 Task: Research Airbnb options in the Catskill Mountains of New York.   2704.26254
Action: Mouse moved to (536, 84)
Screenshot: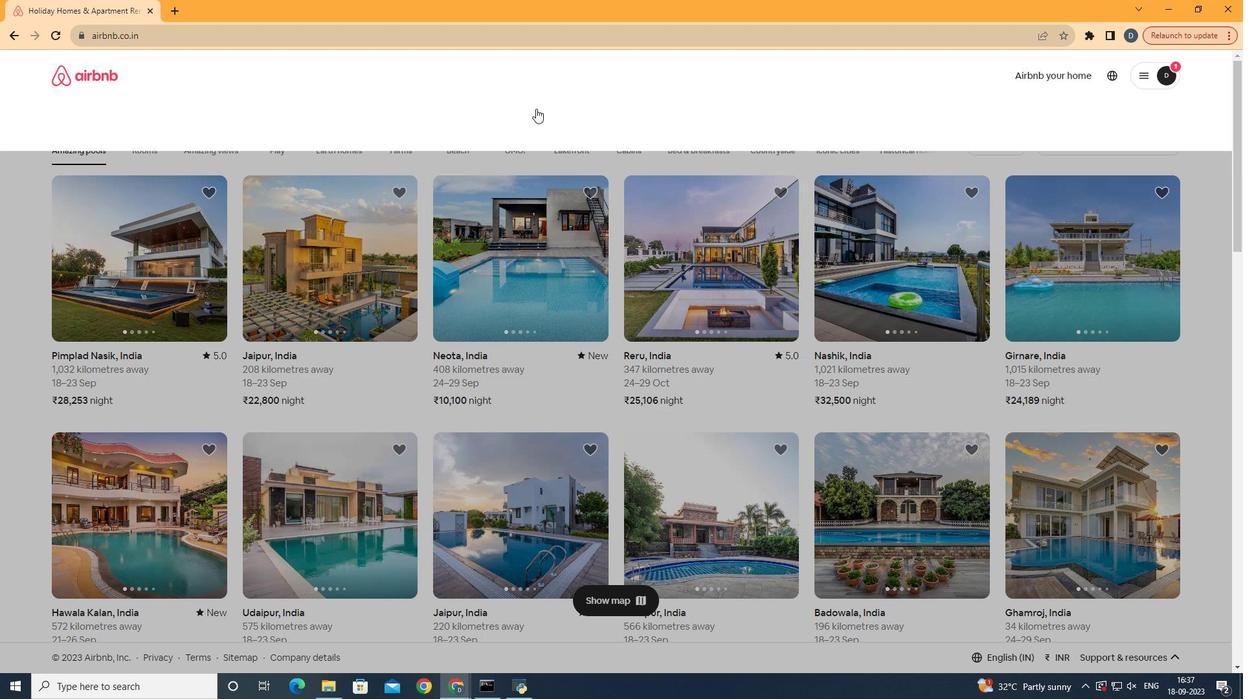 
Action: Mouse pressed left at (536, 84)
Screenshot: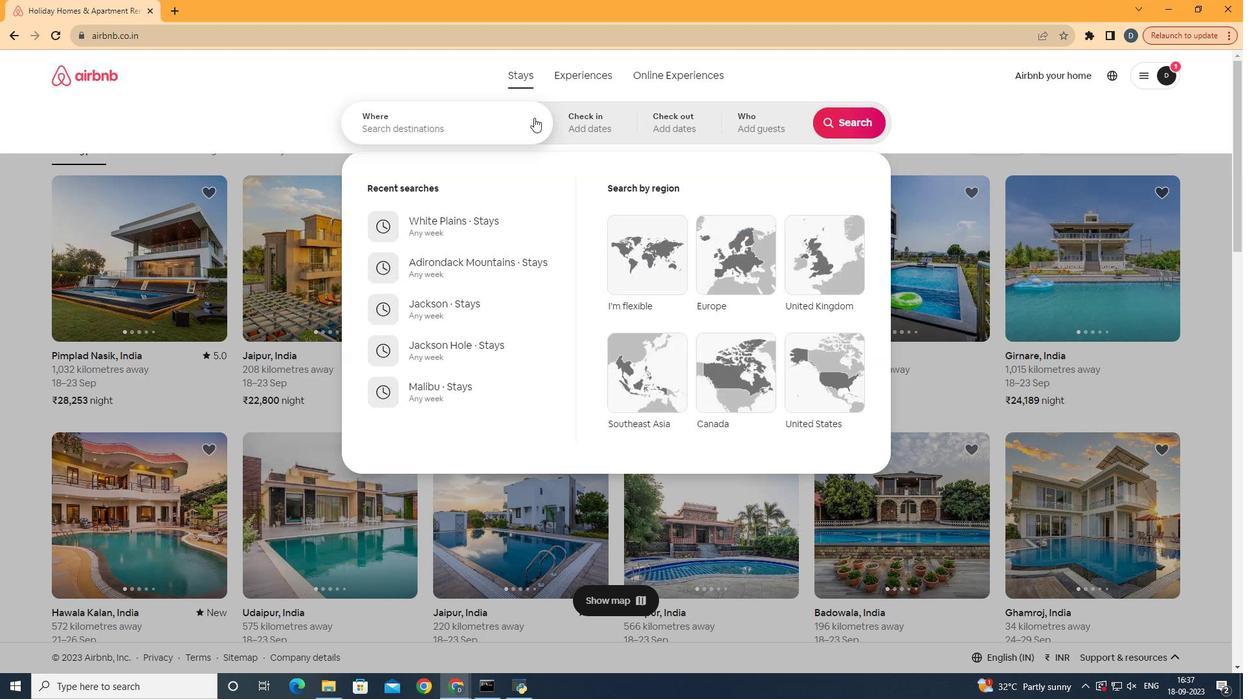 
Action: Mouse moved to (450, 129)
Screenshot: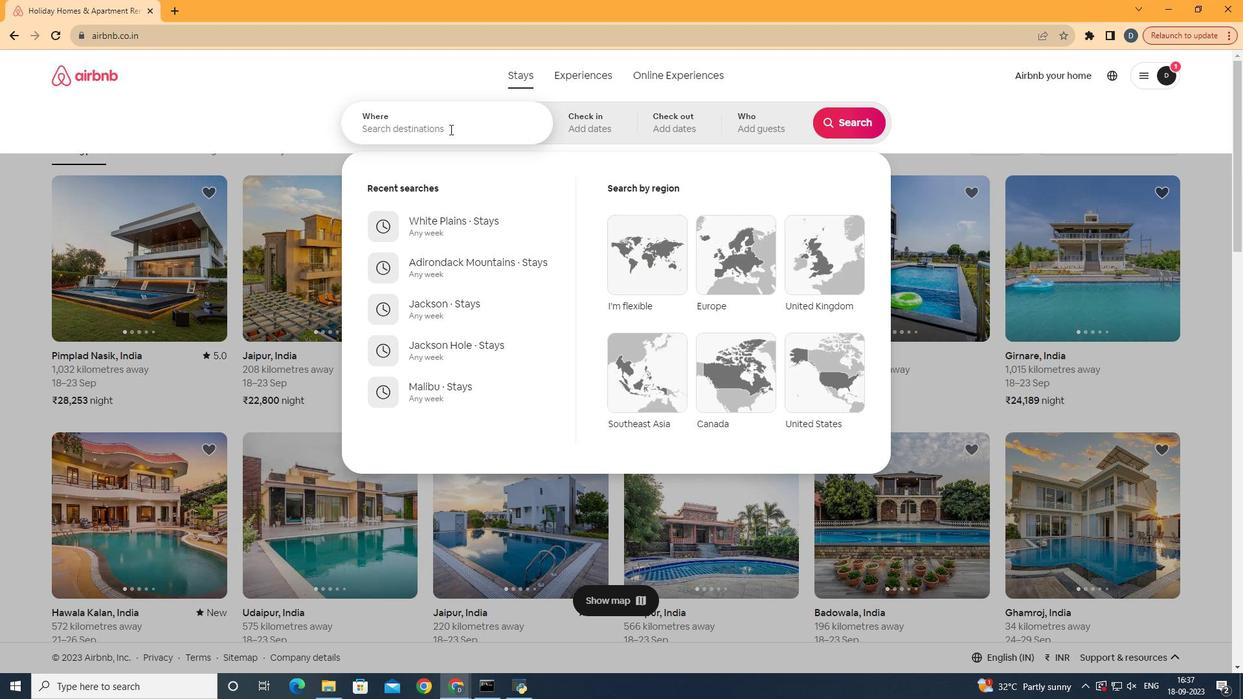 
Action: Mouse pressed left at (450, 129)
Screenshot: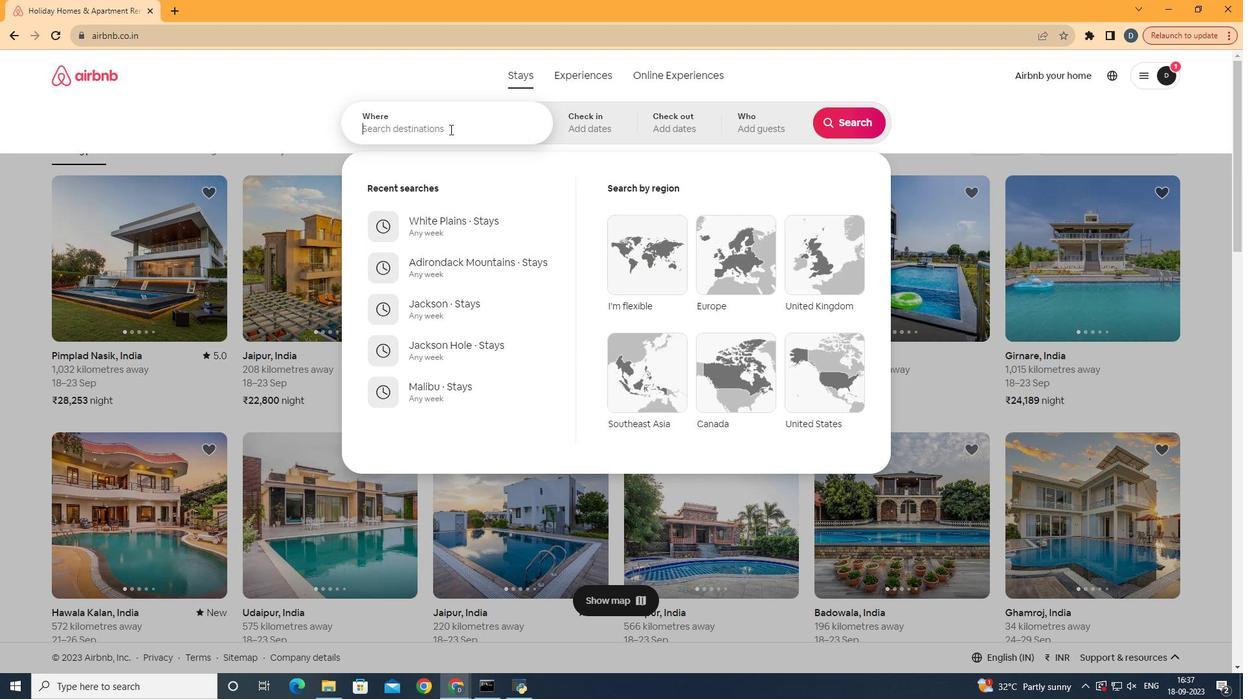 
Action: Key pressed <Key.shift><Key.shift><Key.shift><Key.shift><Key.shift><Key.shift>New<Key.space><Key.shift>York
Screenshot: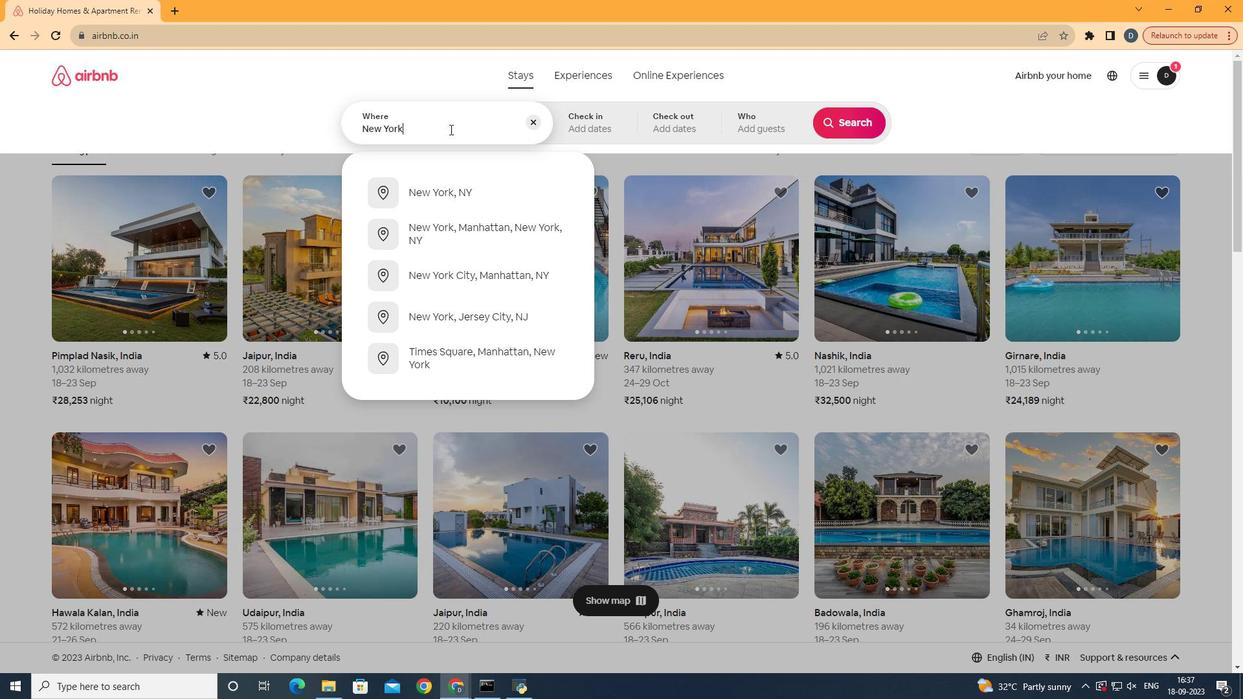 
Action: Mouse moved to (425, 128)
Screenshot: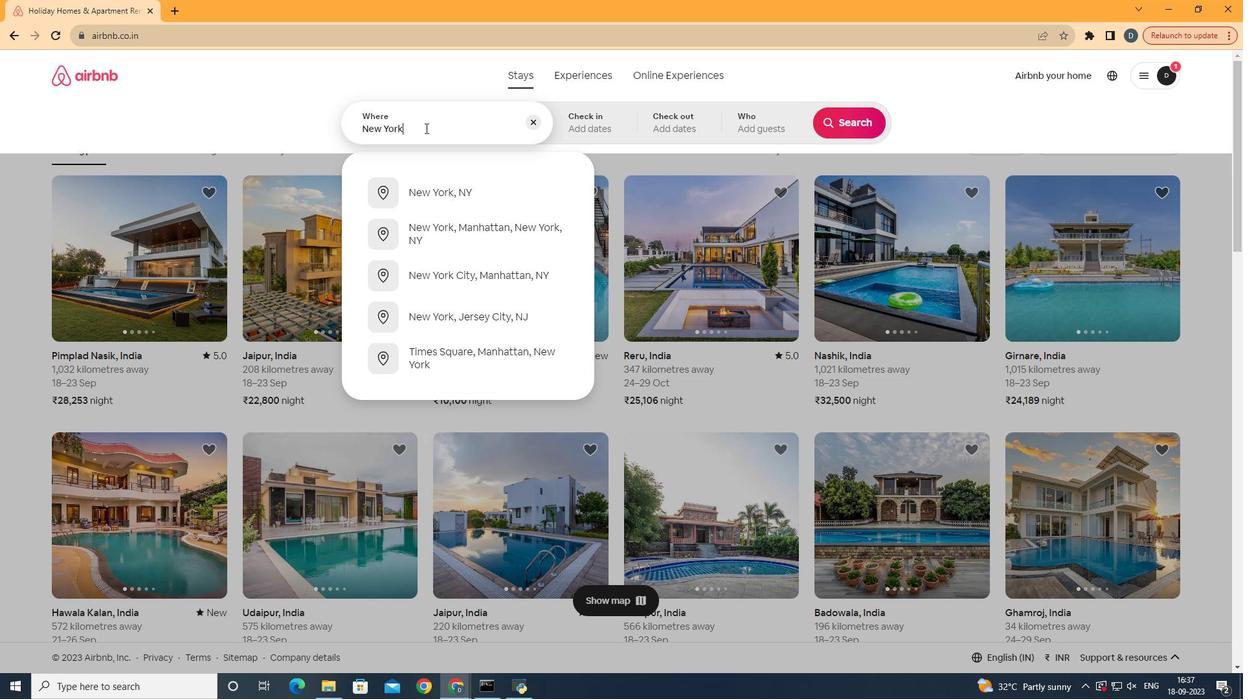 
Action: Key pressed <Key.backspace><Key.backspace><Key.backspace><Key.backspace><Key.backspace><Key.backspace><Key.backspace><Key.backspace><Key.backspace><Key.backspace><Key.backspace><Key.backspace><Key.backspace><Key.backspace><Key.backspace><Key.shift>Catskill<Key.space>m<Key.backspace><Key.shift>Mountains<Key.space>of<Key.space><Key.shift>New
Screenshot: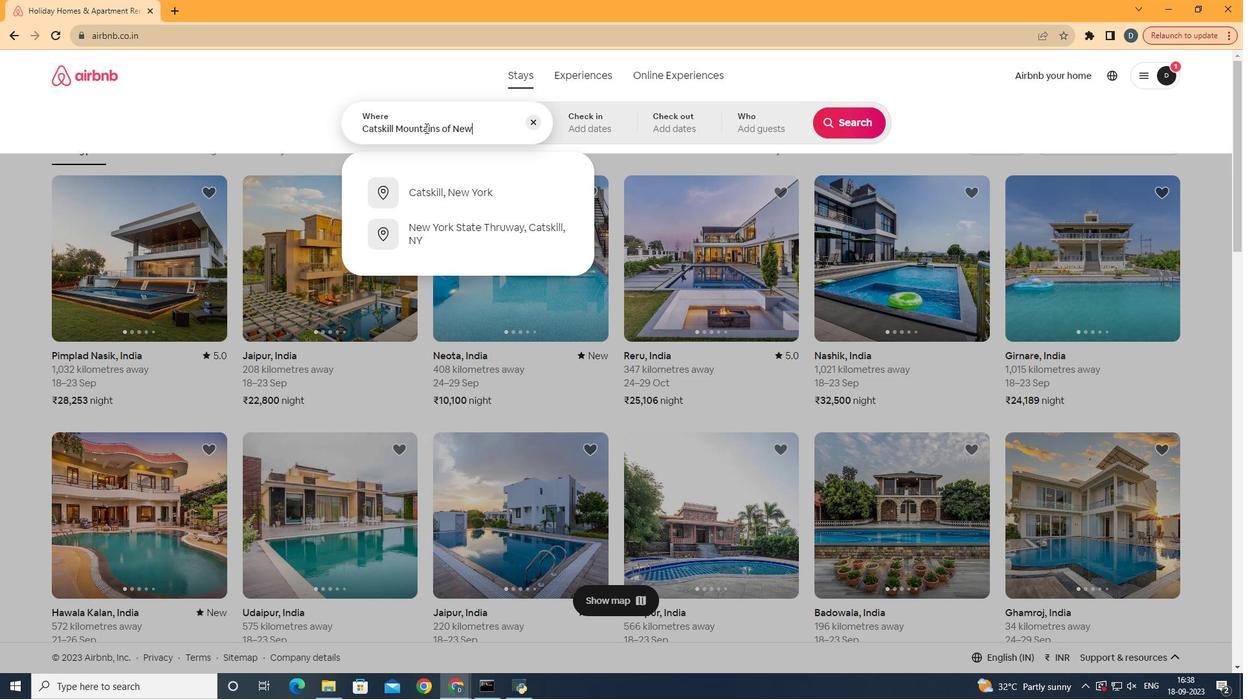 
Action: Mouse moved to (459, 185)
Screenshot: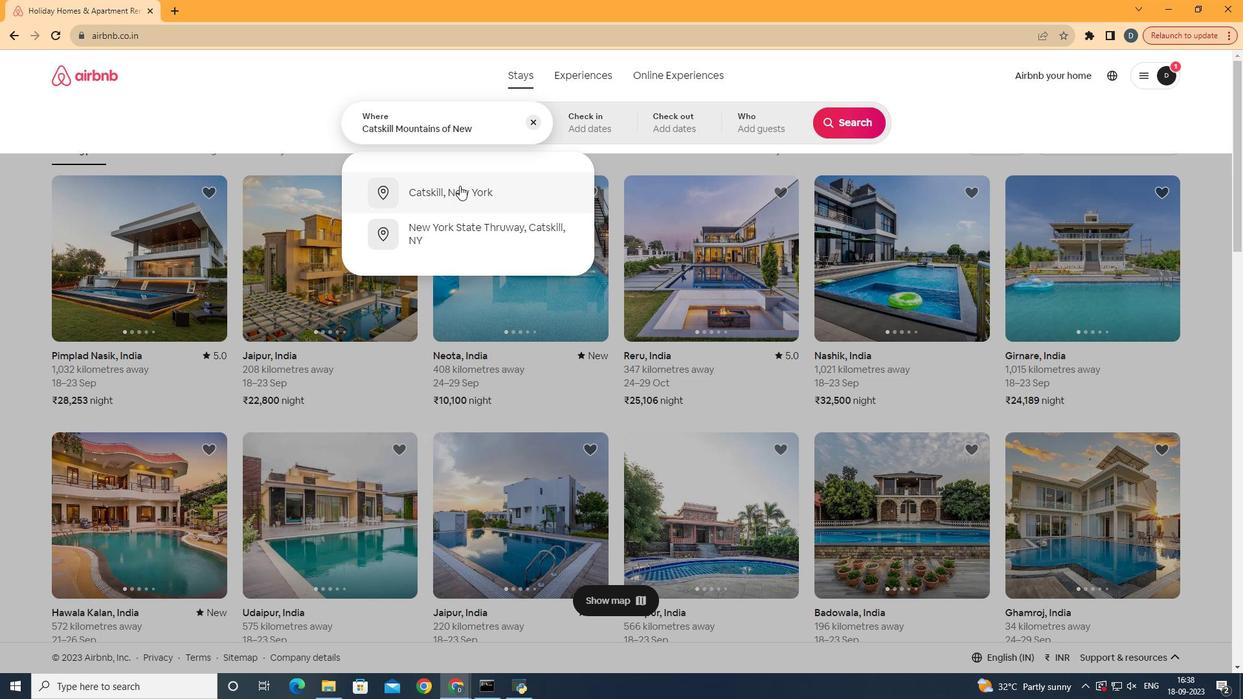 
Action: Mouse pressed left at (459, 185)
Screenshot: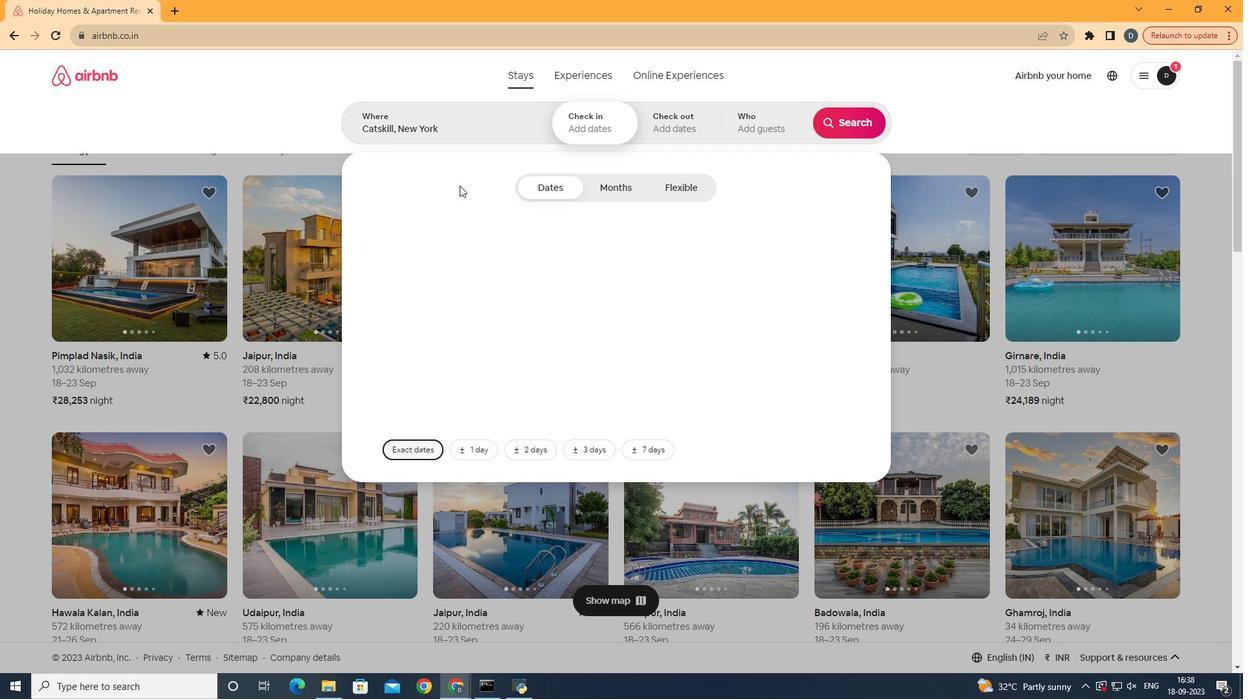 
Action: Mouse moved to (843, 132)
Screenshot: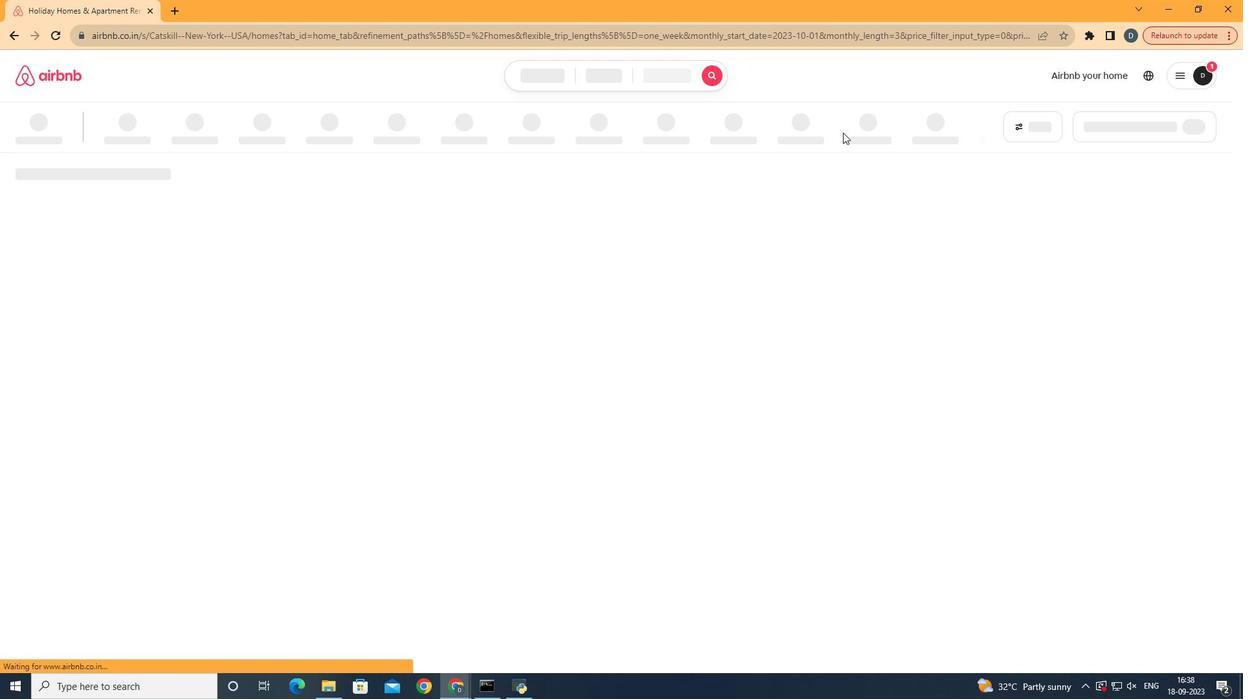 
Action: Mouse pressed left at (843, 132)
Screenshot: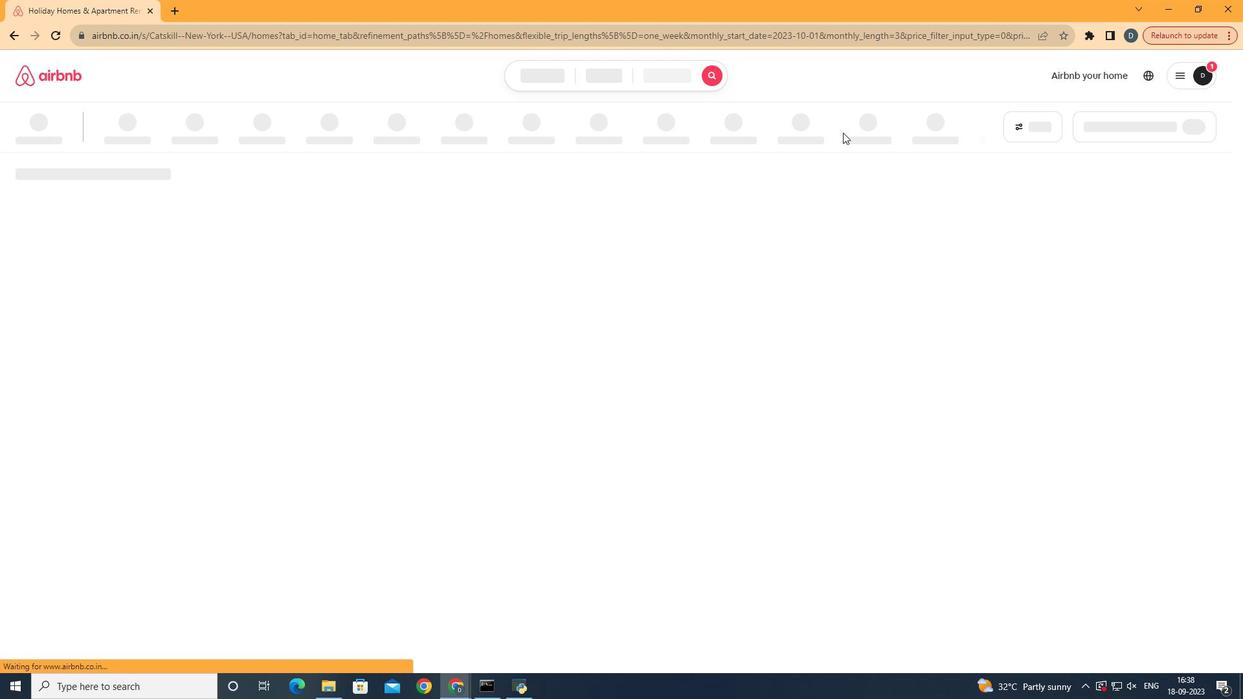 
Action: Mouse moved to (974, 134)
Screenshot: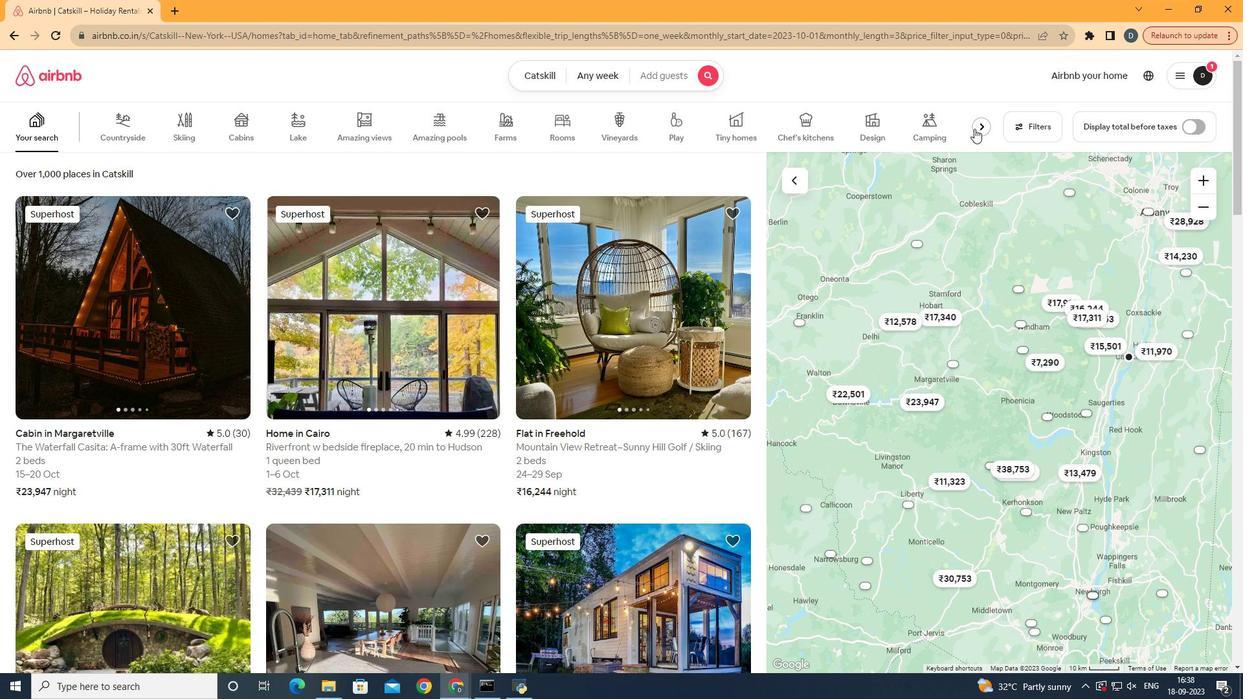 
Action: Mouse pressed left at (974, 134)
Screenshot: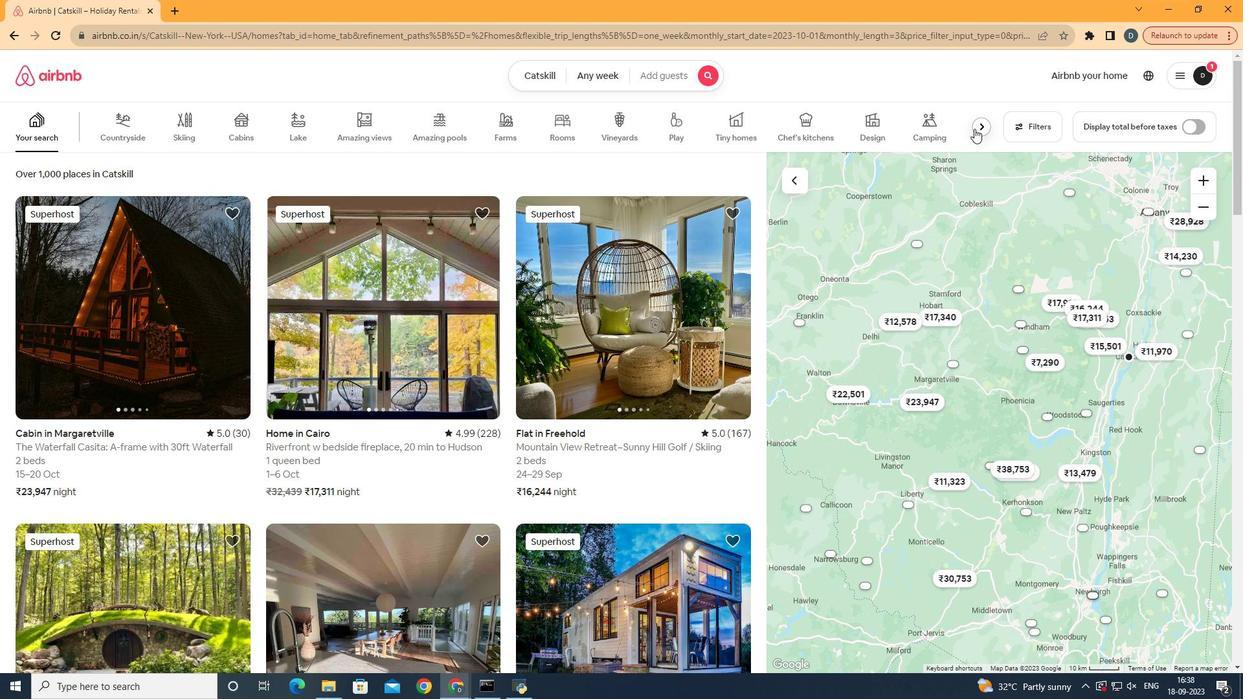 
Action: Mouse moved to (974, 128)
Screenshot: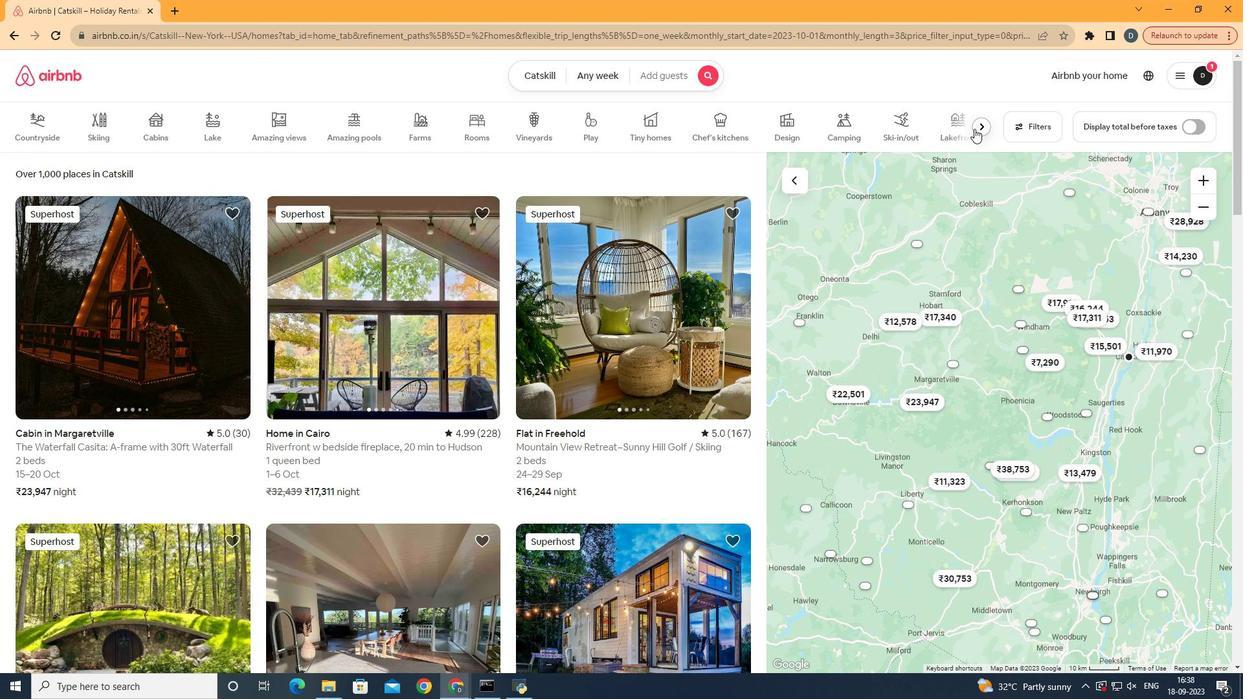 
Action: Mouse pressed left at (974, 128)
Screenshot: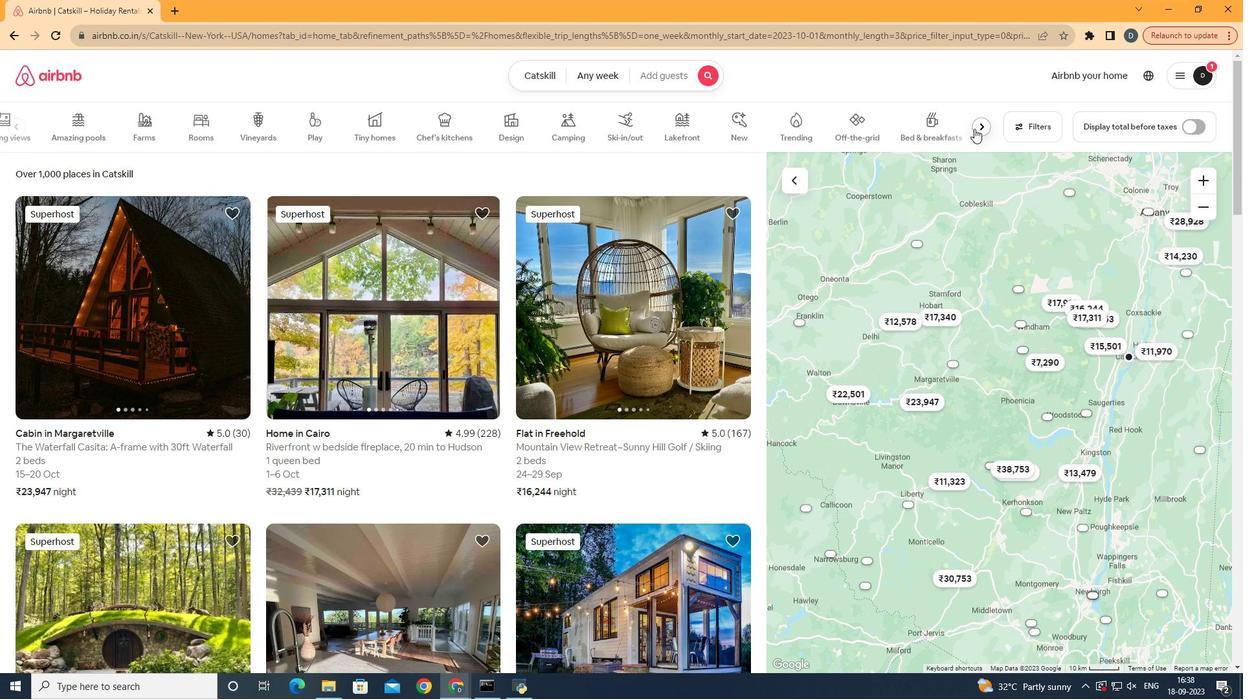 
Action: Mouse moved to (981, 130)
Screenshot: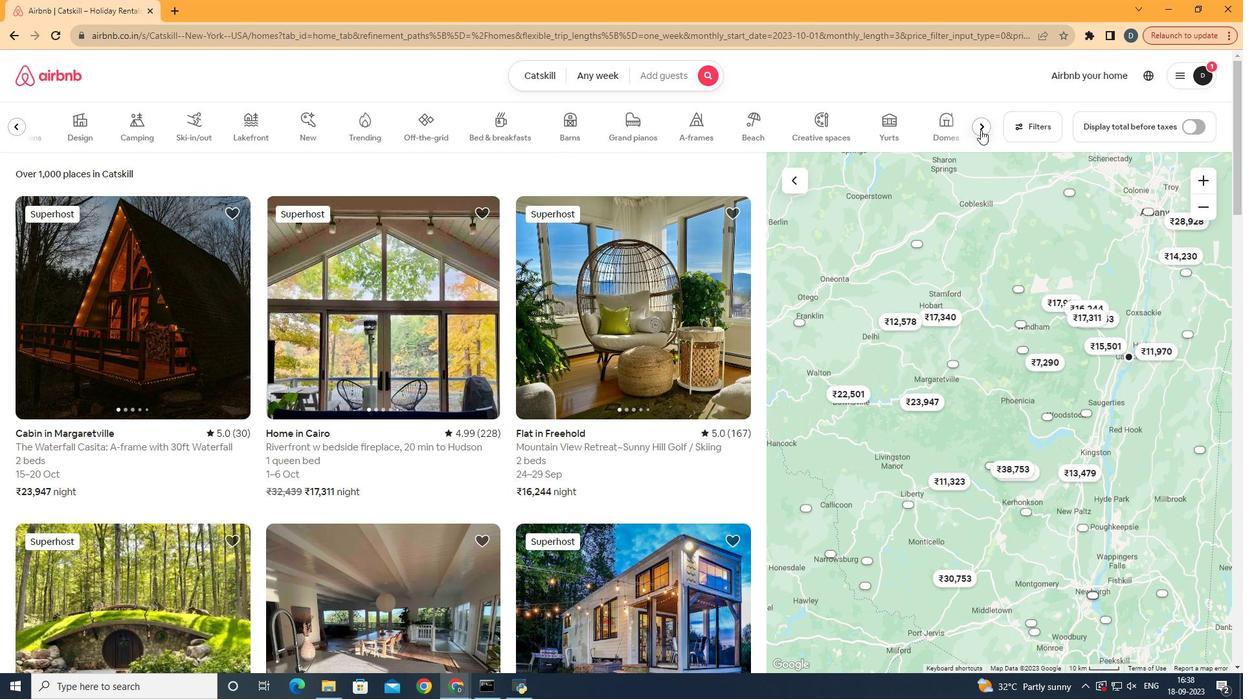 
Action: Mouse pressed left at (981, 130)
Screenshot: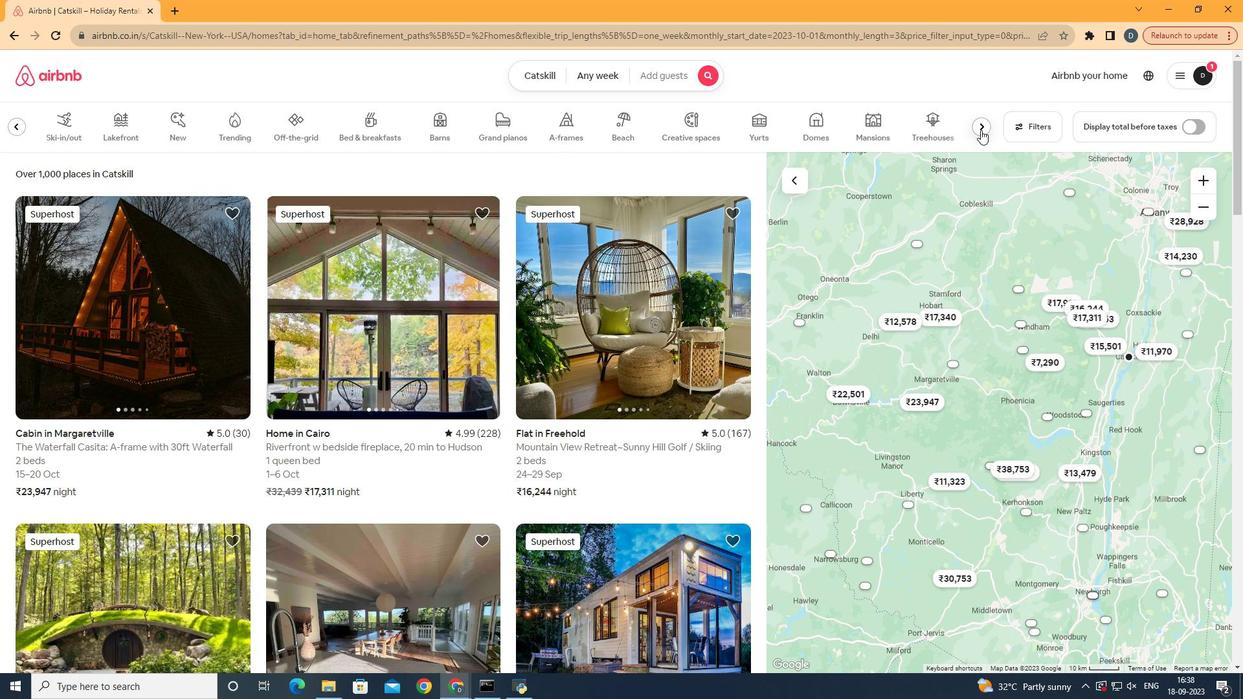 
Action: Mouse moved to (1044, 137)
Screenshot: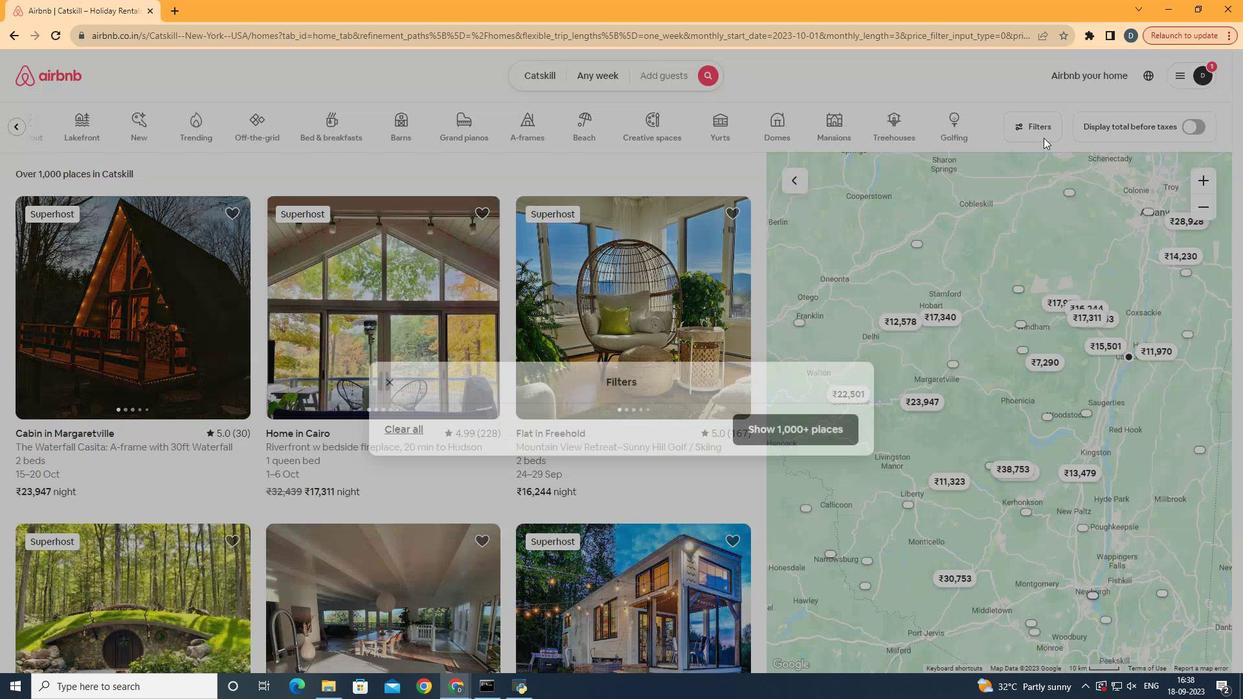 
Action: Mouse pressed left at (1044, 137)
Screenshot: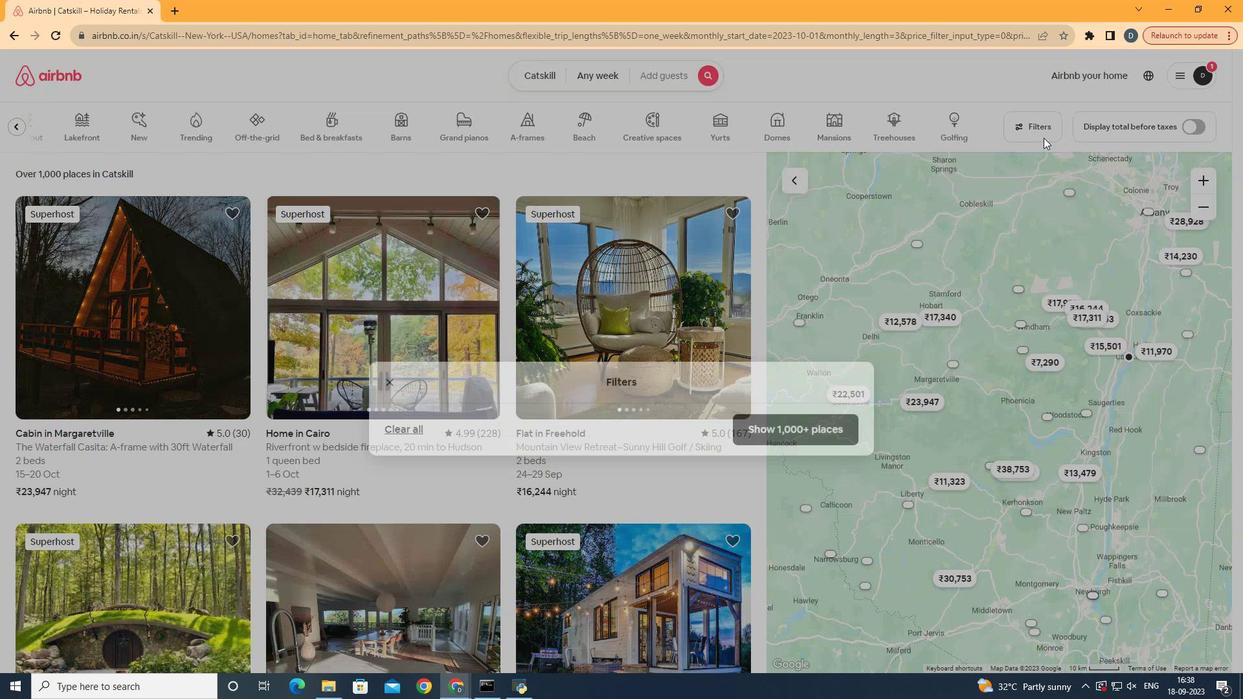 
Action: Mouse moved to (630, 362)
Screenshot: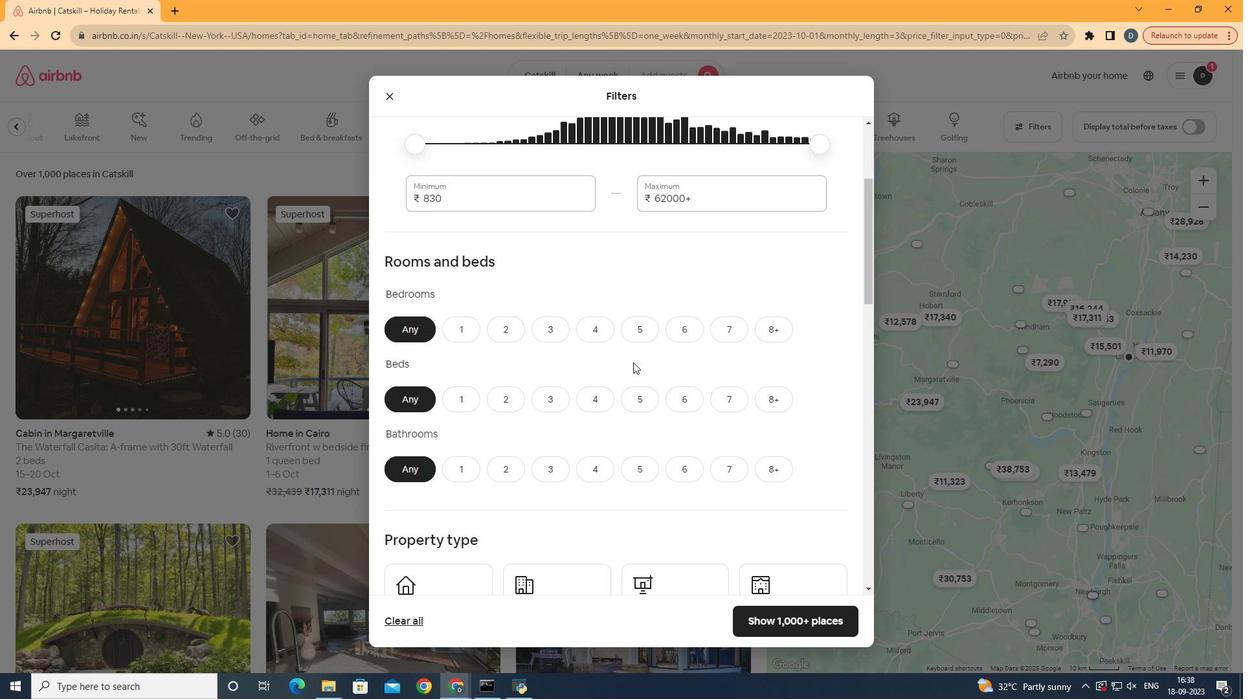 
Action: Mouse scrolled (630, 362) with delta (0, 0)
Screenshot: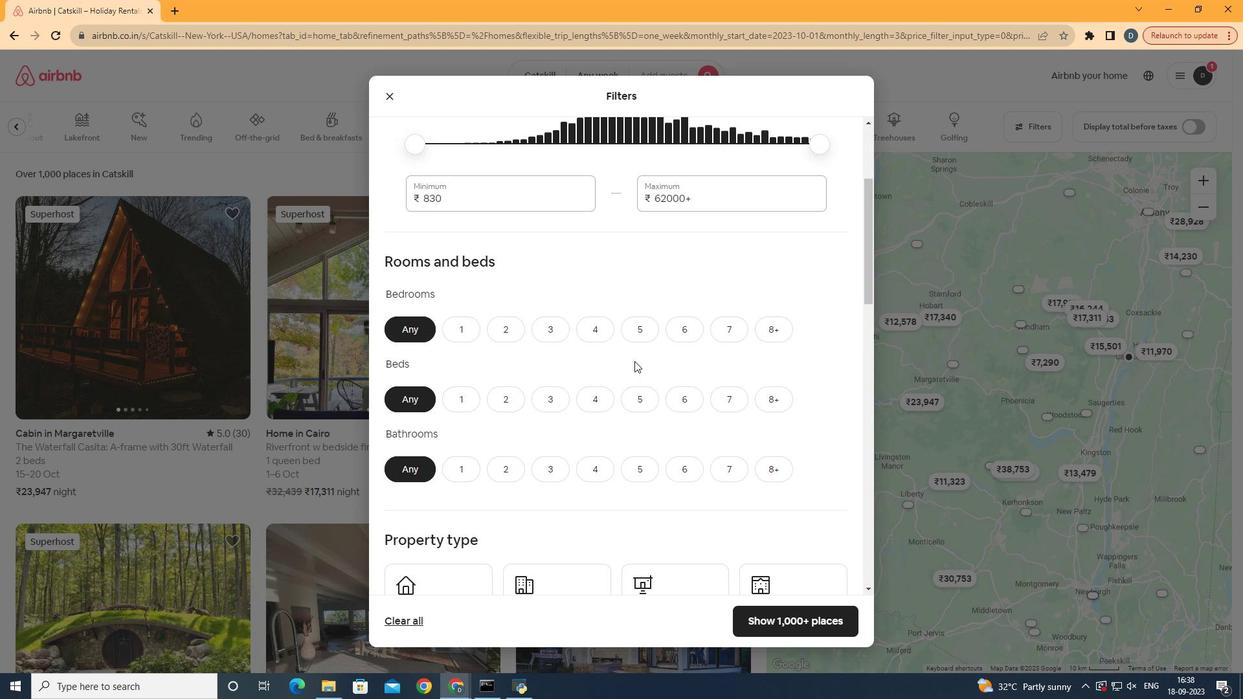 
Action: Mouse moved to (632, 362)
Screenshot: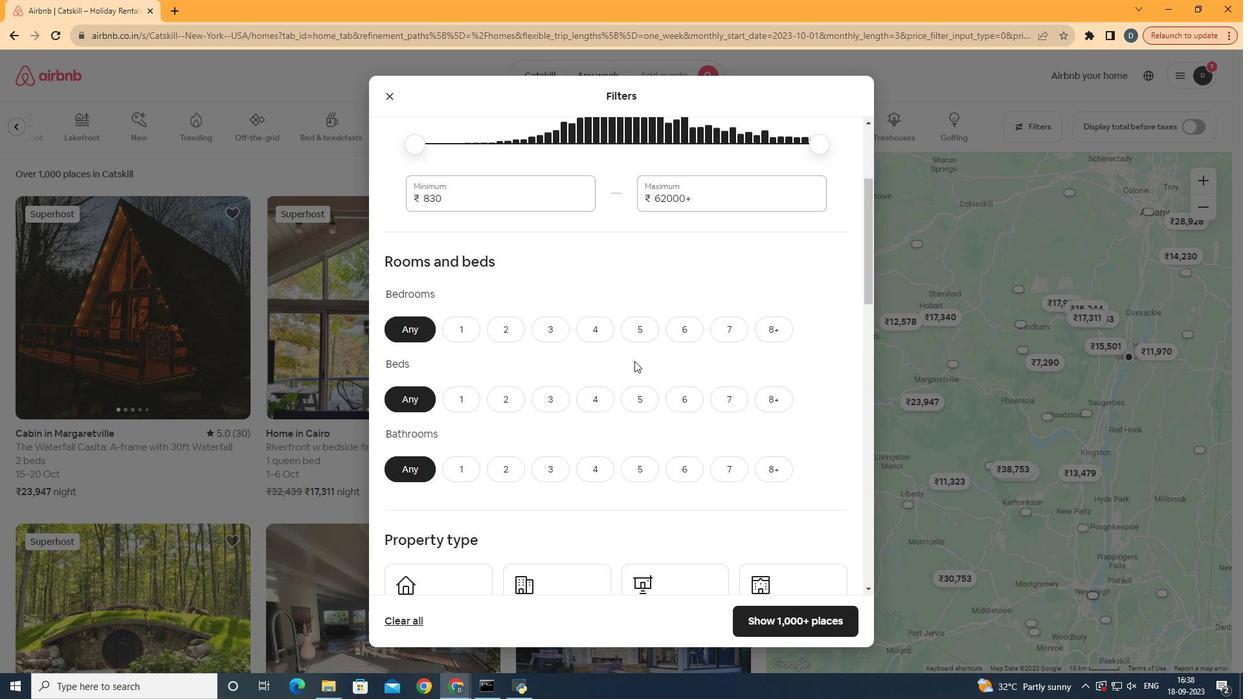 
Action: Mouse scrolled (632, 362) with delta (0, 0)
Screenshot: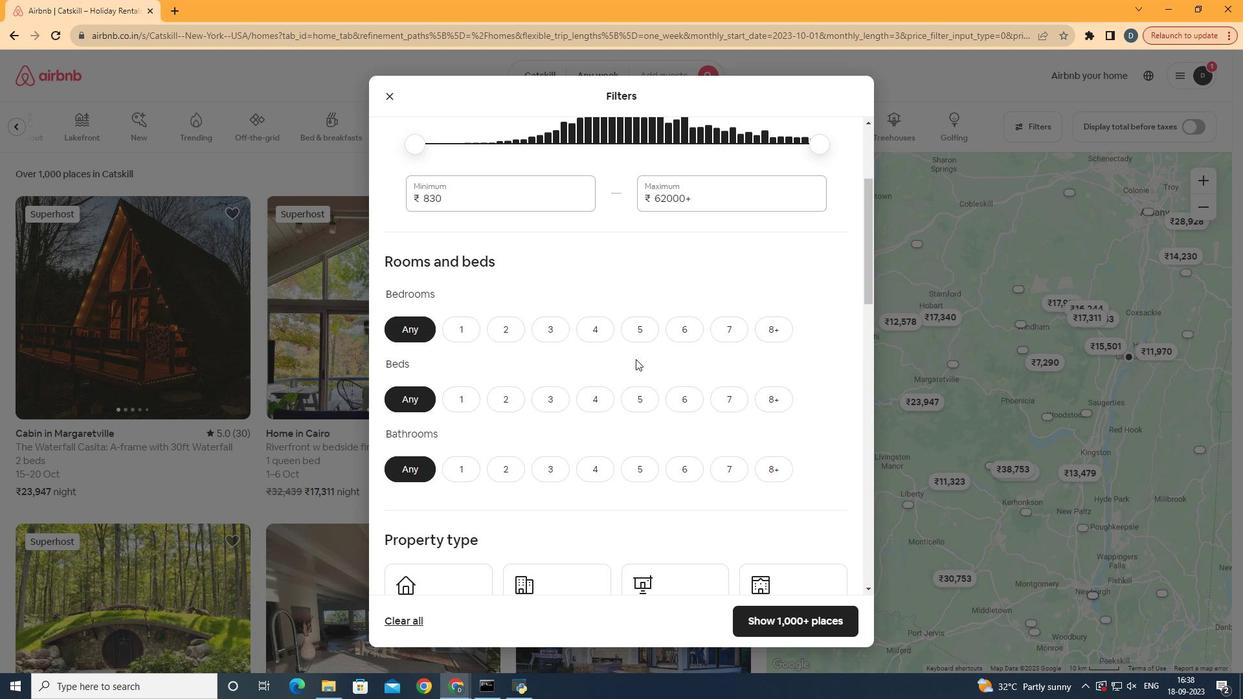 
Action: Mouse moved to (633, 362)
Screenshot: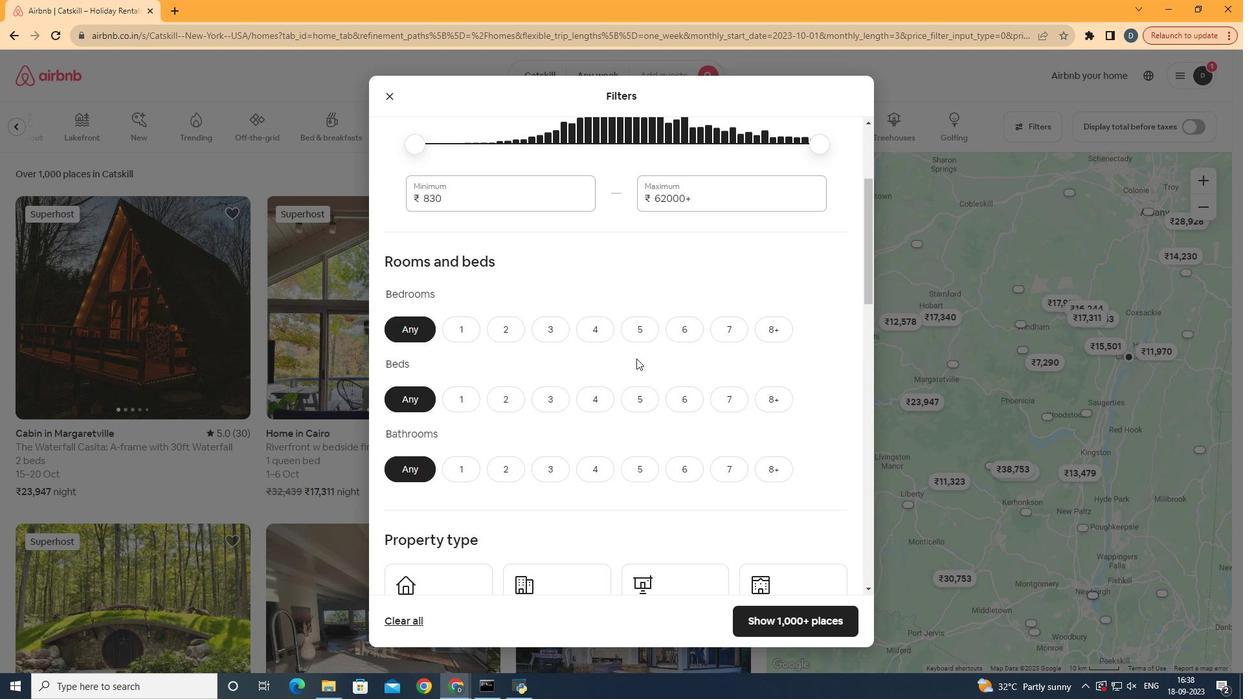 
Action: Mouse scrolled (633, 362) with delta (0, 0)
Screenshot: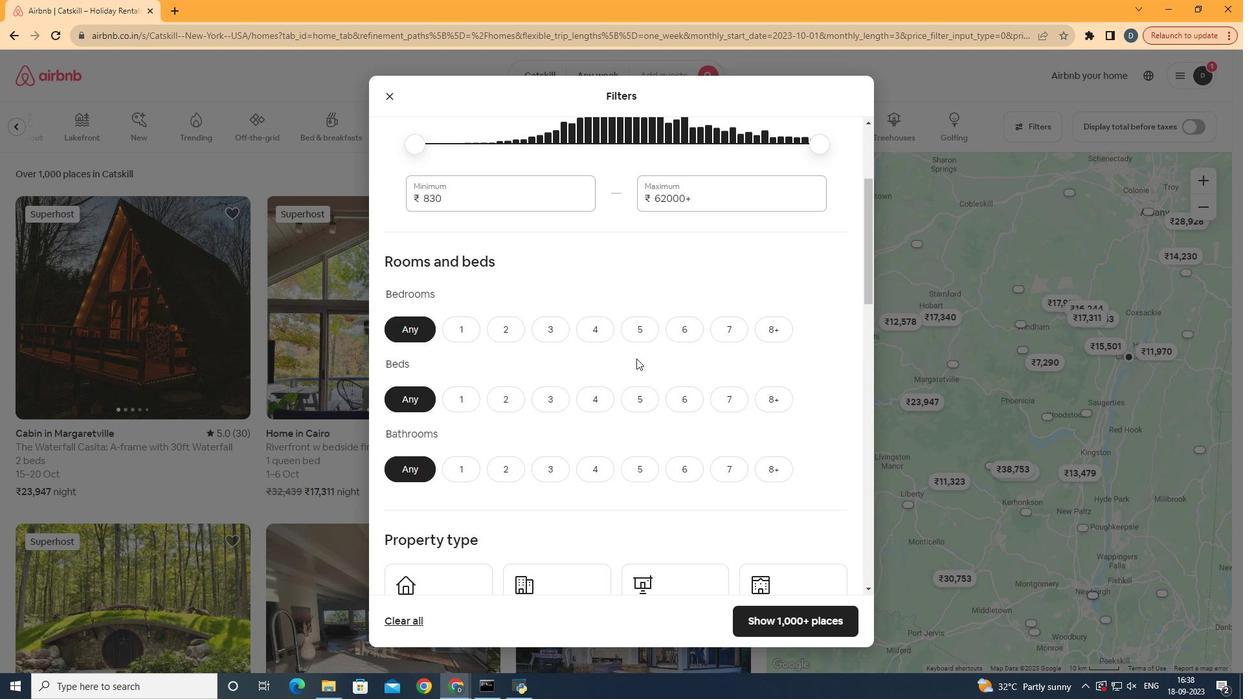 
Action: Mouse moved to (584, 389)
Screenshot: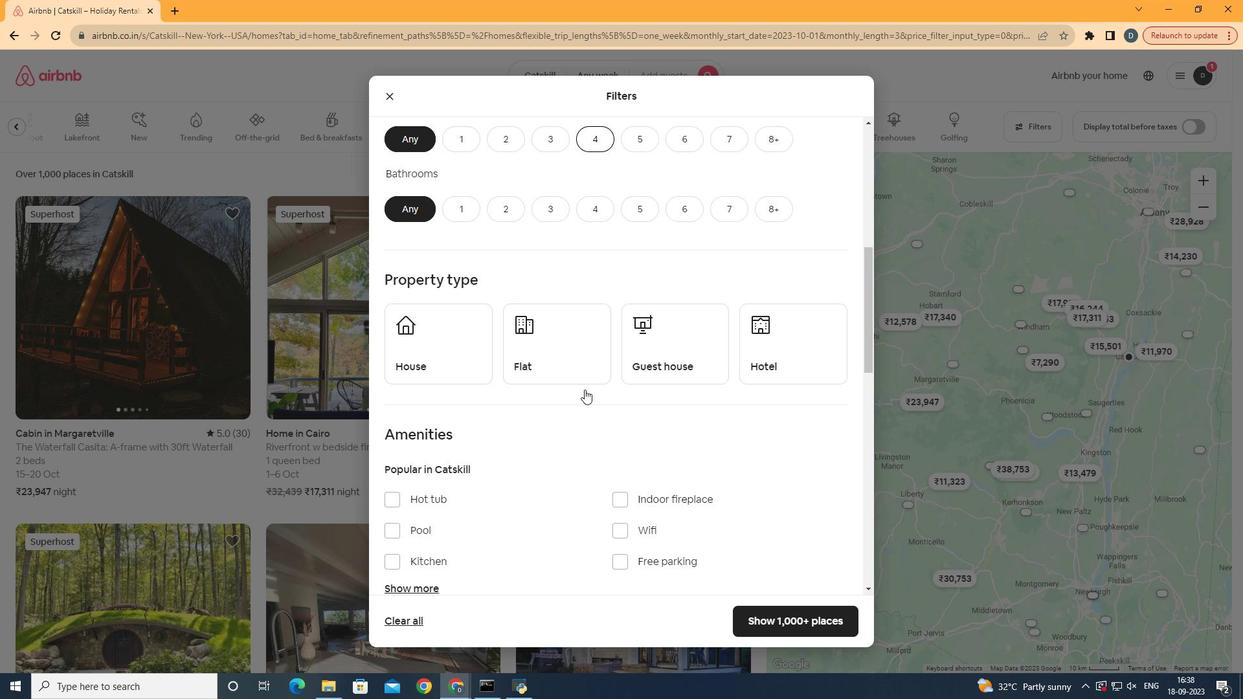 
Action: Mouse scrolled (584, 389) with delta (0, 0)
Screenshot: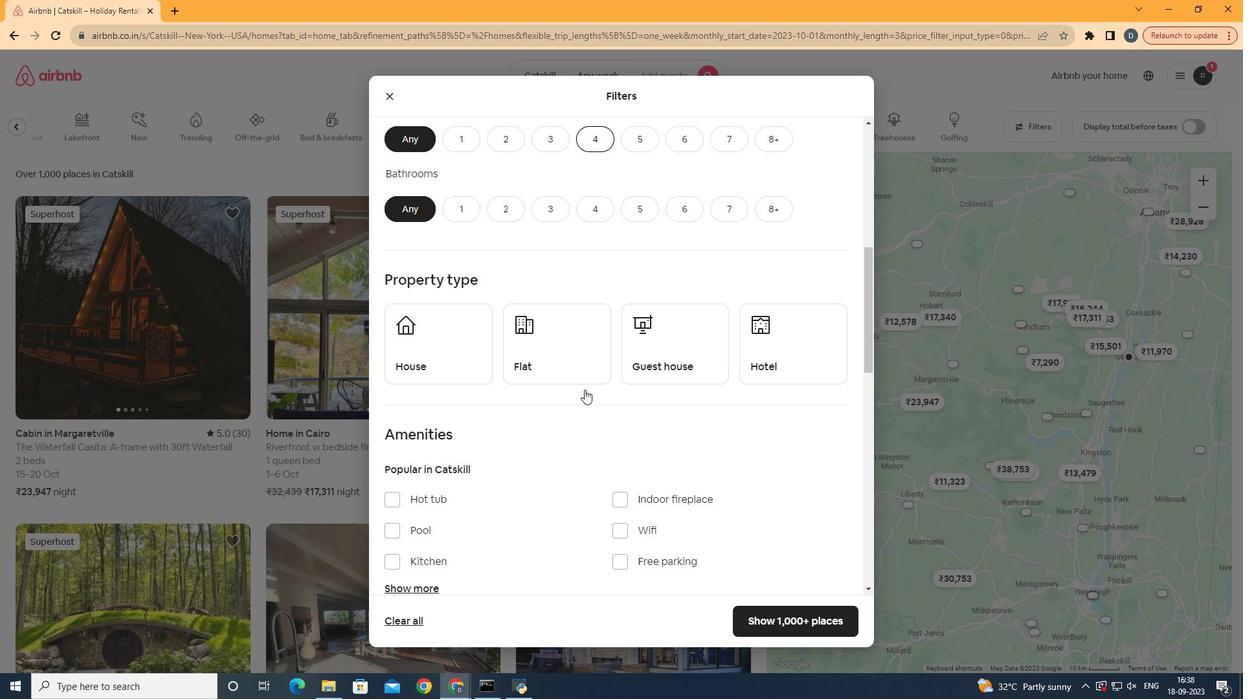 
Action: Mouse scrolled (584, 389) with delta (0, 0)
Screenshot: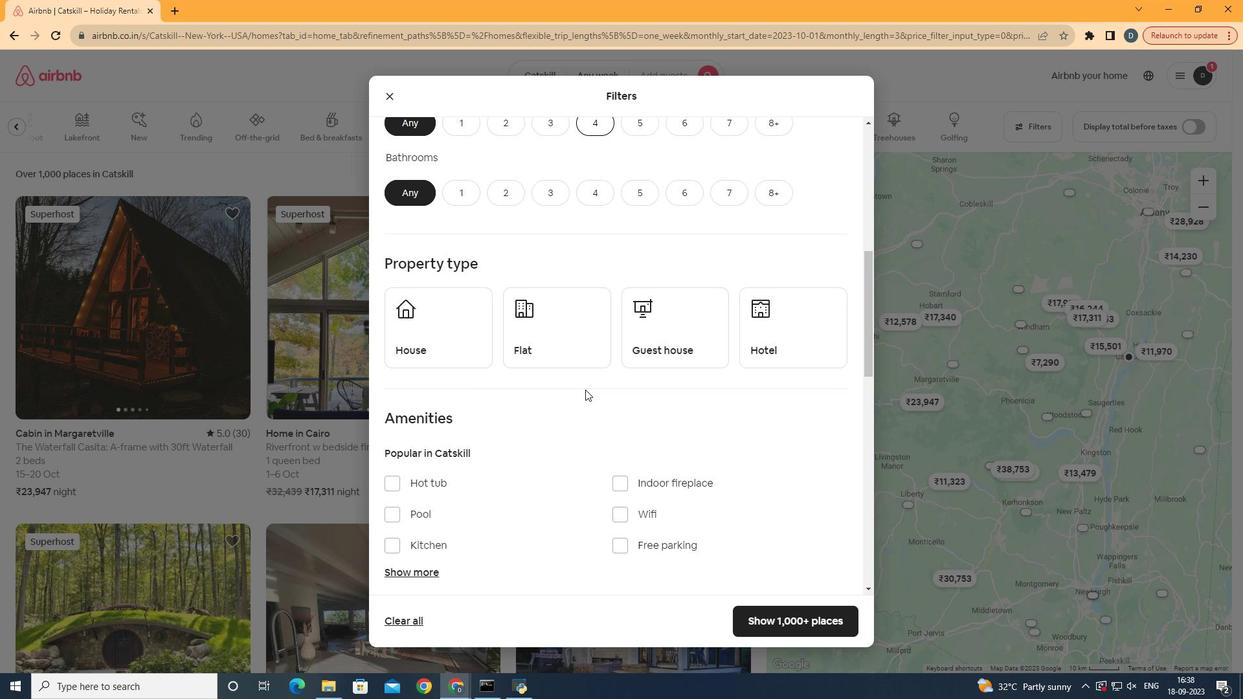 
Action: Mouse scrolled (584, 389) with delta (0, 0)
Screenshot: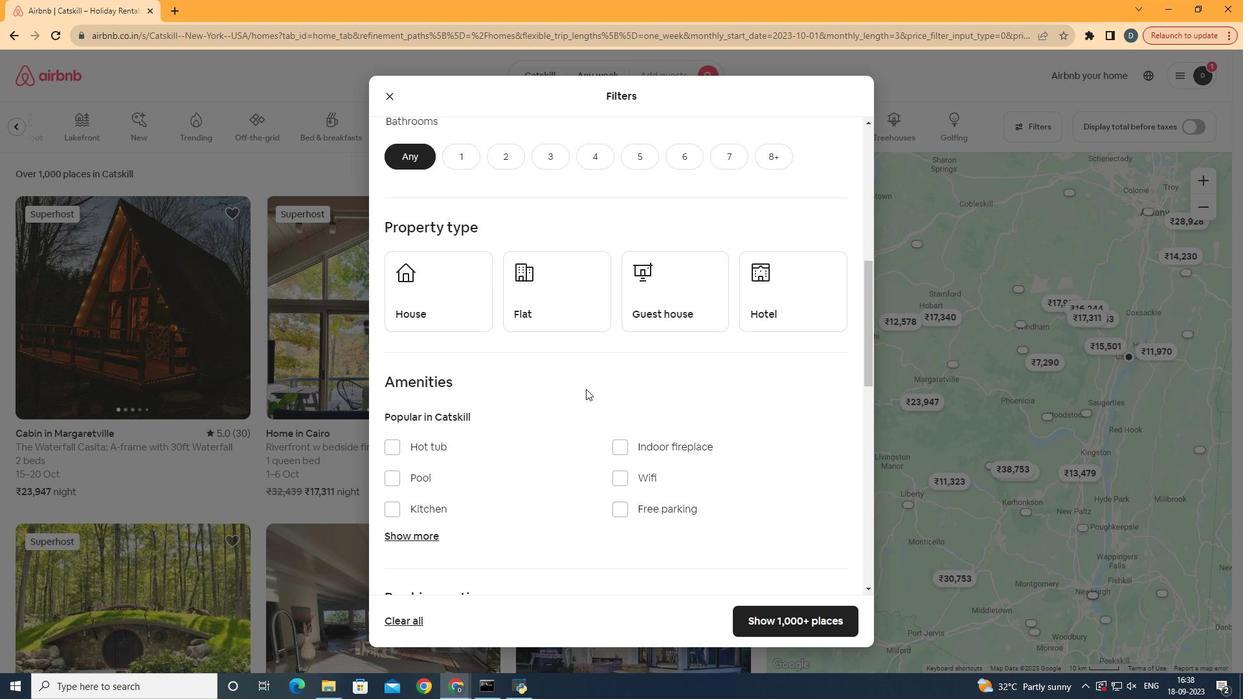 
Action: Mouse scrolled (584, 389) with delta (0, 0)
Screenshot: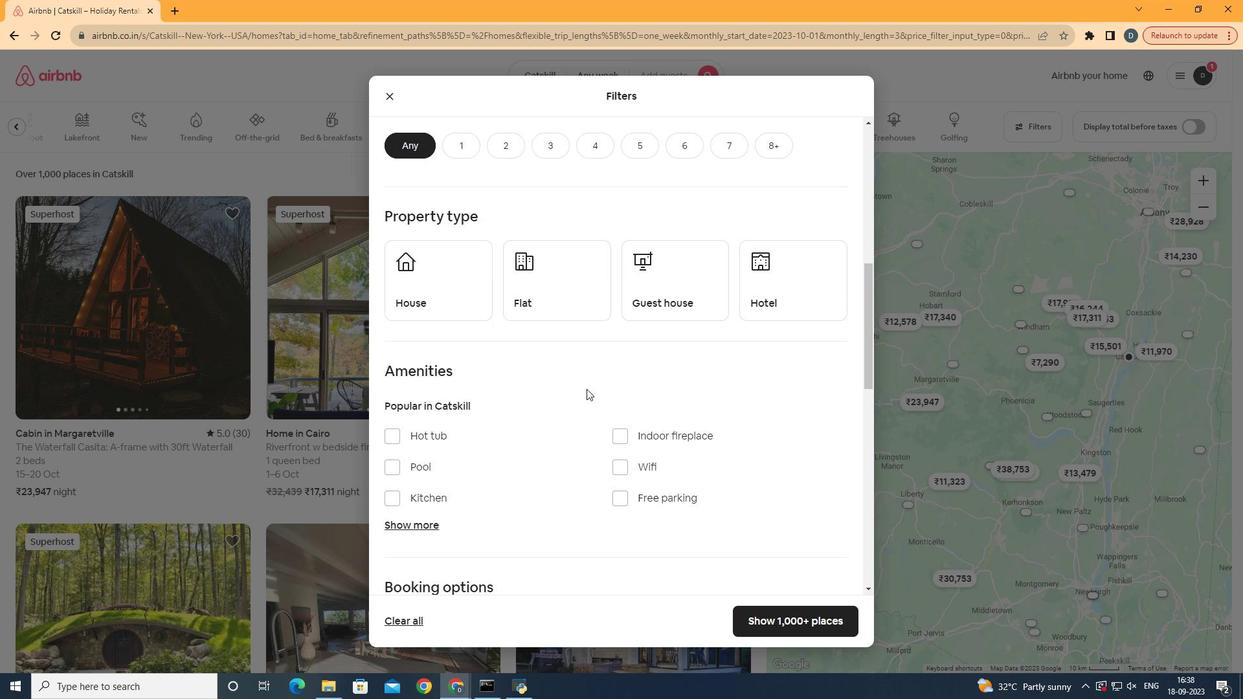 
Action: Mouse scrolled (584, 389) with delta (0, 0)
Screenshot: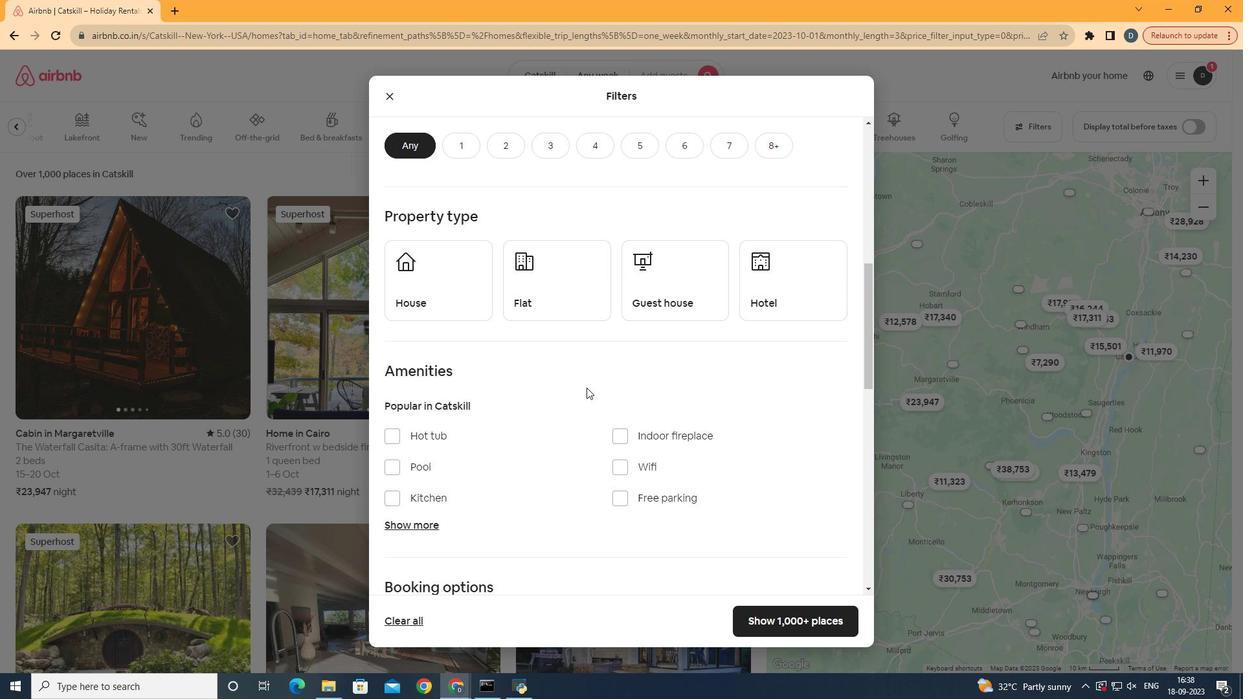 
Action: Mouse moved to (667, 351)
Screenshot: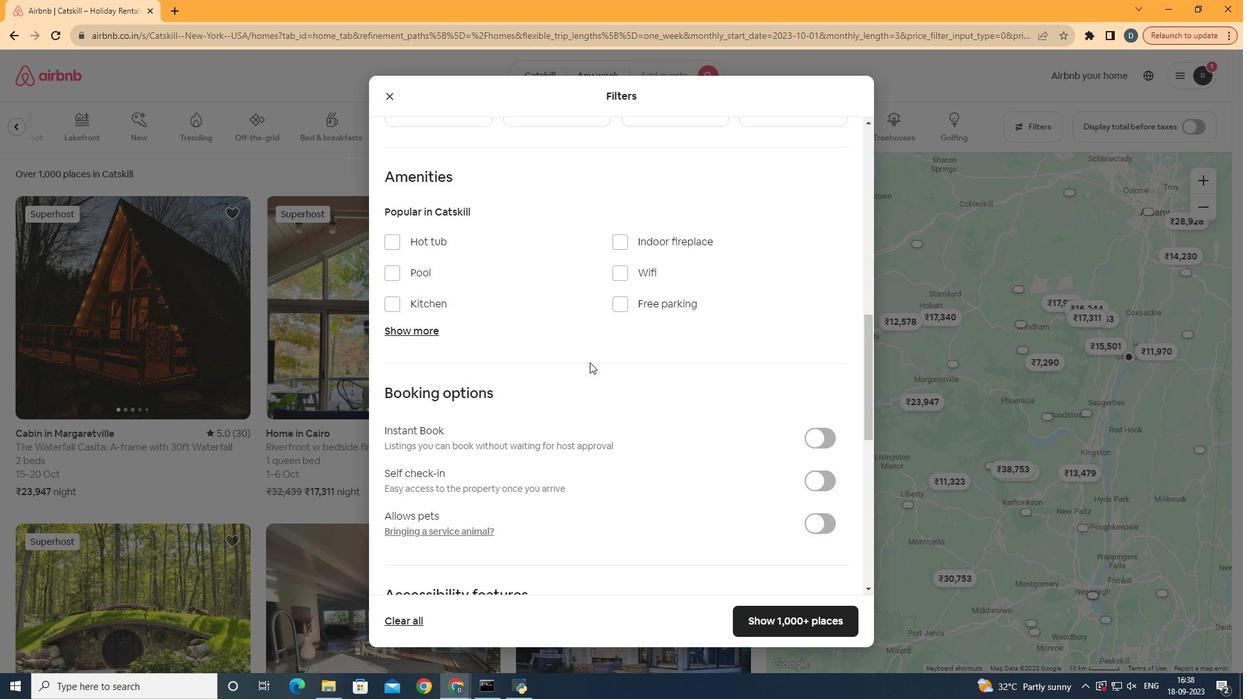 
Action: Mouse scrolled (667, 350) with delta (0, 0)
Screenshot: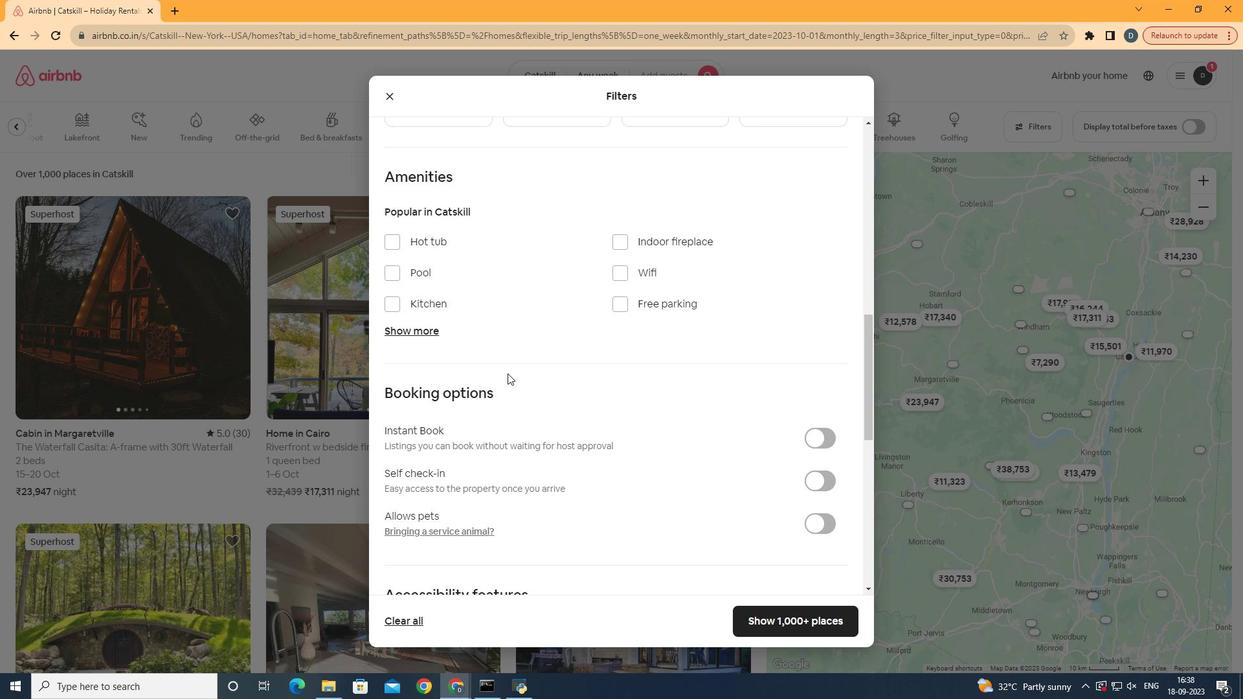 
Action: Mouse scrolled (667, 350) with delta (0, 0)
Screenshot: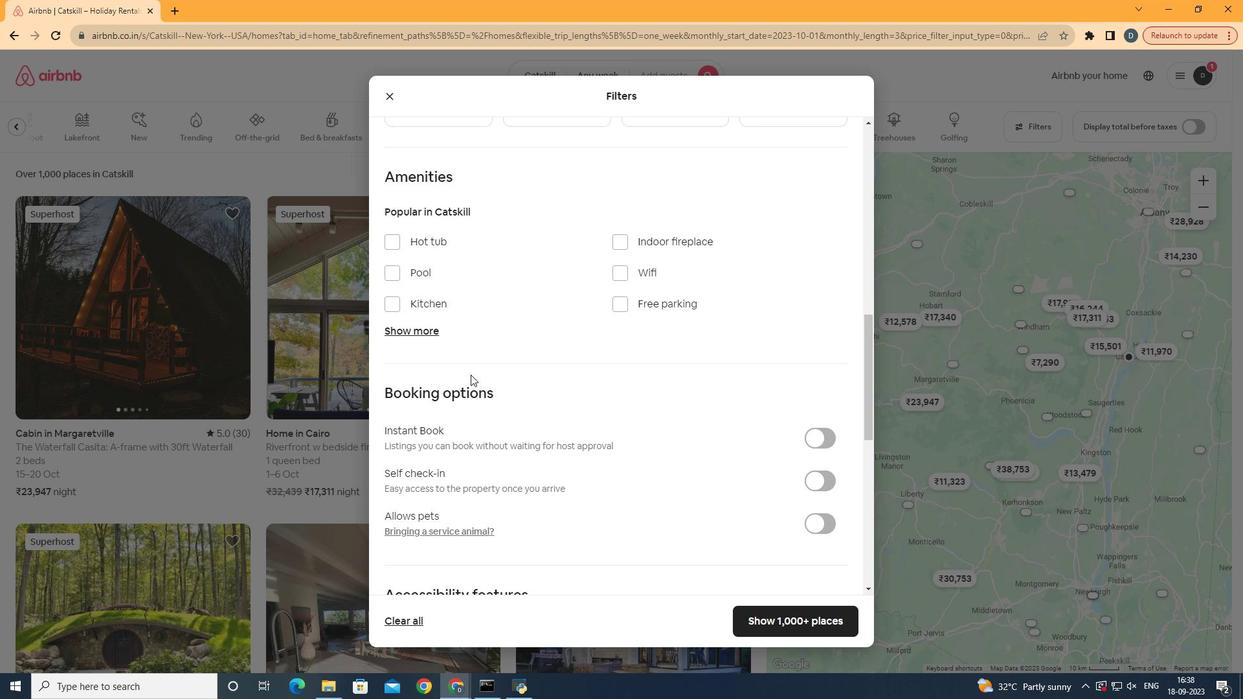 
Action: Mouse scrolled (667, 350) with delta (0, 0)
Screenshot: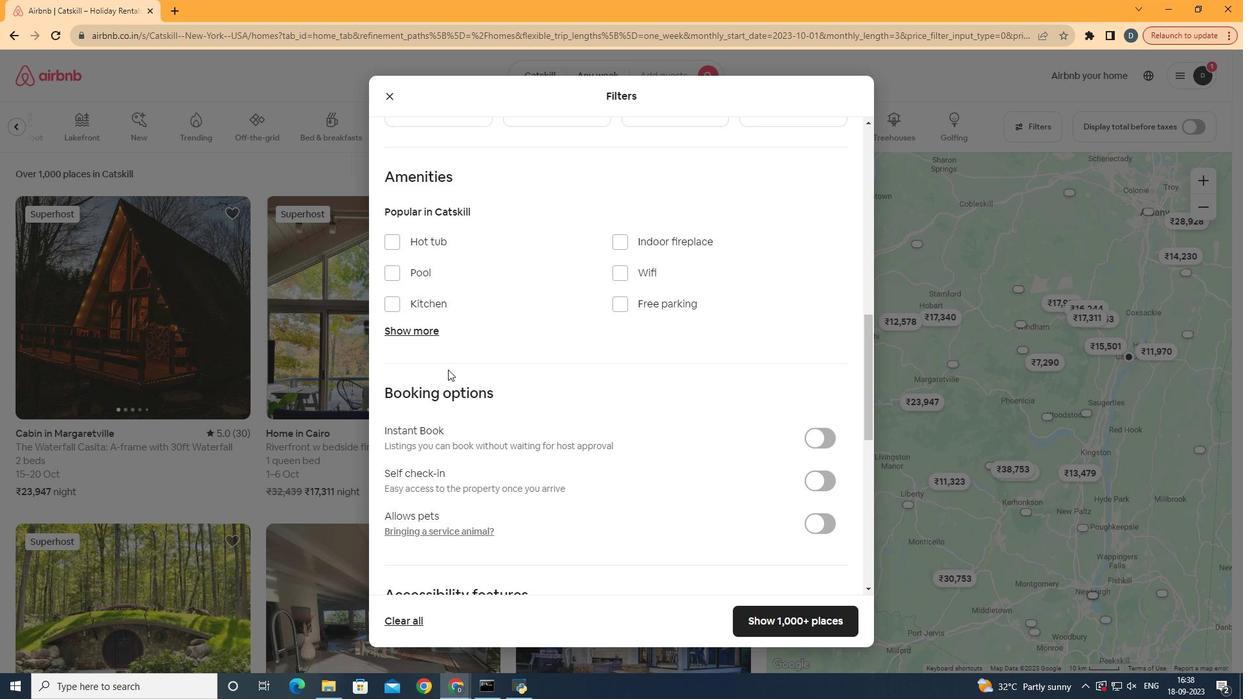 
Action: Mouse moved to (424, 333)
Screenshot: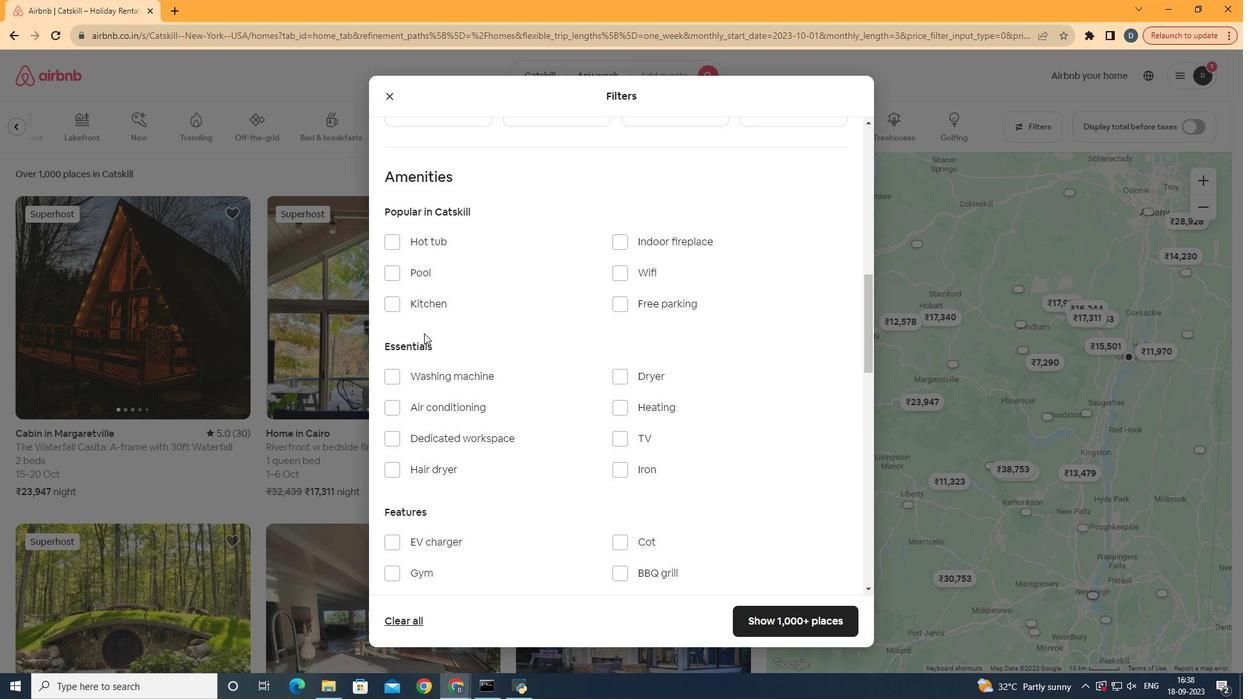 
Action: Mouse pressed left at (424, 333)
Screenshot: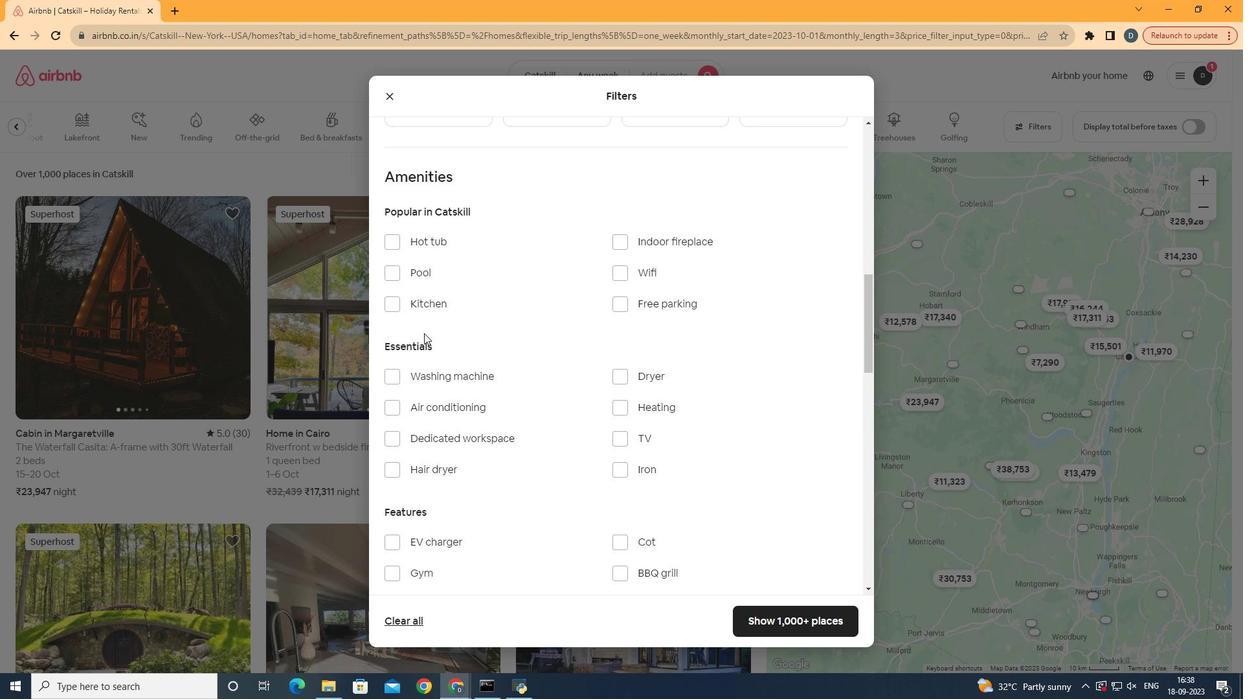 
Action: Mouse moved to (542, 272)
Screenshot: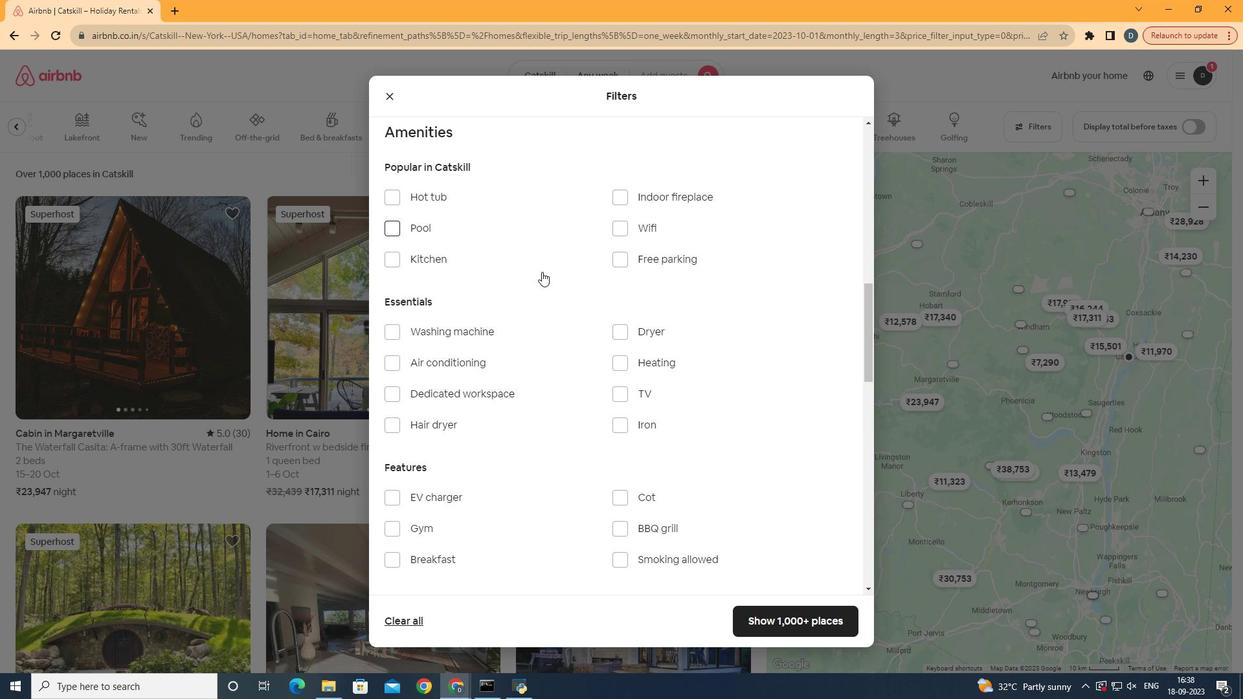 
Action: Mouse scrolled (542, 271) with delta (0, 0)
Screenshot: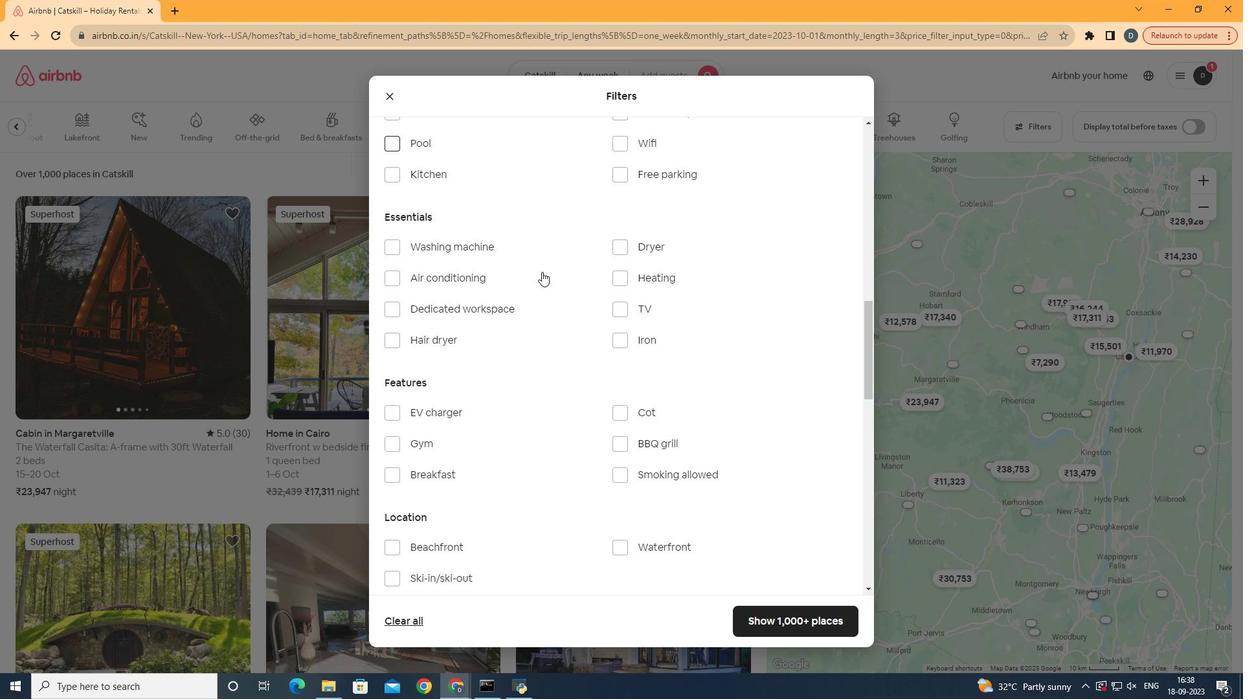 
Action: Mouse scrolled (542, 271) with delta (0, 0)
Screenshot: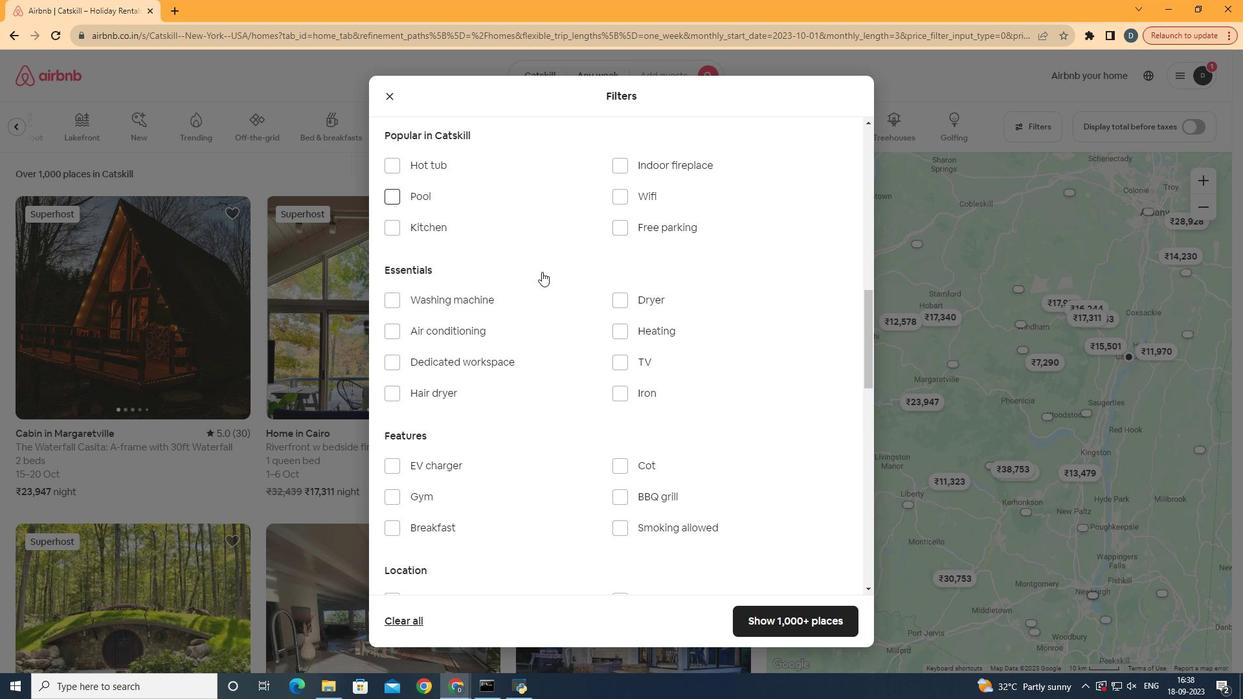 
Action: Mouse scrolled (542, 272) with delta (0, 0)
Screenshot: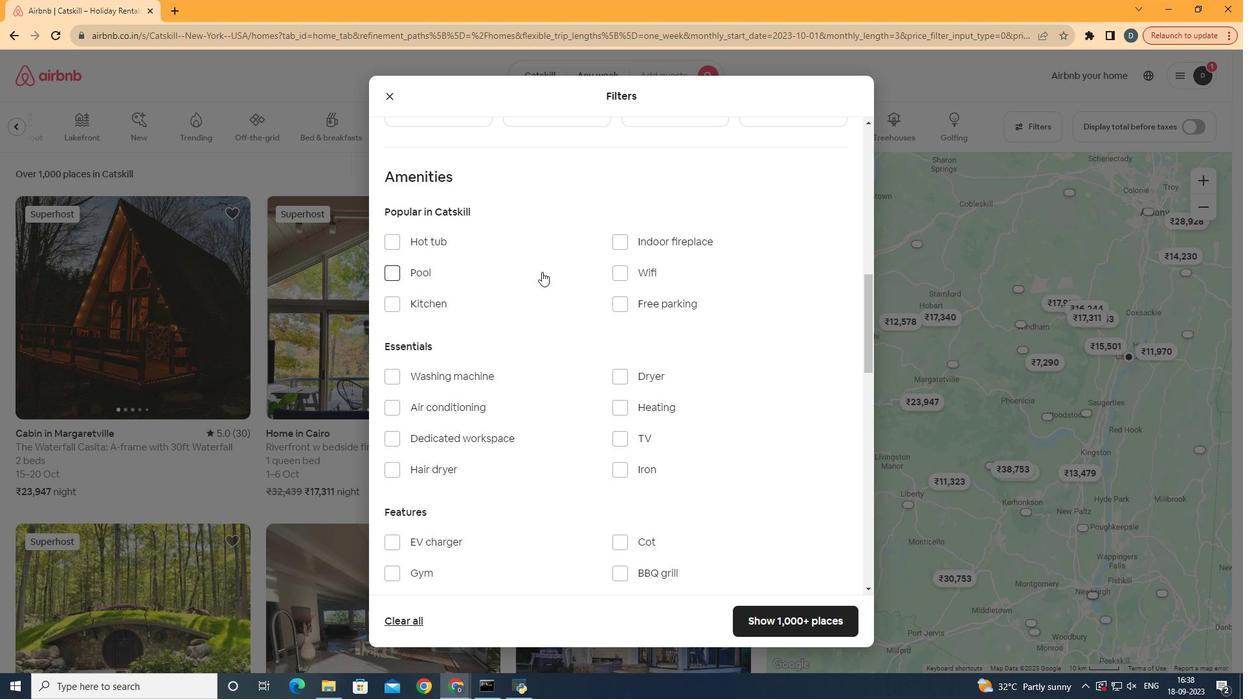 
Action: Mouse scrolled (542, 272) with delta (0, 0)
Screenshot: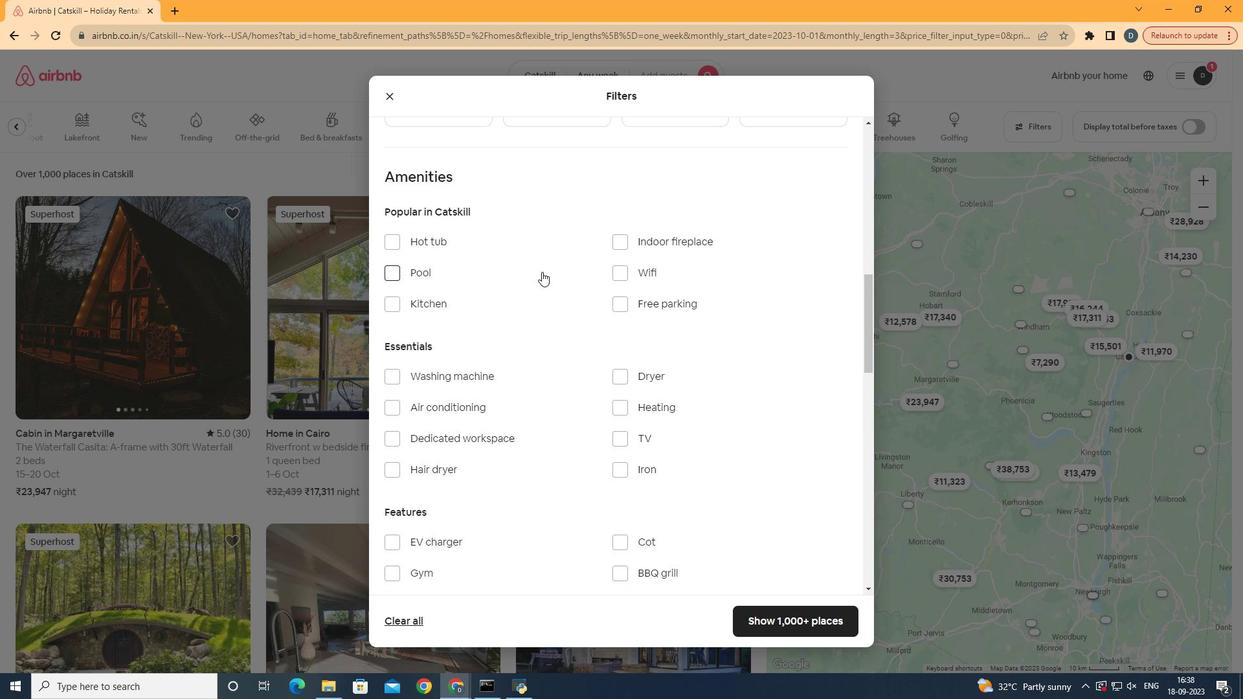 
Action: Mouse moved to (543, 266)
Screenshot: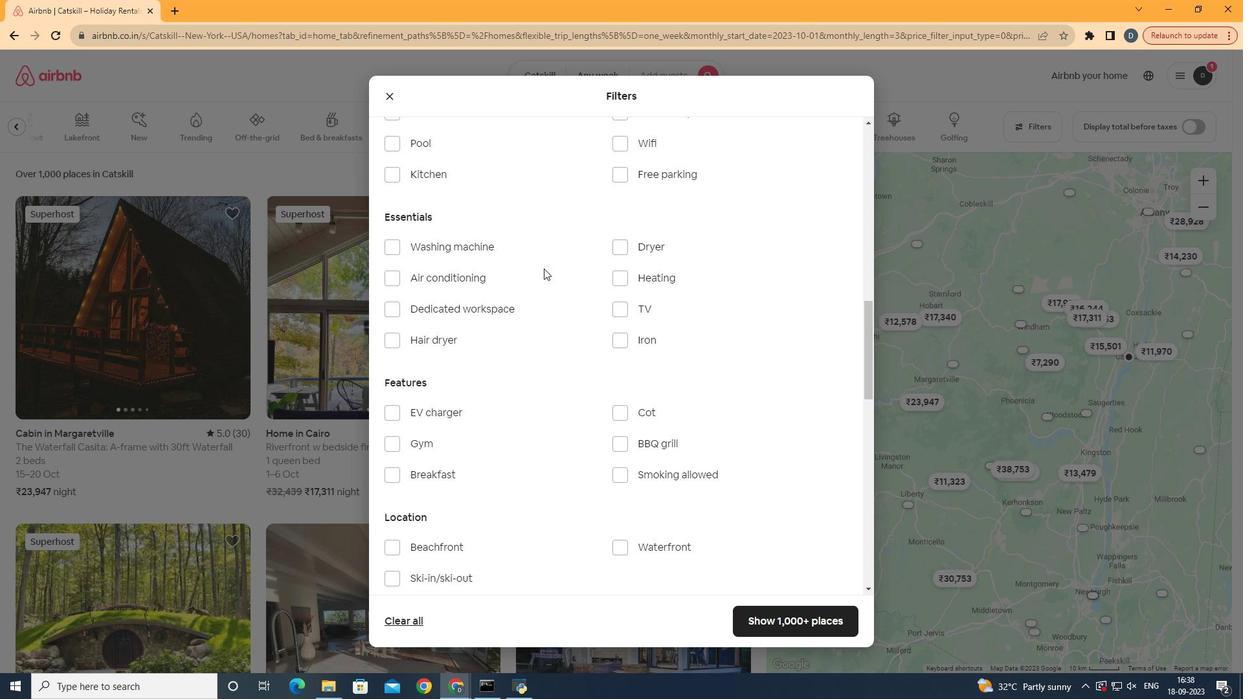 
Action: Mouse scrolled (543, 265) with delta (0, 0)
Screenshot: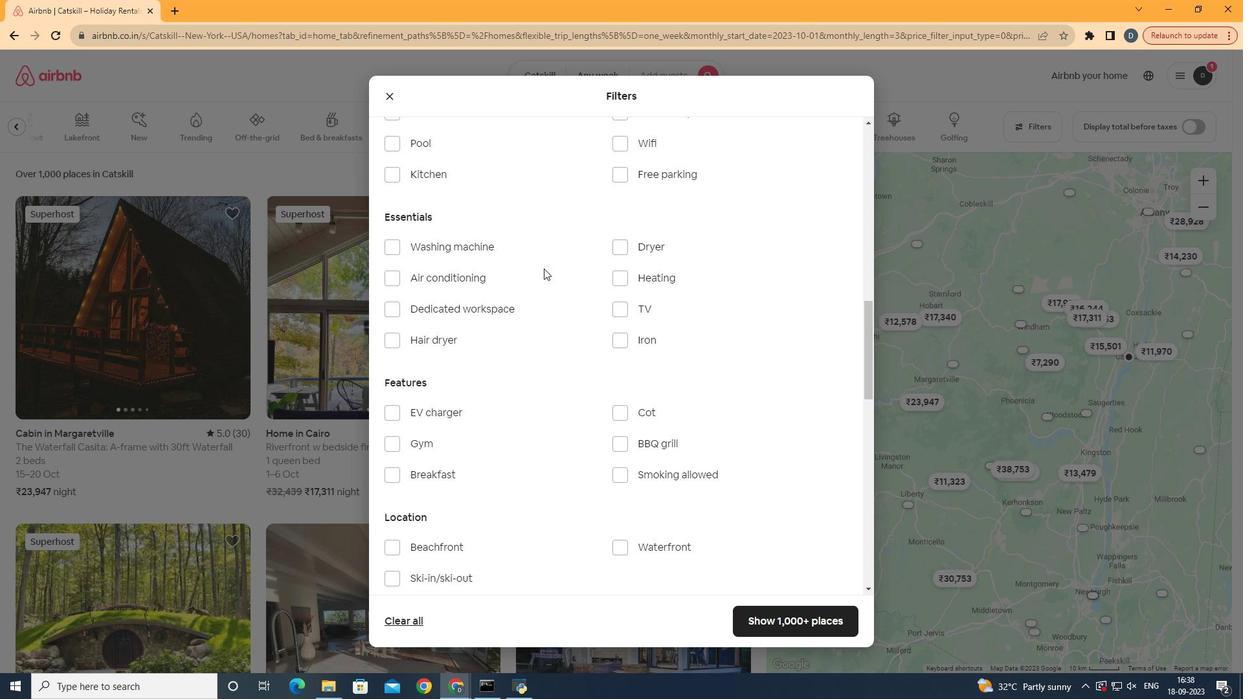 
Action: Mouse moved to (544, 268)
Screenshot: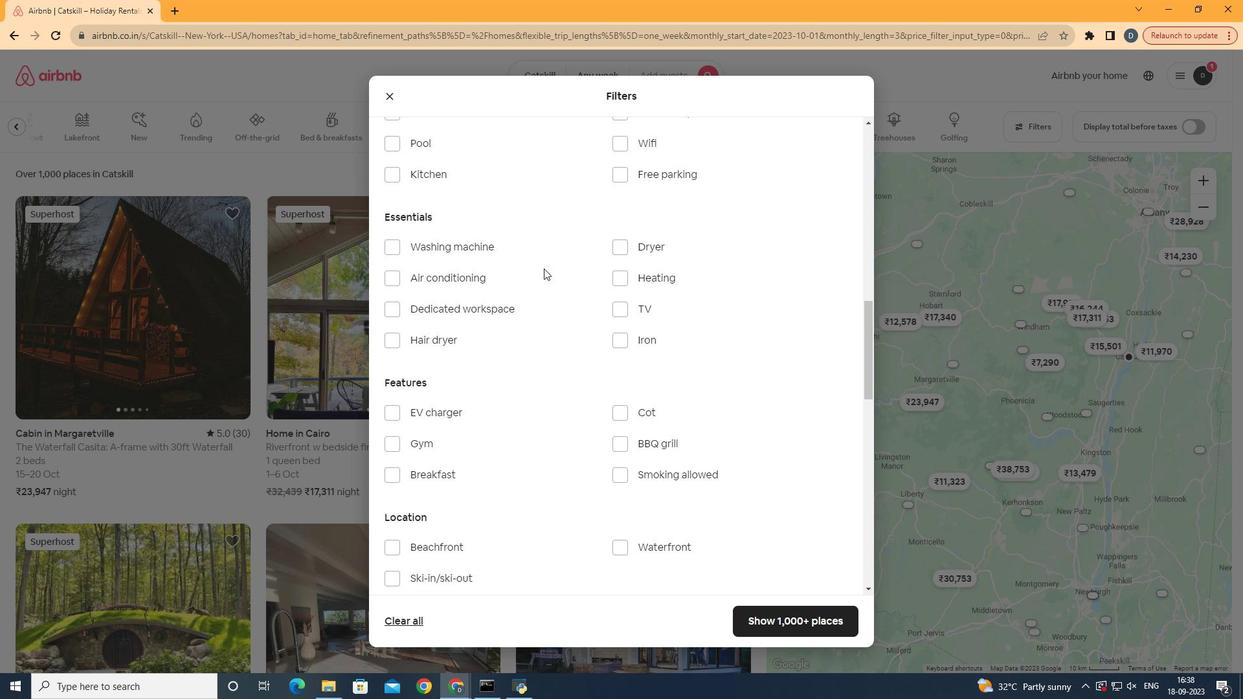 
Action: Mouse scrolled (544, 268) with delta (0, 0)
Screenshot: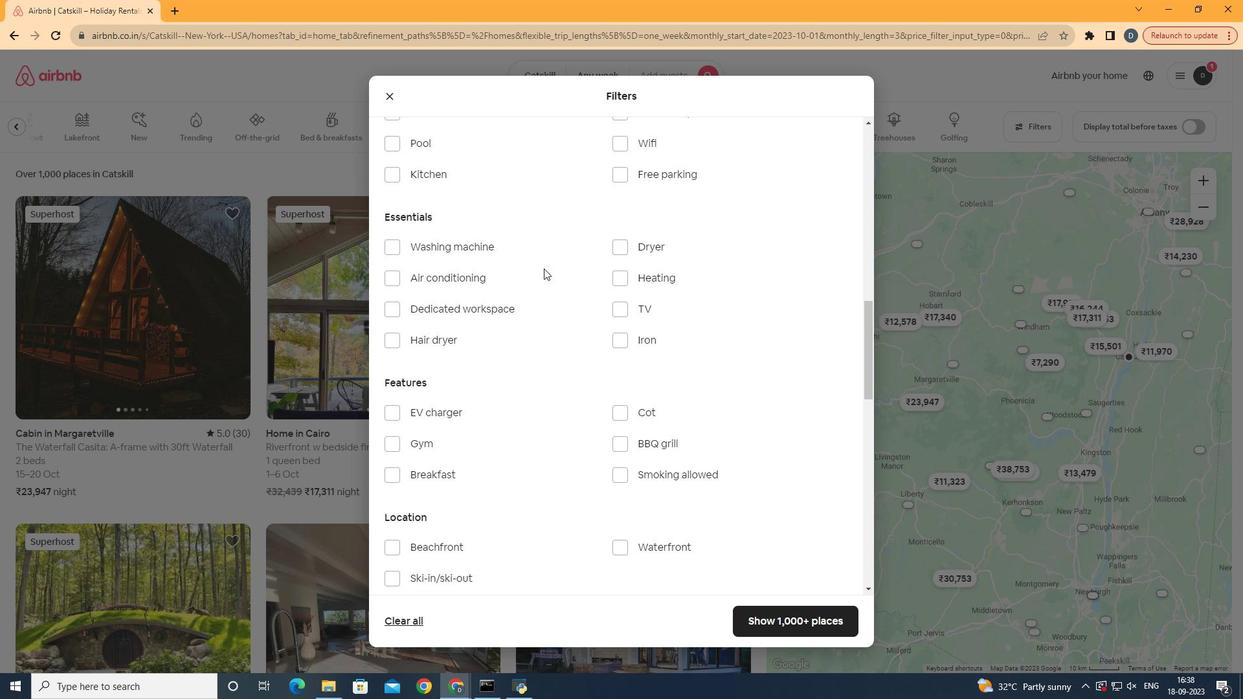 
Action: Mouse moved to (680, 314)
Screenshot: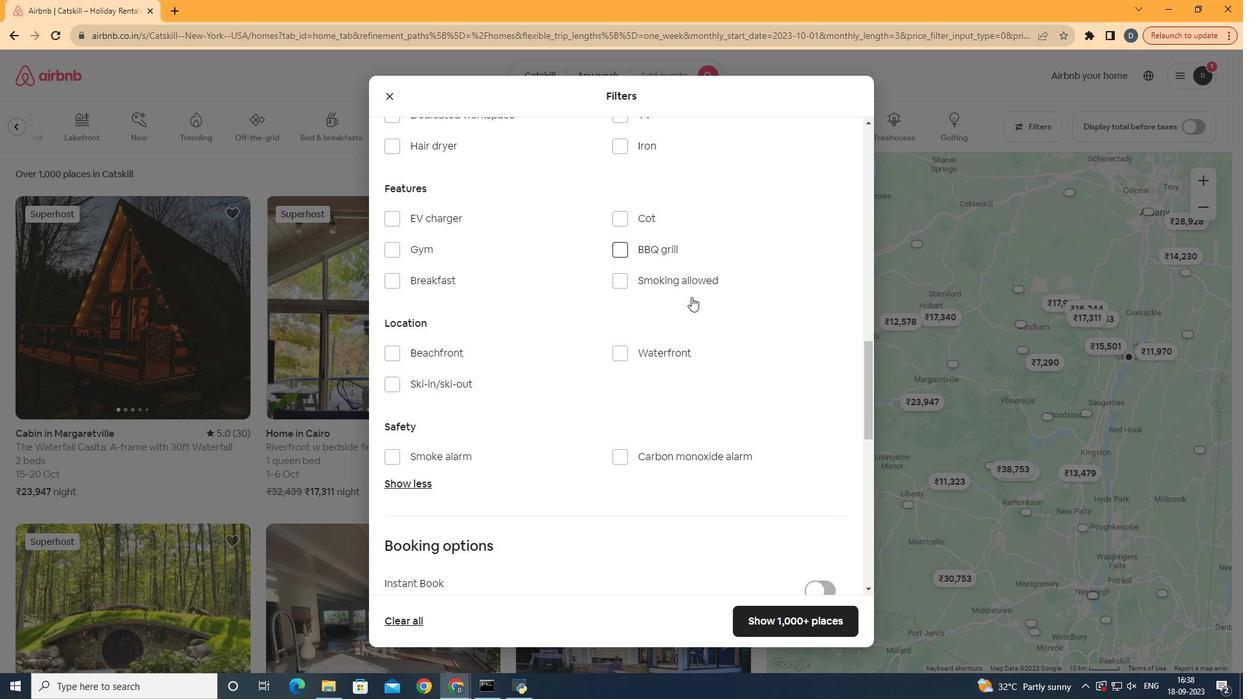 
Action: Mouse scrolled (680, 314) with delta (0, 0)
Screenshot: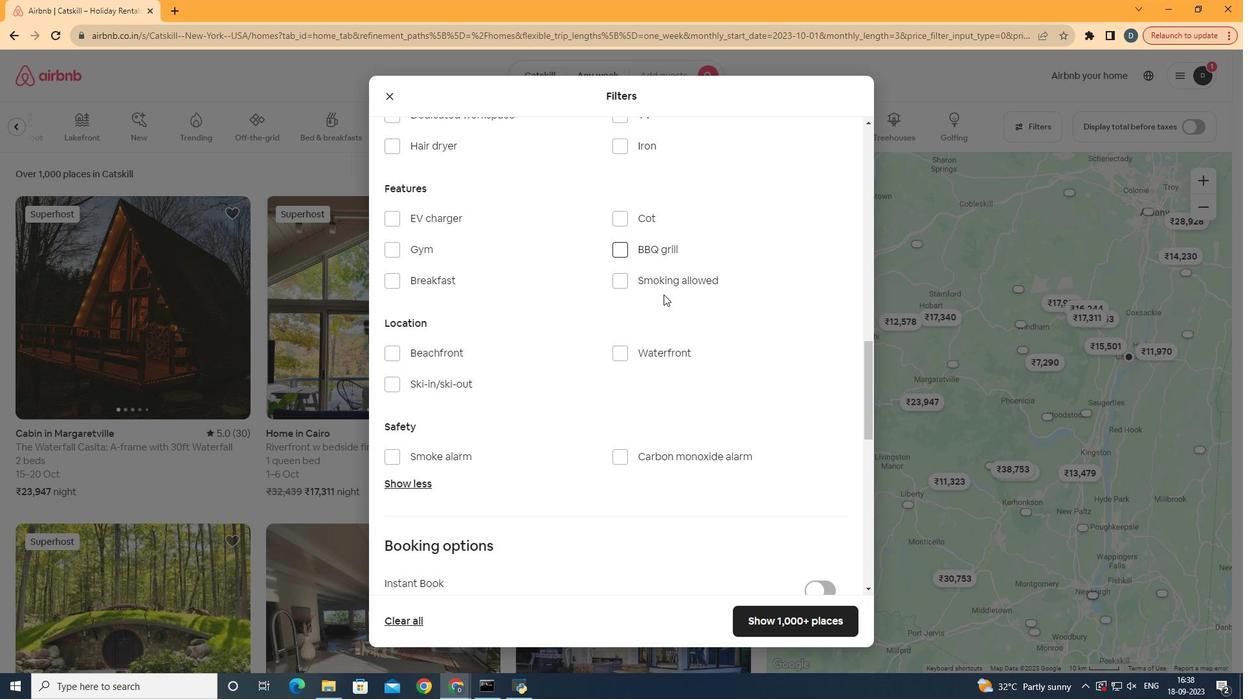 
Action: Mouse scrolled (680, 314) with delta (0, 0)
Screenshot: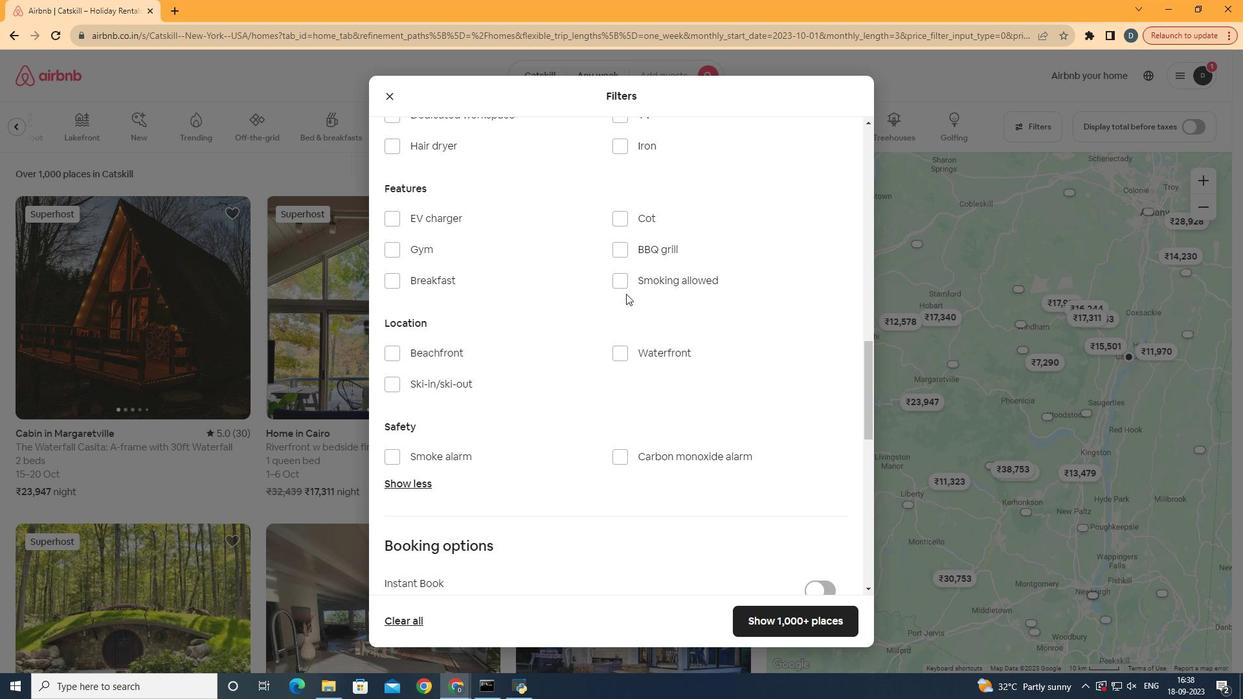 
Action: Mouse moved to (686, 310)
Screenshot: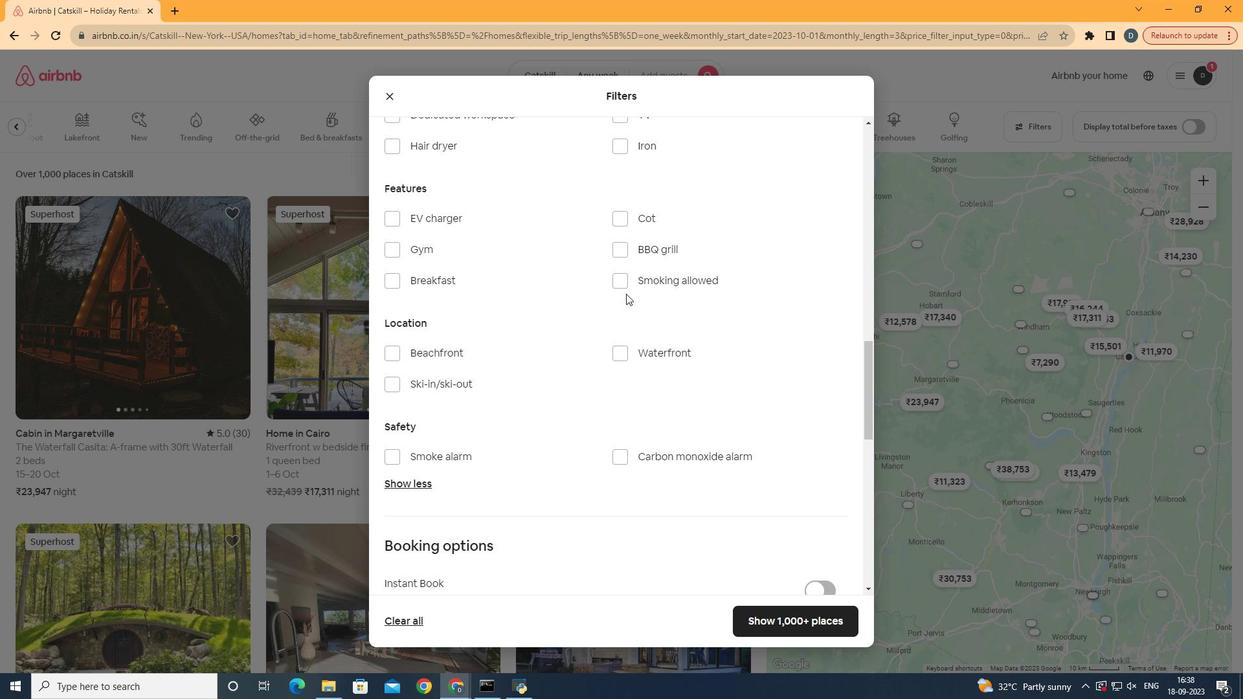 
Action: Mouse scrolled (686, 309) with delta (0, 0)
Screenshot: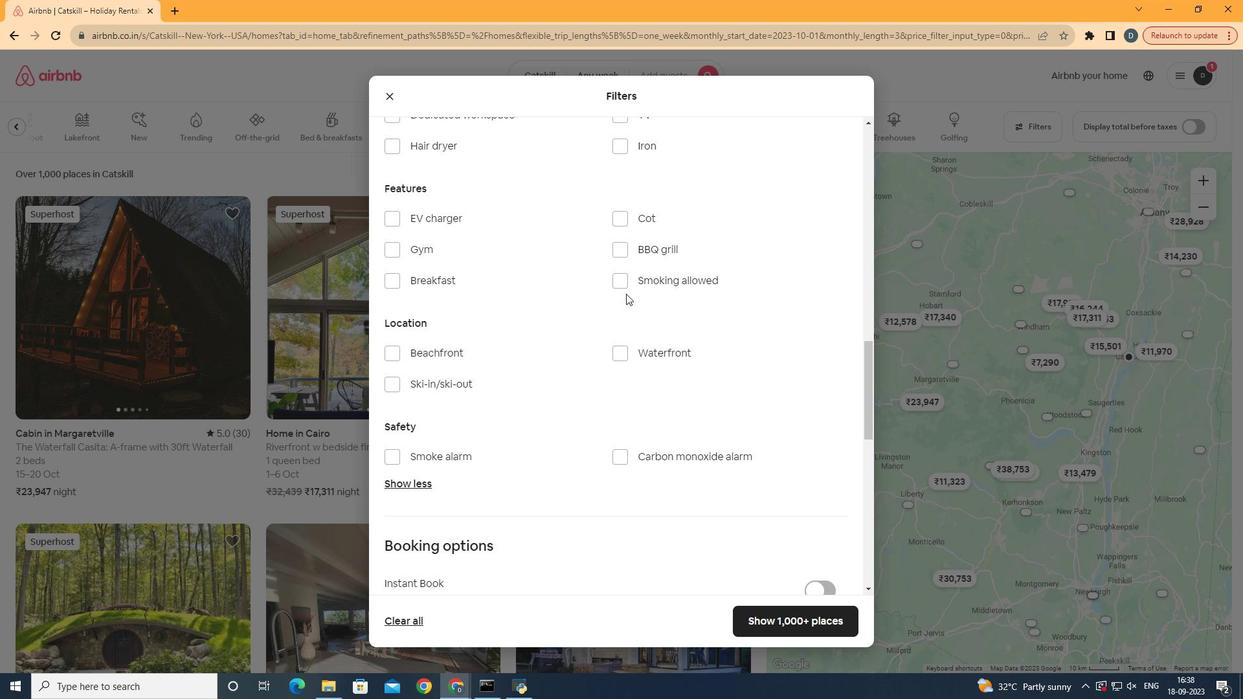 
Action: Mouse moved to (486, 402)
Screenshot: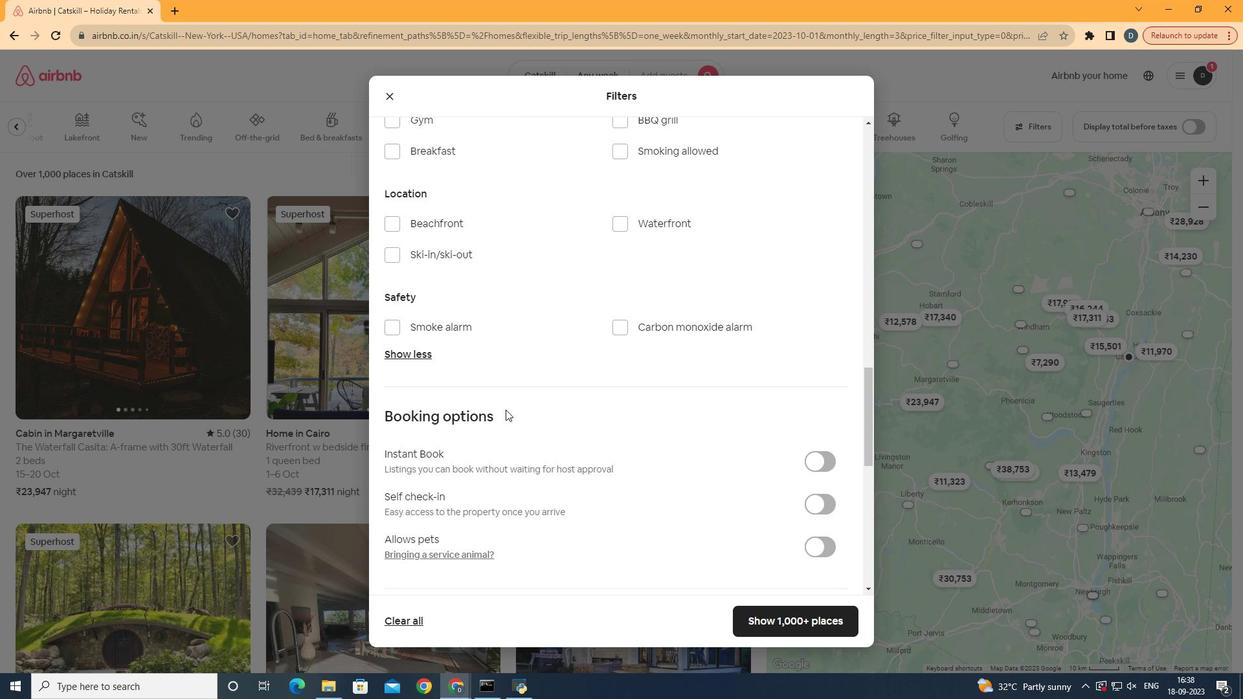 
Action: Mouse scrolled (486, 401) with delta (0, 0)
Screenshot: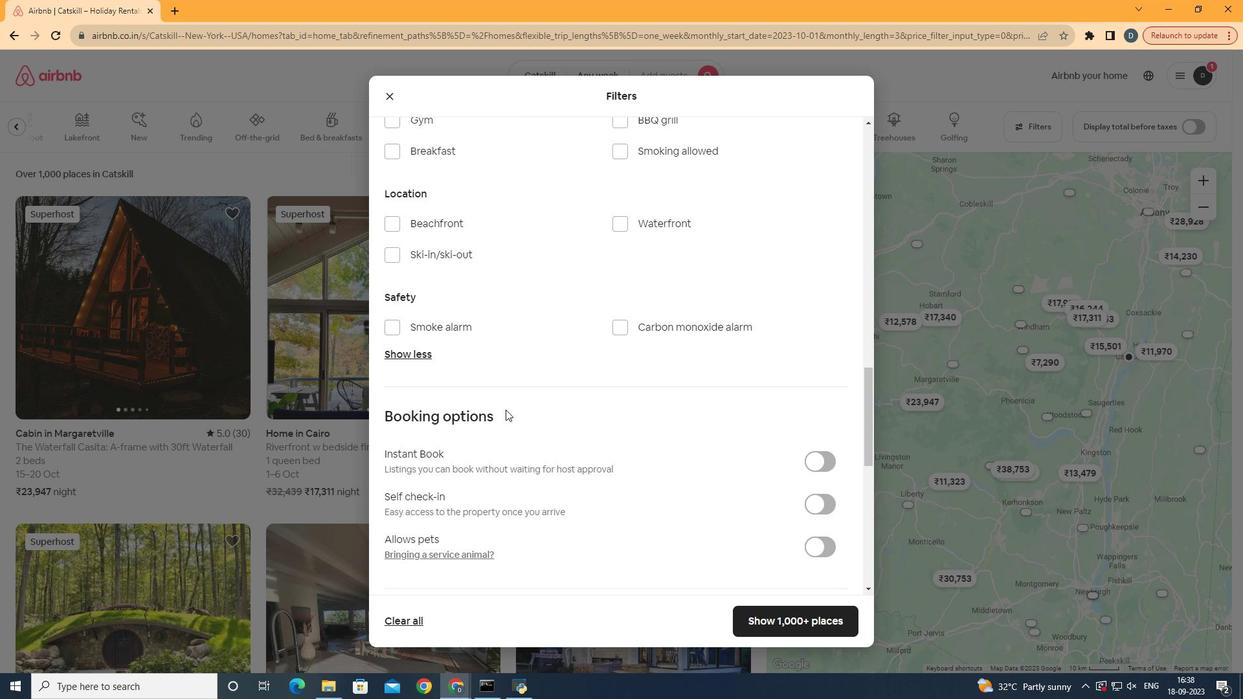 
Action: Mouse moved to (514, 409)
Screenshot: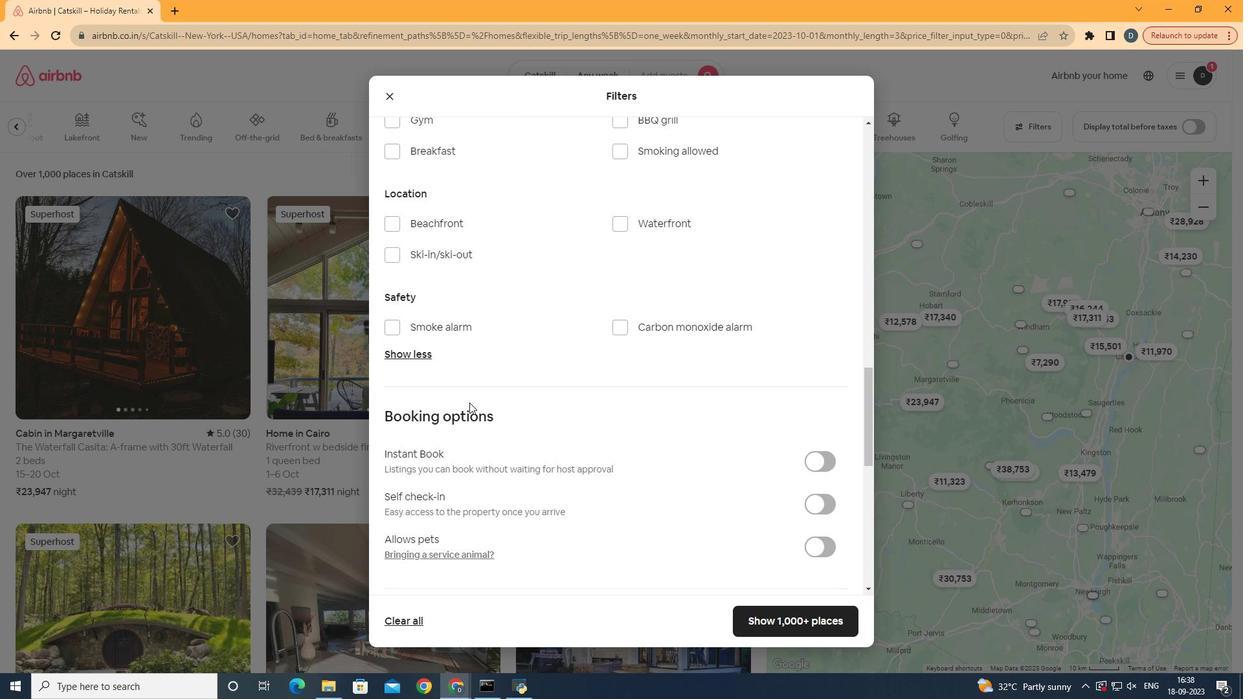 
Action: Mouse scrolled (514, 408) with delta (0, 0)
Screenshot: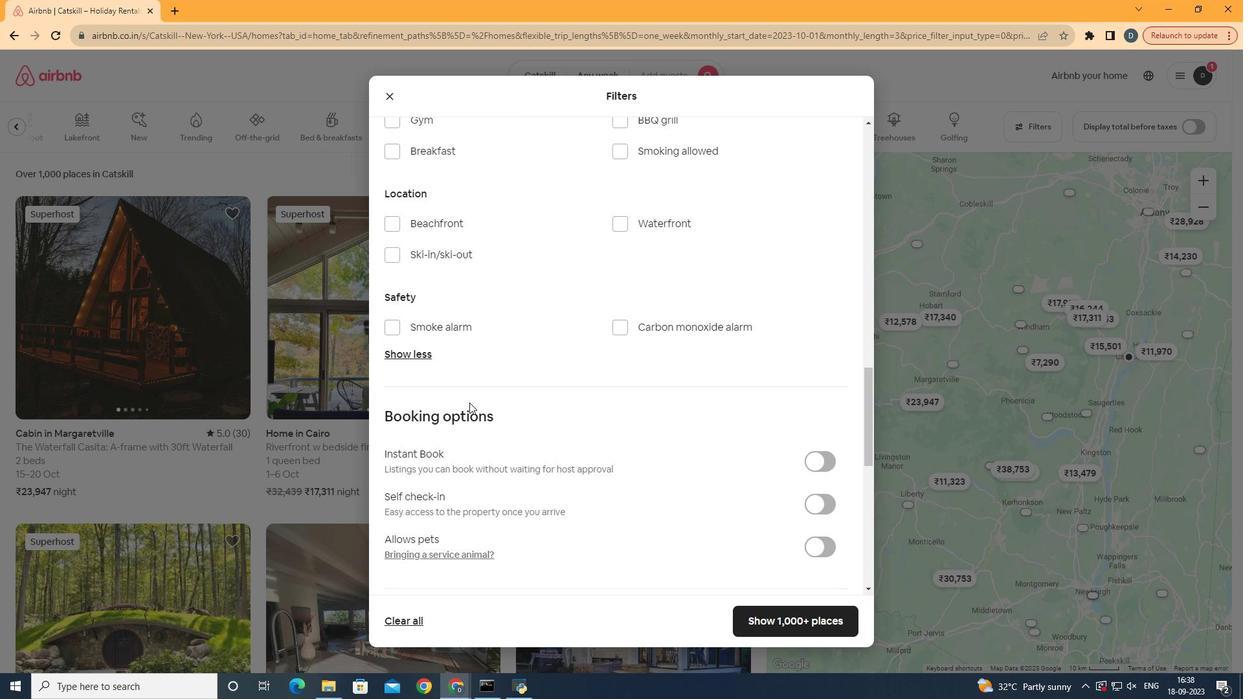 
Action: Mouse moved to (462, 356)
Screenshot: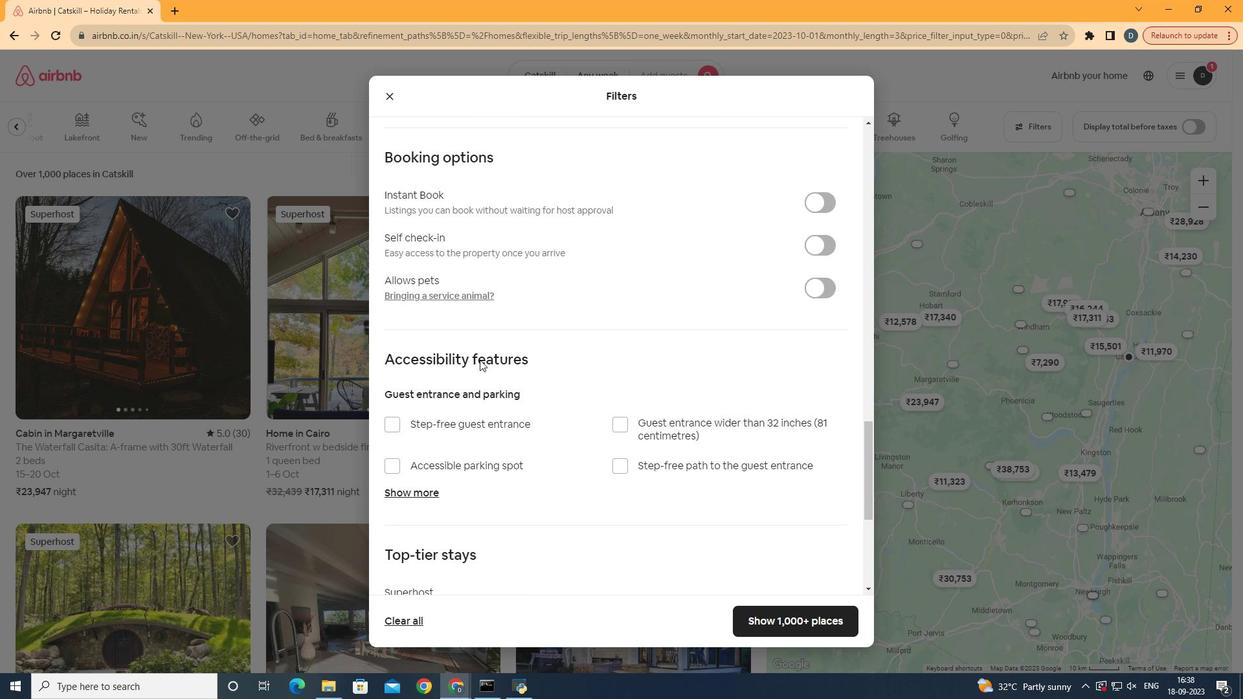 
Action: Mouse scrolled (462, 355) with delta (0, 0)
Screenshot: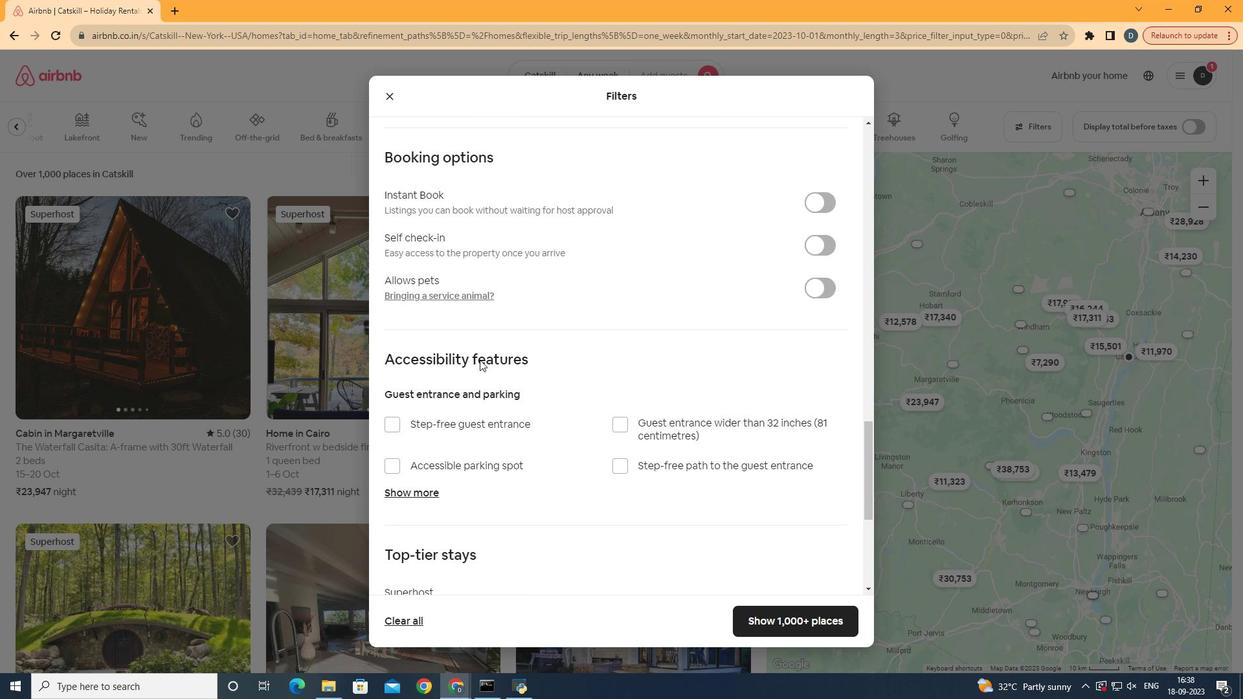 
Action: Mouse moved to (472, 358)
Screenshot: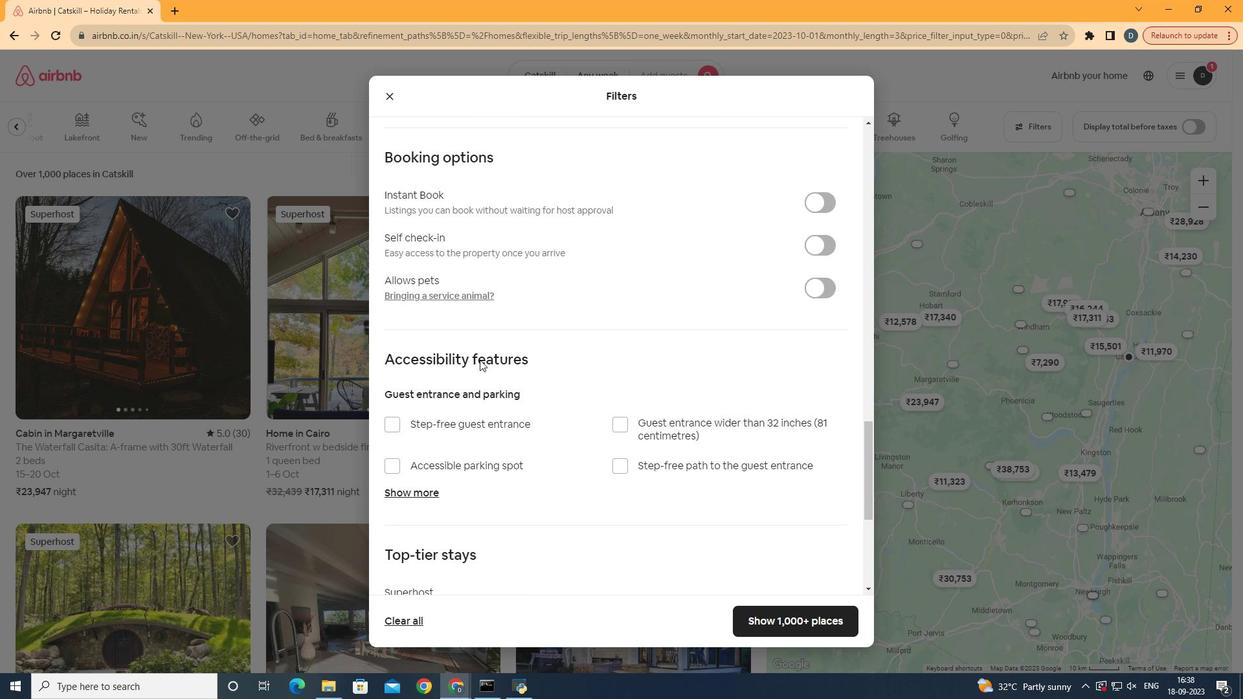 
Action: Mouse scrolled (472, 357) with delta (0, 0)
Screenshot: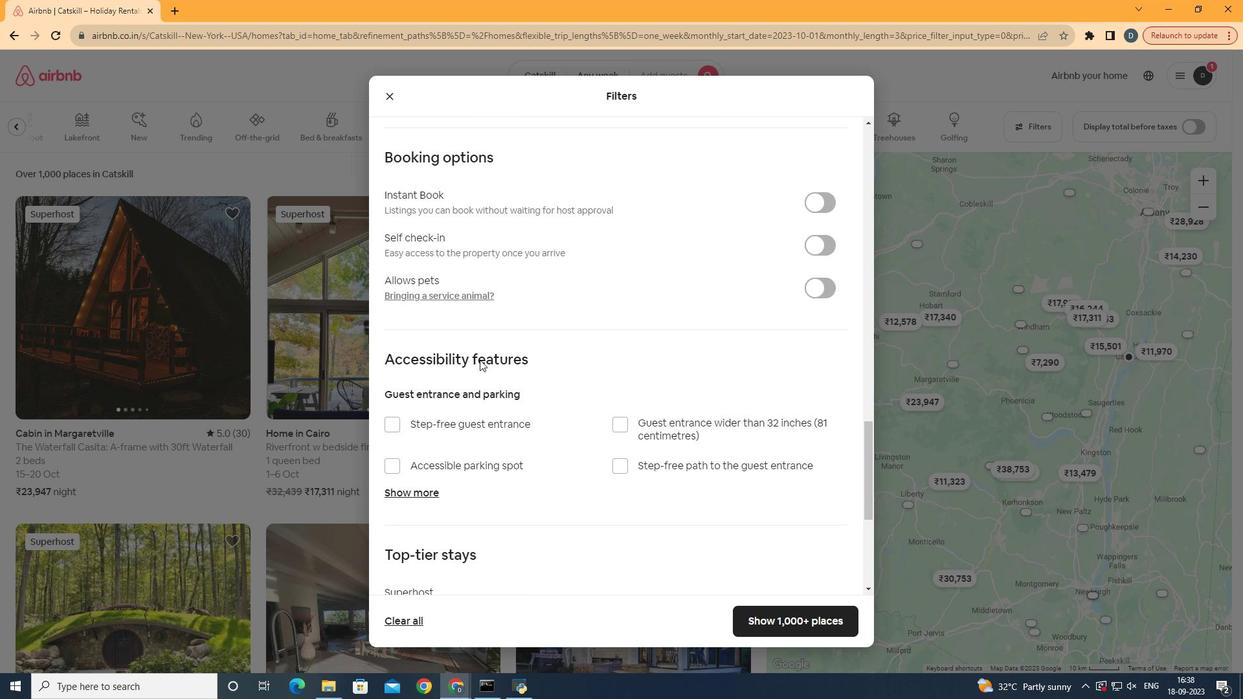 
Action: Mouse moved to (478, 360)
Screenshot: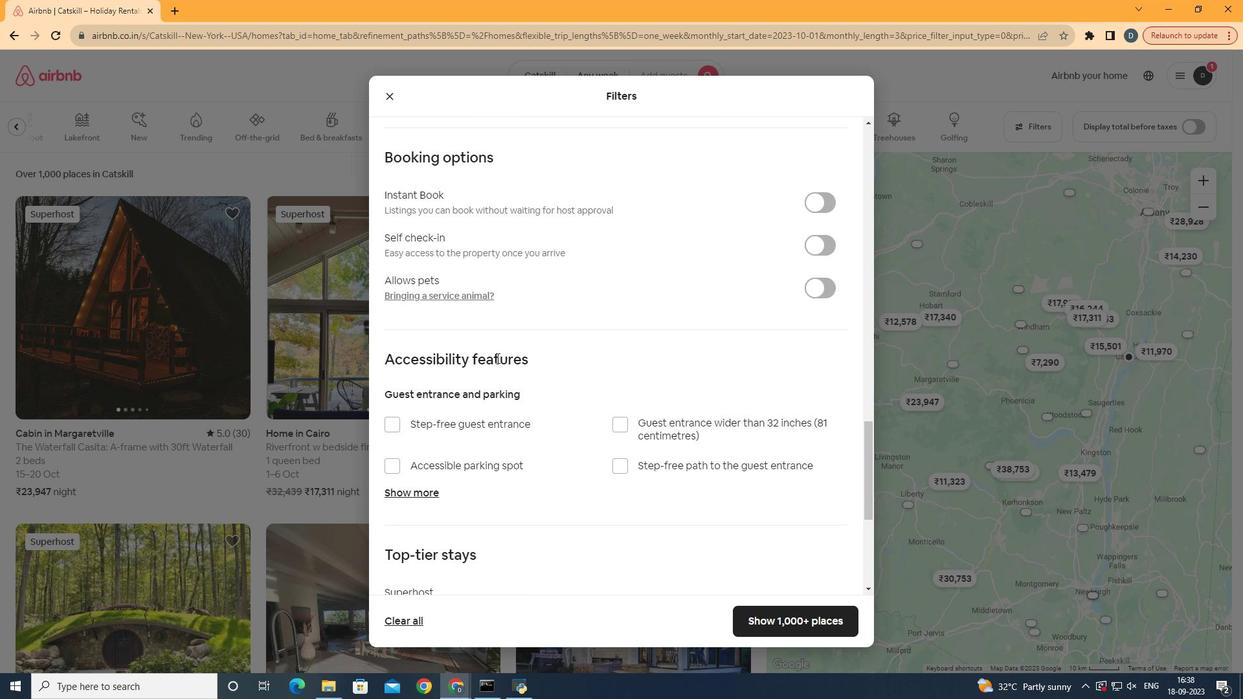 
Action: Mouse scrolled (478, 359) with delta (0, 0)
Screenshot: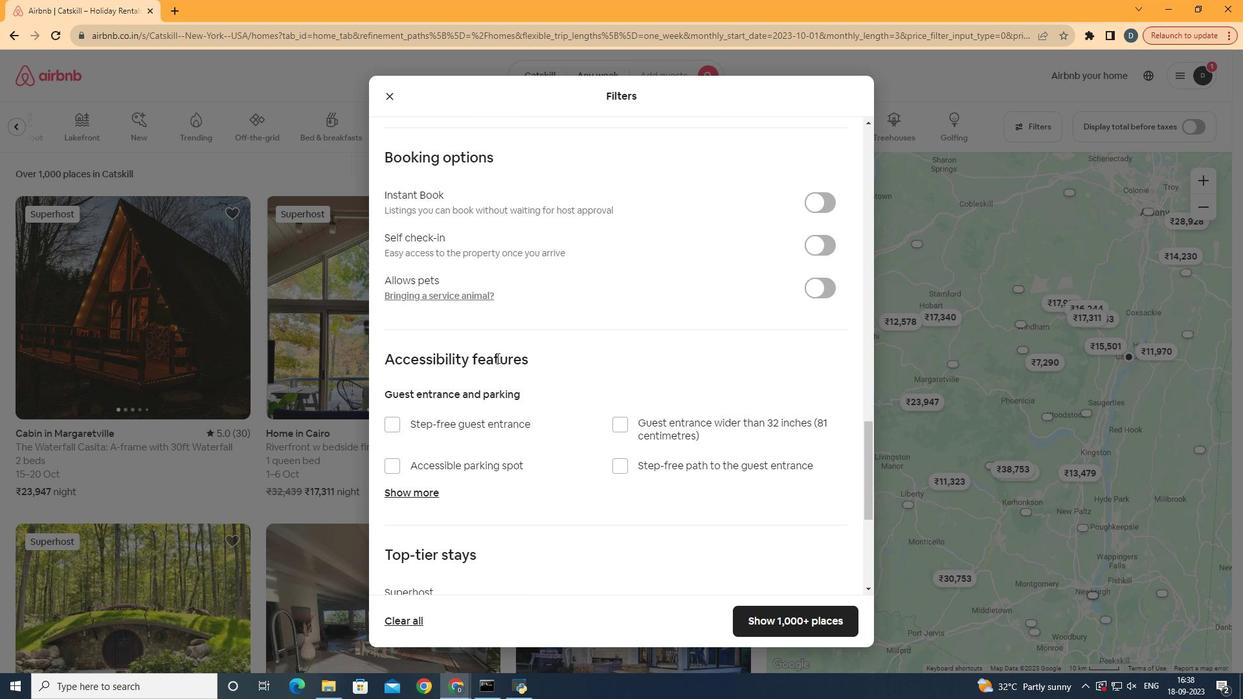 
Action: Mouse moved to (480, 360)
Screenshot: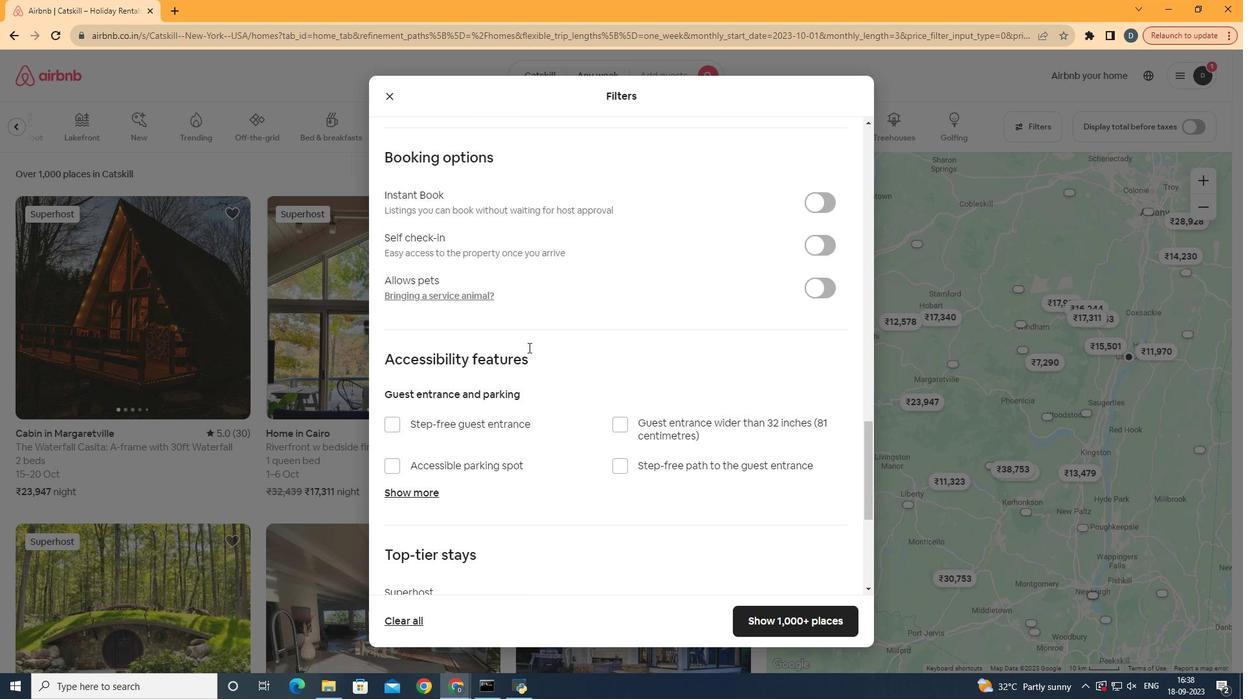 
Action: Mouse scrolled (480, 359) with delta (0, 0)
Screenshot: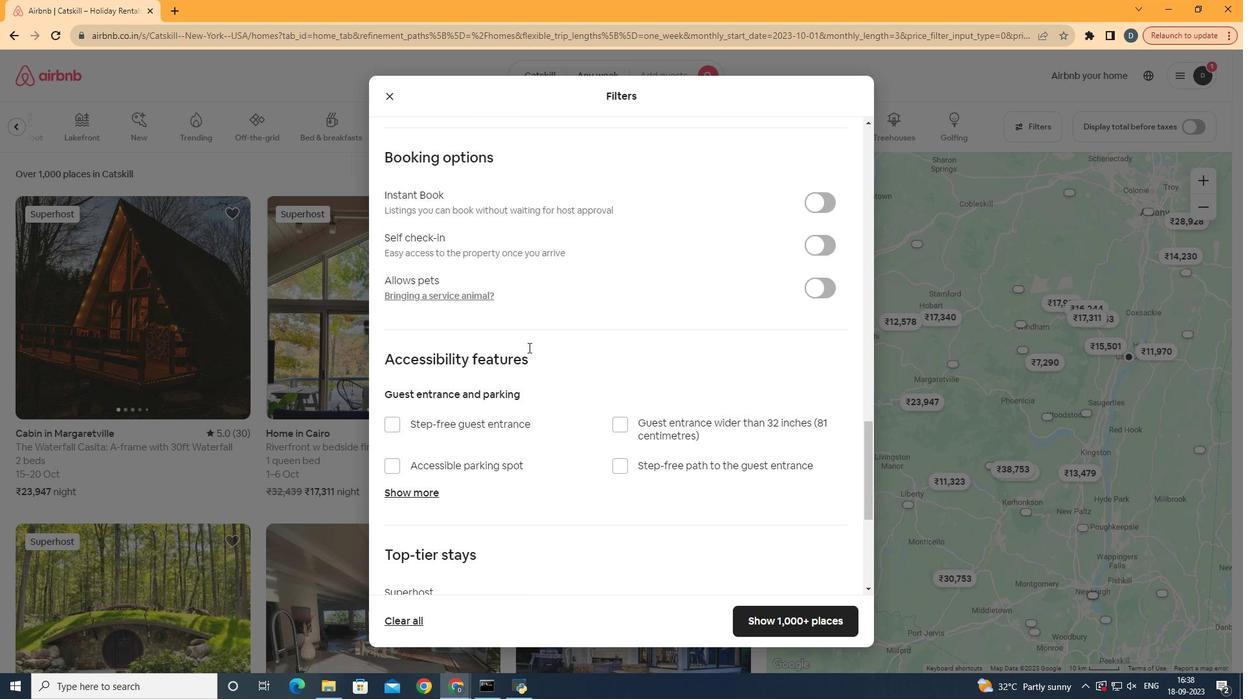 
Action: Mouse moved to (605, 417)
Screenshot: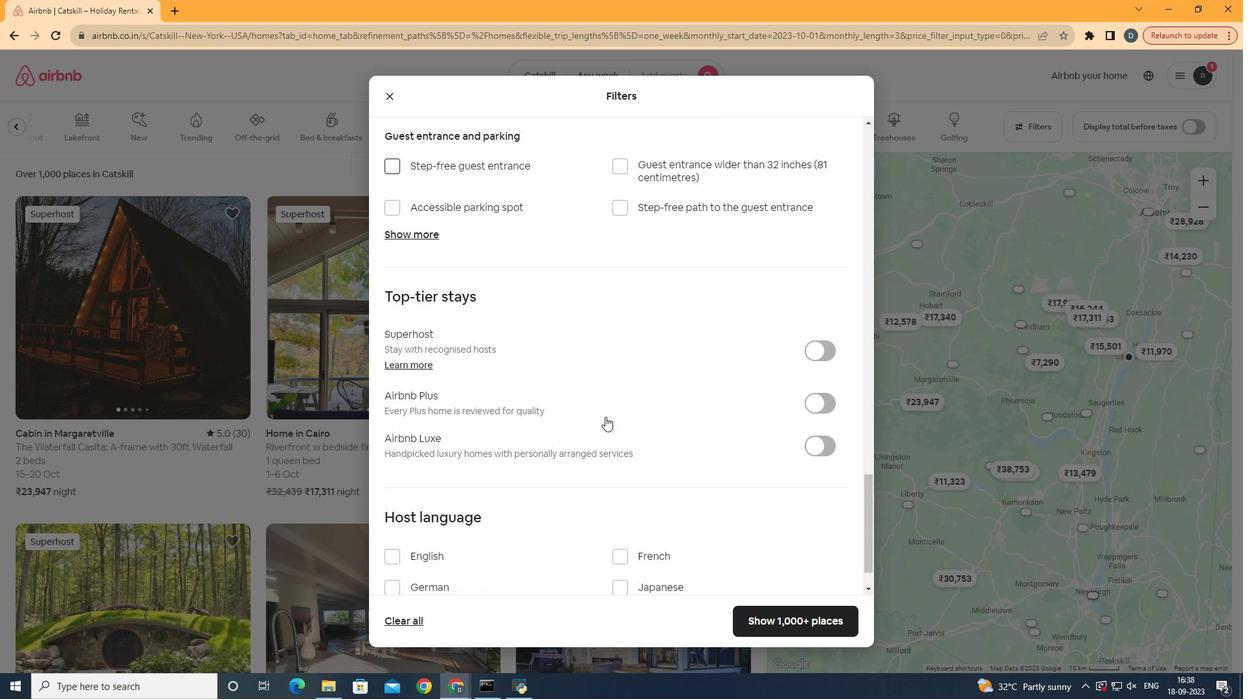
Action: Mouse scrolled (605, 416) with delta (0, 0)
Screenshot: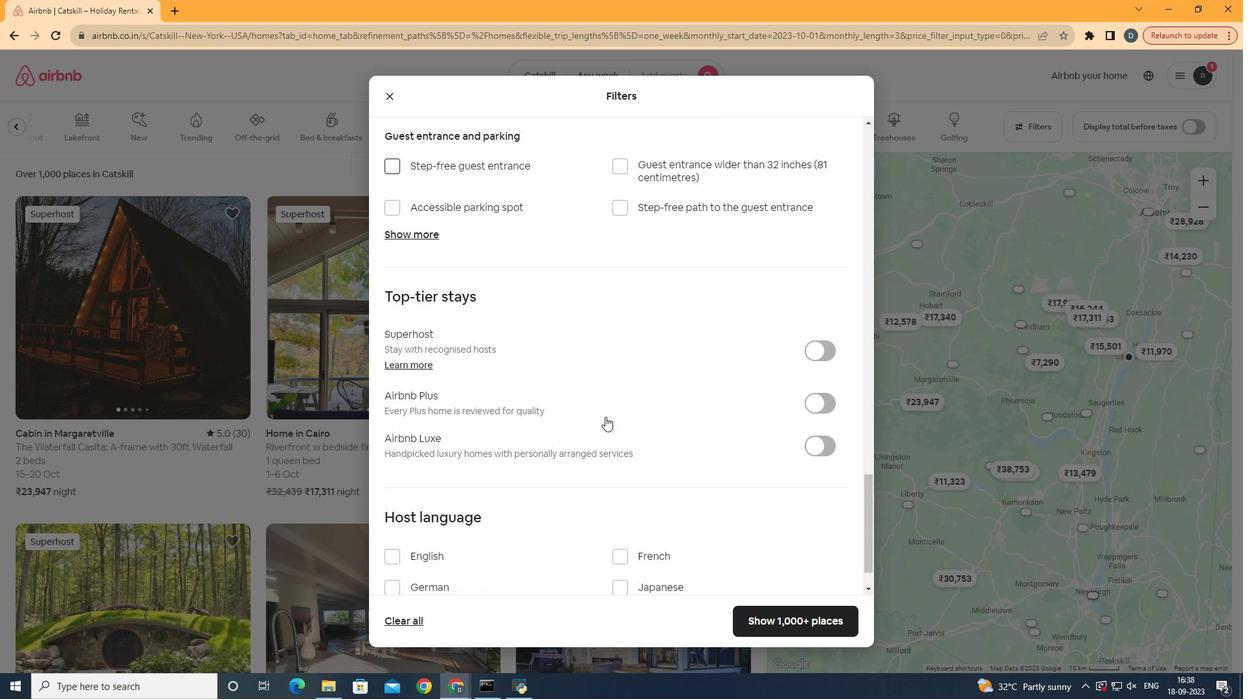 
Action: Mouse scrolled (605, 416) with delta (0, 0)
Screenshot: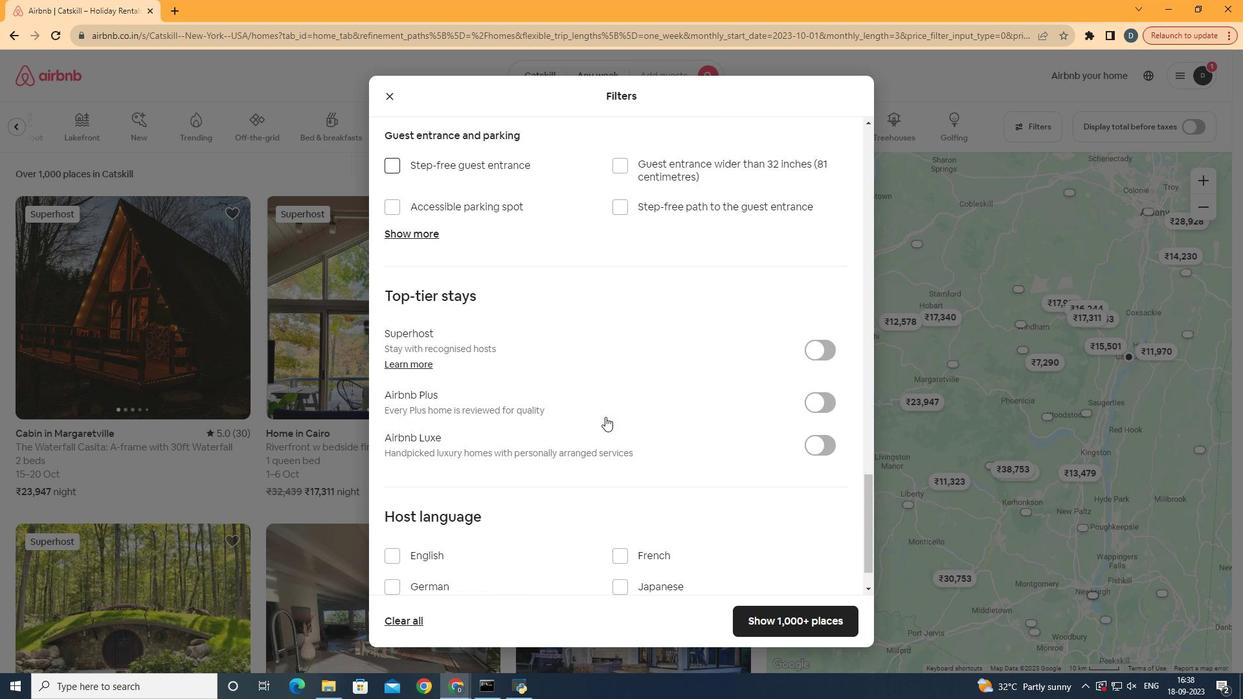 
Action: Mouse scrolled (605, 416) with delta (0, 0)
Screenshot: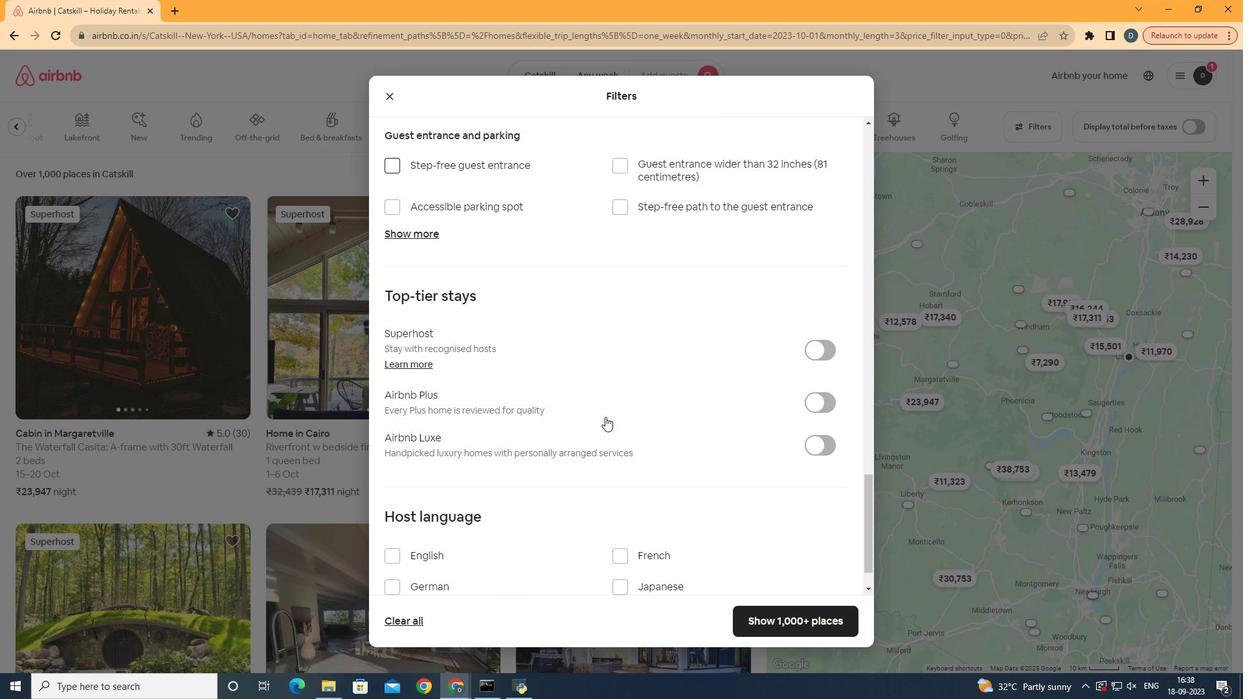 
Action: Mouse scrolled (605, 416) with delta (0, 0)
Screenshot: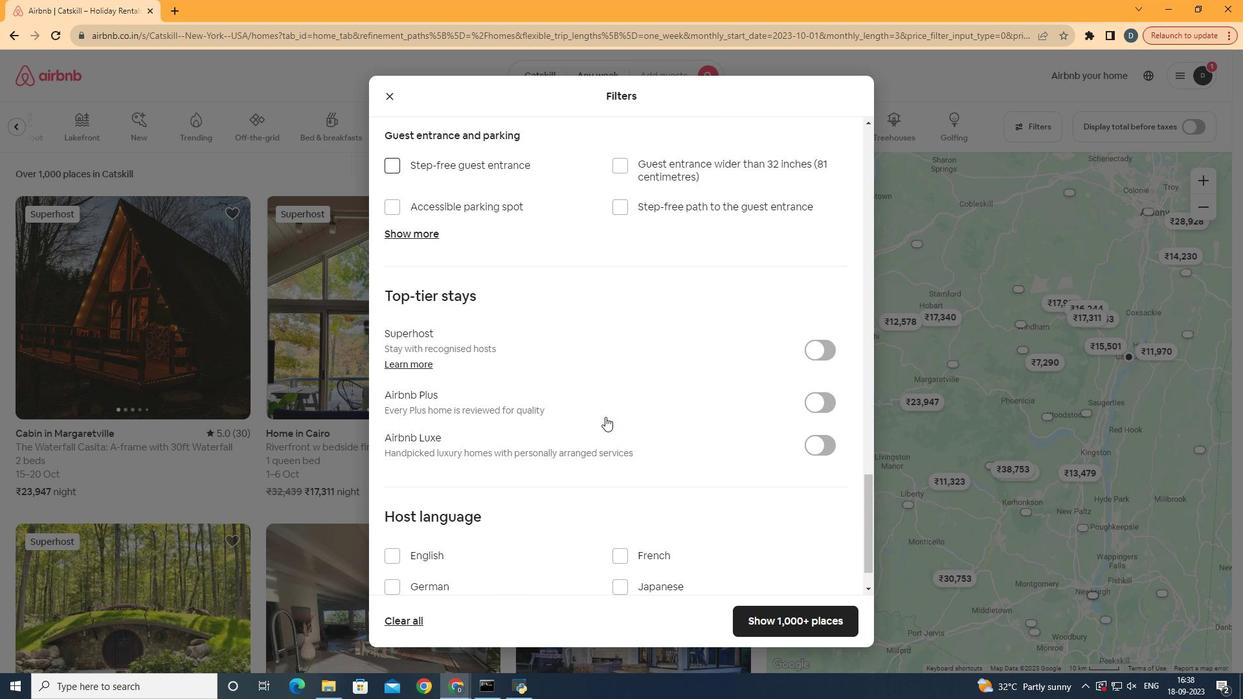 
Action: Mouse scrolled (605, 416) with delta (0, 0)
Screenshot: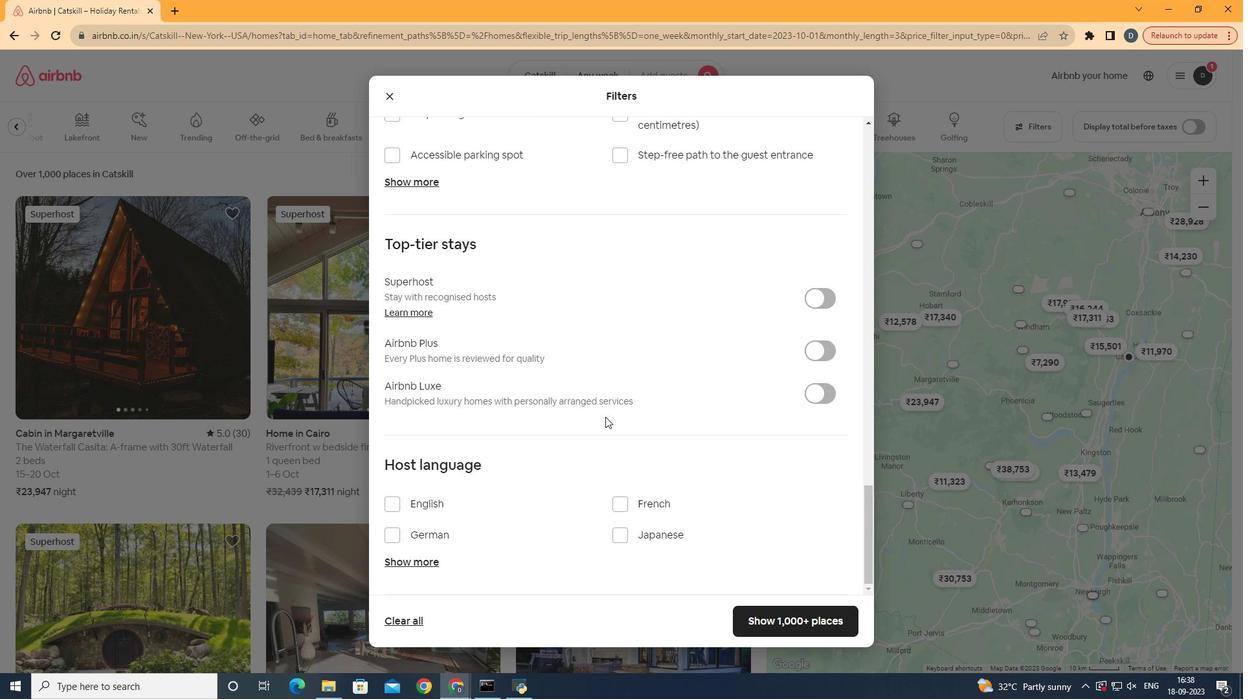 
Action: Mouse scrolled (605, 416) with delta (0, 0)
Screenshot: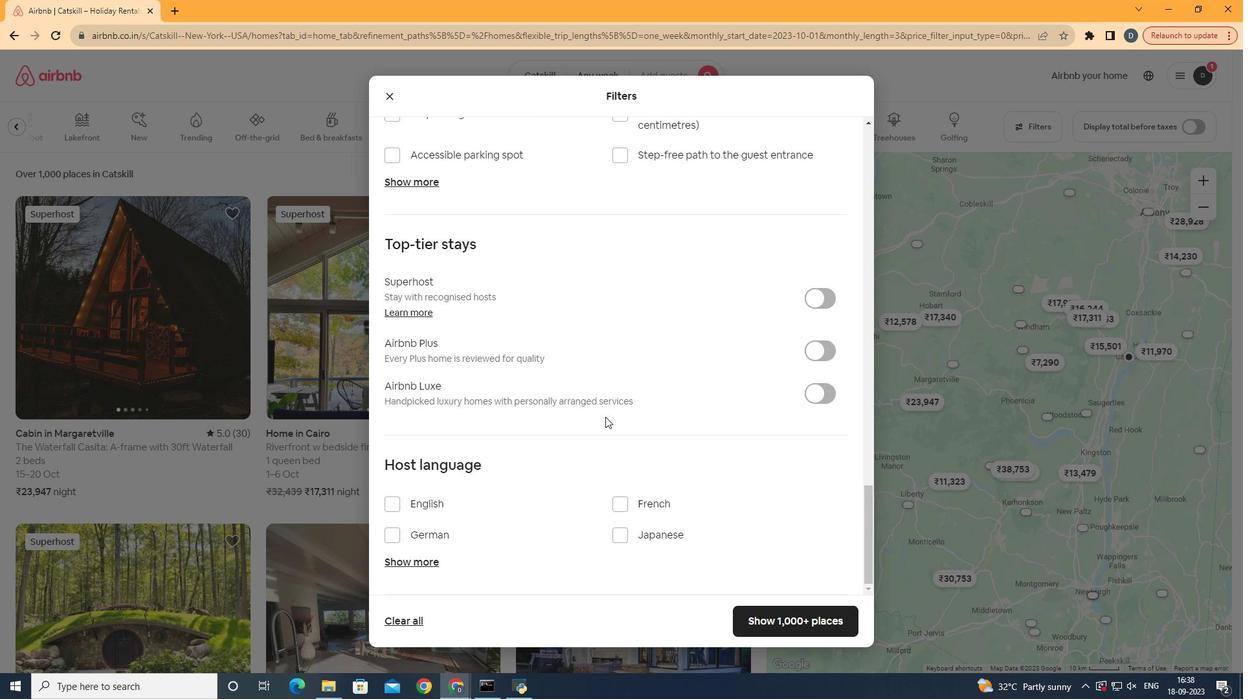 
Action: Mouse scrolled (605, 416) with delta (0, 0)
Screenshot: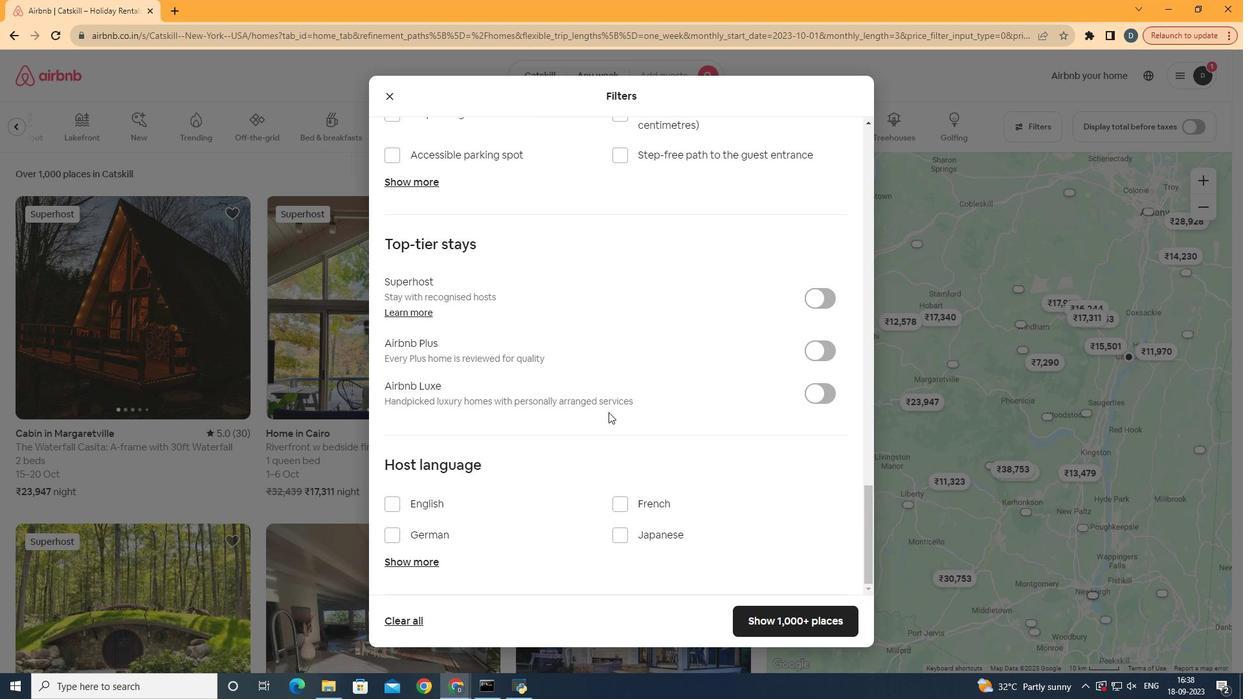 
Action: Mouse moved to (952, 354)
Screenshot: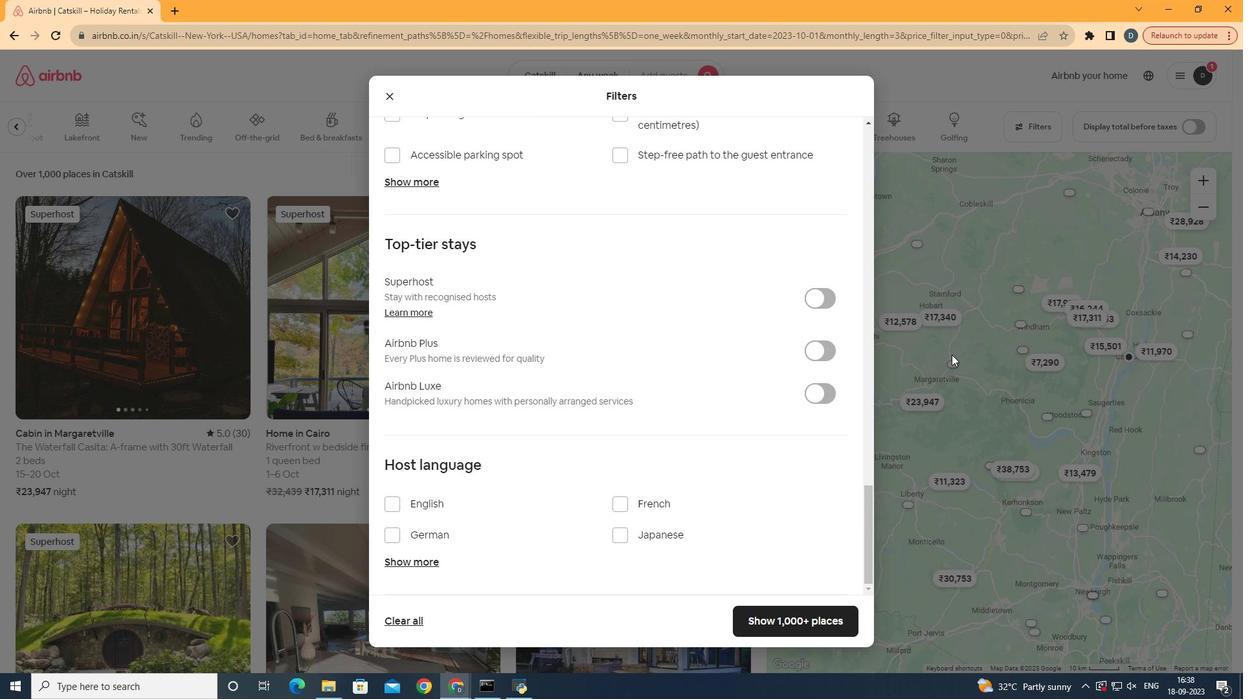 
Action: Mouse pressed left at (952, 354)
Screenshot: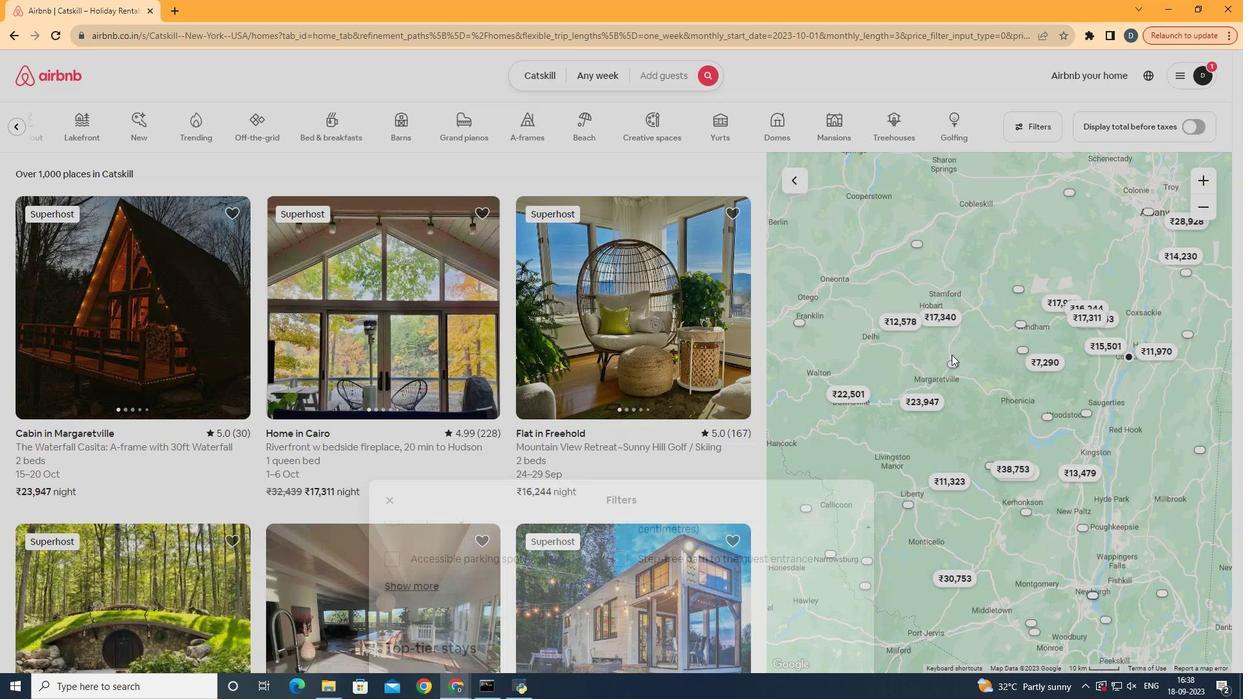 
Action: Mouse moved to (134, 322)
Screenshot: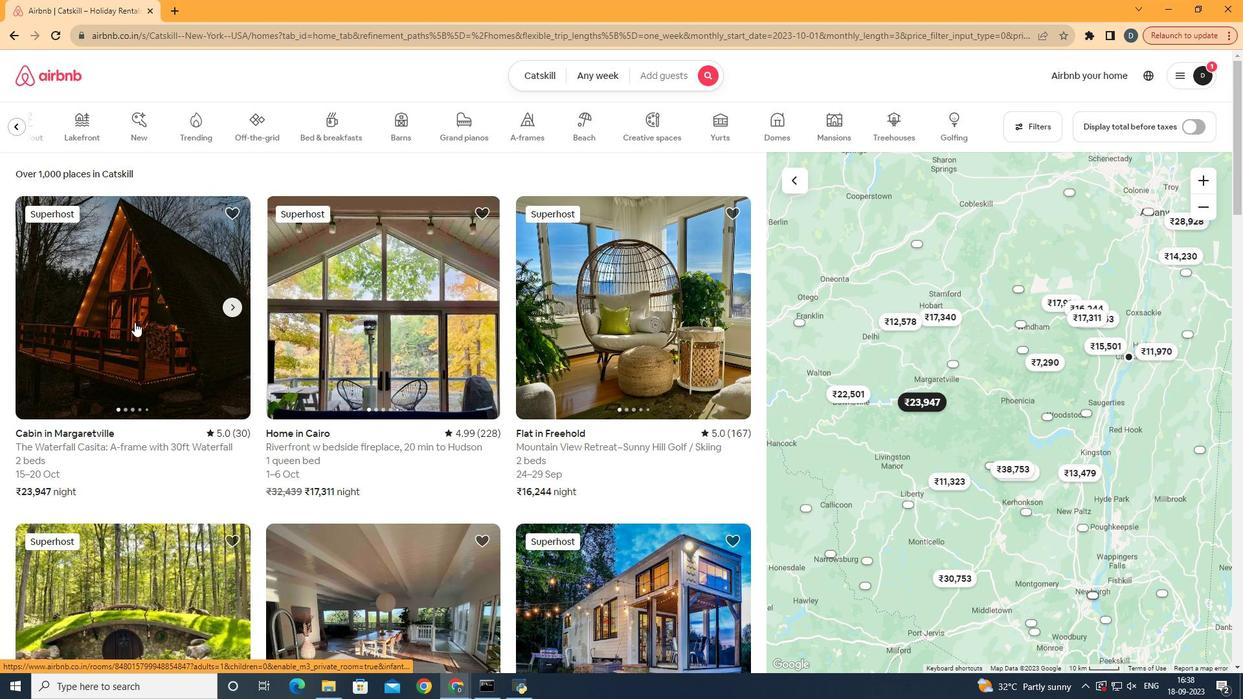 
Action: Mouse pressed left at (134, 322)
Screenshot: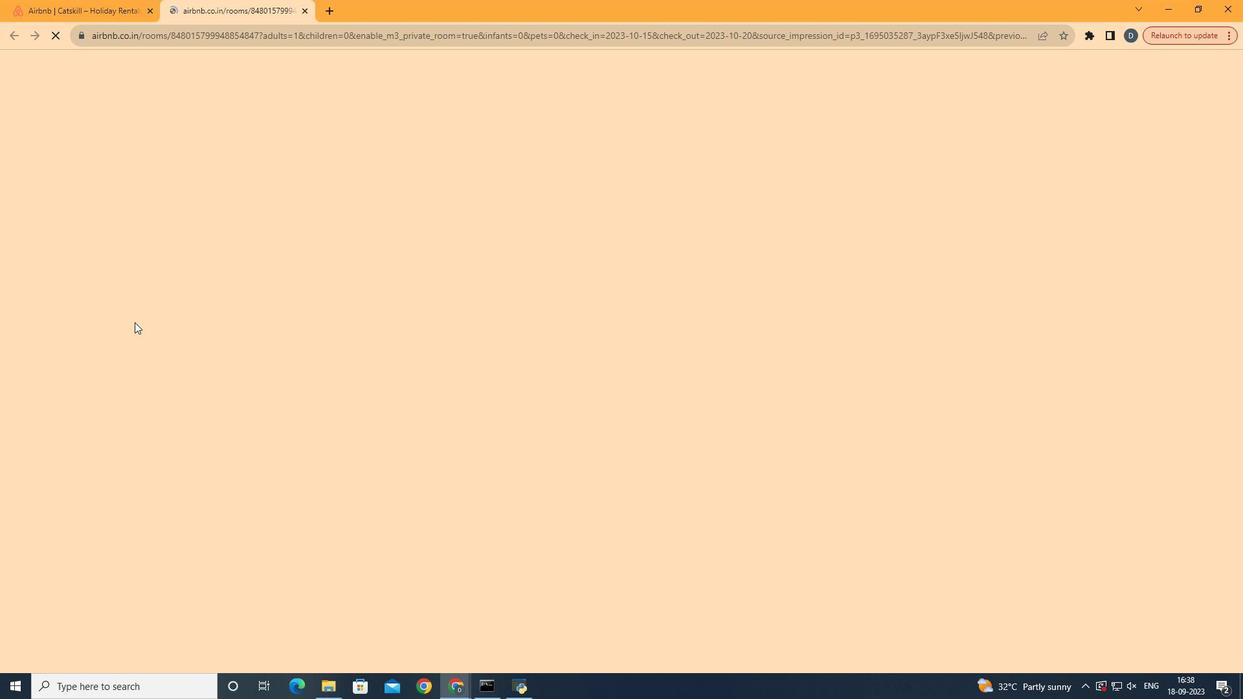 
Action: Mouse moved to (915, 475)
Screenshot: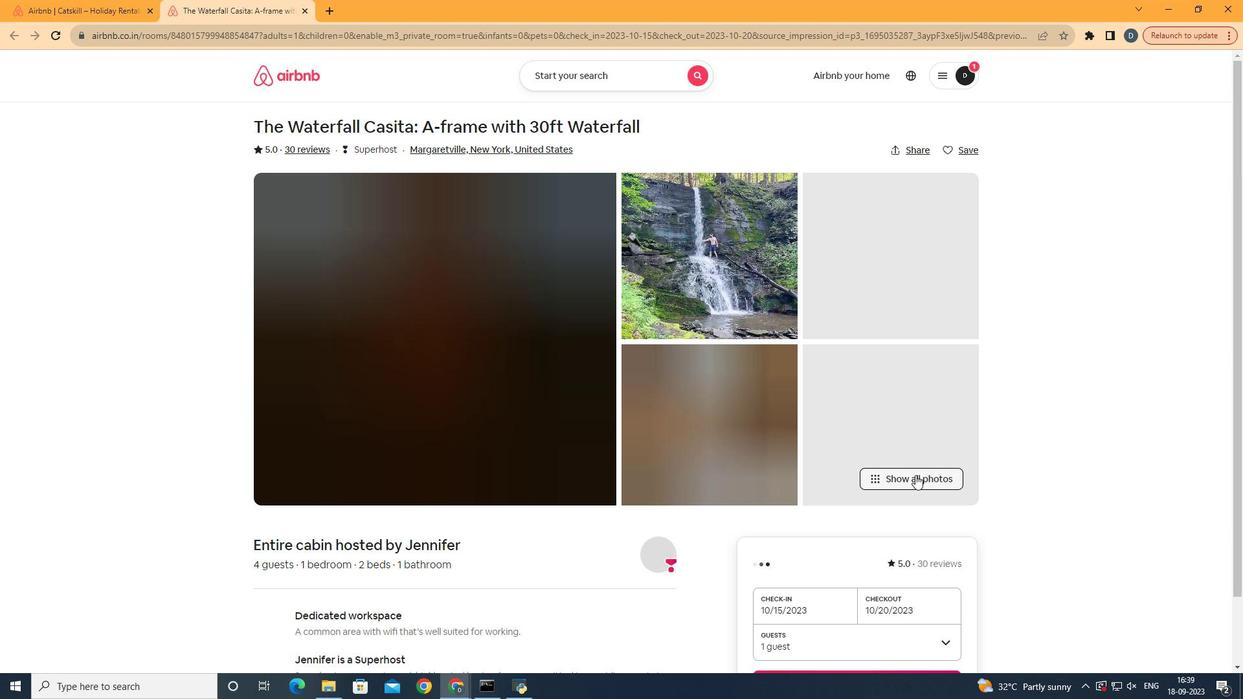 
Action: Mouse pressed left at (915, 475)
Screenshot: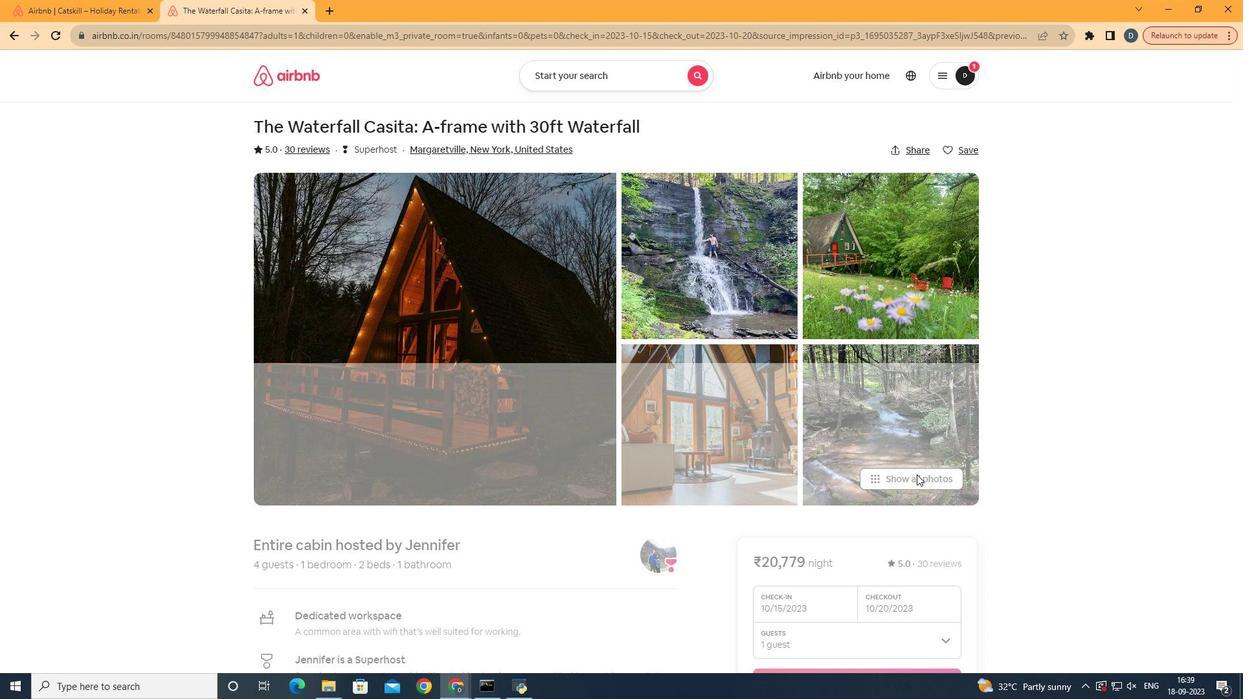 
Action: Mouse moved to (923, 375)
Screenshot: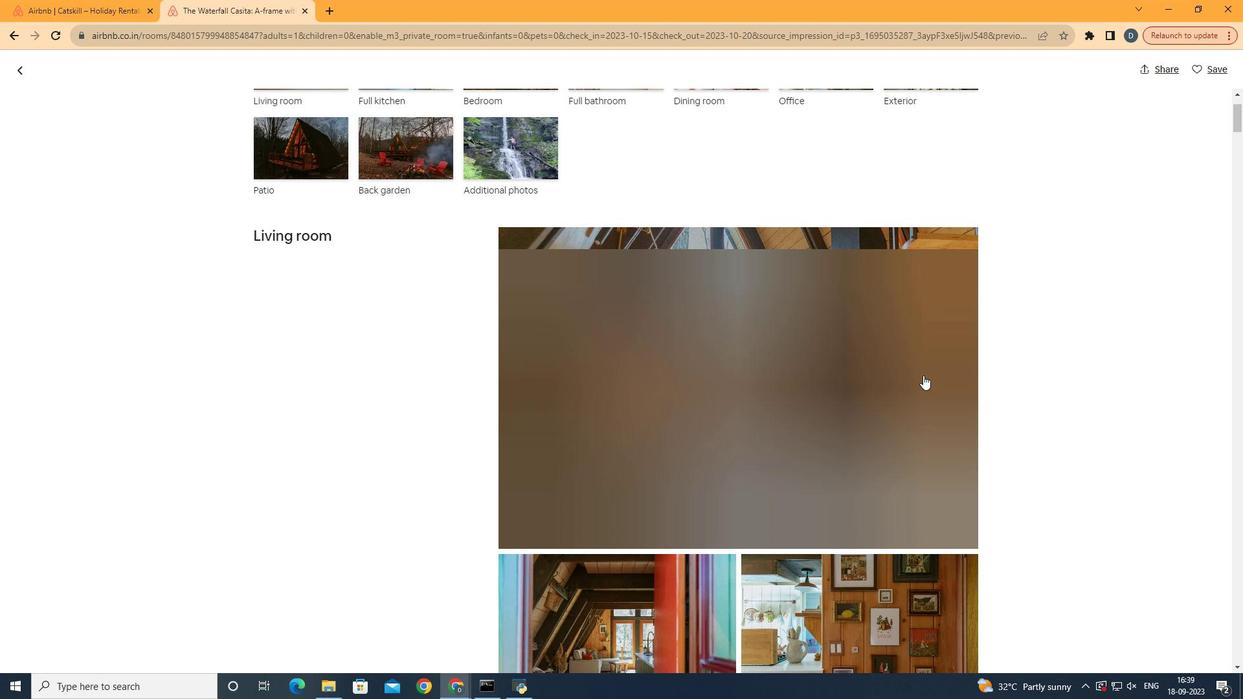 
Action: Mouse scrolled (923, 375) with delta (0, 0)
Screenshot: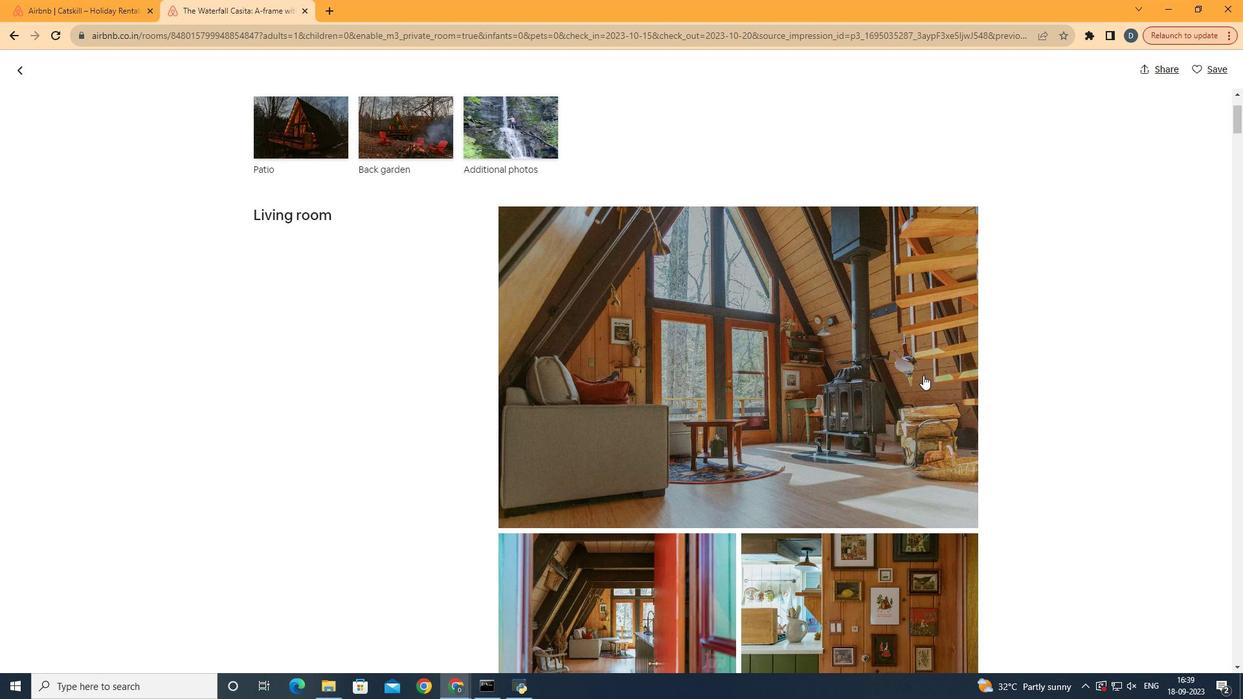 
Action: Mouse scrolled (923, 375) with delta (0, 0)
Screenshot: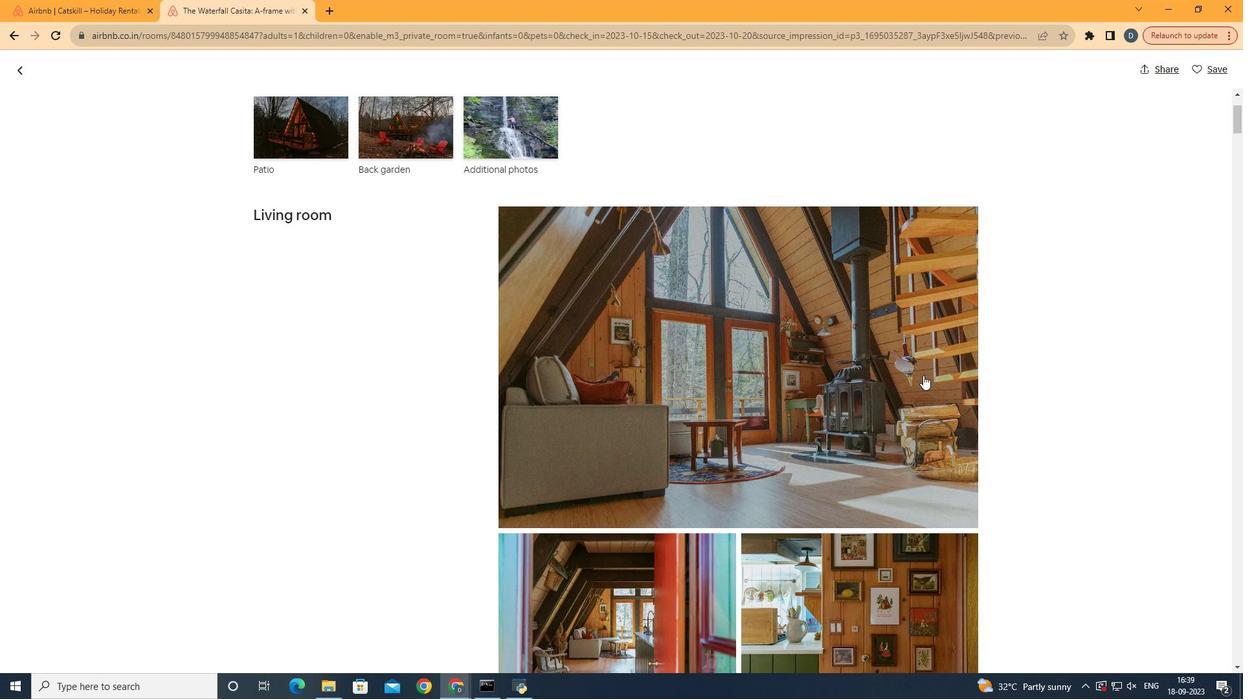 
Action: Mouse moved to (923, 375)
Screenshot: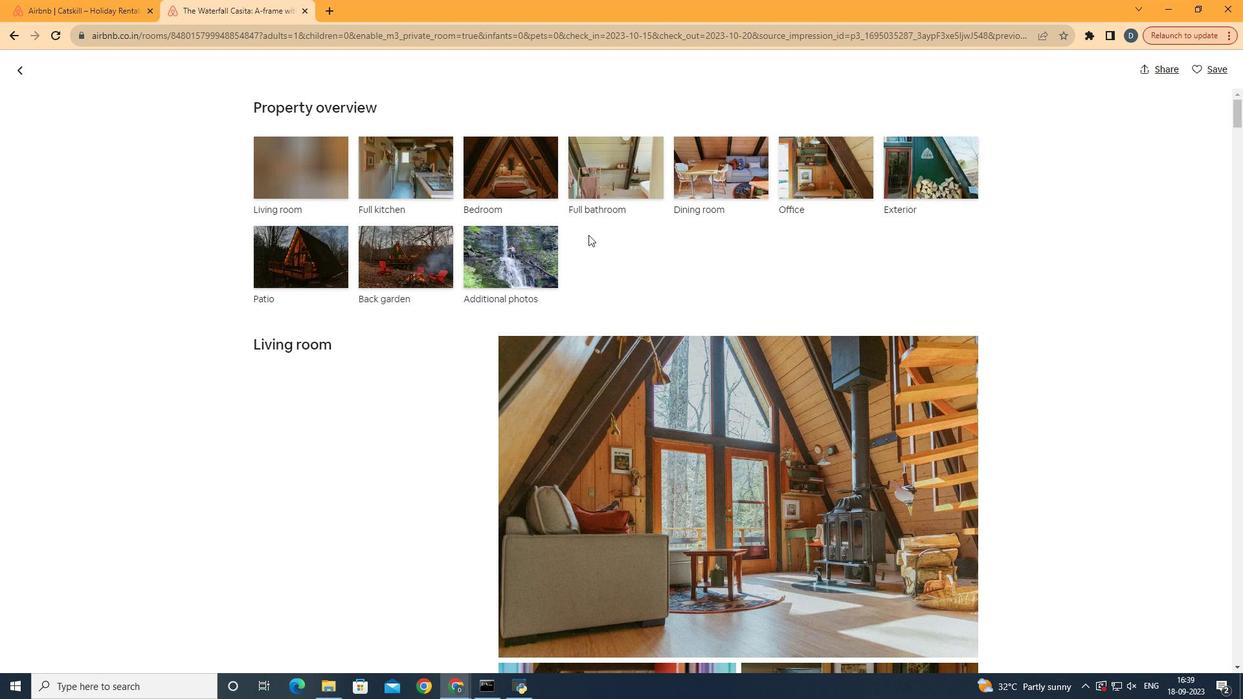 
Action: Mouse scrolled (923, 375) with delta (0, 0)
Screenshot: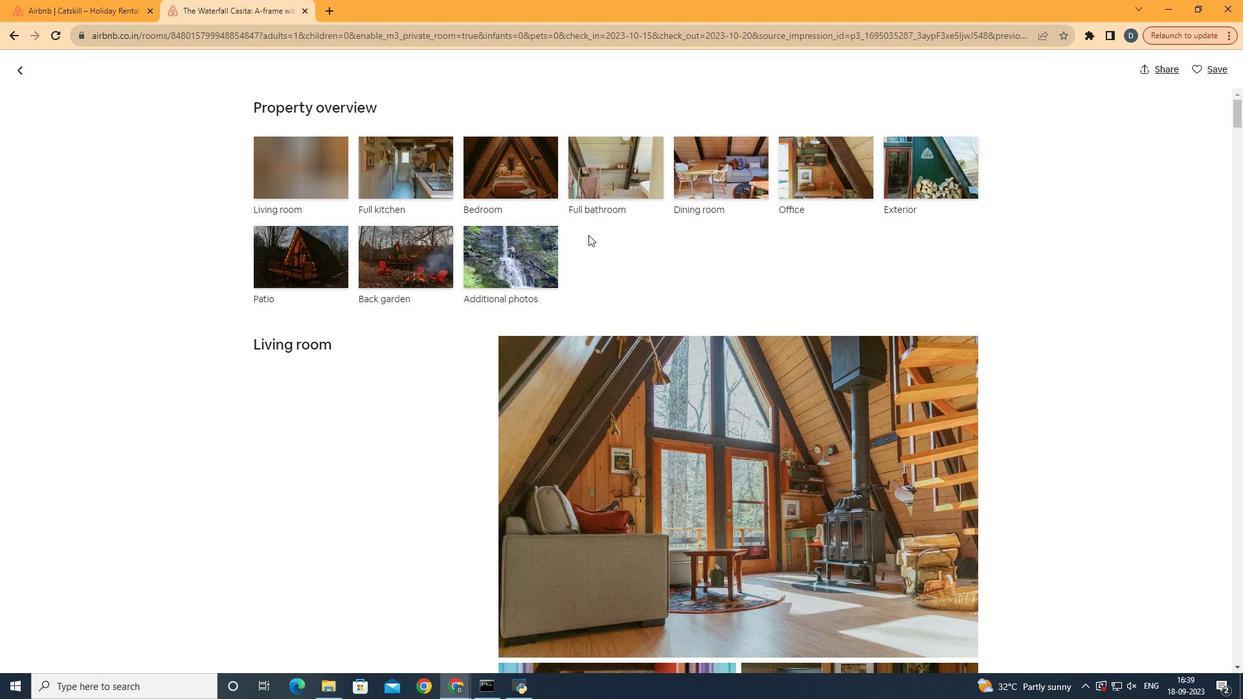 
Action: Mouse scrolled (923, 375) with delta (0, 0)
Screenshot: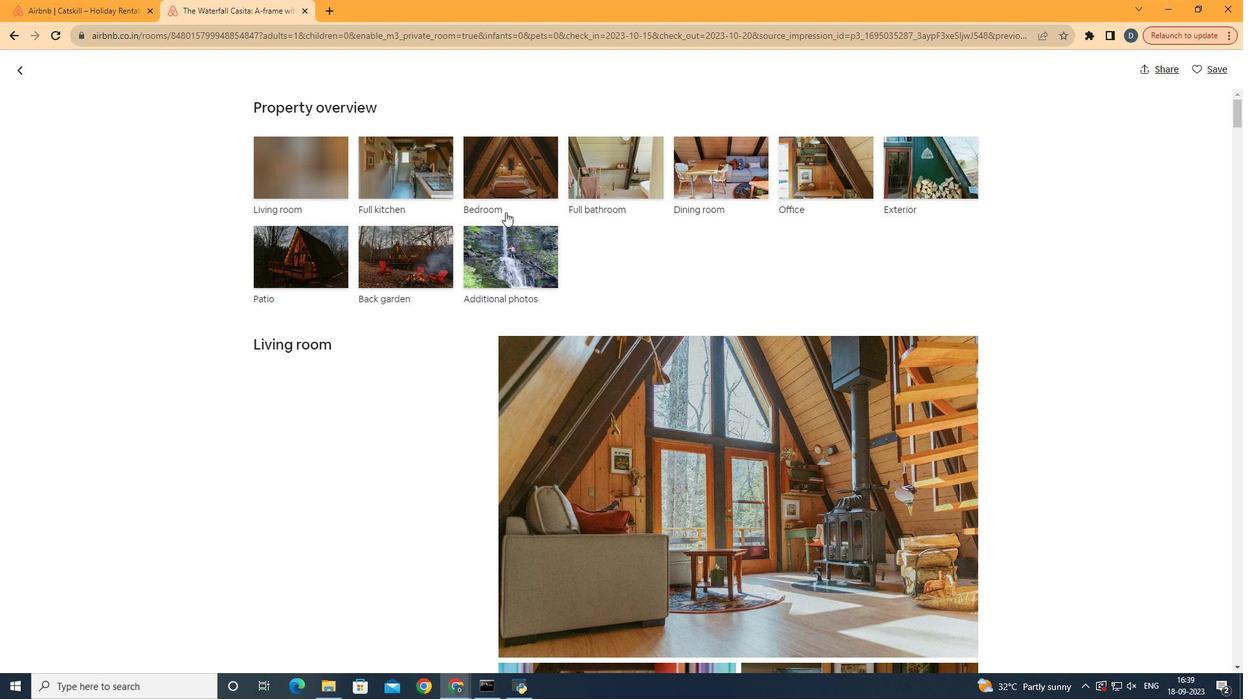 
Action: Mouse scrolled (923, 375) with delta (0, 0)
Screenshot: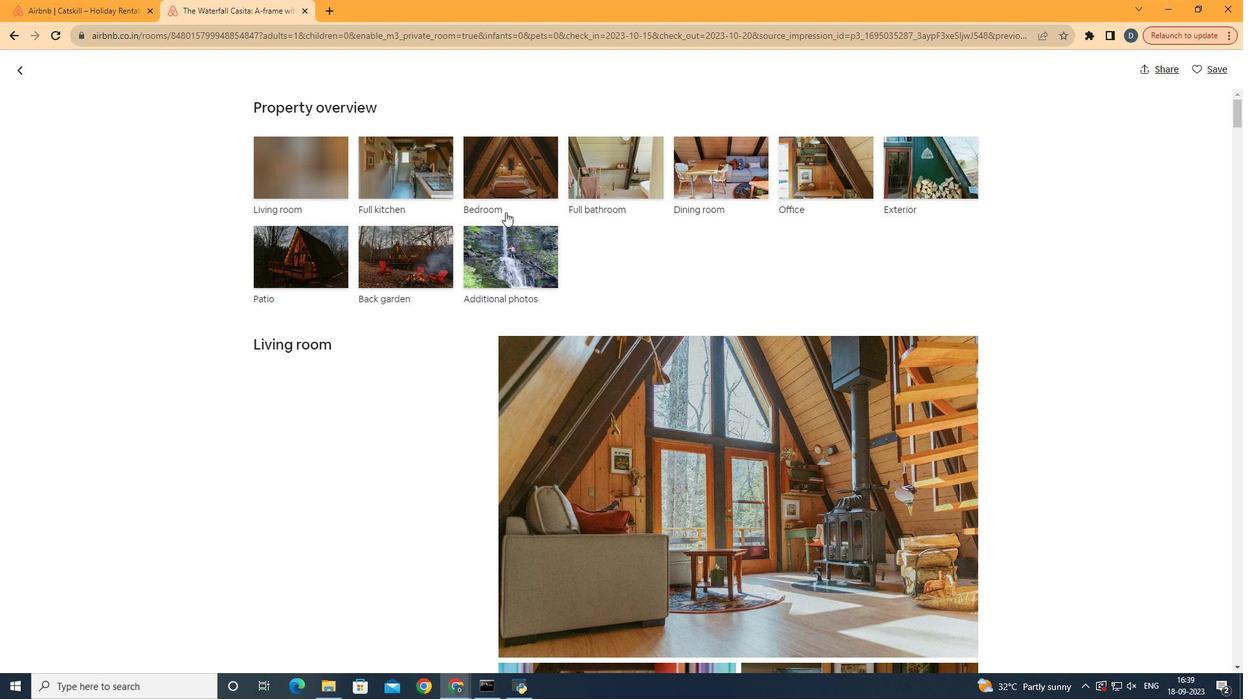 
Action: Mouse scrolled (923, 375) with delta (0, 0)
Screenshot: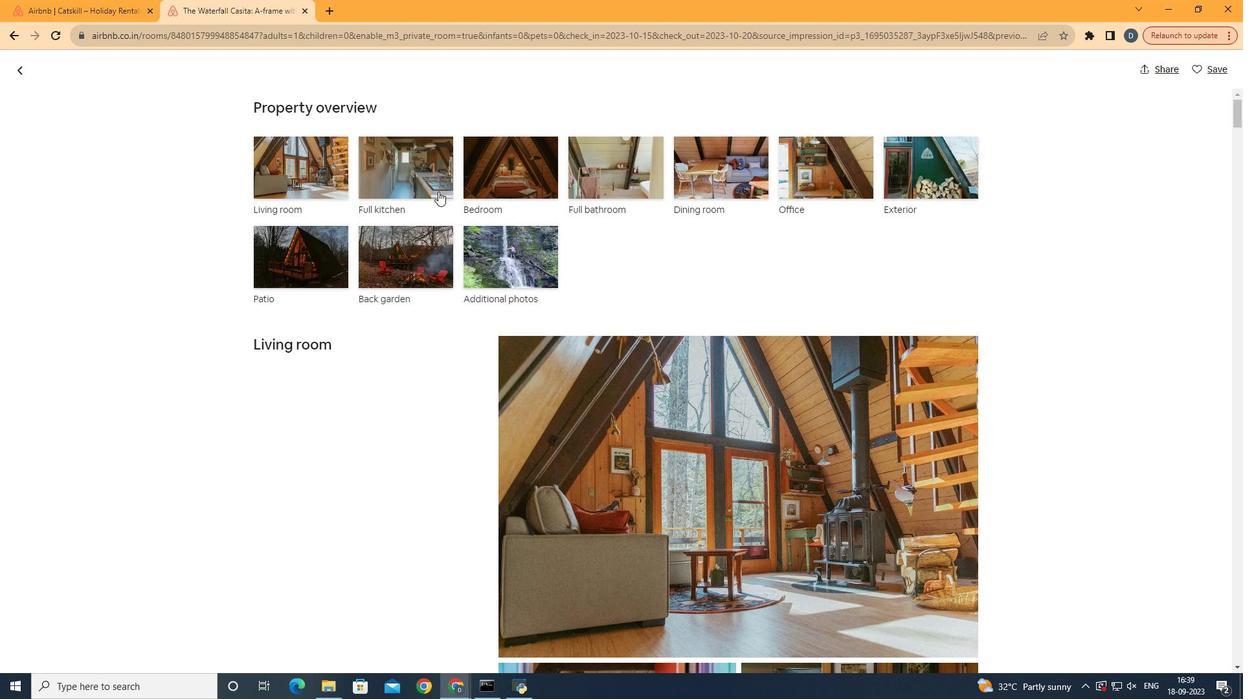 
Action: Mouse moved to (827, 419)
Screenshot: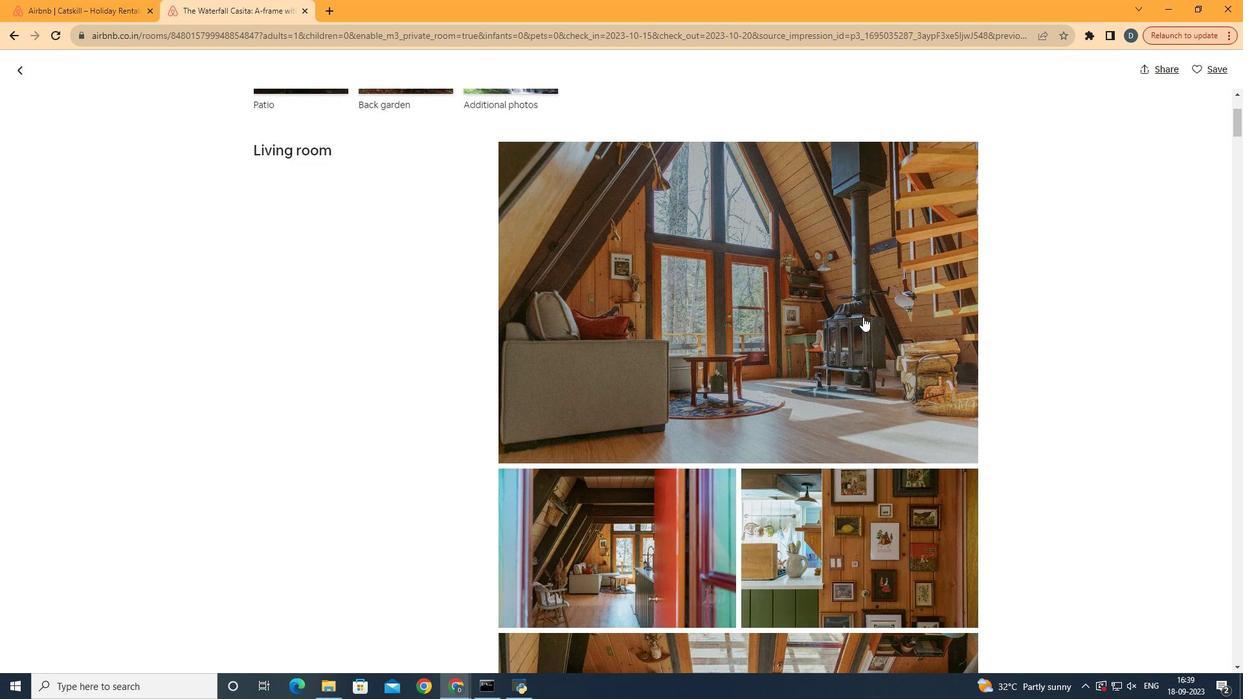 
Action: Mouse scrolled (827, 419) with delta (0, 0)
Screenshot: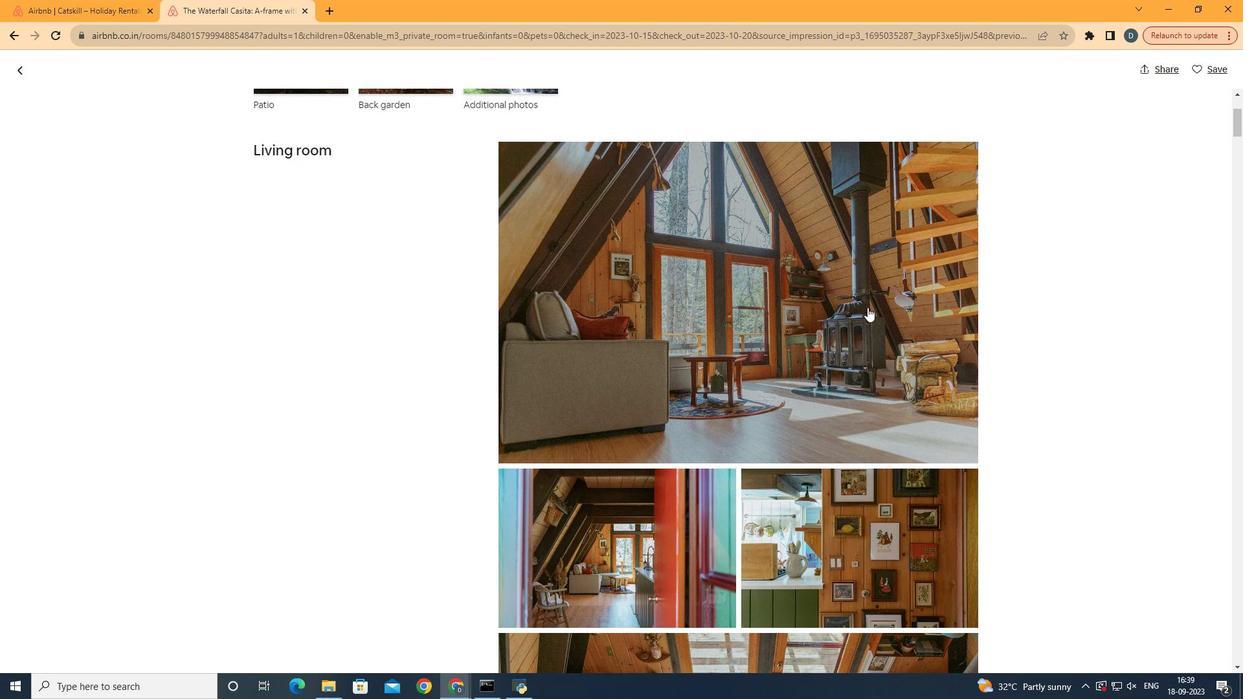 
Action: Mouse scrolled (827, 419) with delta (0, 0)
Screenshot: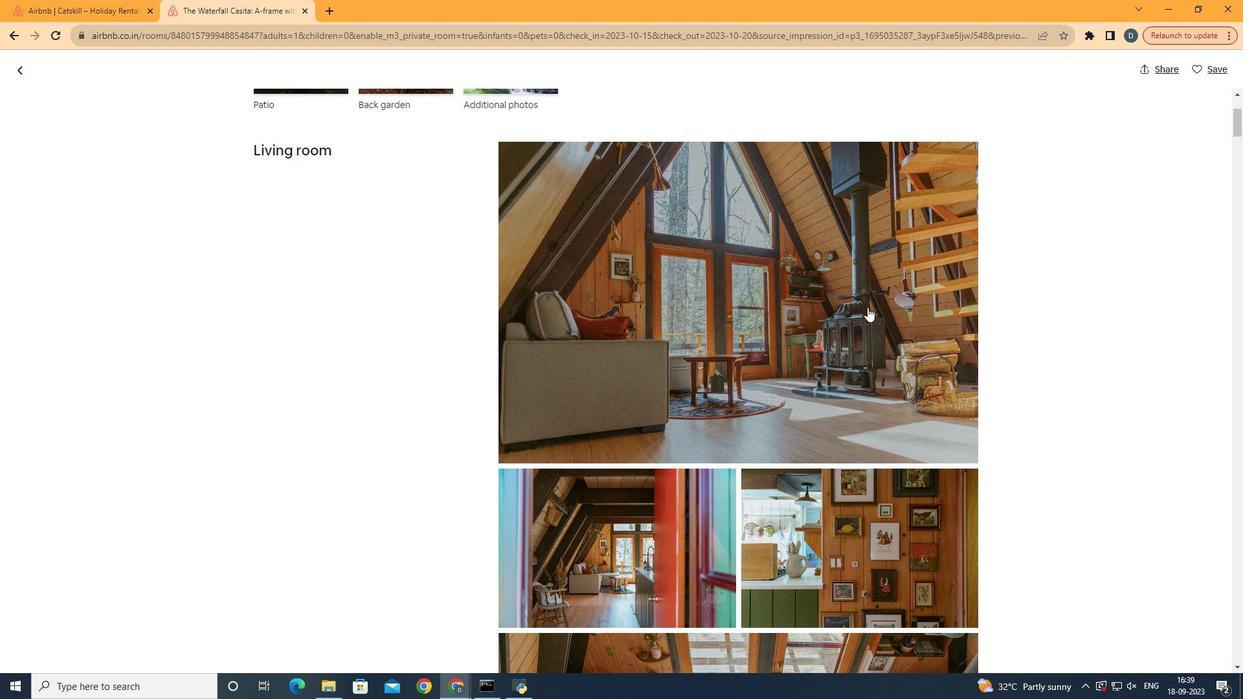 
Action: Mouse scrolled (827, 419) with delta (0, 0)
Screenshot: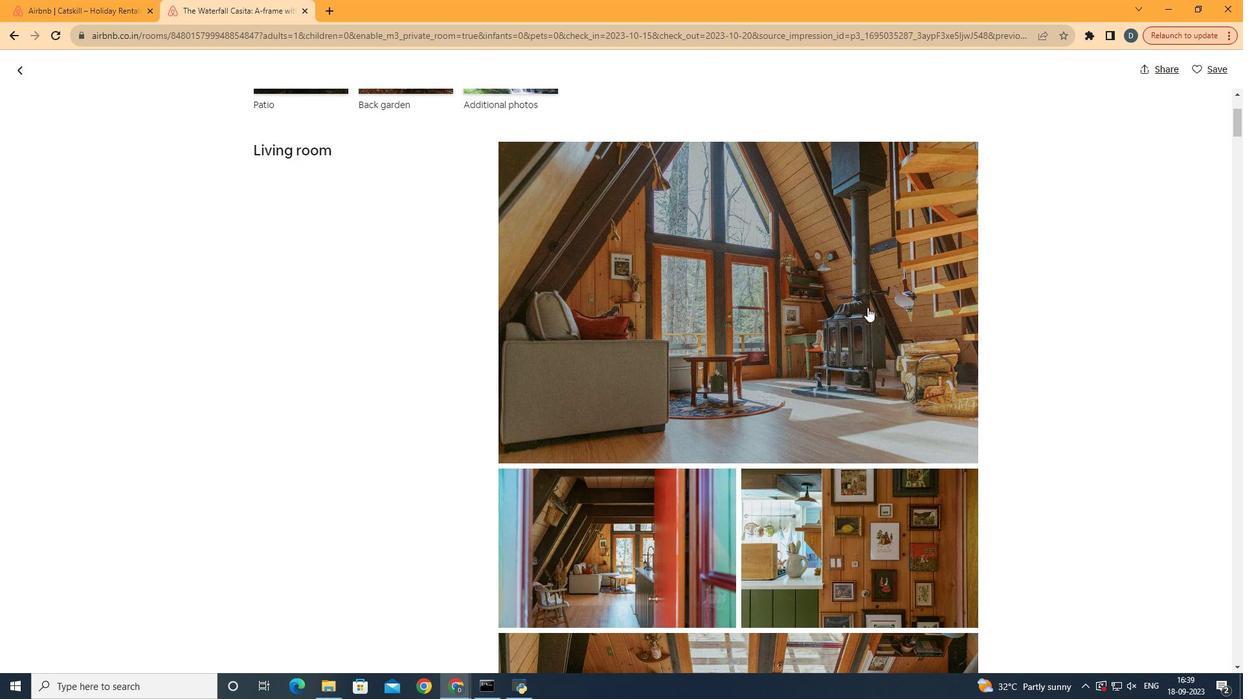 
Action: Mouse moved to (868, 307)
Screenshot: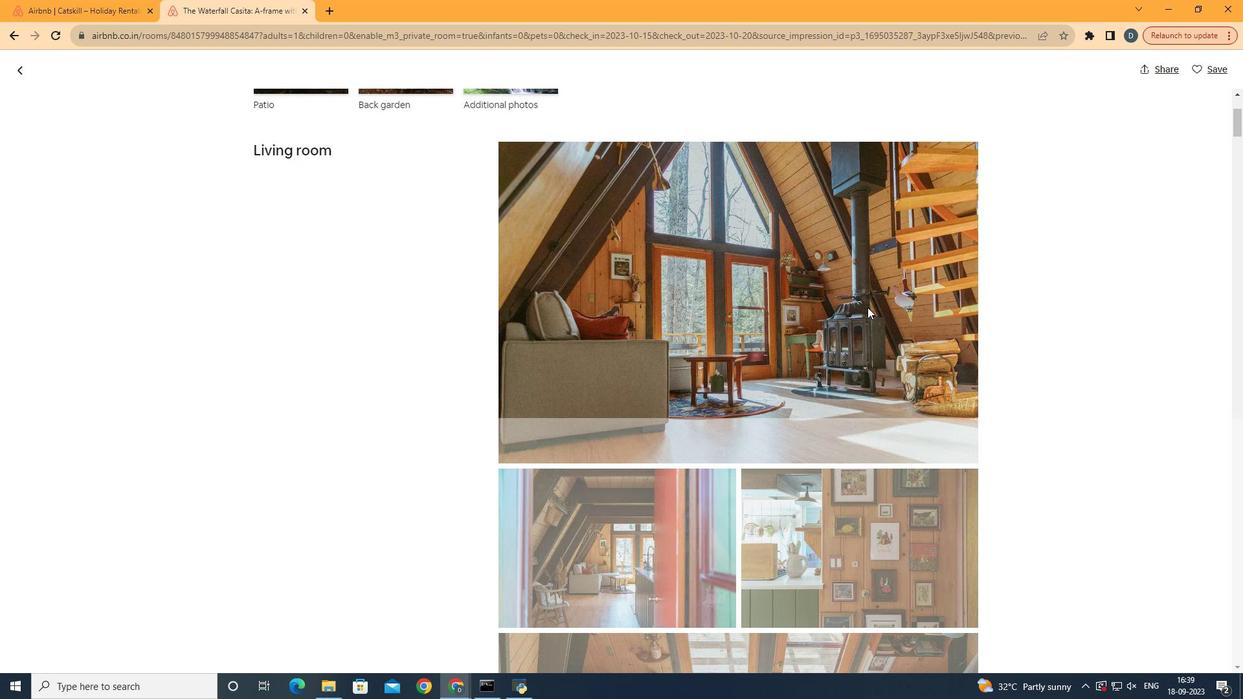 
Action: Mouse pressed left at (868, 307)
Screenshot: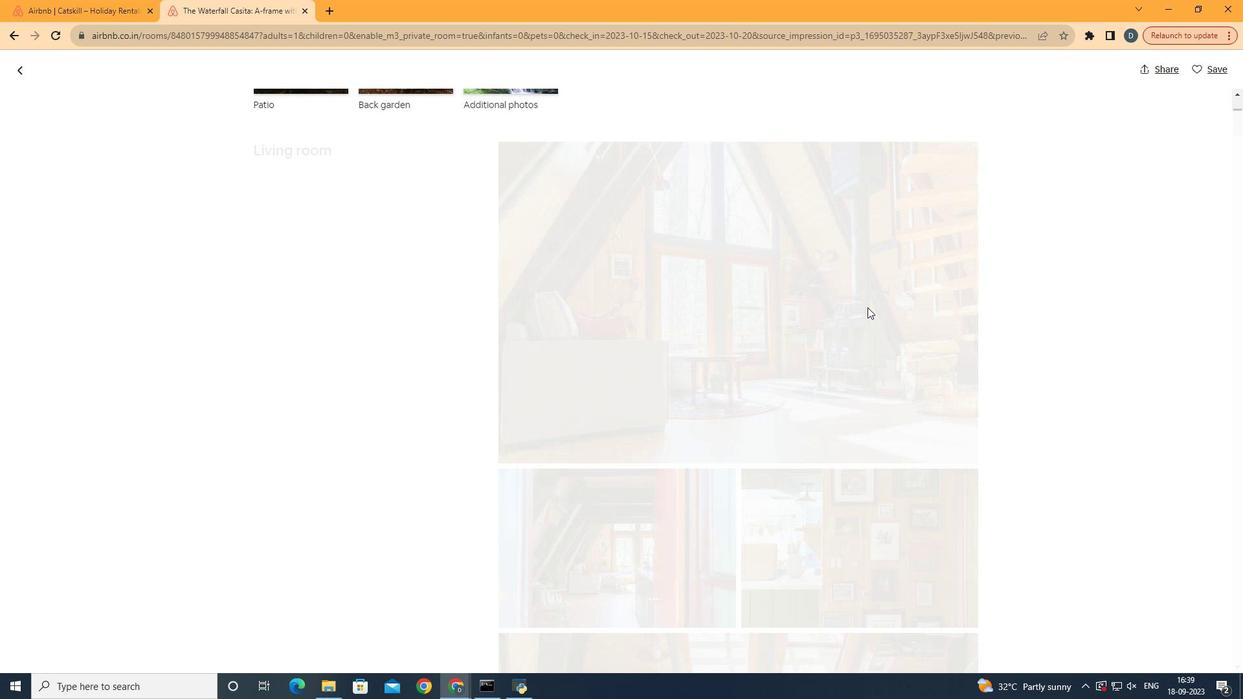 
Action: Mouse moved to (1092, 359)
Screenshot: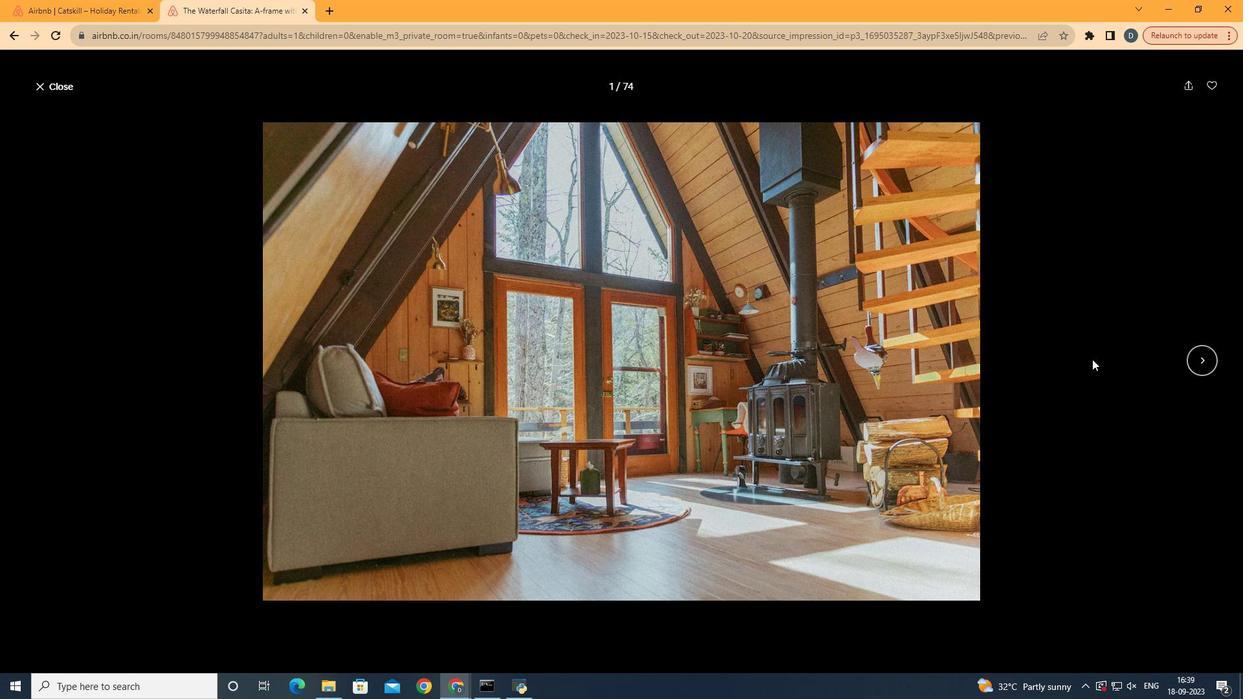 
Action: Key pressed <Key.right><Key.right><Key.right><Key.right><Key.right><Key.right><Key.right><Key.right><Key.right><Key.right><Key.right><Key.right><Key.right><Key.right><Key.right><Key.right><Key.right><Key.right><Key.right><Key.right><Key.right><Key.right><Key.right><Key.right><Key.right><Key.right><Key.right><Key.right><Key.right><Key.right><Key.right><Key.right><Key.right><Key.right><Key.right><Key.right><Key.right><Key.right><Key.right><Key.right><Key.right><Key.right><Key.right><Key.right><Key.right><Key.right><Key.right><Key.right><Key.right>
Screenshot: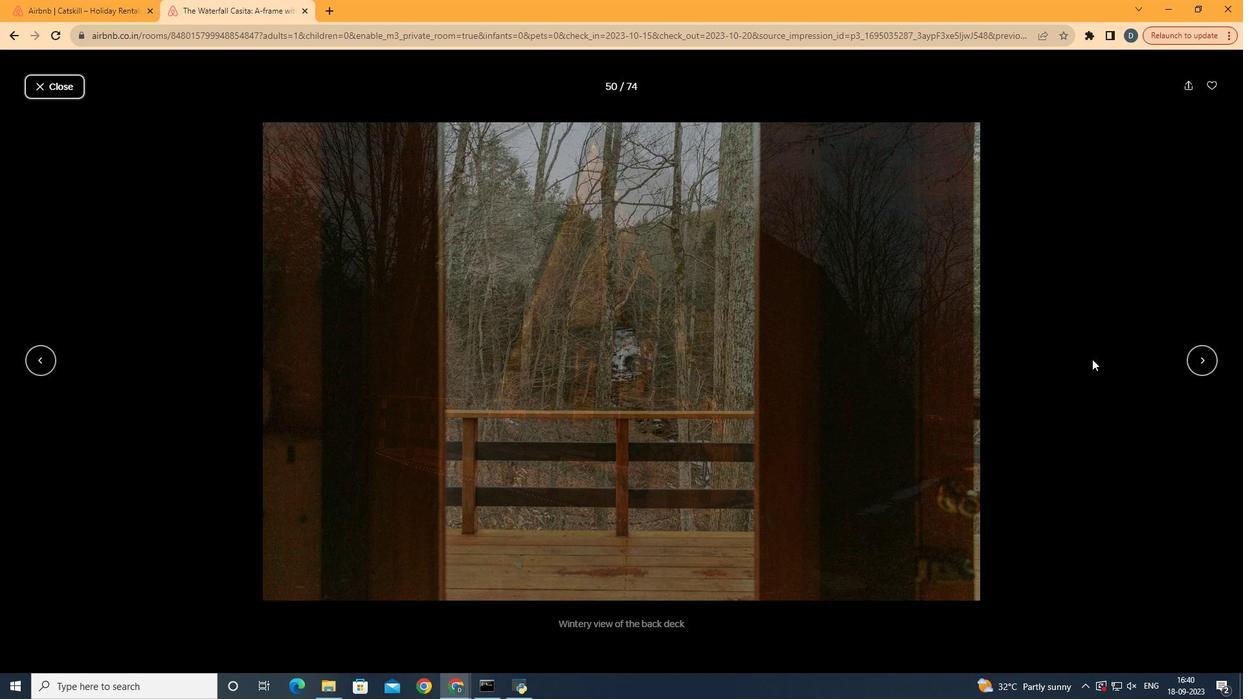 
Action: Mouse moved to (48, 80)
Screenshot: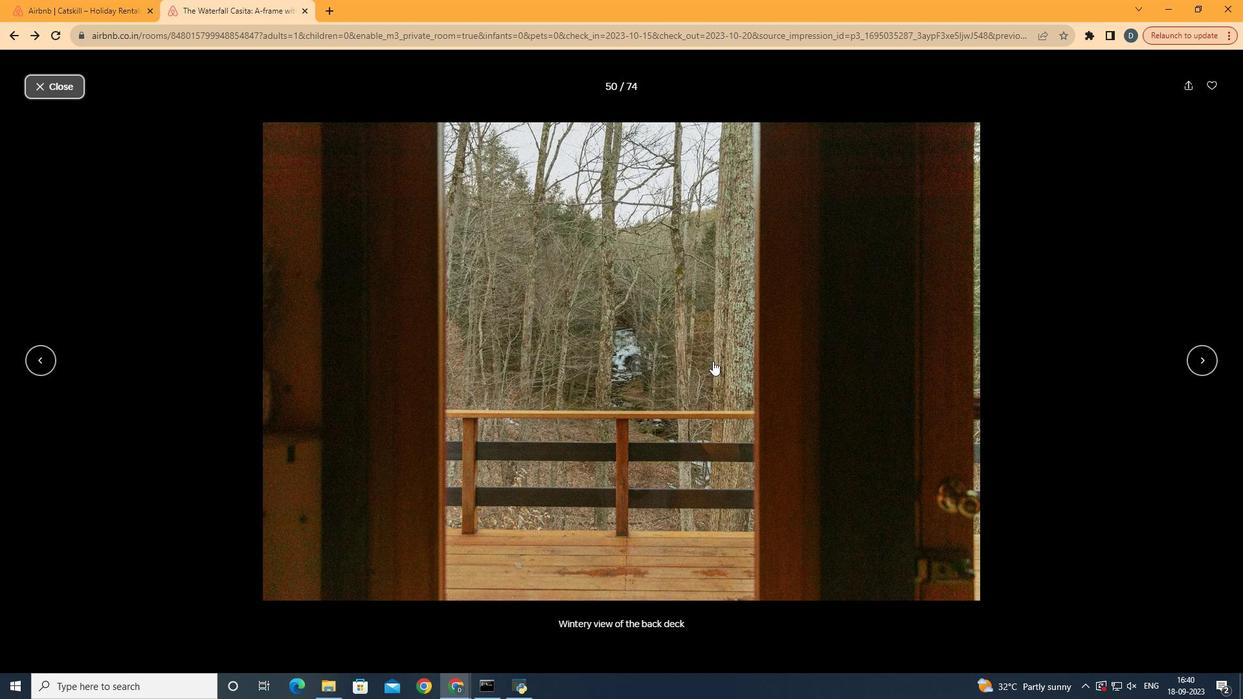 
Action: Mouse pressed left at (48, 80)
Screenshot: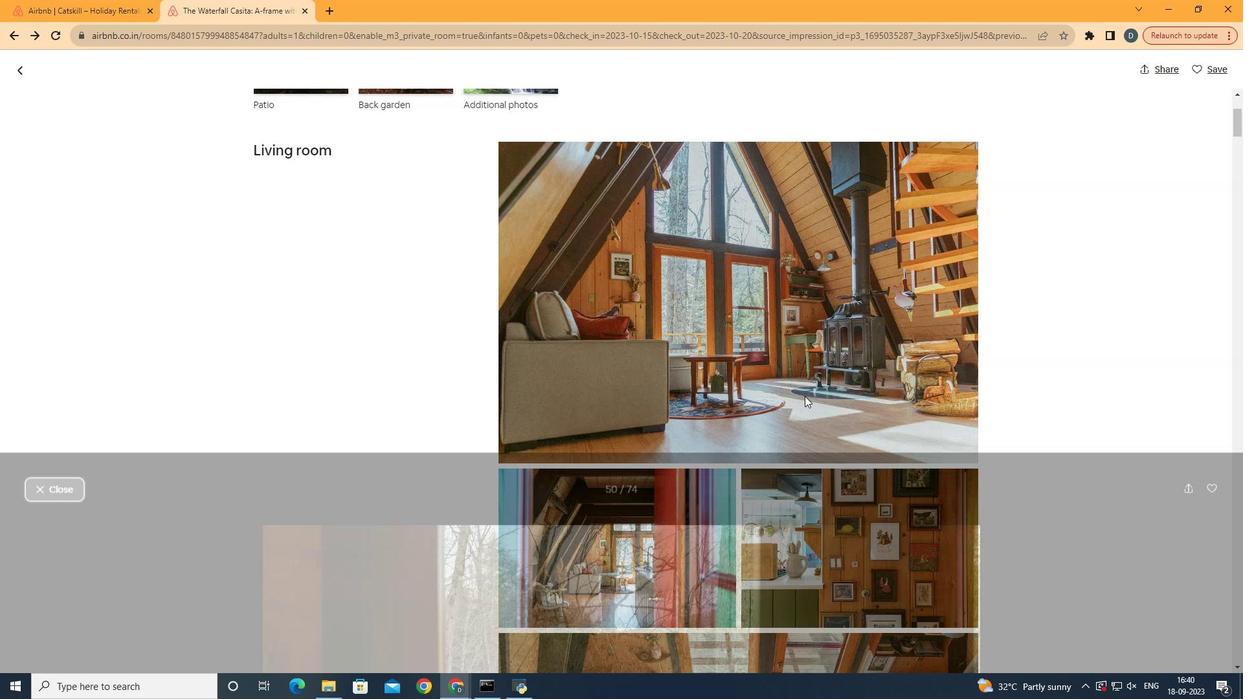 
Action: Mouse moved to (812, 393)
Screenshot: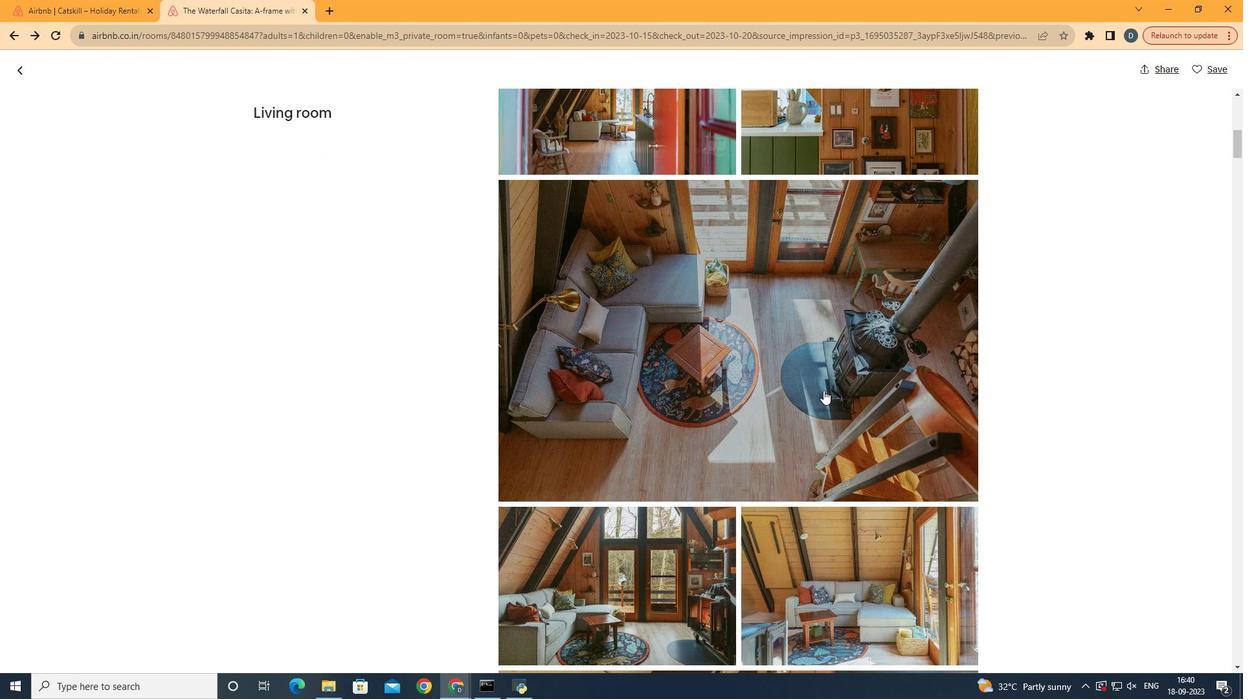 
Action: Mouse scrolled (812, 393) with delta (0, 0)
Screenshot: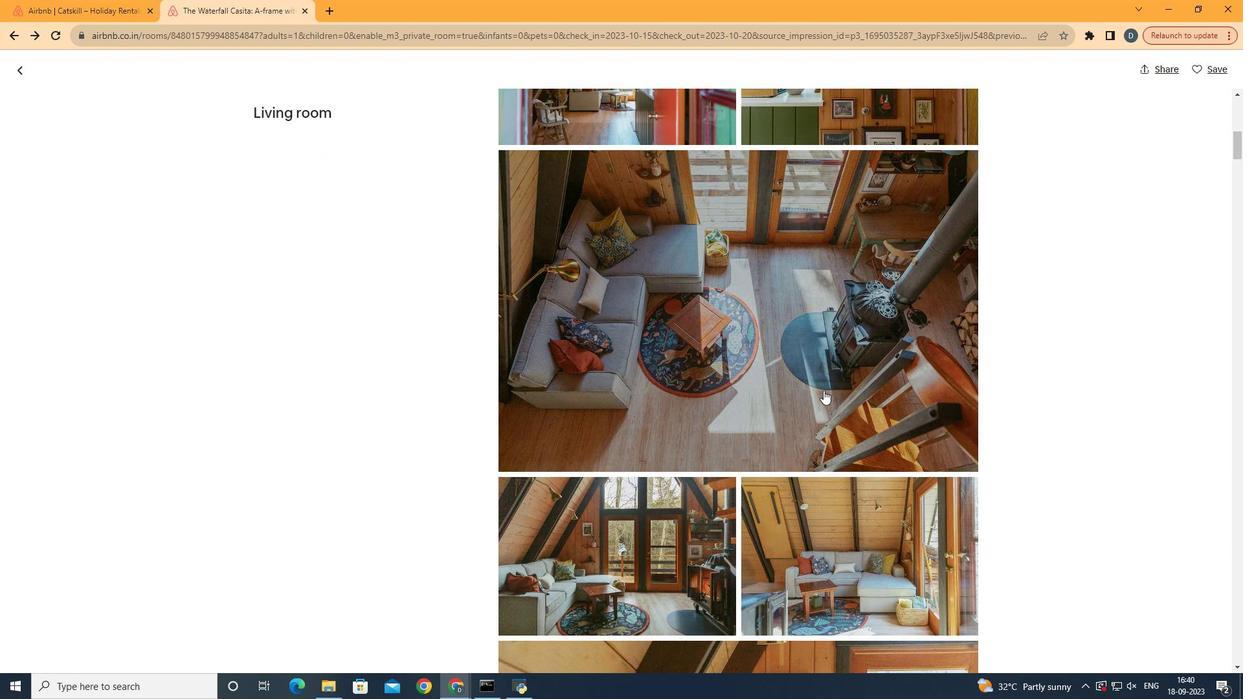 
Action: Mouse scrolled (812, 393) with delta (0, 0)
Screenshot: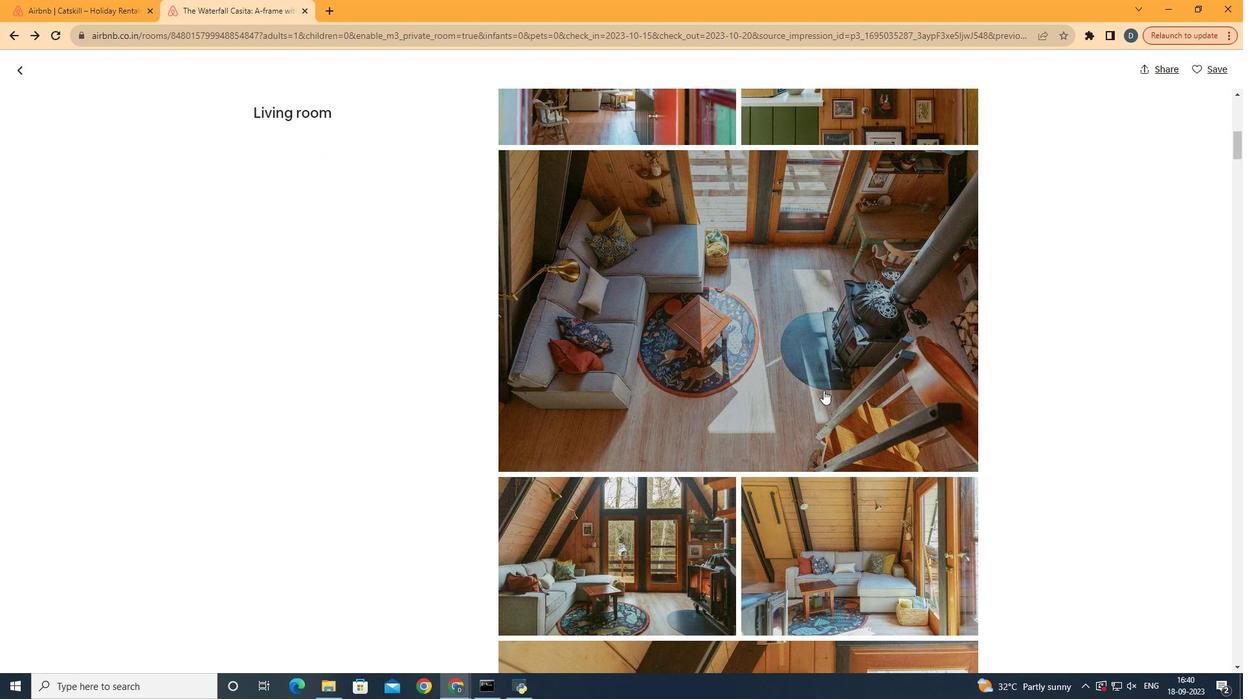 
Action: Mouse scrolled (812, 393) with delta (0, 0)
Screenshot: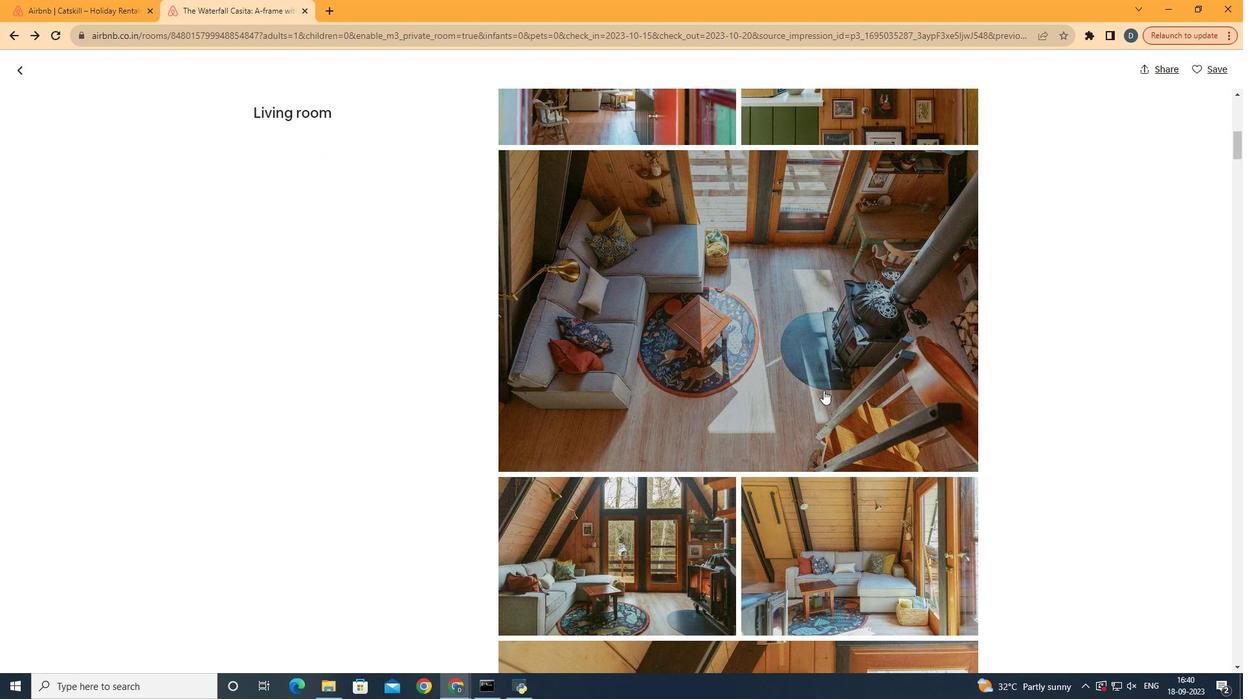 
Action: Mouse scrolled (812, 393) with delta (0, 0)
Screenshot: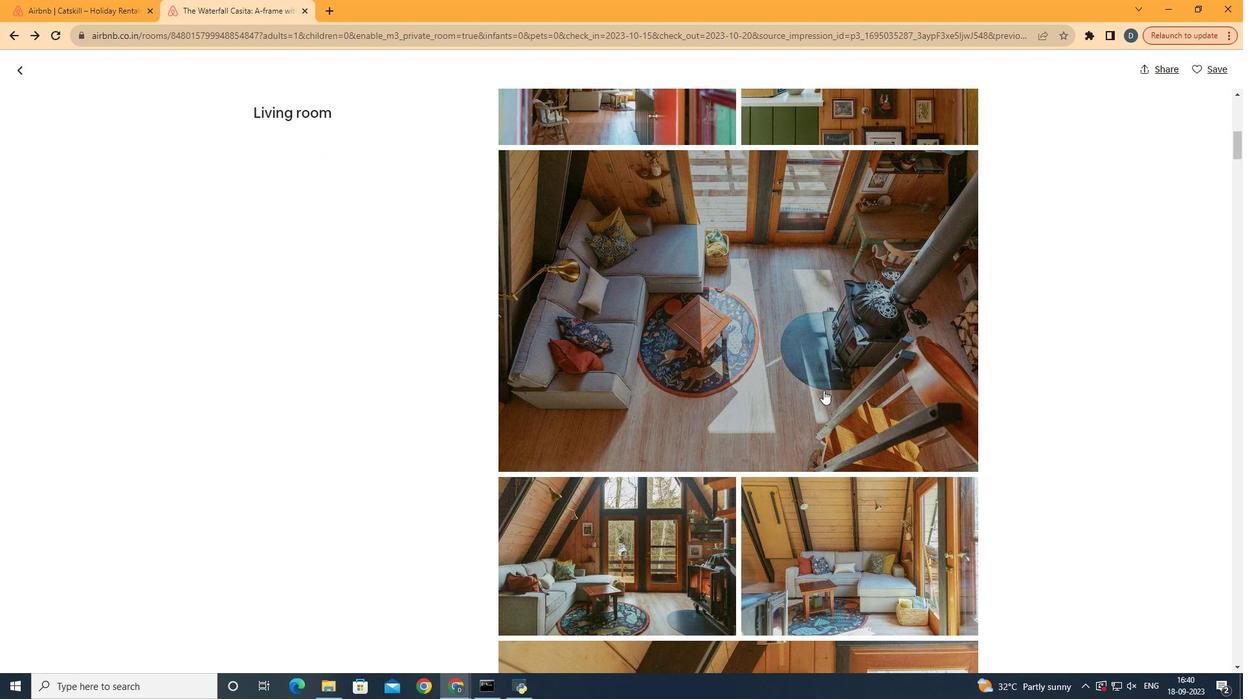 
Action: Mouse scrolled (812, 393) with delta (0, 0)
Screenshot: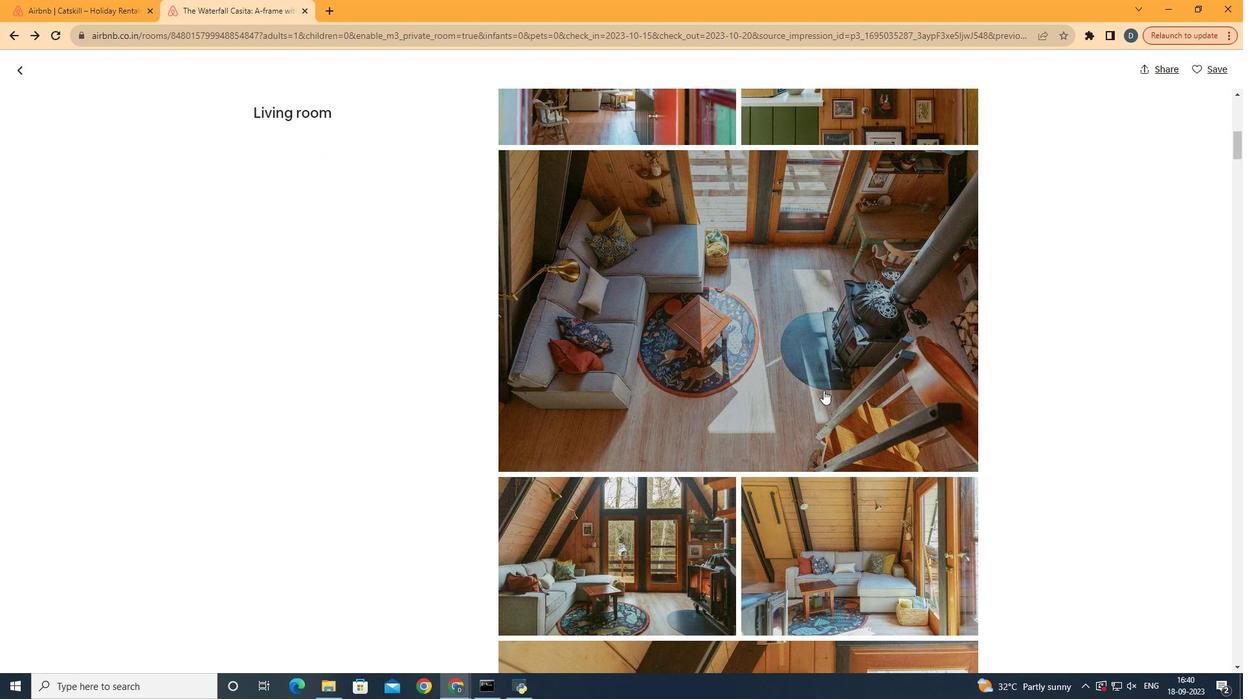 
Action: Mouse moved to (816, 392)
Screenshot: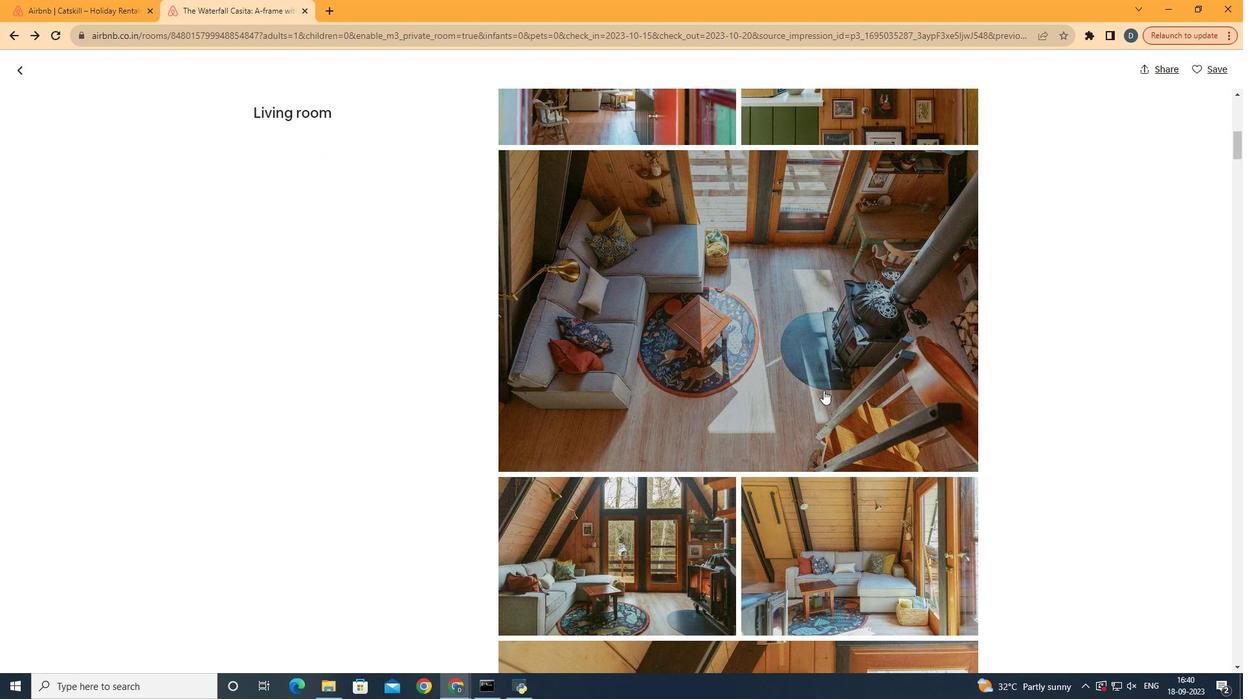 
Action: Mouse scrolled (816, 391) with delta (0, 0)
Screenshot: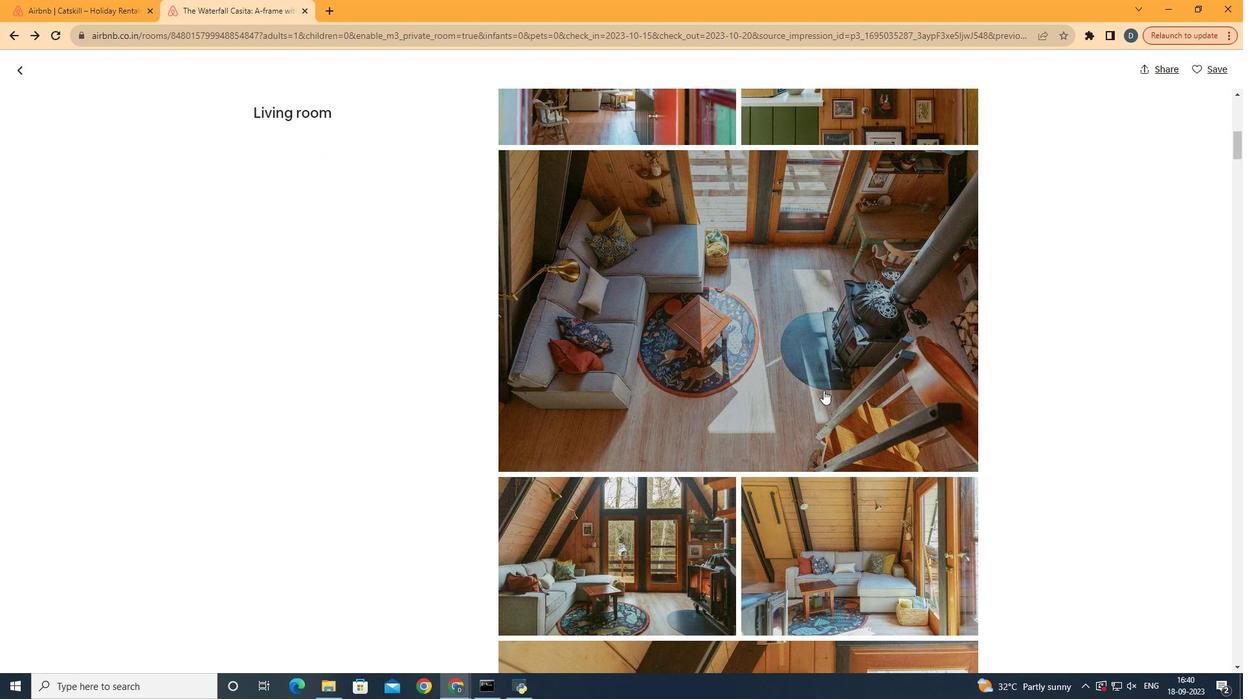 
Action: Mouse moved to (822, 390)
Screenshot: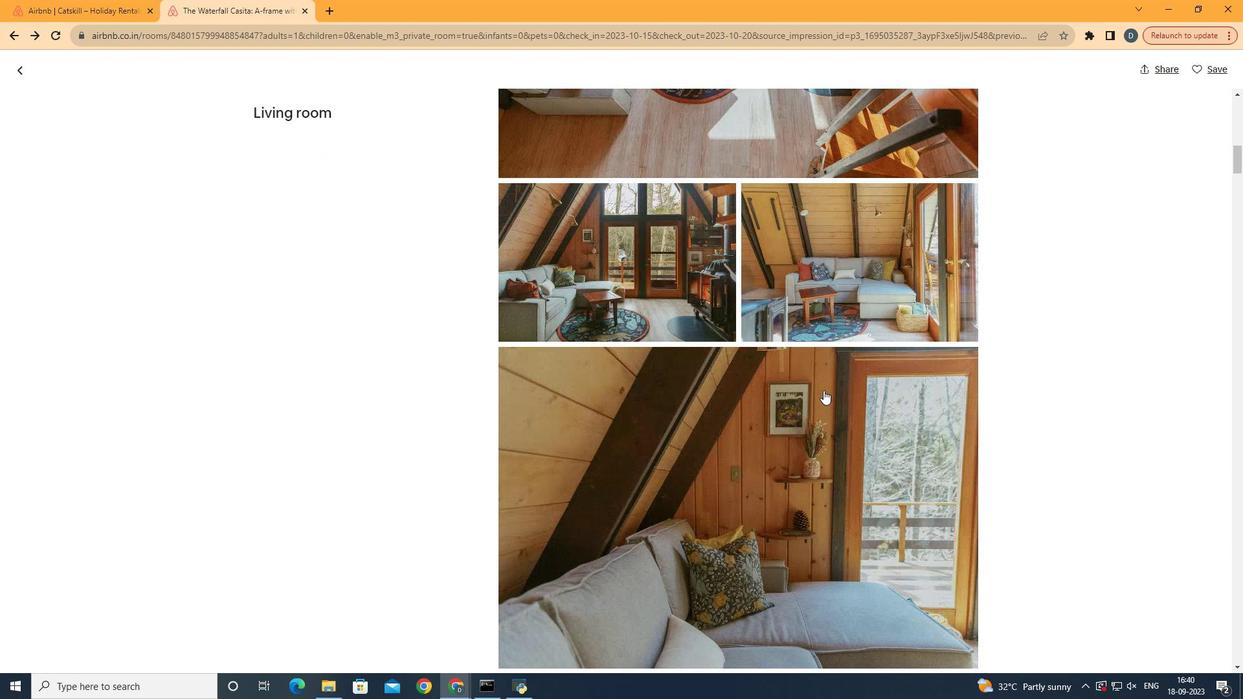 
Action: Mouse scrolled (822, 389) with delta (0, 0)
Screenshot: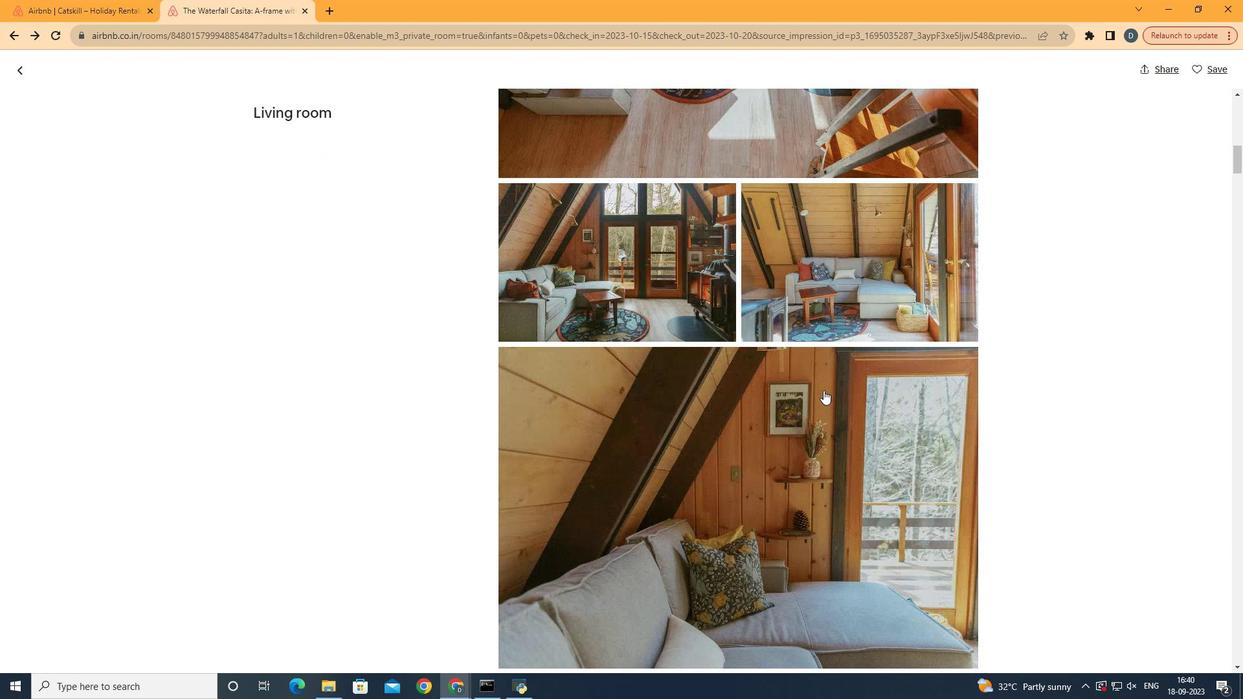 
Action: Mouse moved to (824, 390)
Screenshot: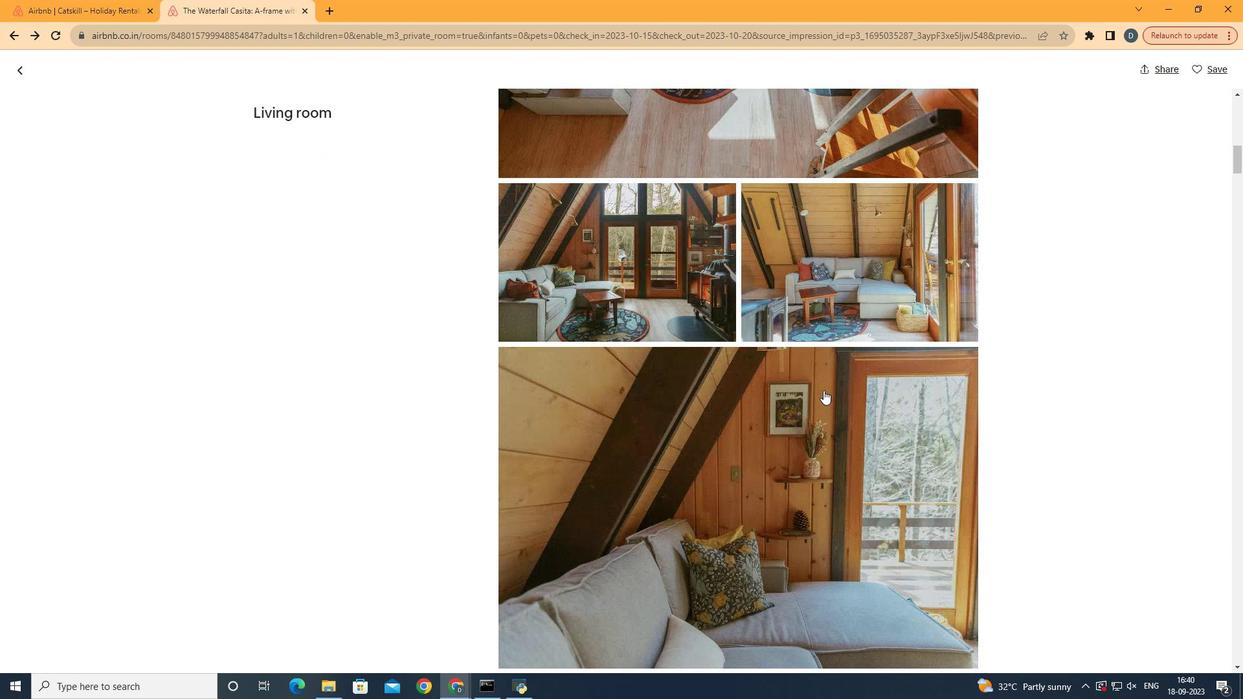 
Action: Mouse scrolled (824, 389) with delta (0, 0)
Screenshot: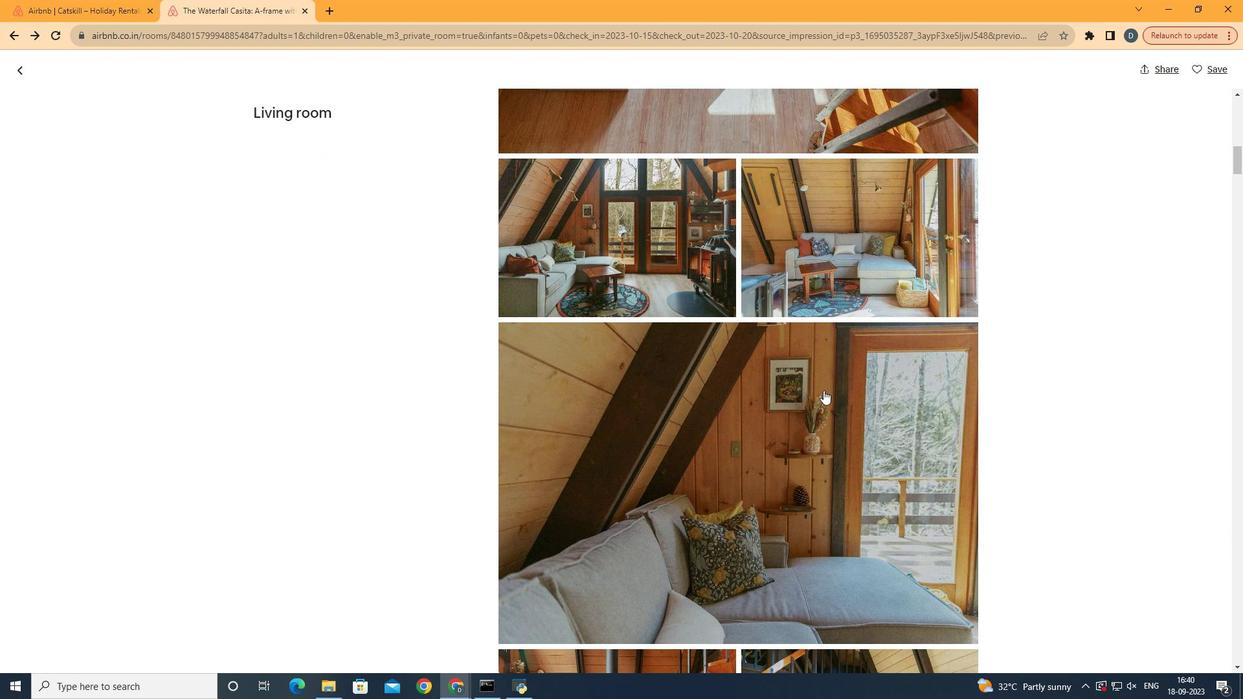
Action: Mouse scrolled (824, 389) with delta (0, 0)
Screenshot: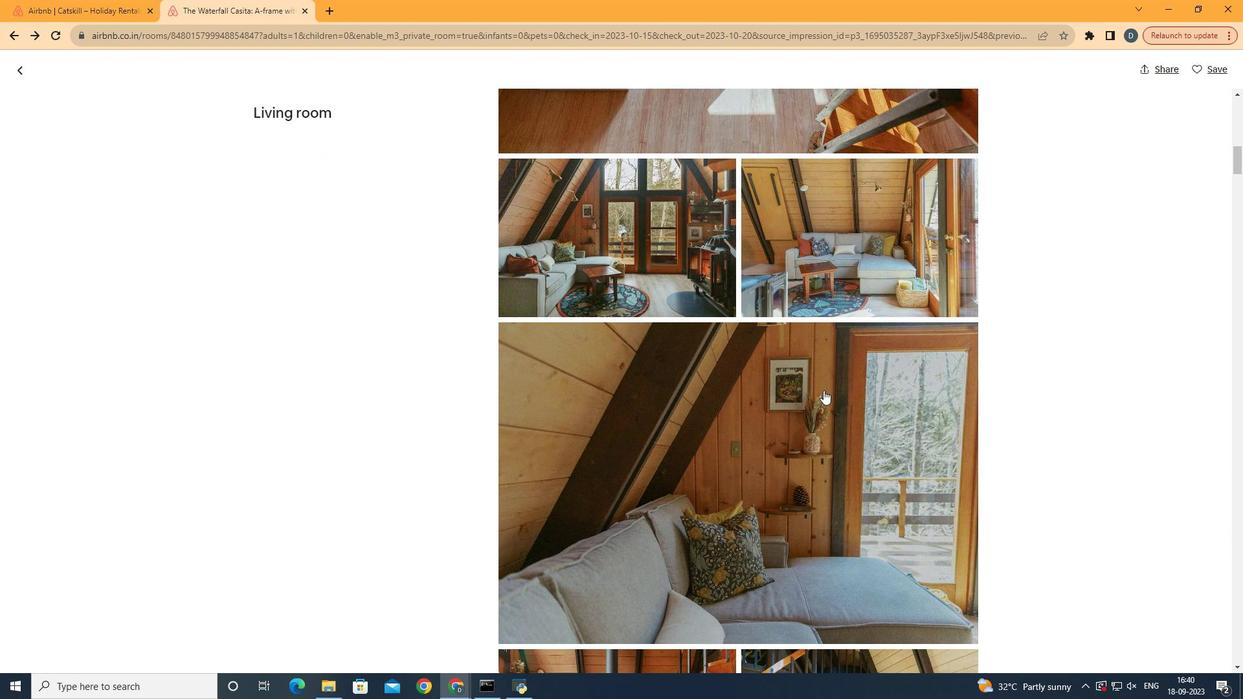 
Action: Mouse scrolled (824, 389) with delta (0, 0)
Screenshot: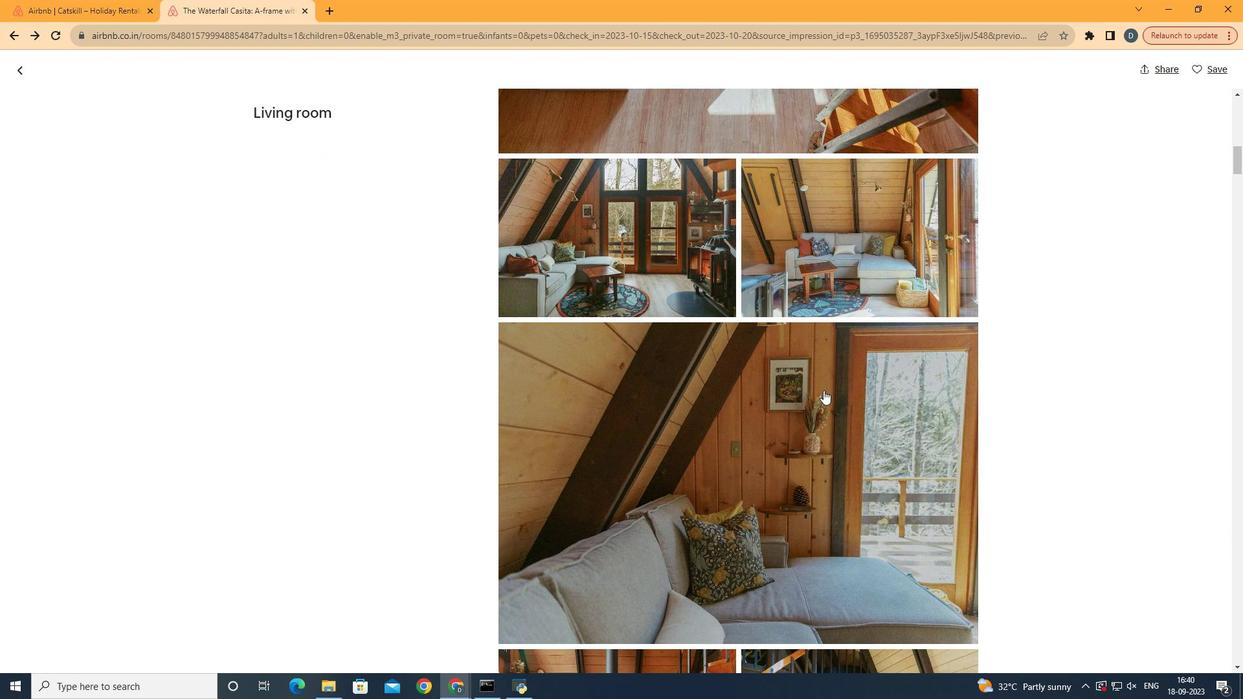 
Action: Mouse scrolled (824, 389) with delta (0, 0)
Screenshot: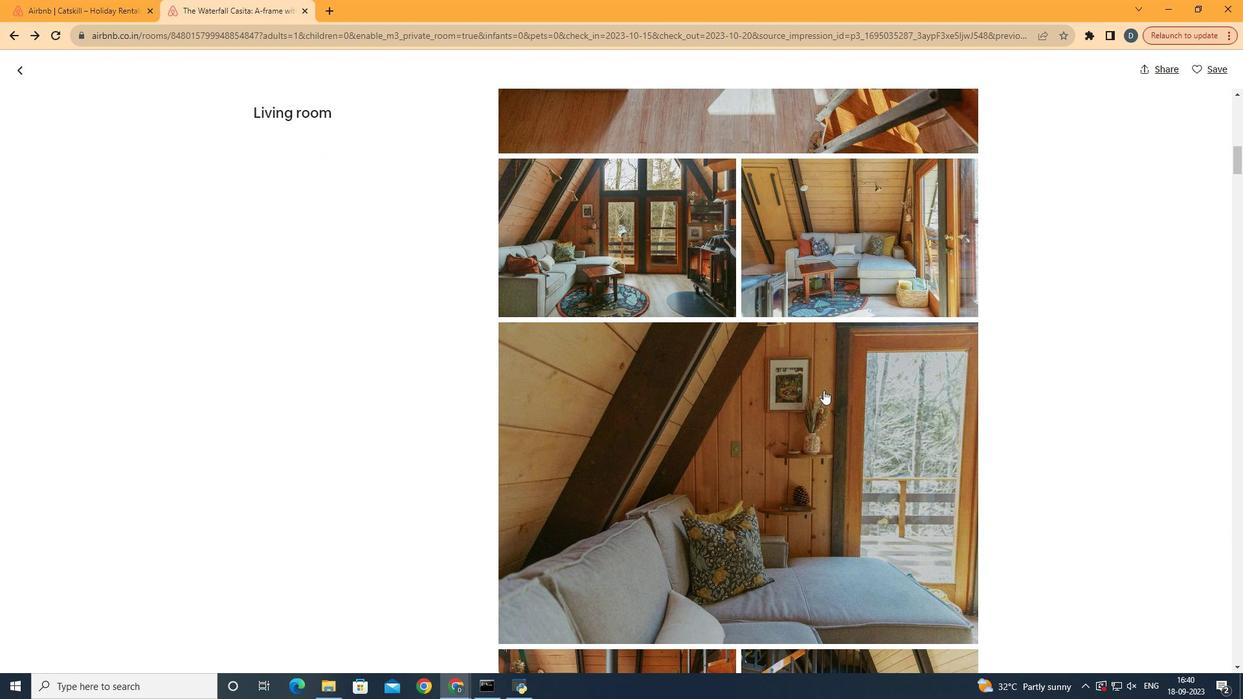 
Action: Mouse scrolled (824, 389) with delta (0, 0)
Screenshot: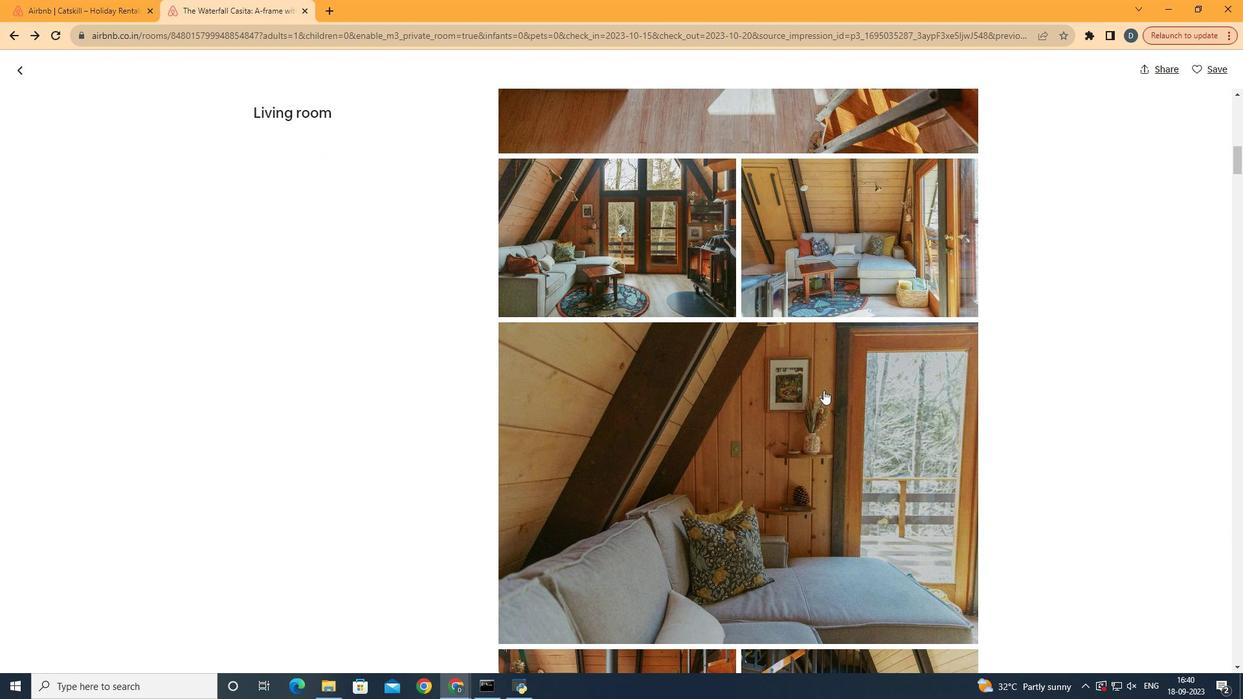 
Action: Mouse scrolled (824, 389) with delta (0, 0)
Screenshot: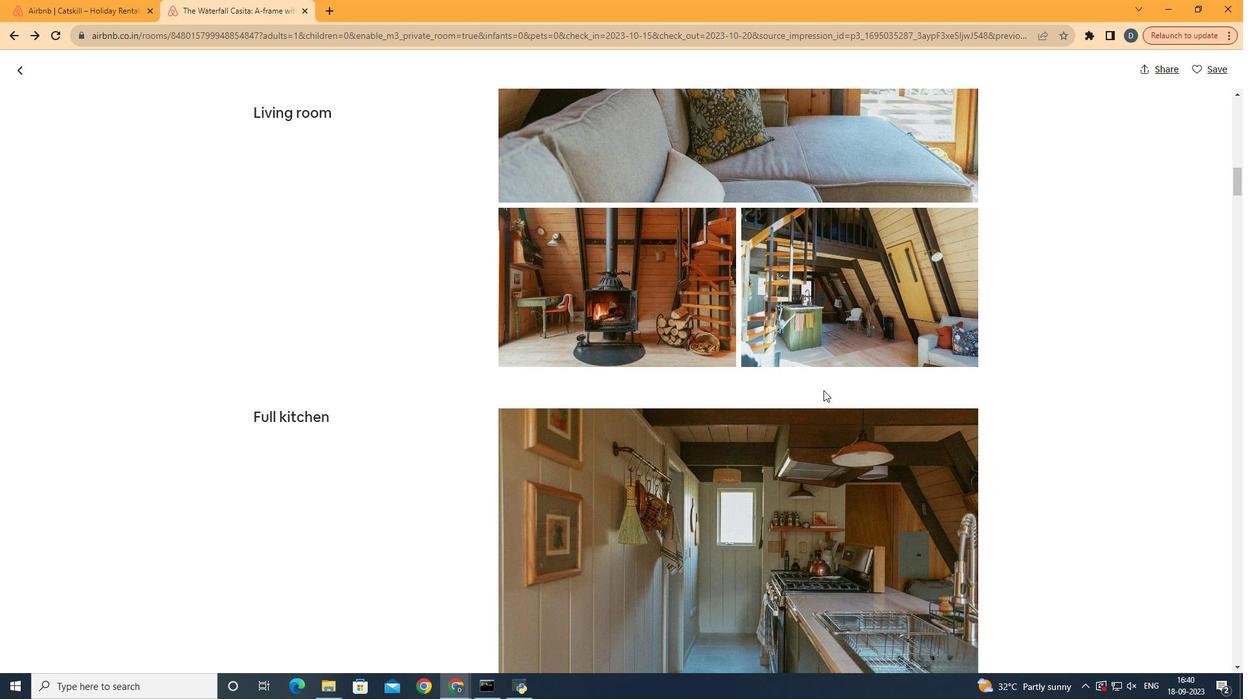 
Action: Mouse scrolled (824, 389) with delta (0, 0)
Screenshot: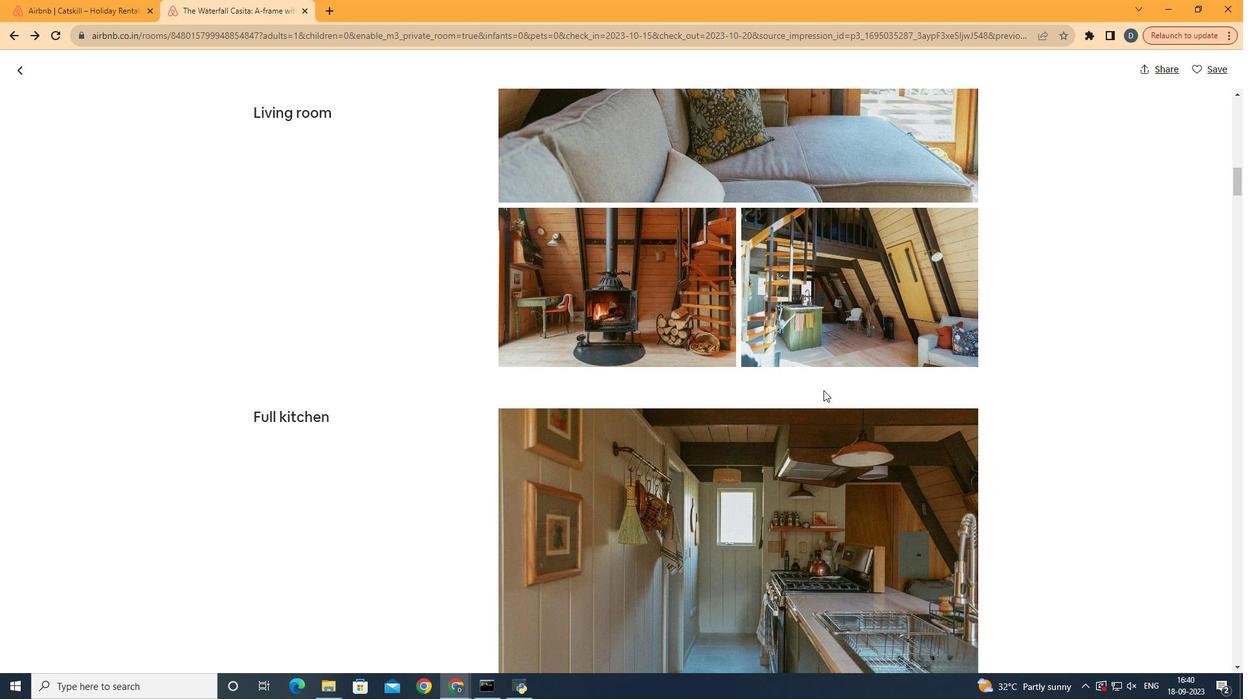 
Action: Mouse scrolled (824, 389) with delta (0, 0)
Screenshot: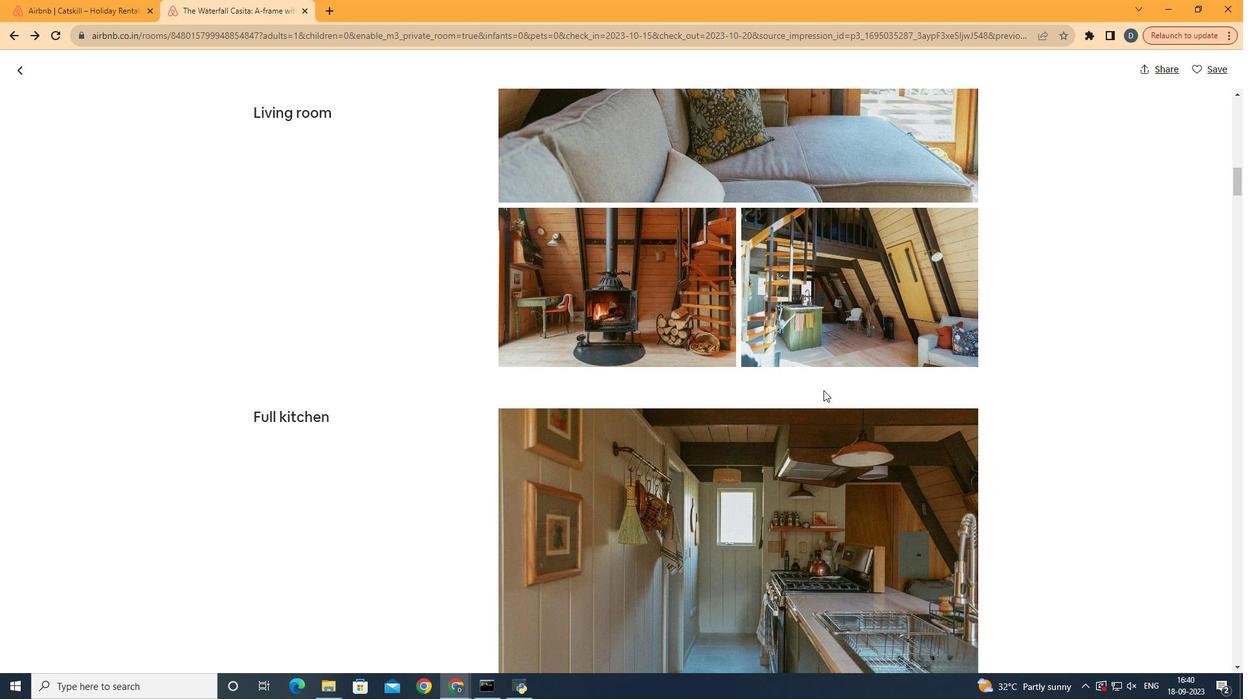 
Action: Mouse scrolled (824, 389) with delta (0, 0)
Screenshot: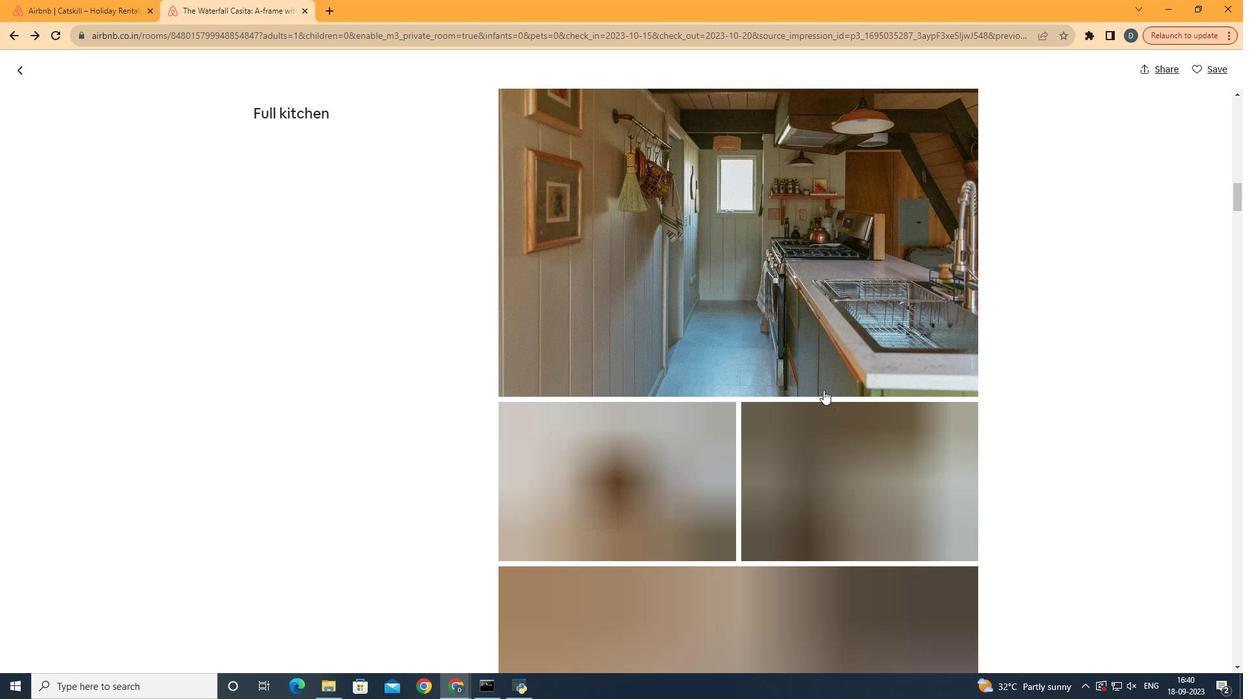 
Action: Mouse scrolled (824, 389) with delta (0, 0)
Screenshot: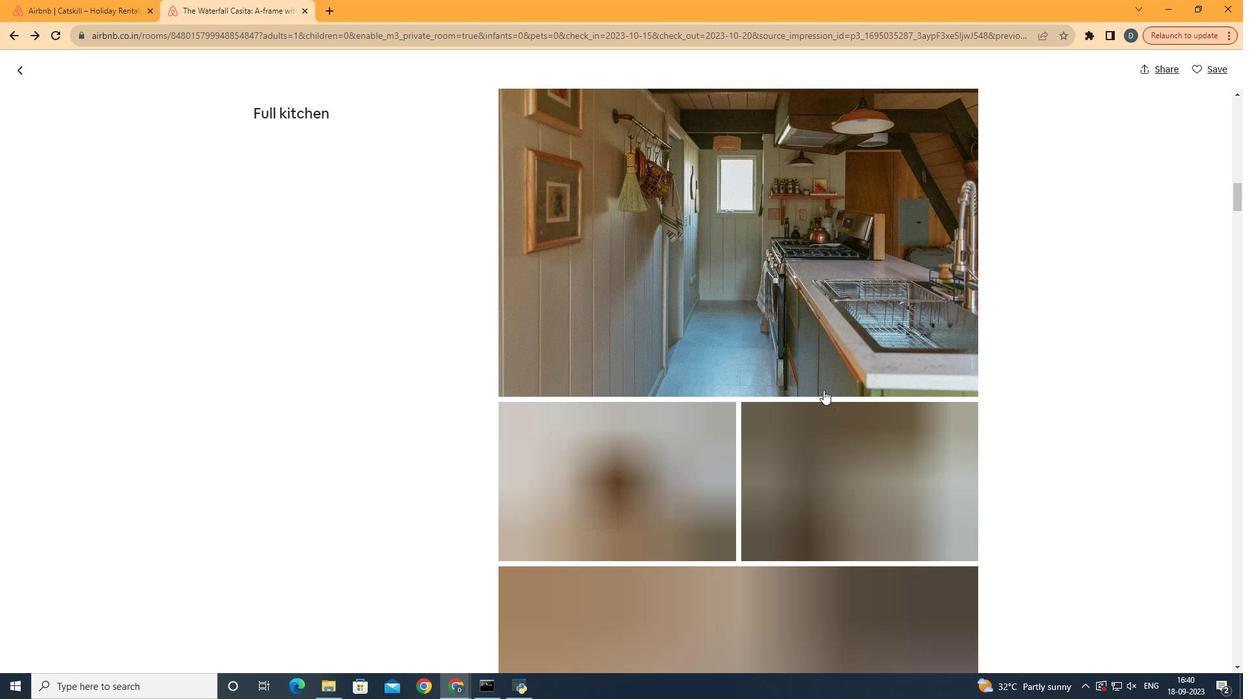
Action: Mouse scrolled (824, 389) with delta (0, 0)
Screenshot: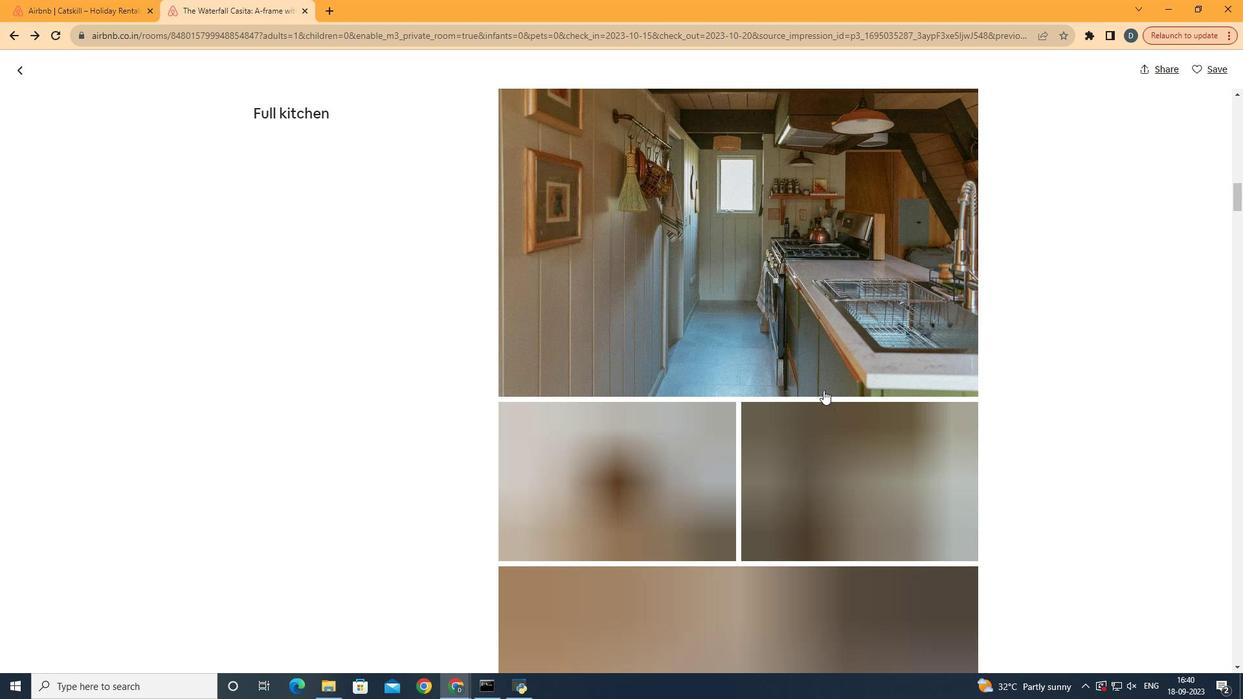 
Action: Mouse scrolled (824, 389) with delta (0, 0)
Screenshot: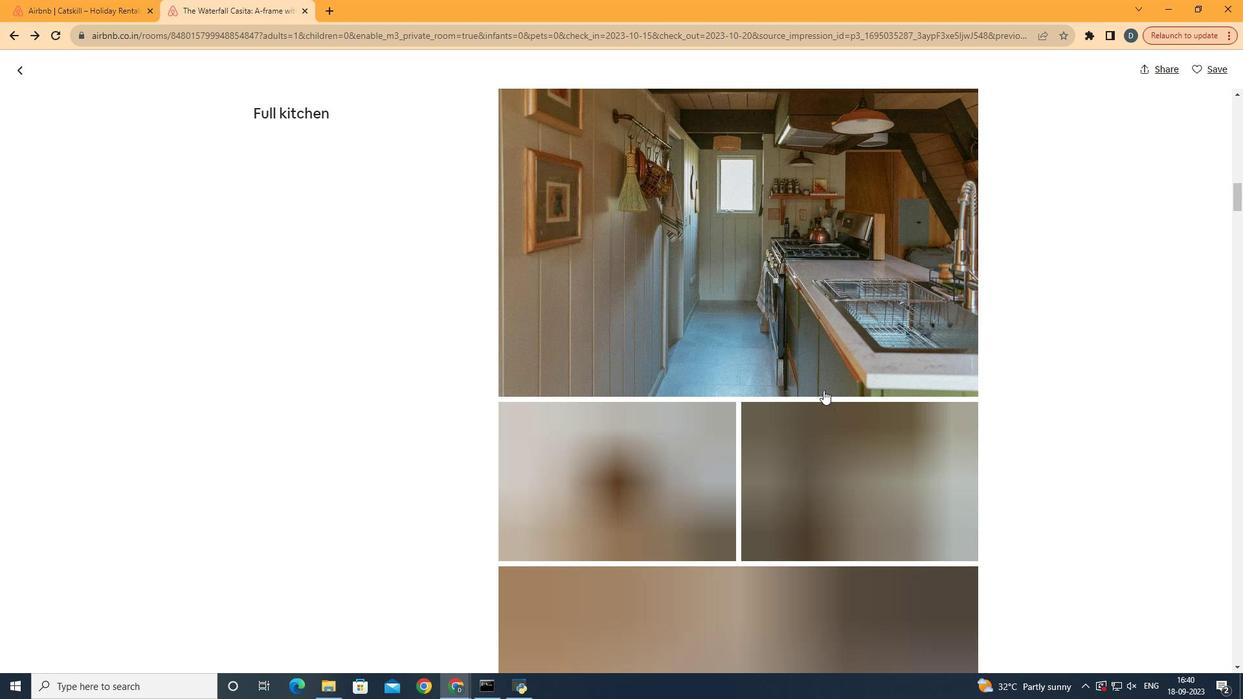 
Action: Mouse scrolled (824, 389) with delta (0, 0)
Screenshot: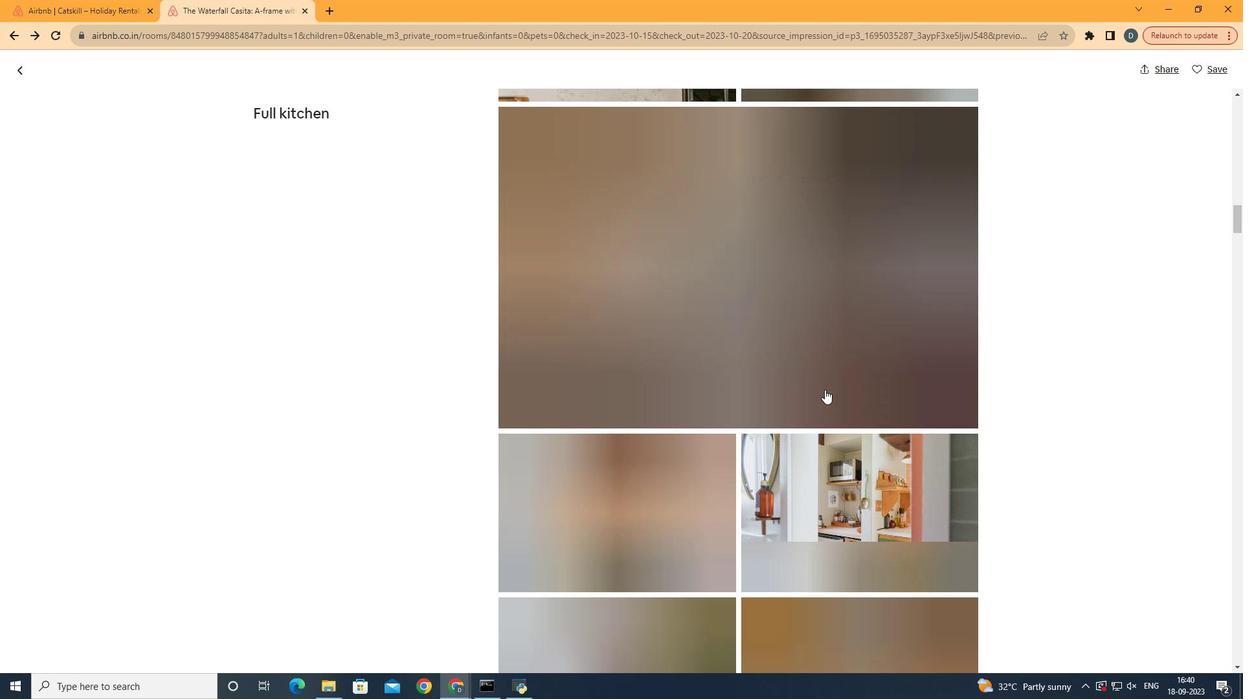 
Action: Mouse scrolled (824, 389) with delta (0, 0)
Screenshot: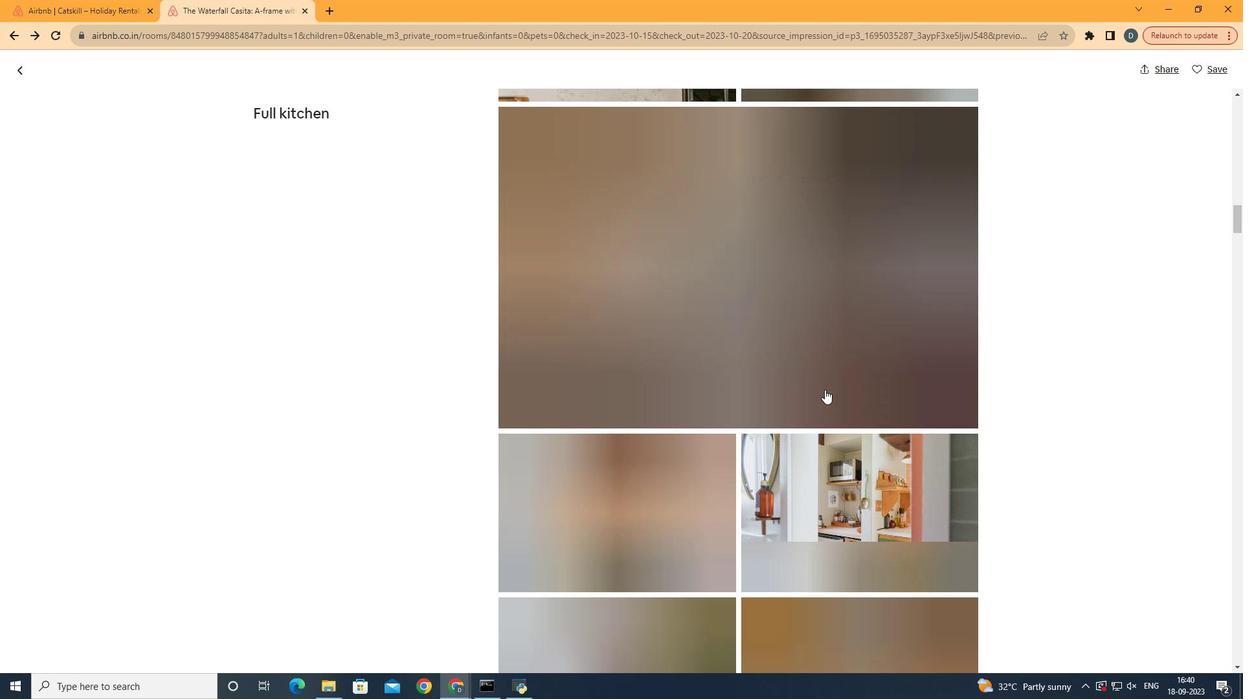 
Action: Mouse scrolled (824, 389) with delta (0, 0)
Screenshot: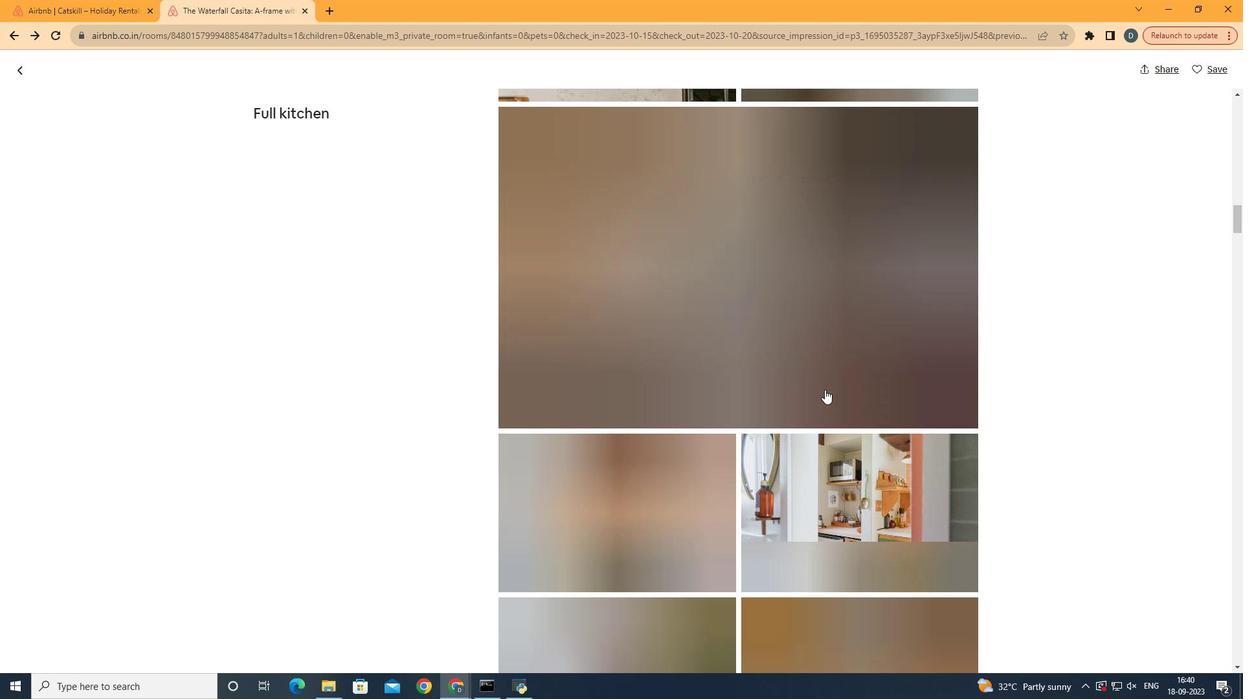 
Action: Mouse scrolled (824, 389) with delta (0, 0)
Screenshot: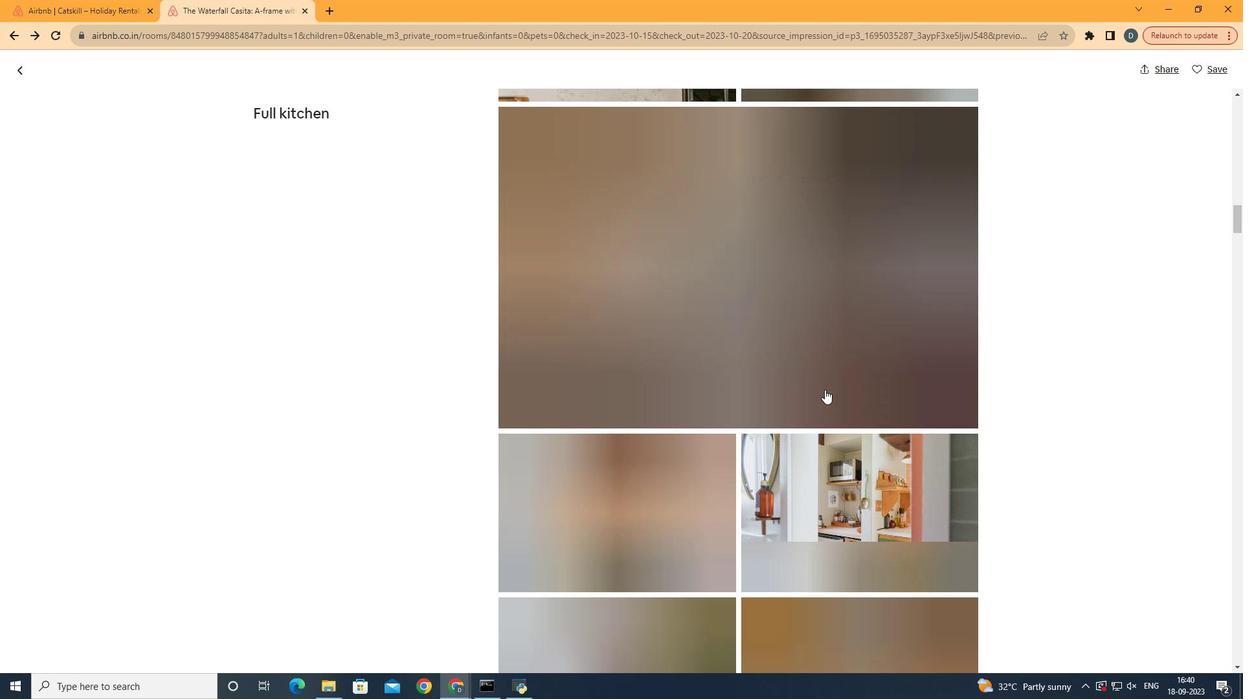 
Action: Mouse scrolled (824, 389) with delta (0, 0)
Screenshot: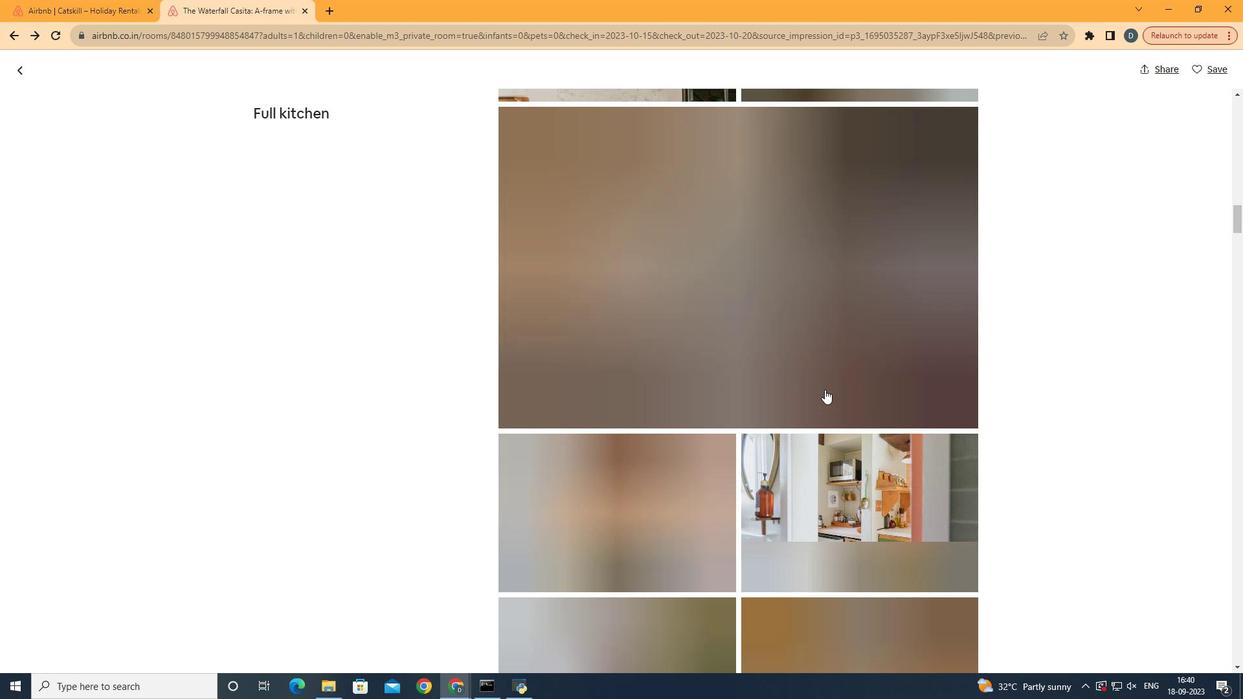 
Action: Mouse scrolled (824, 389) with delta (0, 0)
Screenshot: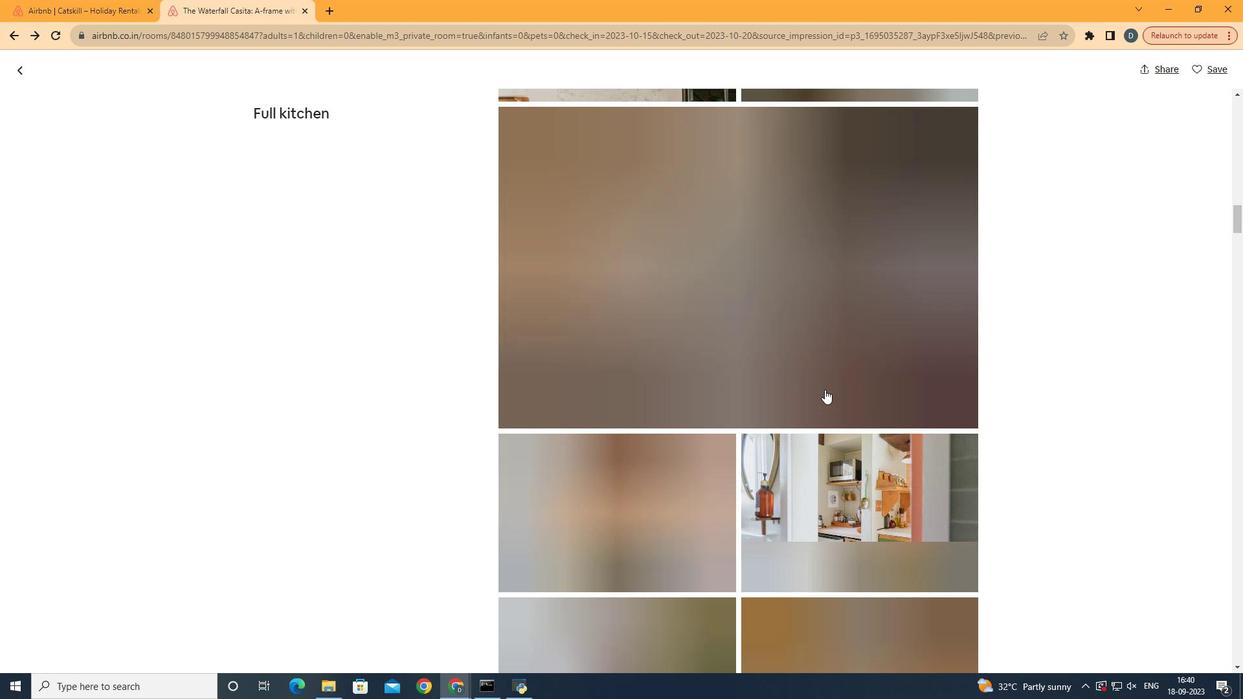 
Action: Mouse scrolled (824, 389) with delta (0, 0)
Screenshot: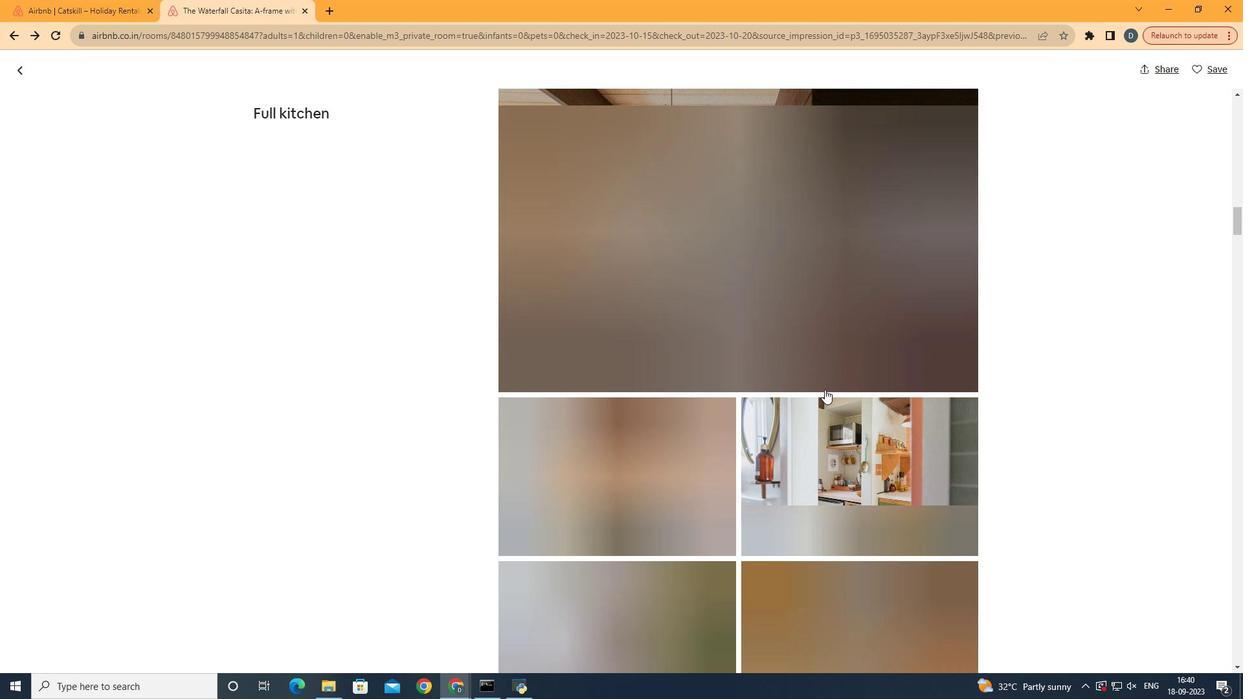 
Action: Mouse moved to (824, 390)
Screenshot: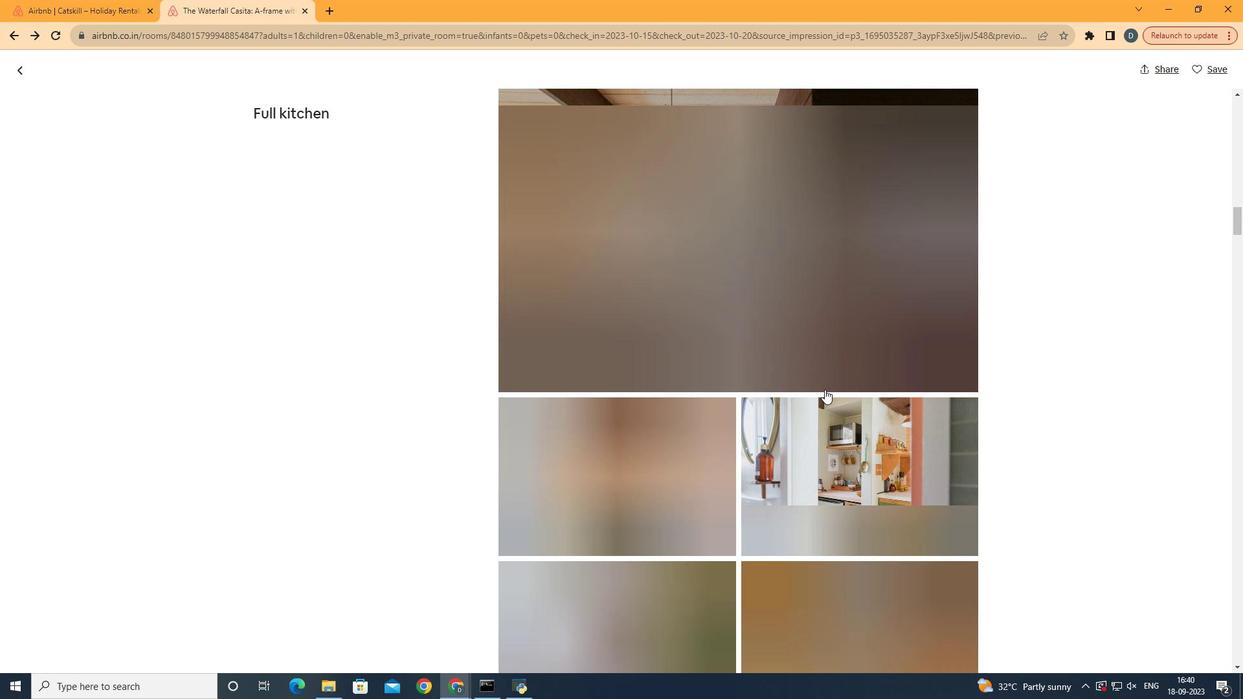 
Action: Mouse scrolled (824, 389) with delta (0, 0)
Screenshot: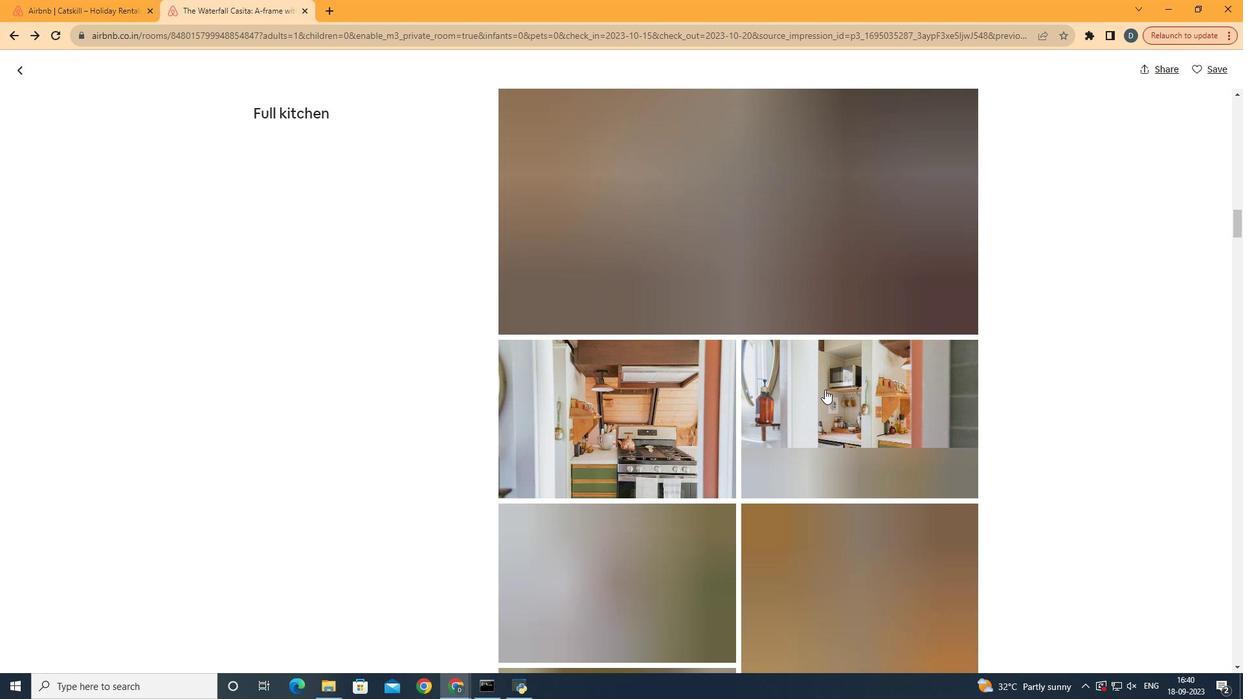 
Action: Mouse scrolled (824, 389) with delta (0, 0)
Screenshot: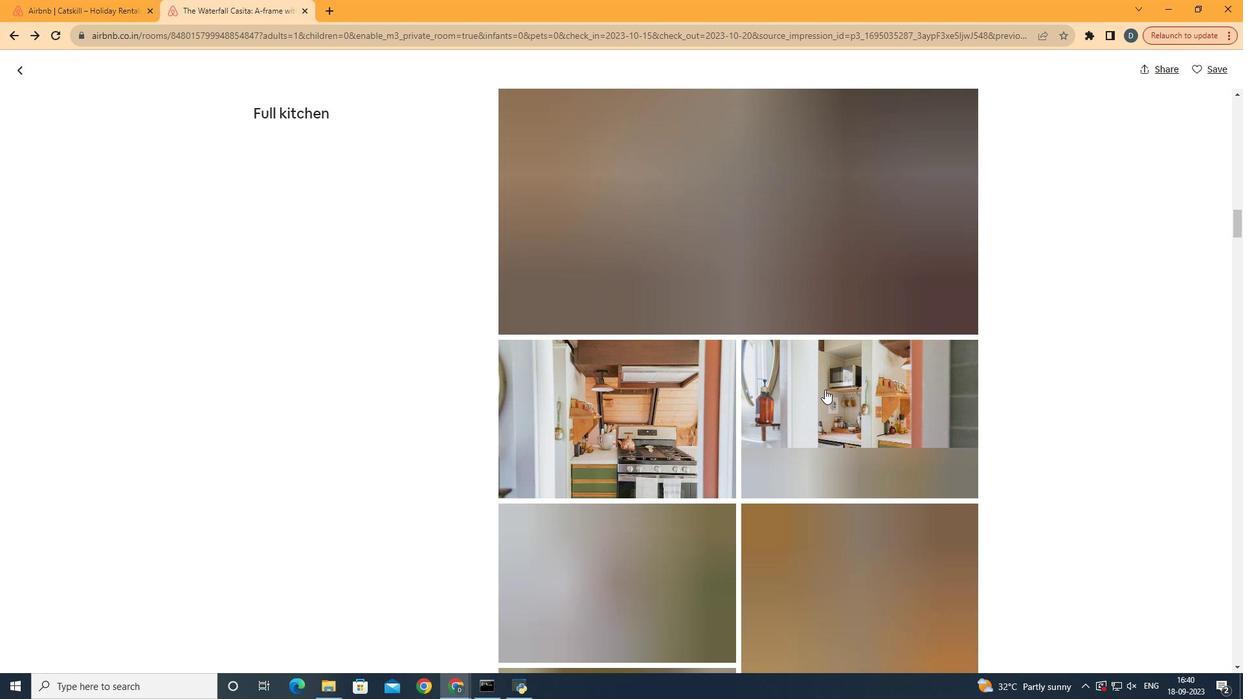 
Action: Mouse scrolled (824, 389) with delta (0, 0)
Screenshot: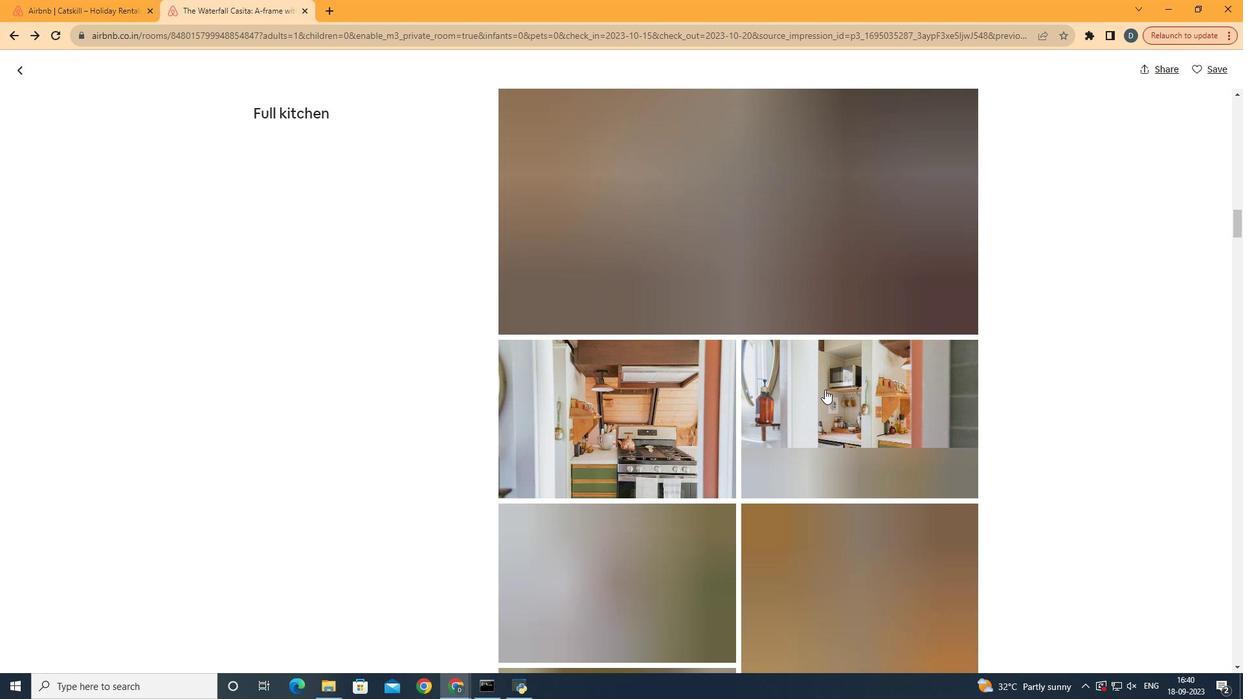 
Action: Mouse scrolled (824, 389) with delta (0, 0)
Screenshot: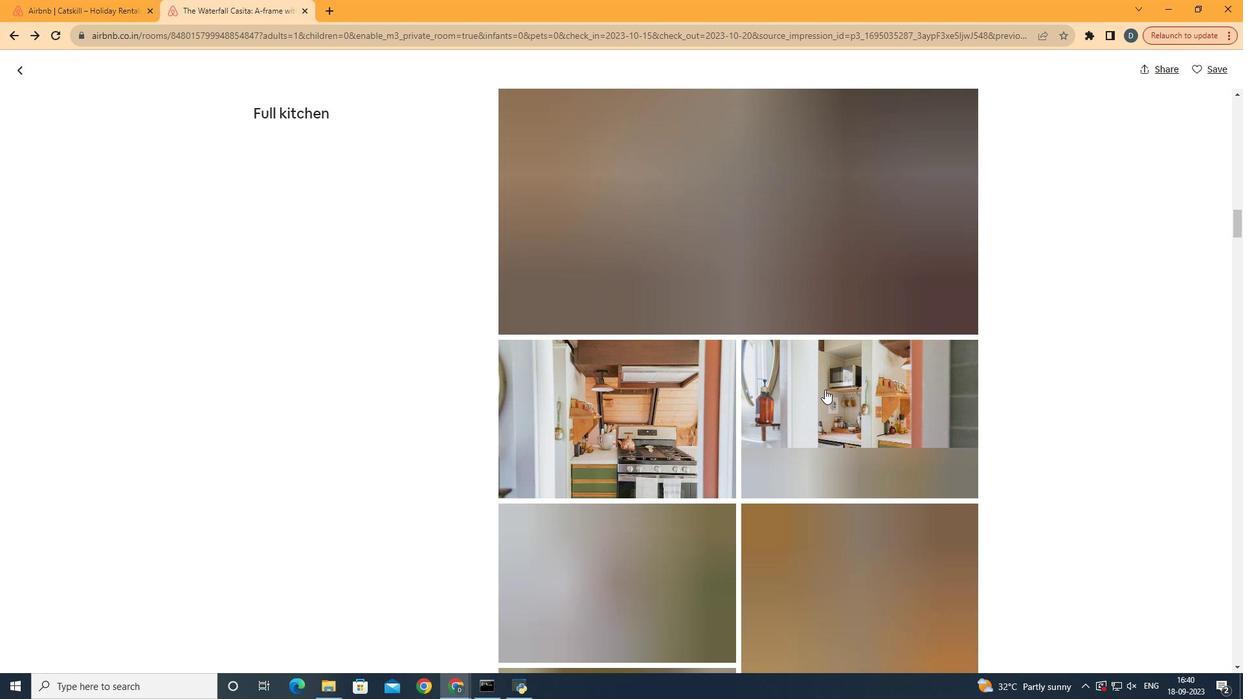 
Action: Mouse scrolled (824, 389) with delta (0, 0)
Screenshot: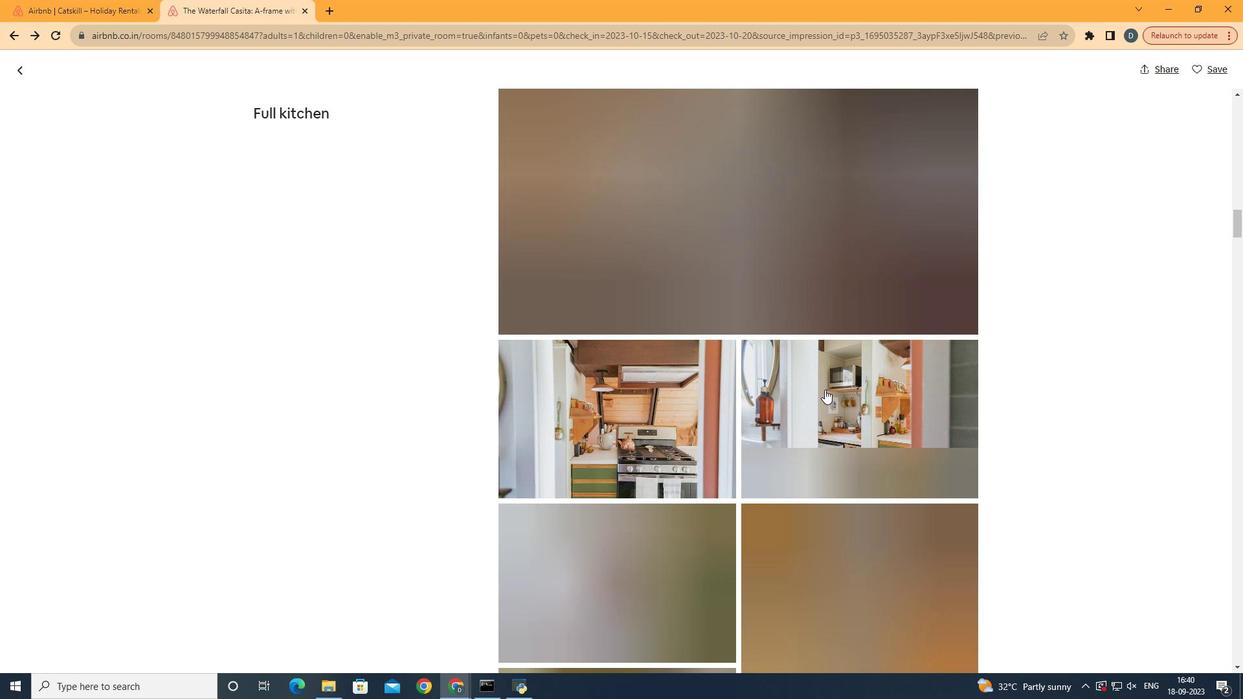 
Action: Mouse scrolled (824, 389) with delta (0, 0)
Screenshot: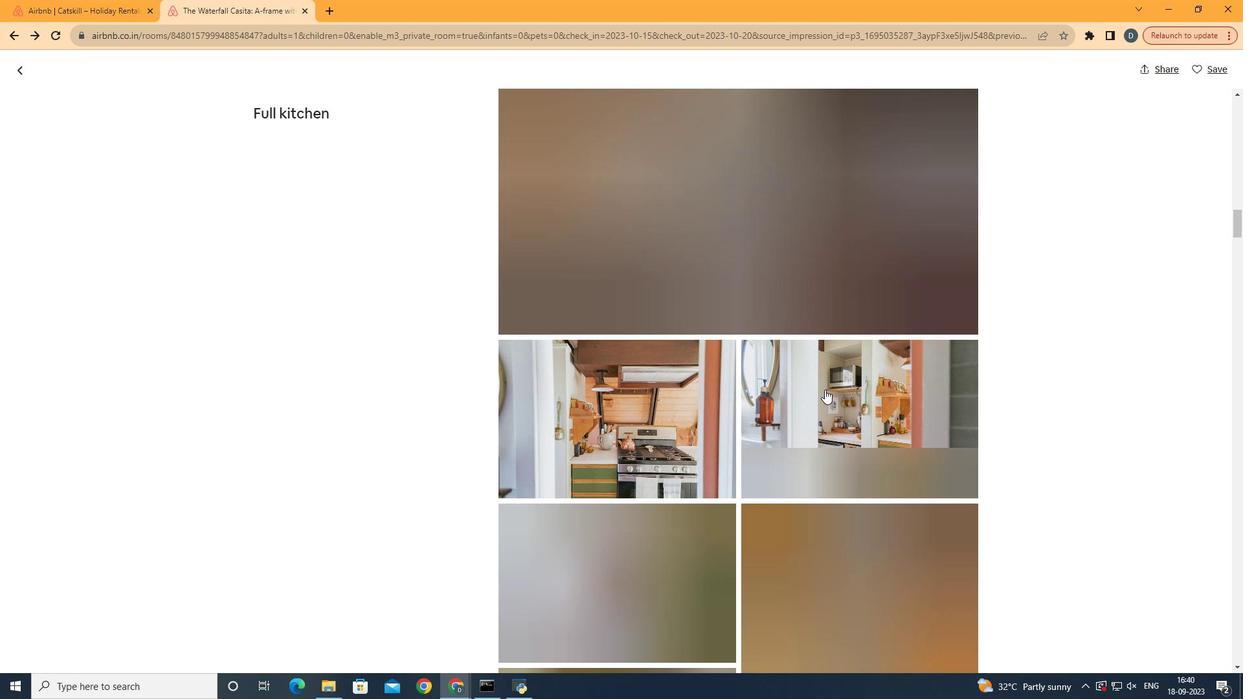 
Action: Mouse moved to (825, 389)
Screenshot: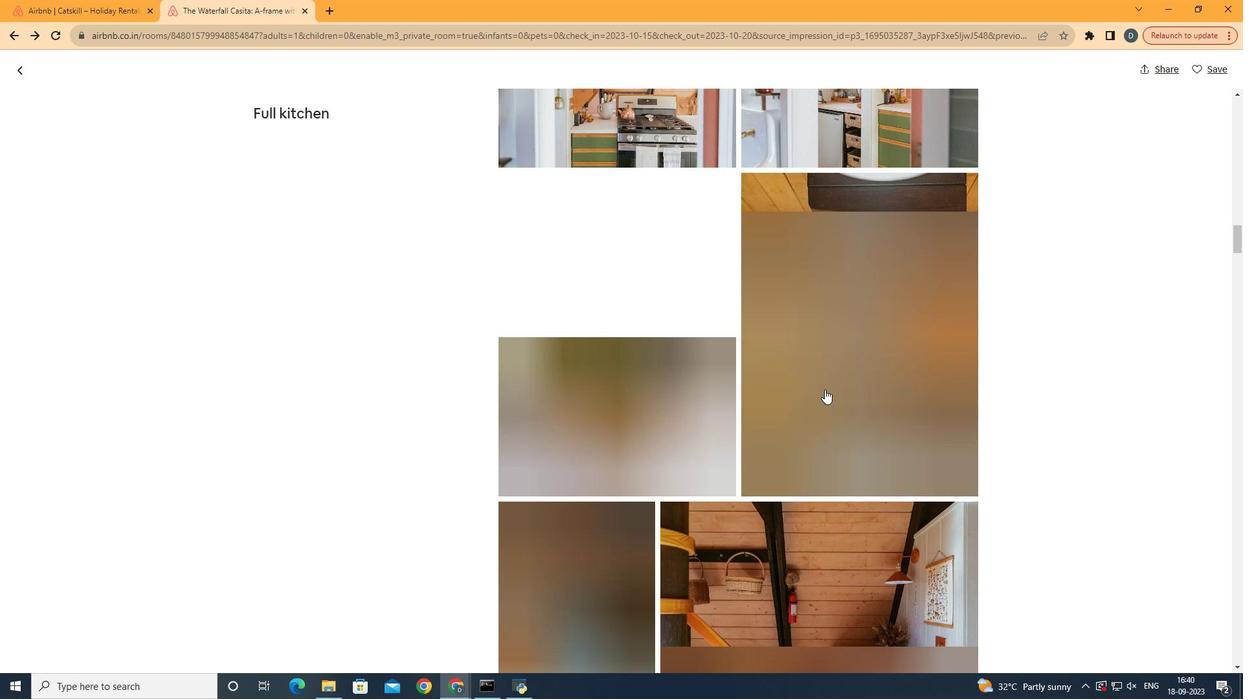 
Action: Mouse scrolled (825, 389) with delta (0, 0)
Screenshot: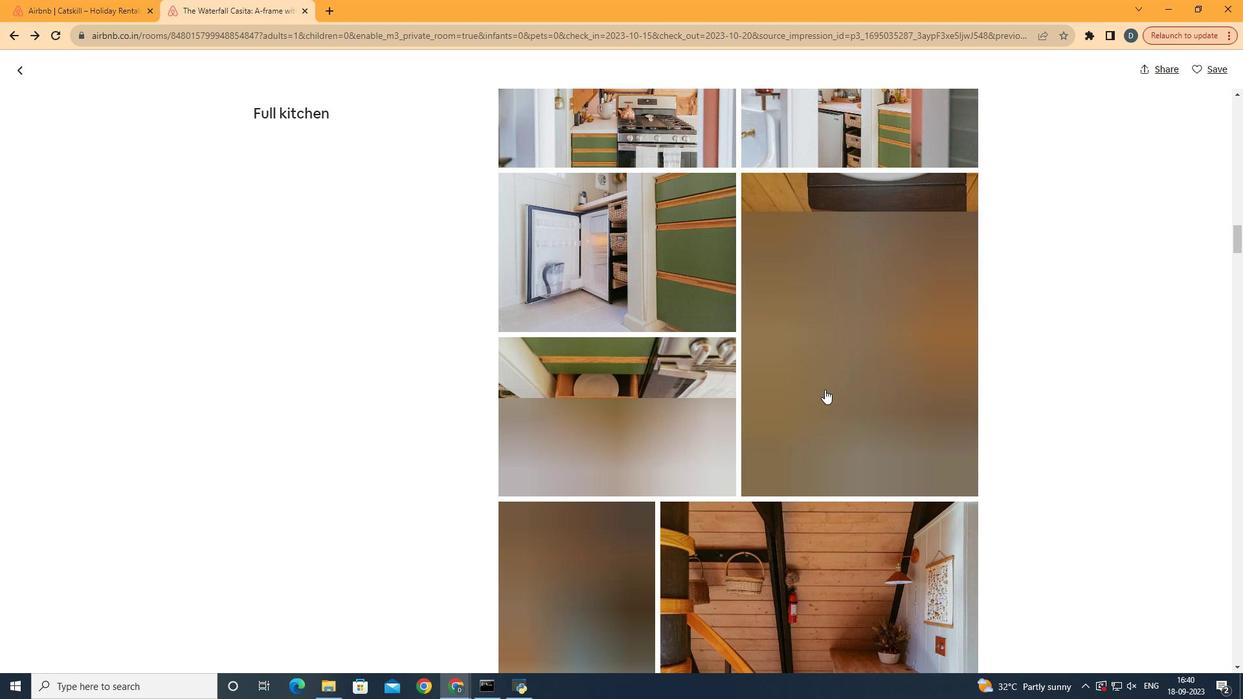 
Action: Mouse scrolled (825, 389) with delta (0, 0)
Screenshot: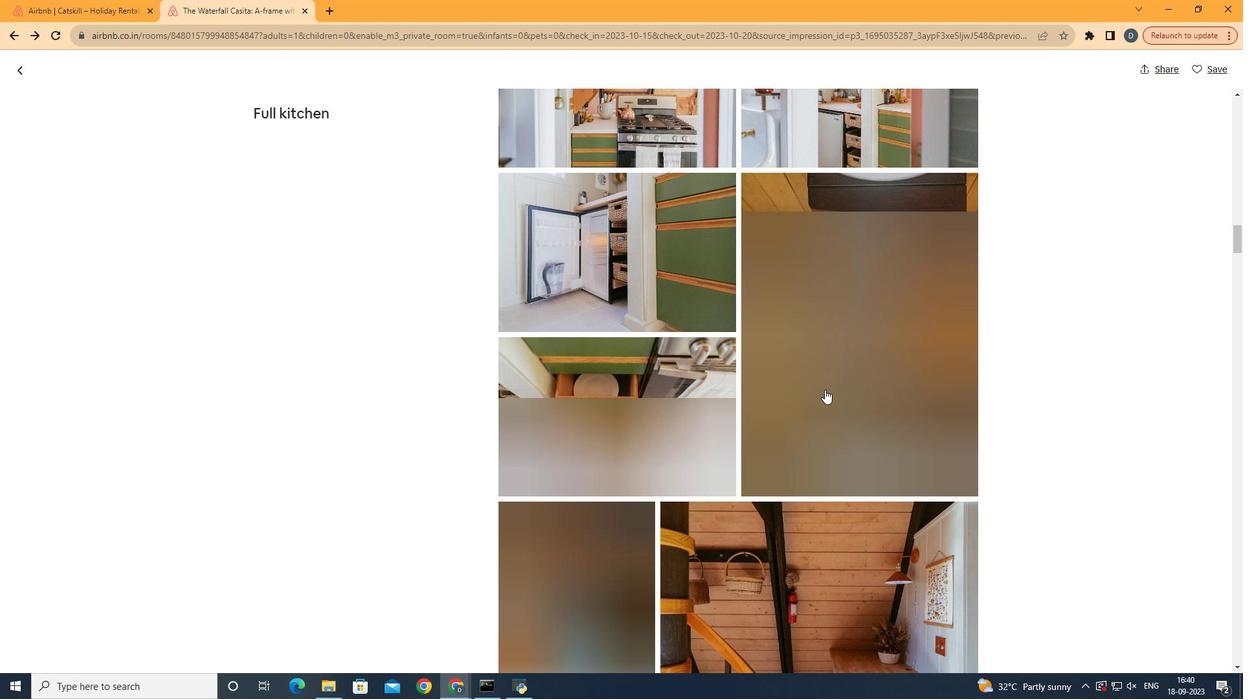 
Action: Mouse scrolled (825, 389) with delta (0, 0)
Screenshot: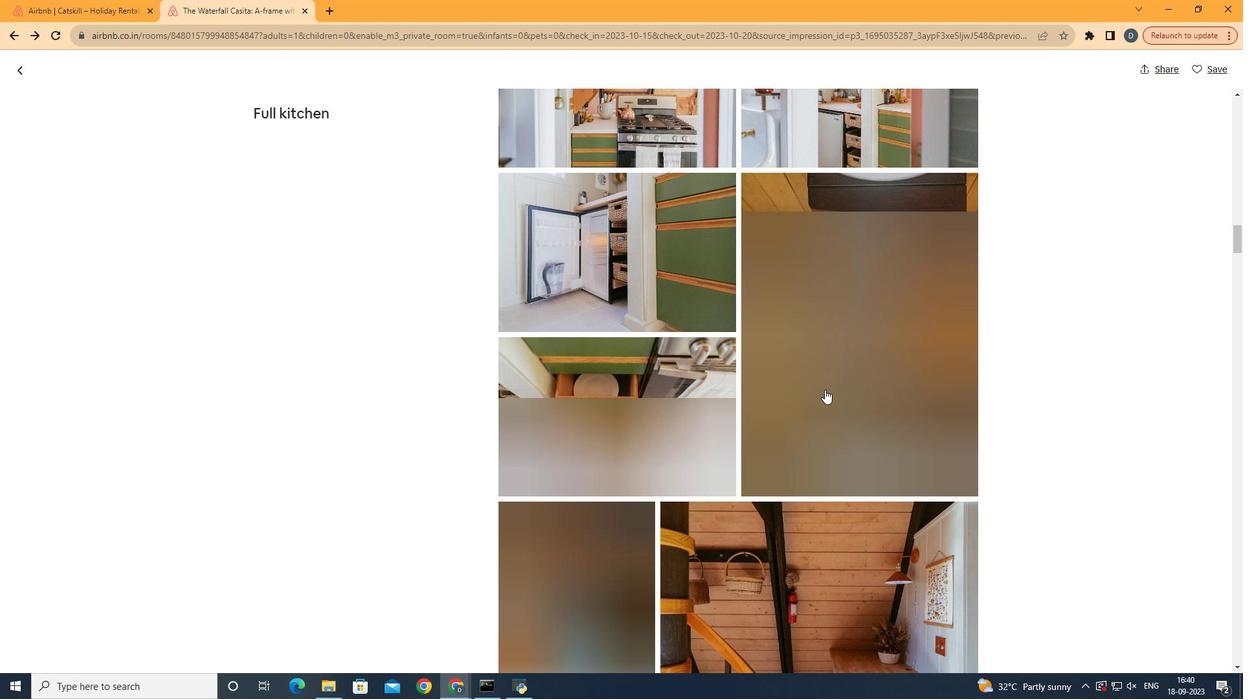 
Action: Mouse scrolled (825, 389) with delta (0, 0)
Screenshot: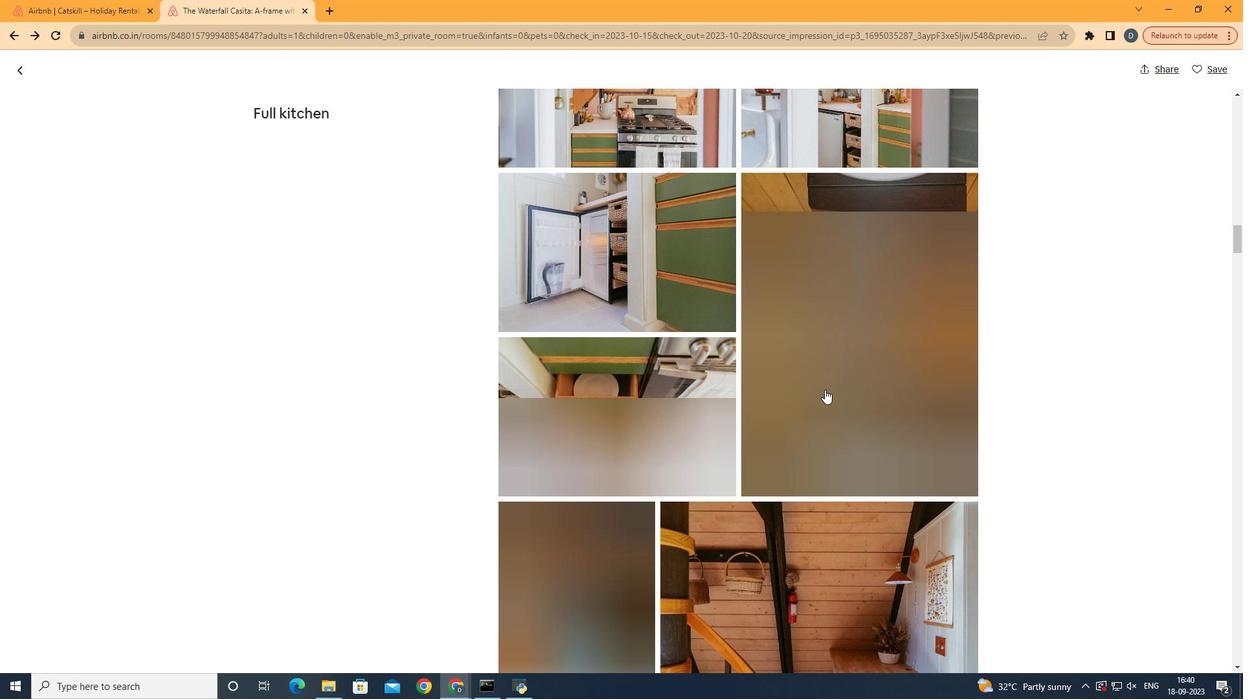
Action: Mouse scrolled (825, 389) with delta (0, 0)
Screenshot: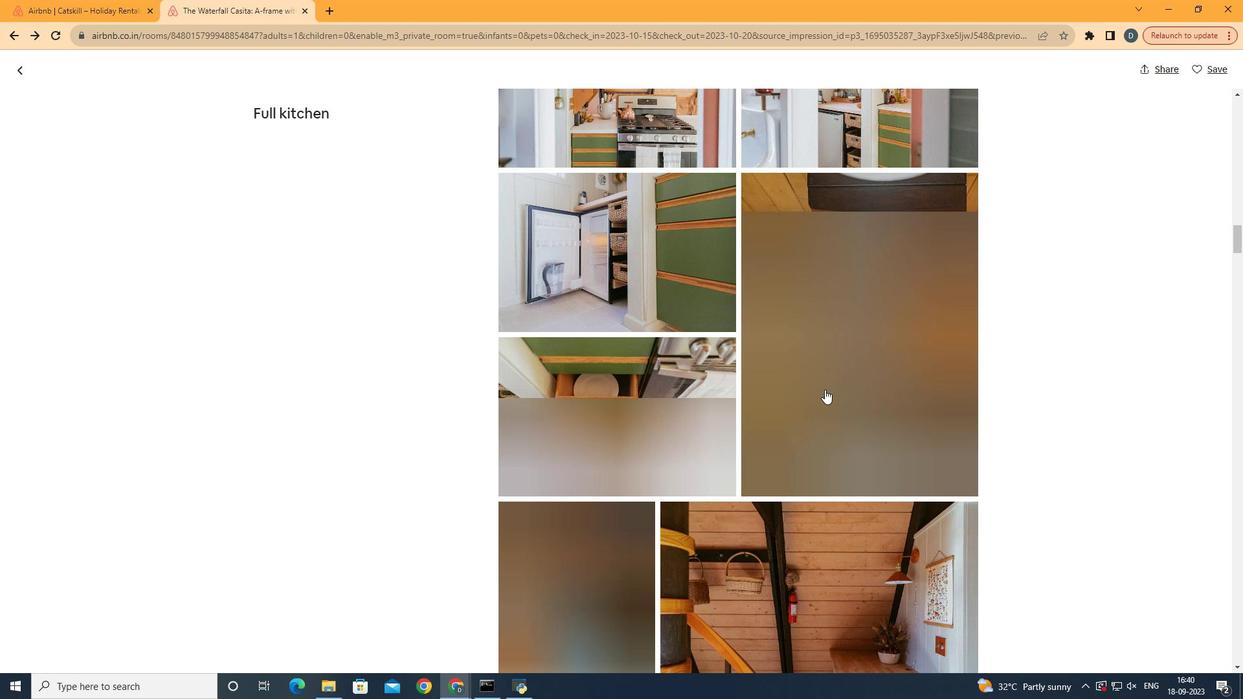 
Action: Mouse scrolled (825, 389) with delta (0, 0)
Screenshot: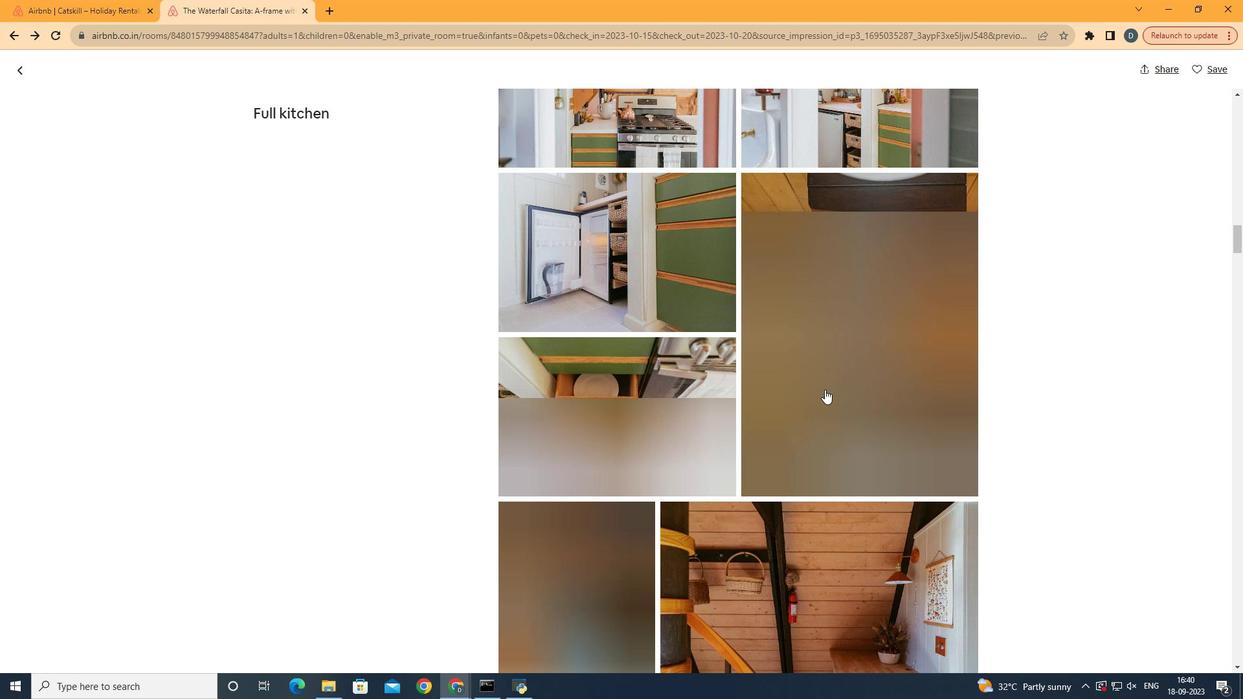 
Action: Mouse moved to (807, 426)
Screenshot: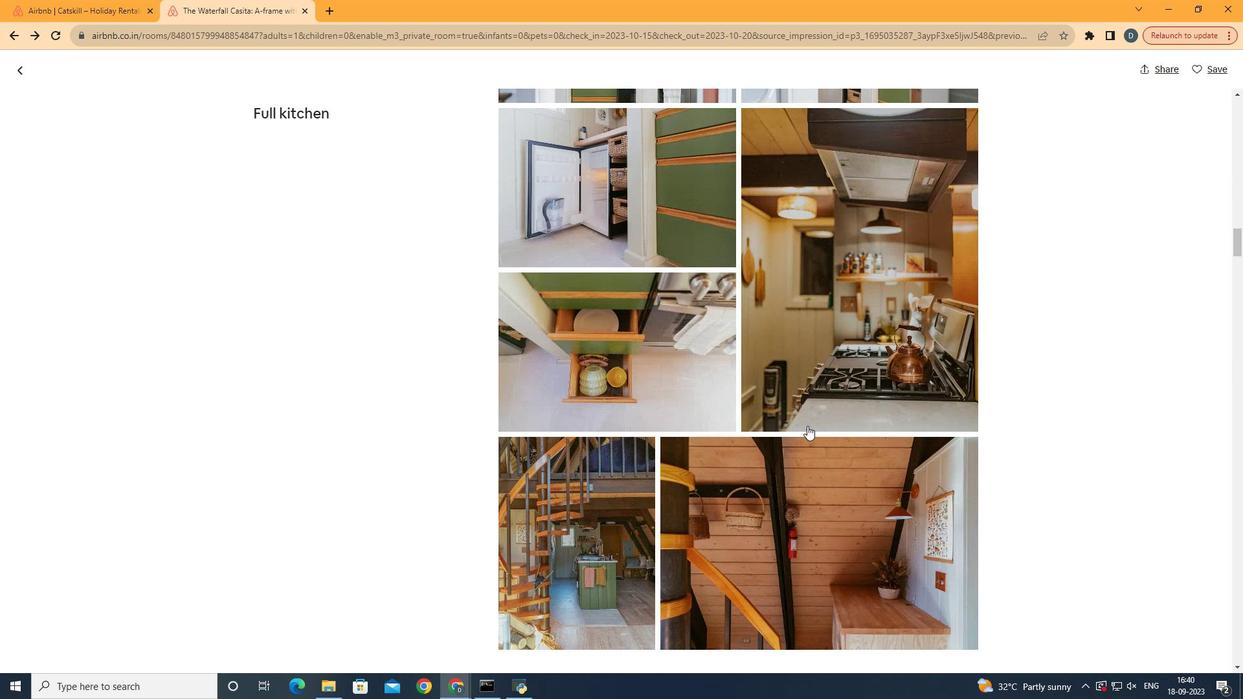 
Action: Mouse scrolled (807, 425) with delta (0, 0)
Screenshot: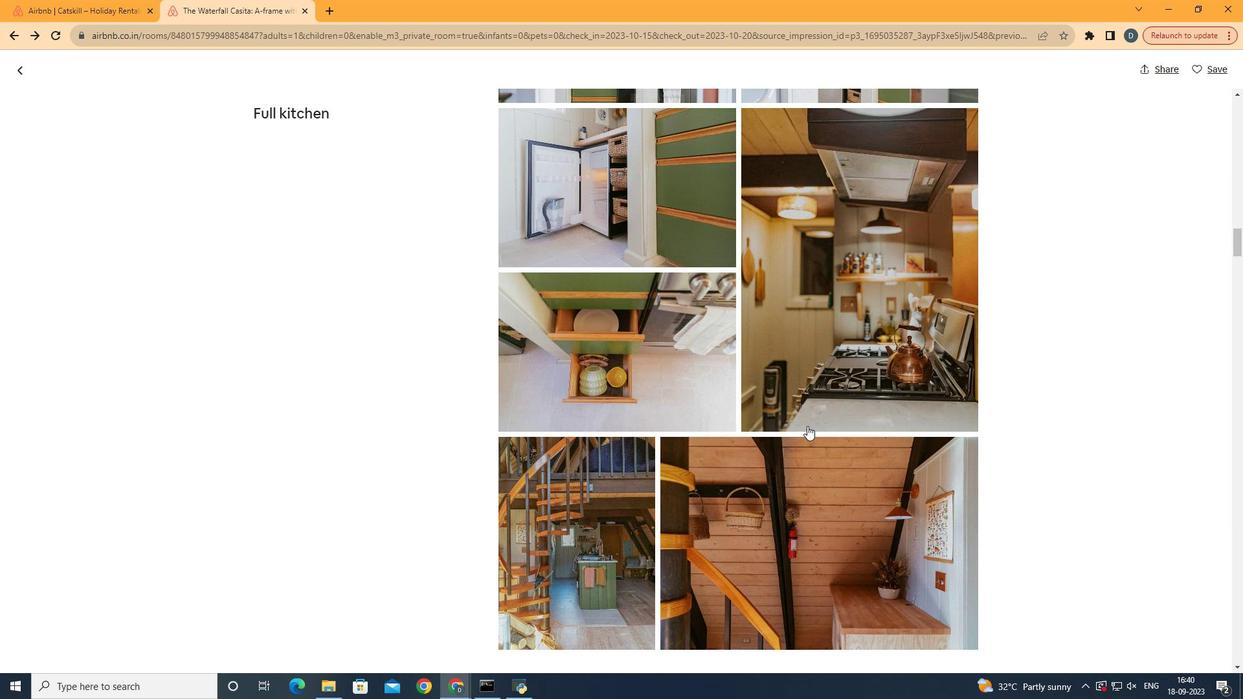 
Action: Mouse moved to (800, 400)
Screenshot: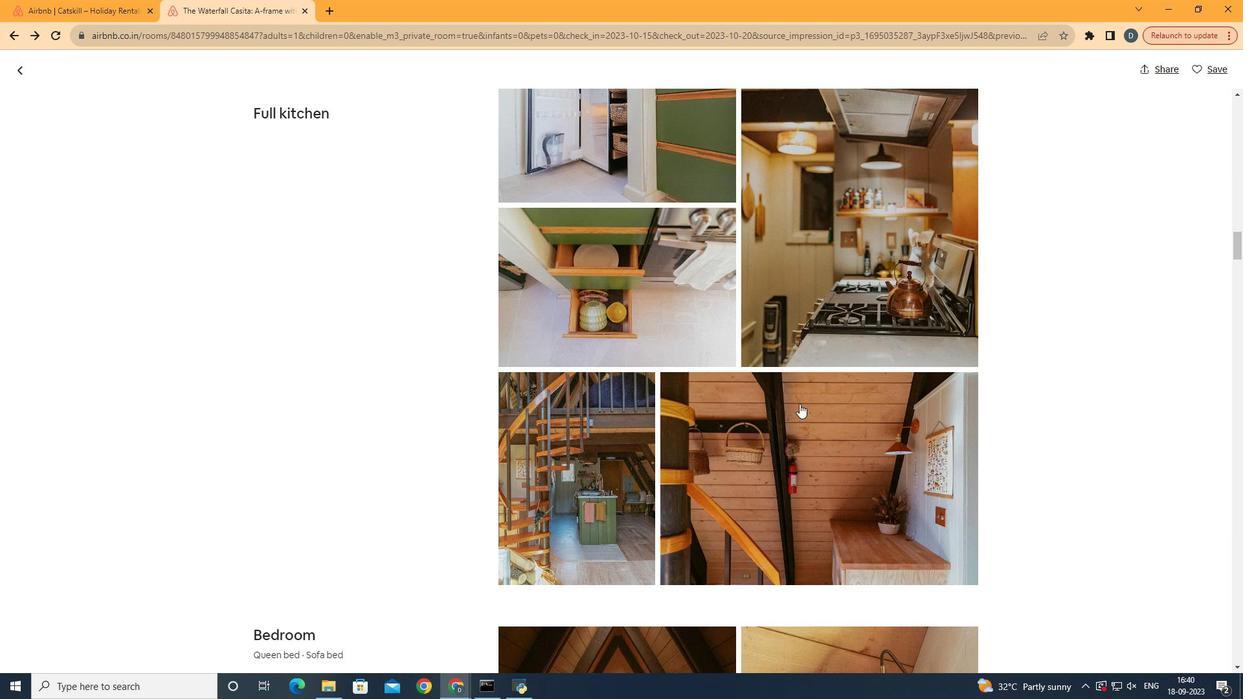 
Action: Mouse scrolled (800, 400) with delta (0, 0)
Screenshot: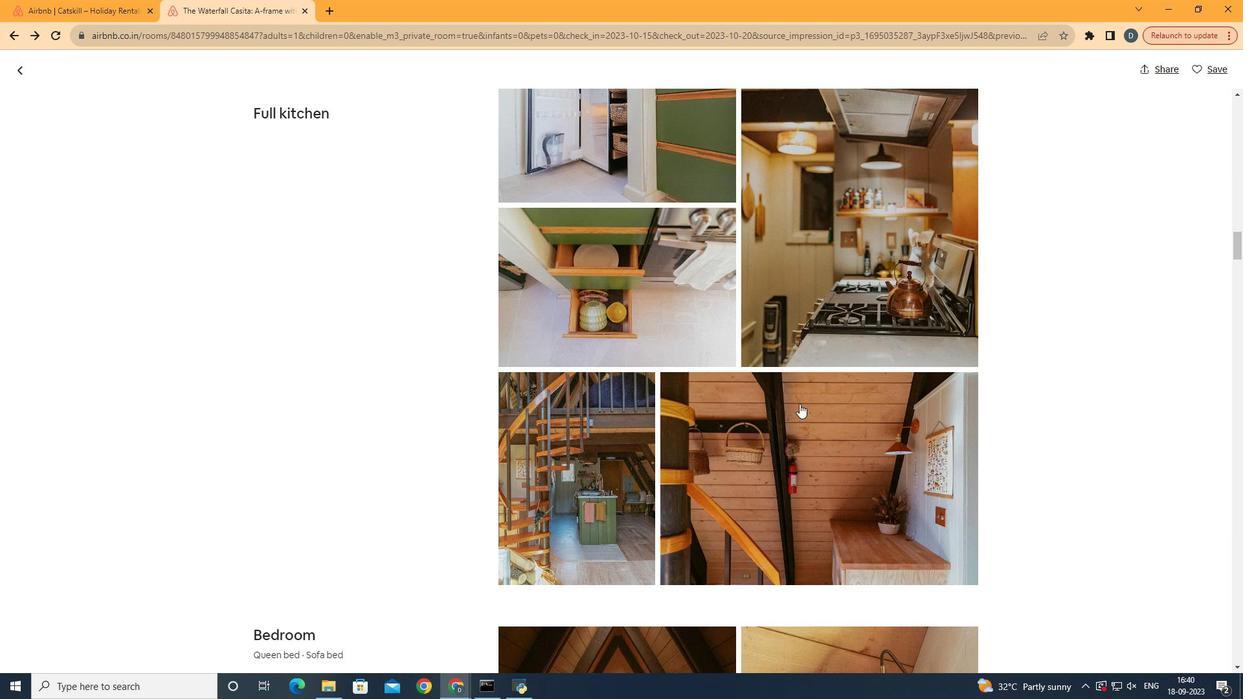 
Action: Mouse moved to (801, 406)
Screenshot: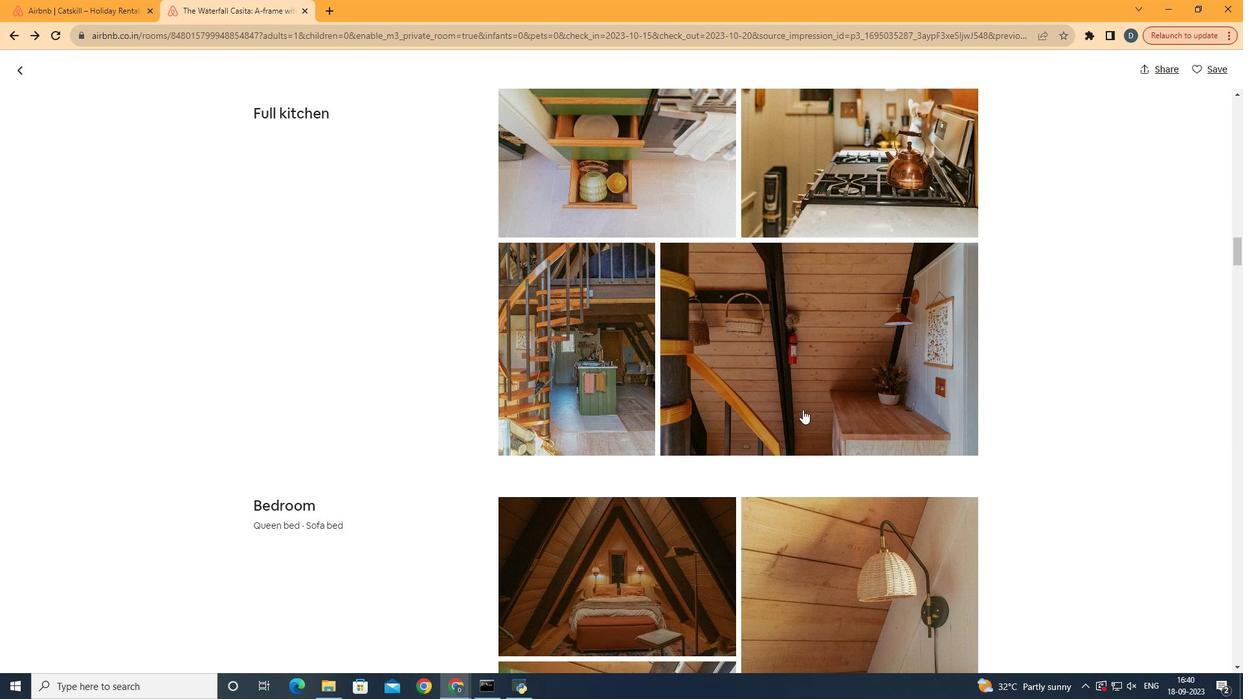 
Action: Mouse scrolled (801, 406) with delta (0, 0)
Screenshot: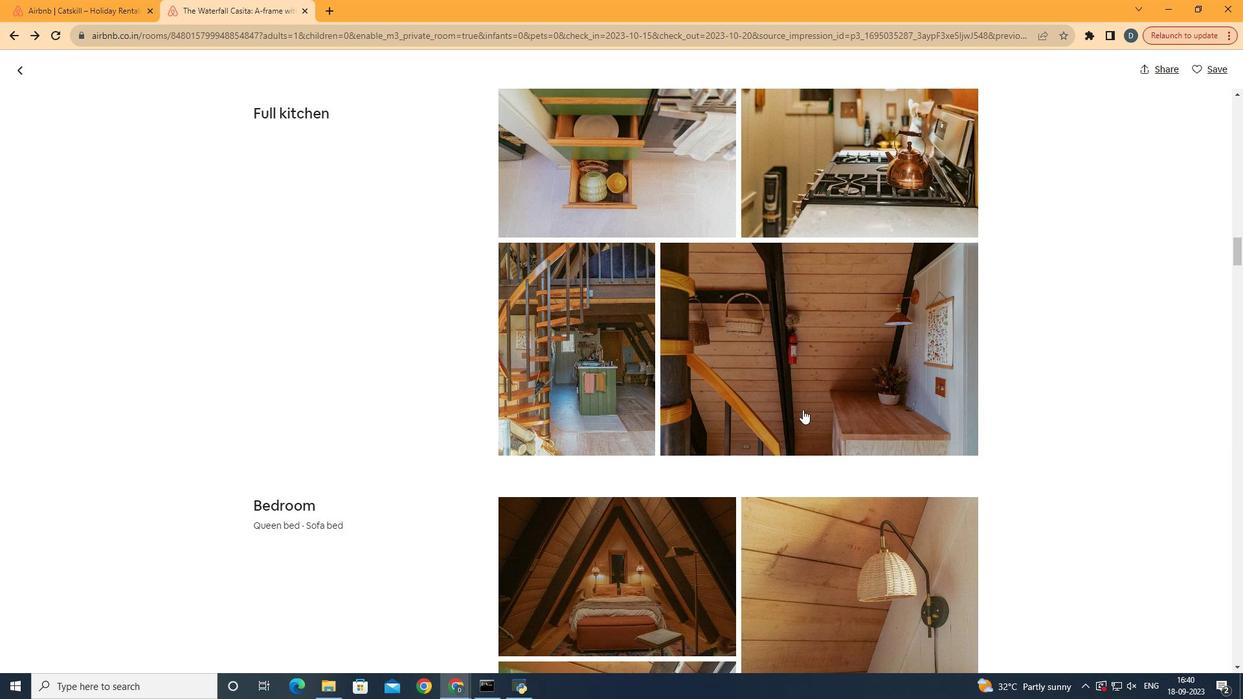 
Action: Mouse scrolled (801, 406) with delta (0, 0)
Screenshot: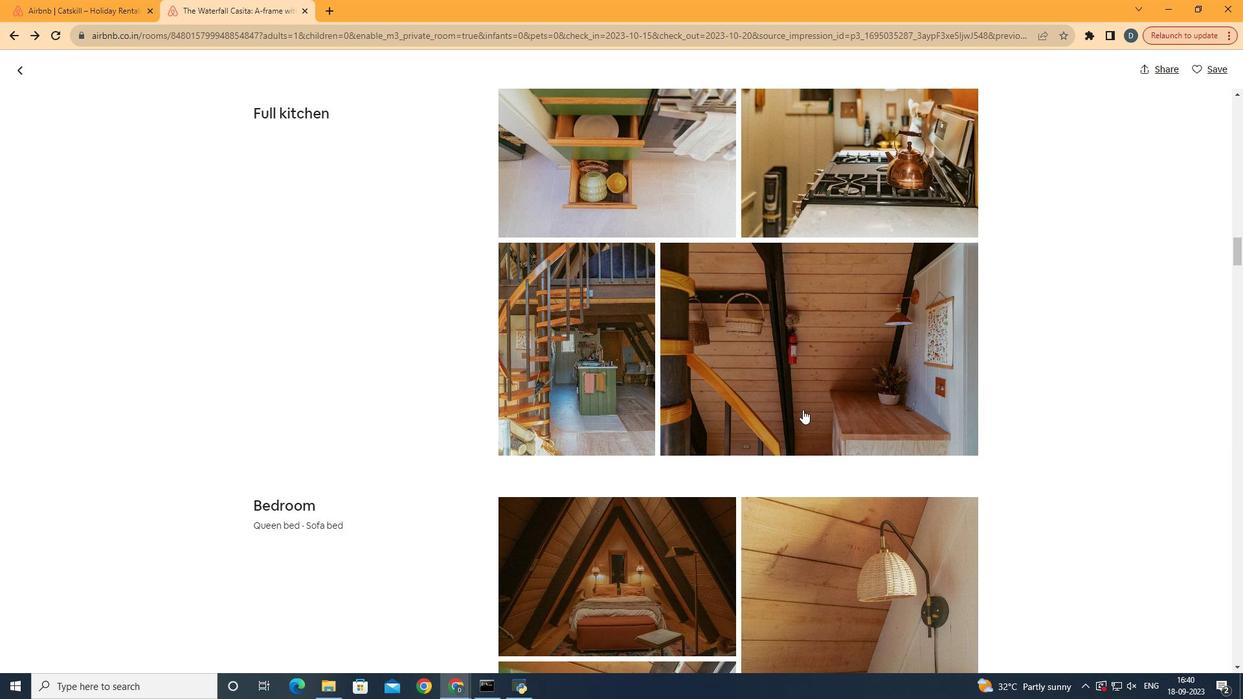 
Action: Mouse moved to (800, 404)
Screenshot: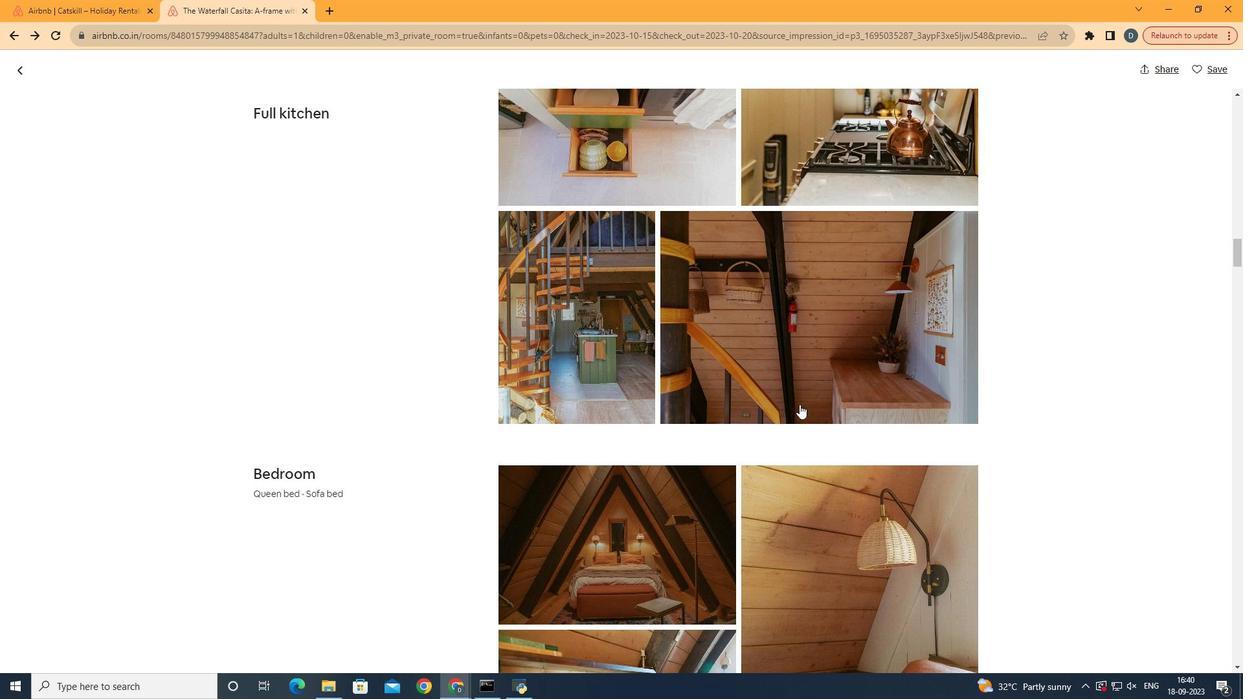 
Action: Mouse scrolled (800, 404) with delta (0, 0)
Screenshot: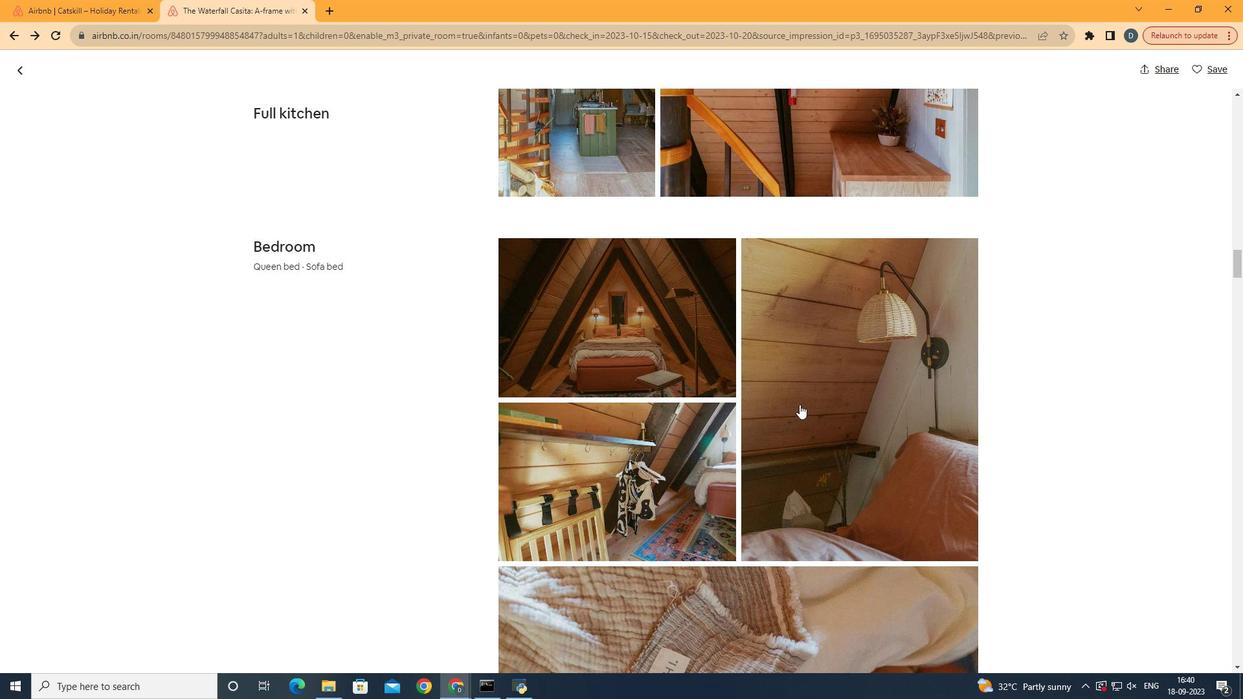 
Action: Mouse scrolled (800, 404) with delta (0, 0)
Screenshot: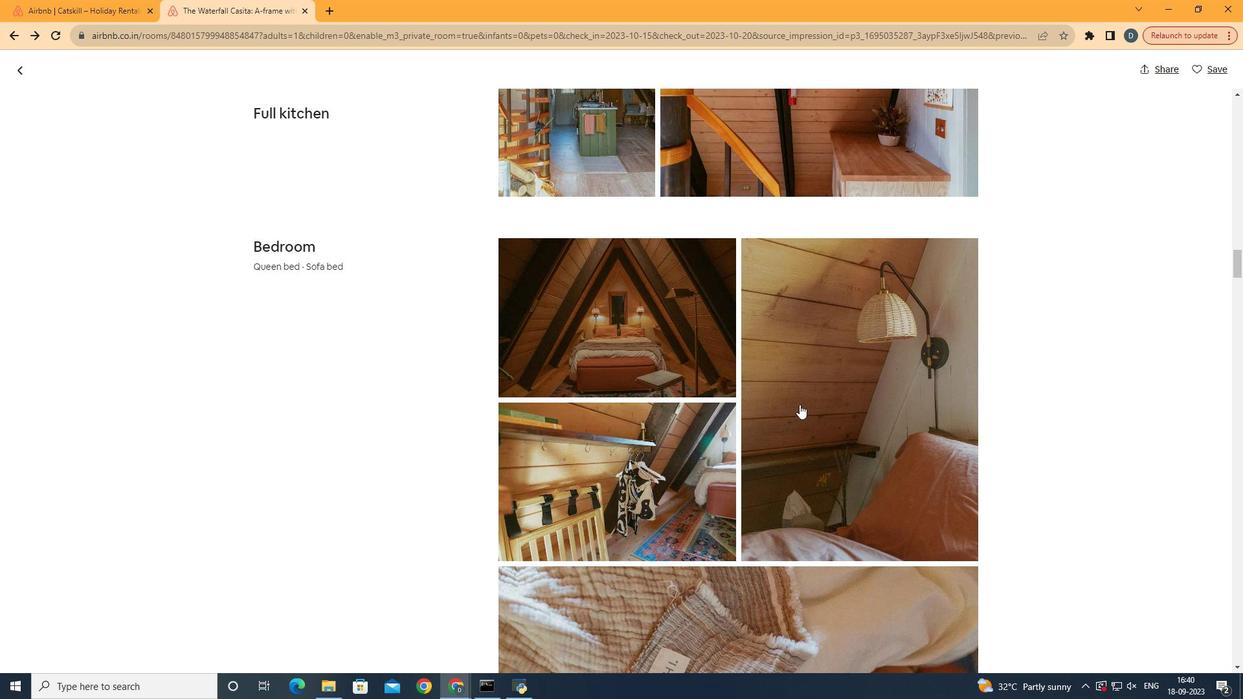 
Action: Mouse scrolled (800, 404) with delta (0, 0)
Screenshot: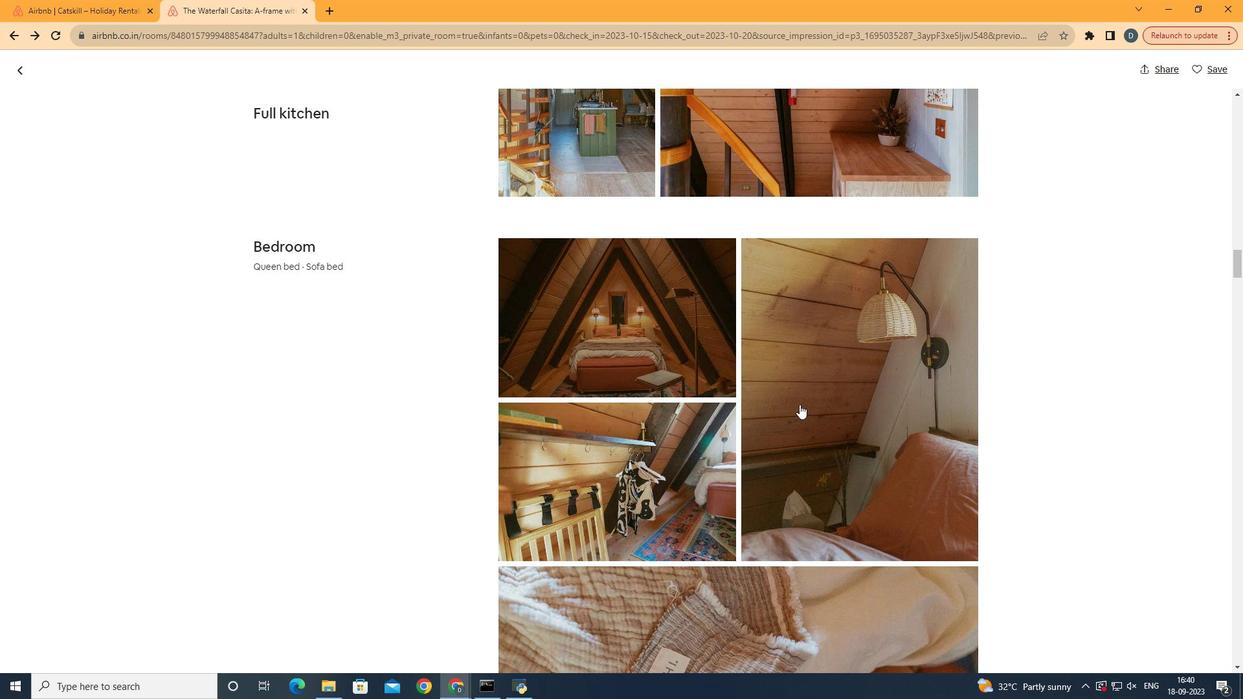
Action: Mouse scrolled (800, 404) with delta (0, 0)
Screenshot: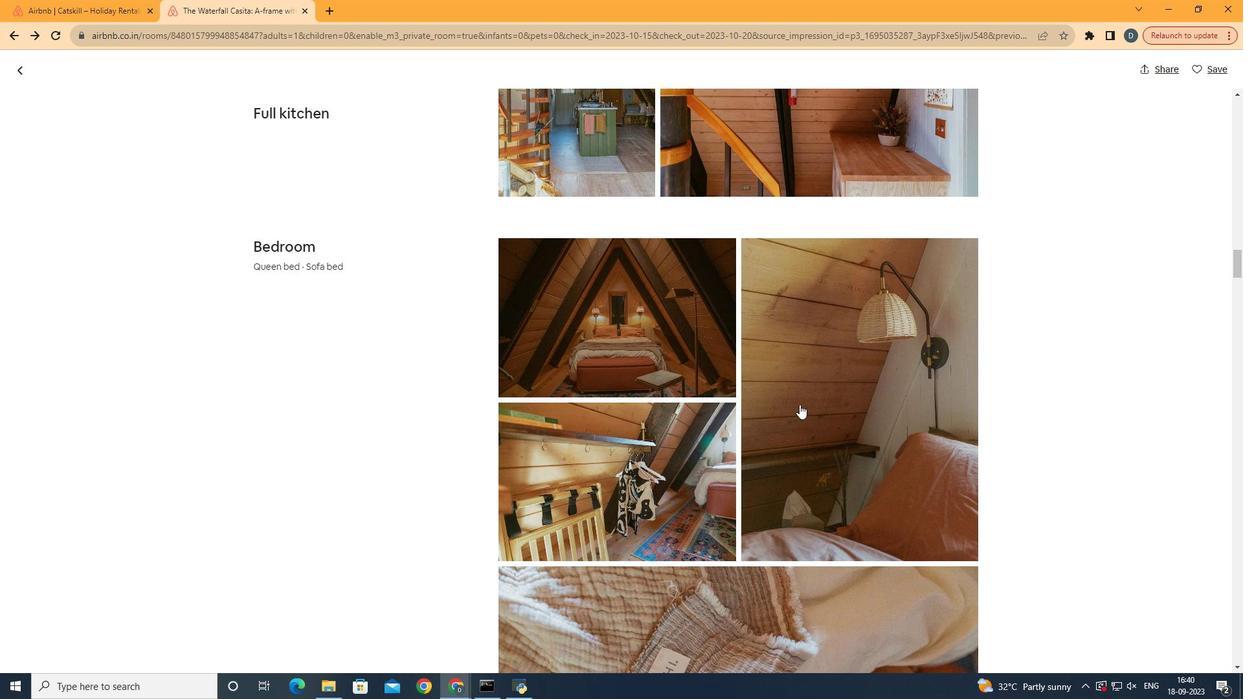 
Action: Mouse moved to (700, 371)
Screenshot: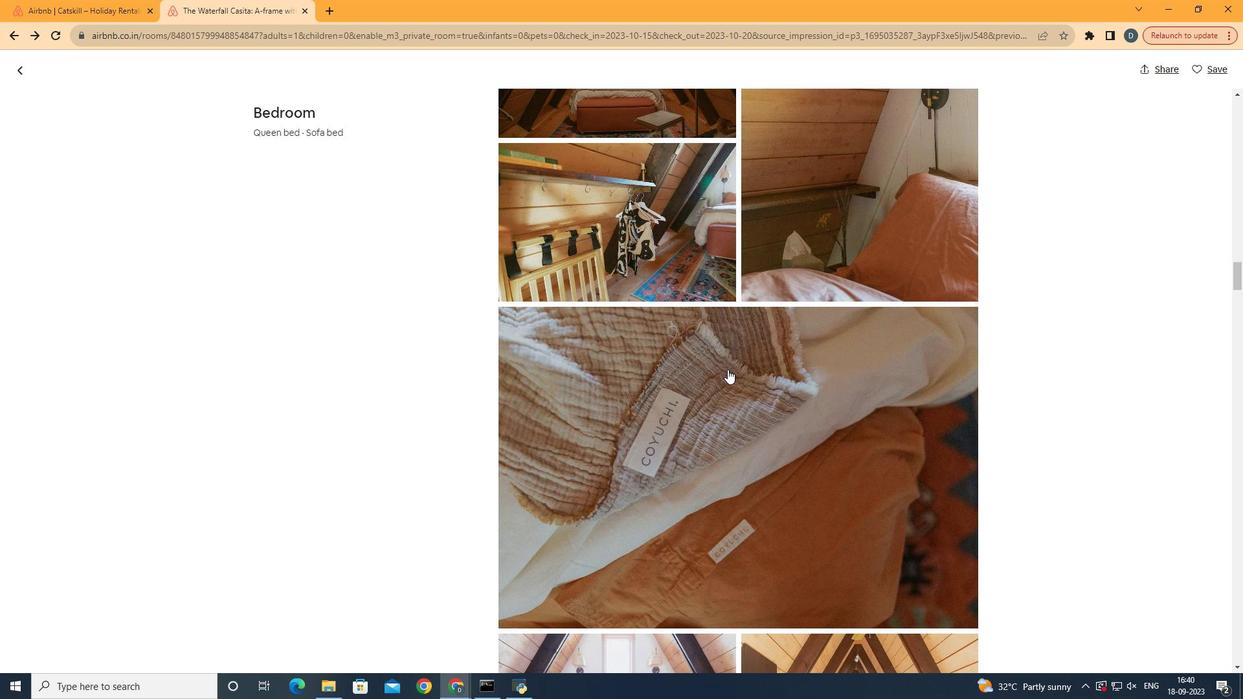 
Action: Mouse scrolled (700, 371) with delta (0, 0)
Screenshot: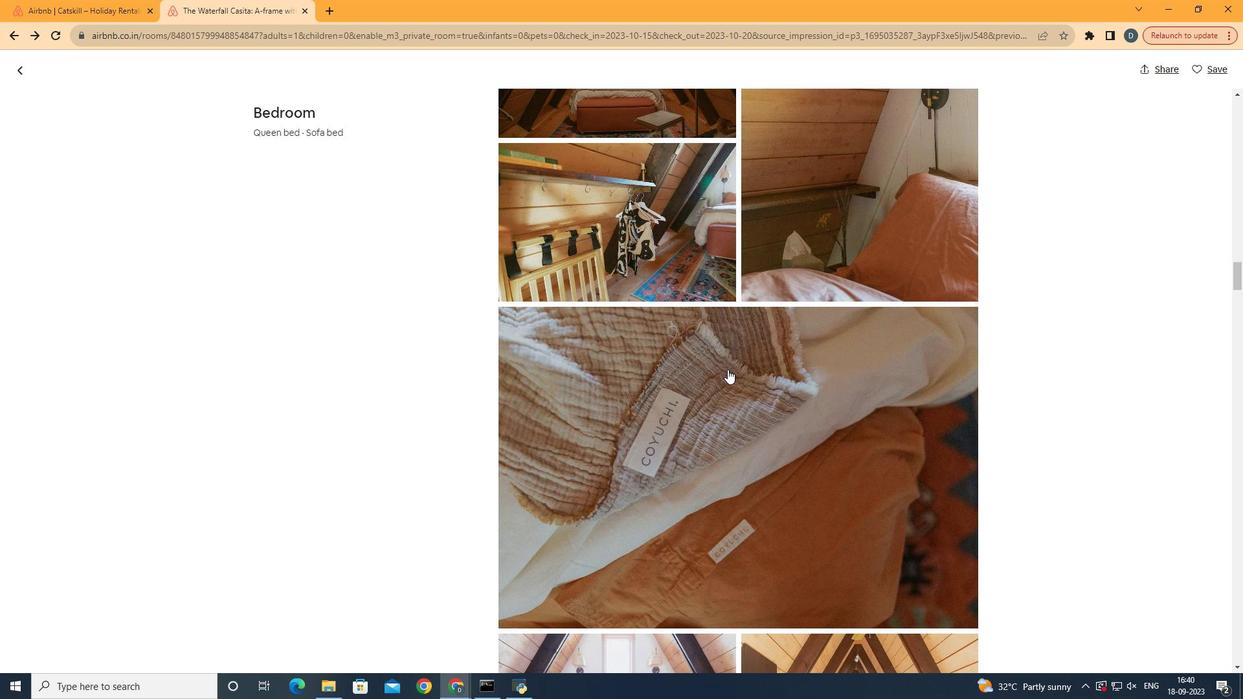 
Action: Mouse moved to (708, 371)
Screenshot: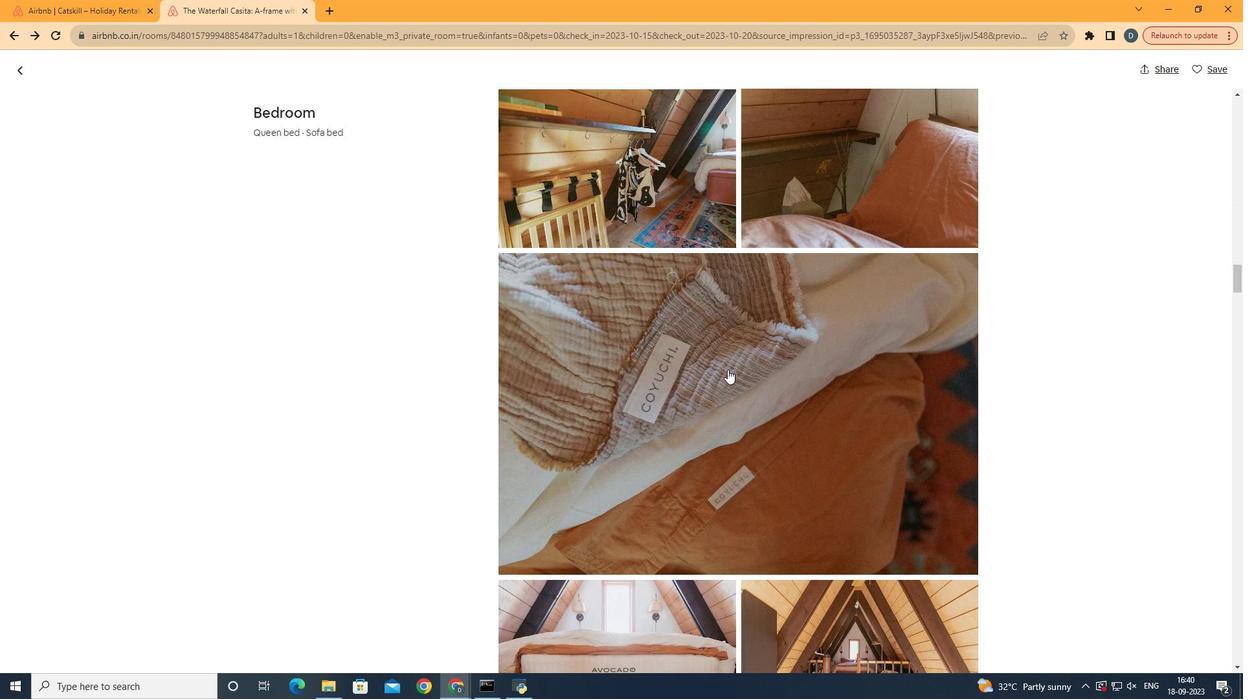 
Action: Mouse scrolled (708, 371) with delta (0, 0)
Screenshot: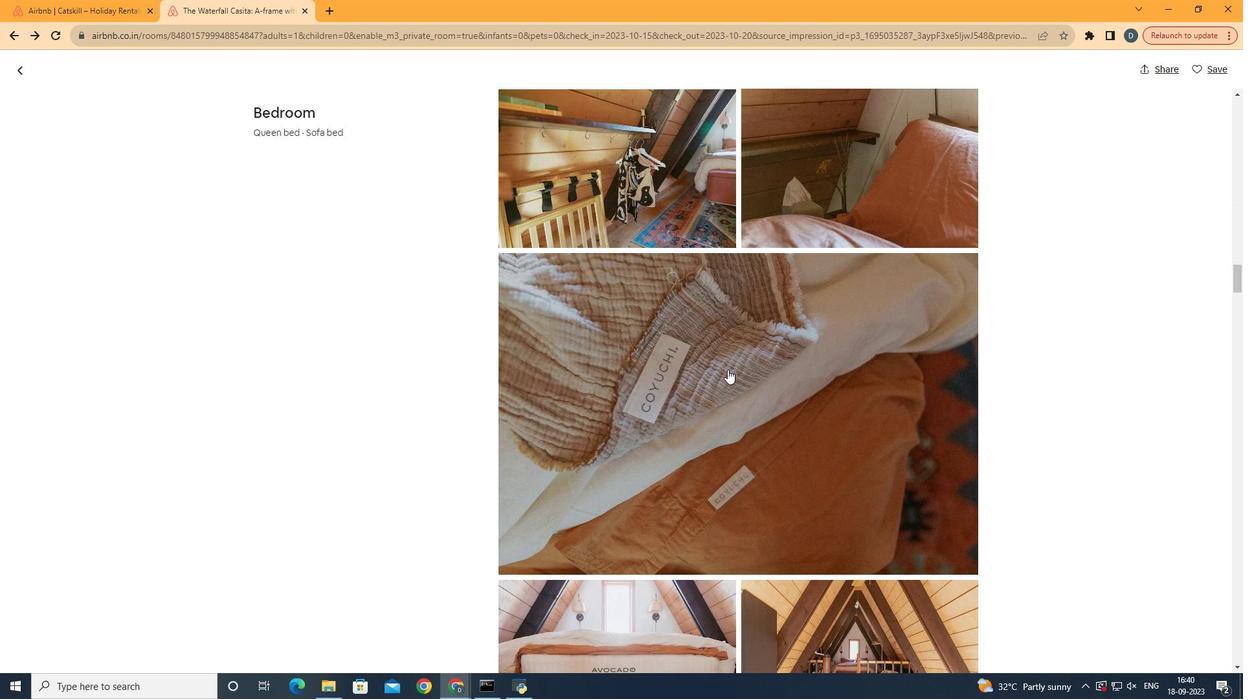 
Action: Mouse moved to (715, 371)
Screenshot: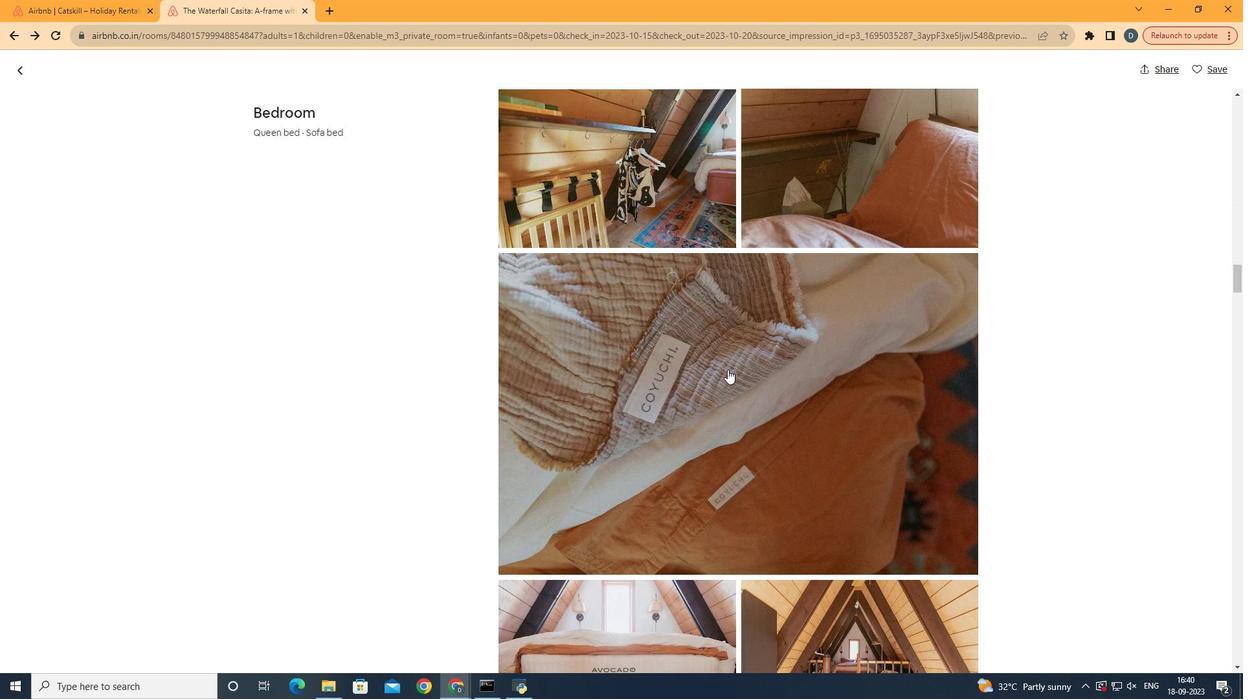 
Action: Mouse scrolled (715, 371) with delta (0, 0)
Screenshot: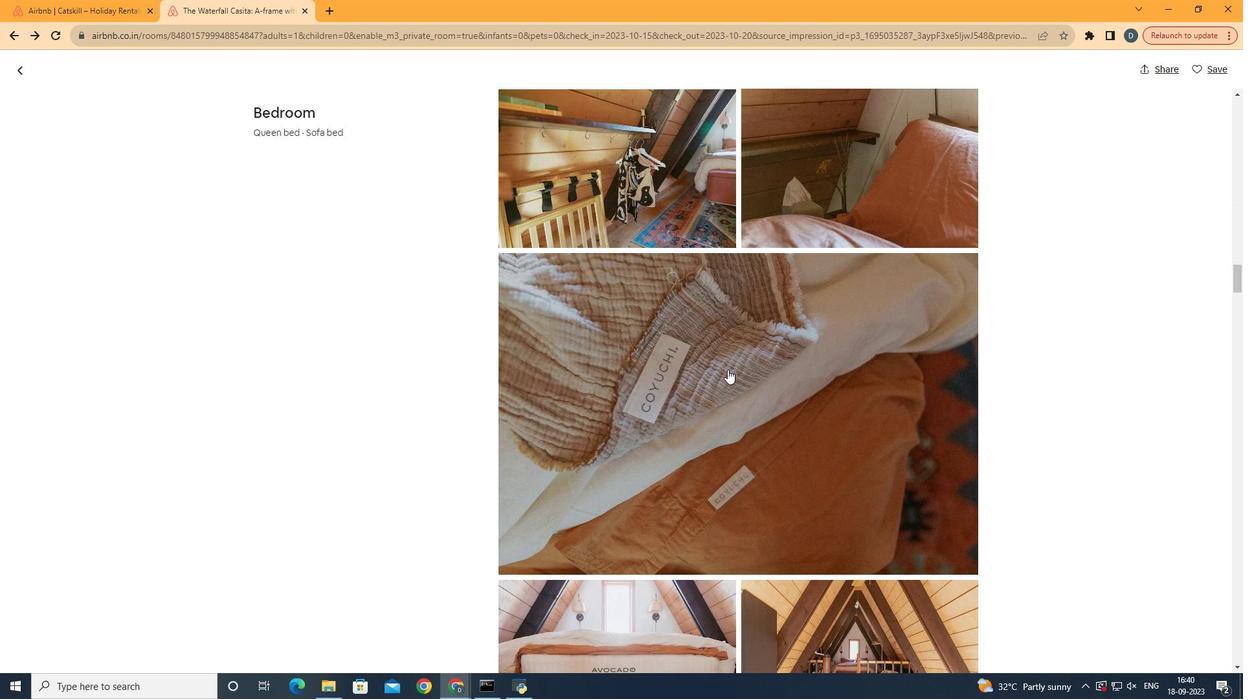
Action: Mouse moved to (721, 371)
Screenshot: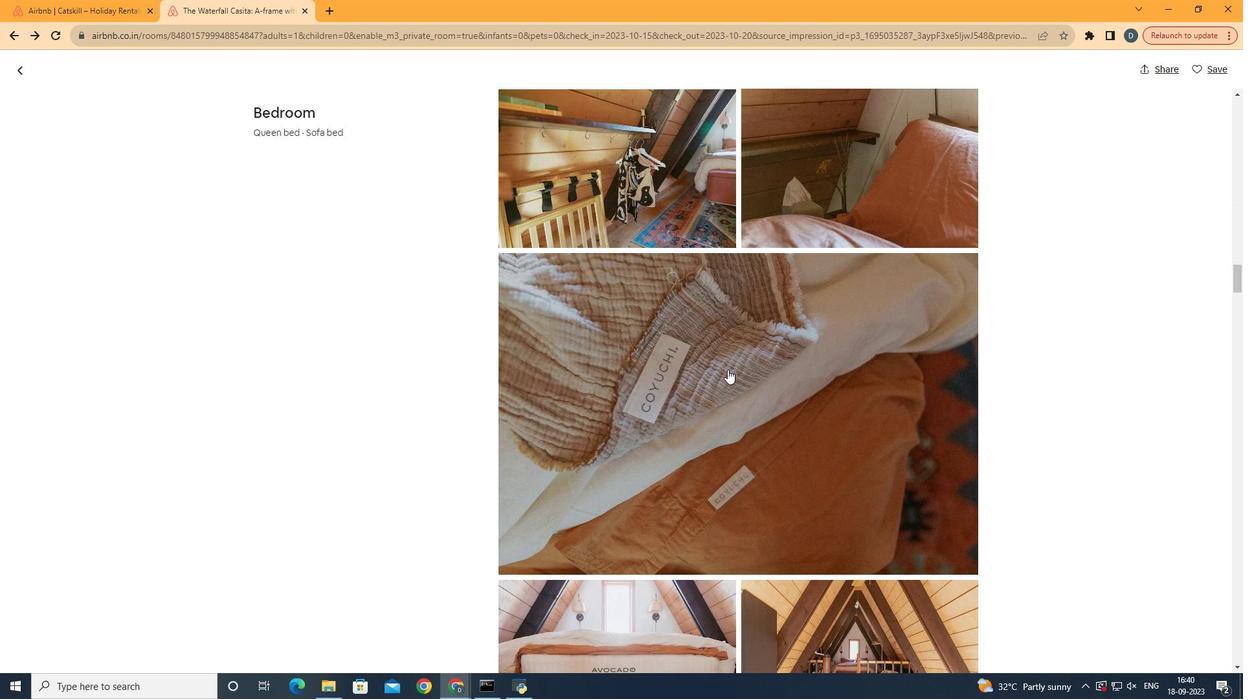 
Action: Mouse scrolled (721, 371) with delta (0, 0)
Screenshot: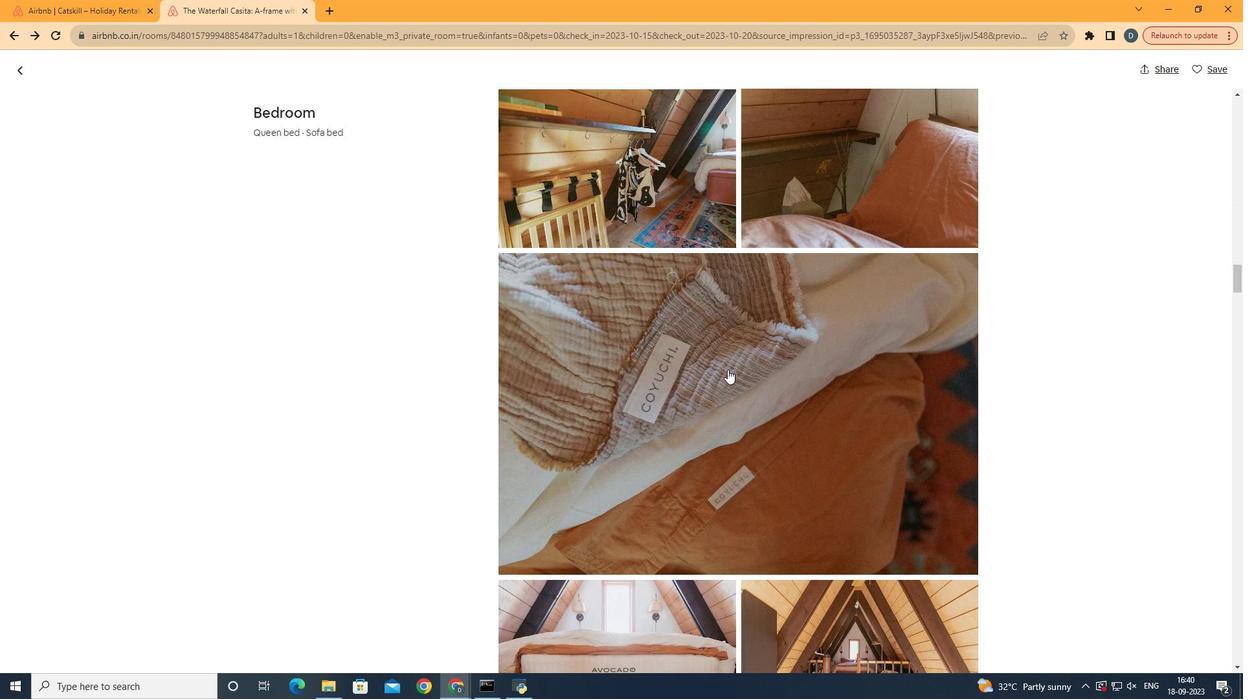 
Action: Mouse moved to (728, 369)
Screenshot: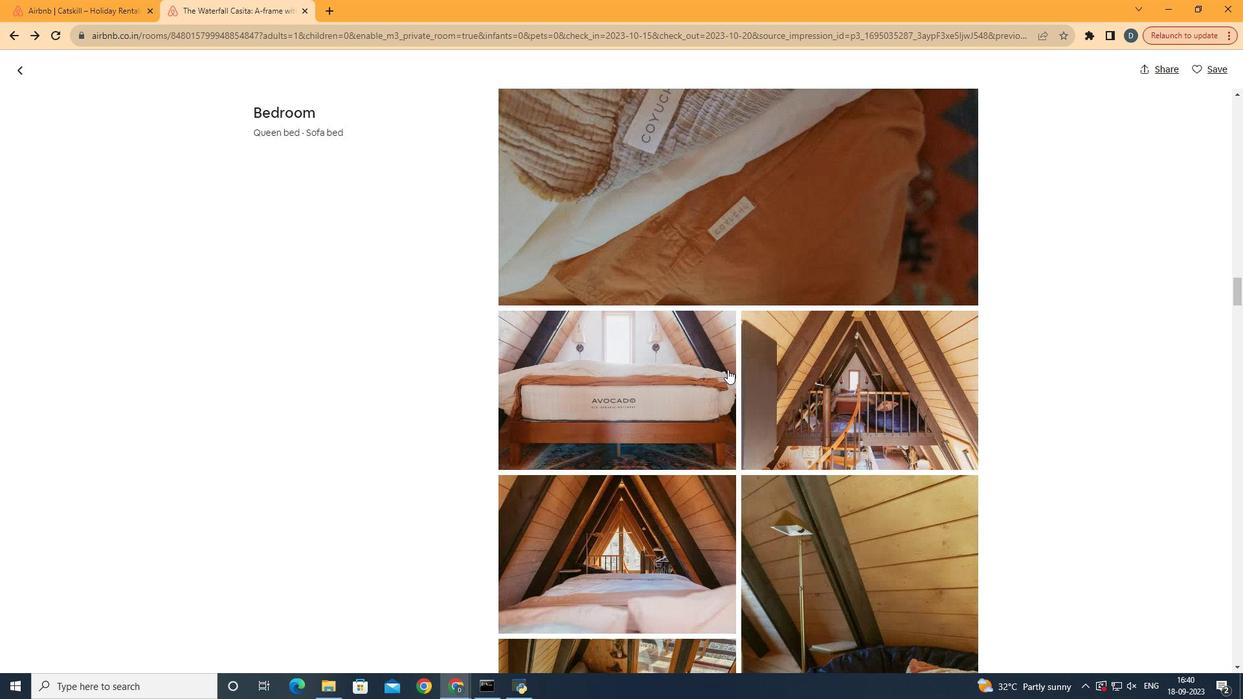 
Action: Mouse scrolled (728, 369) with delta (0, 0)
Screenshot: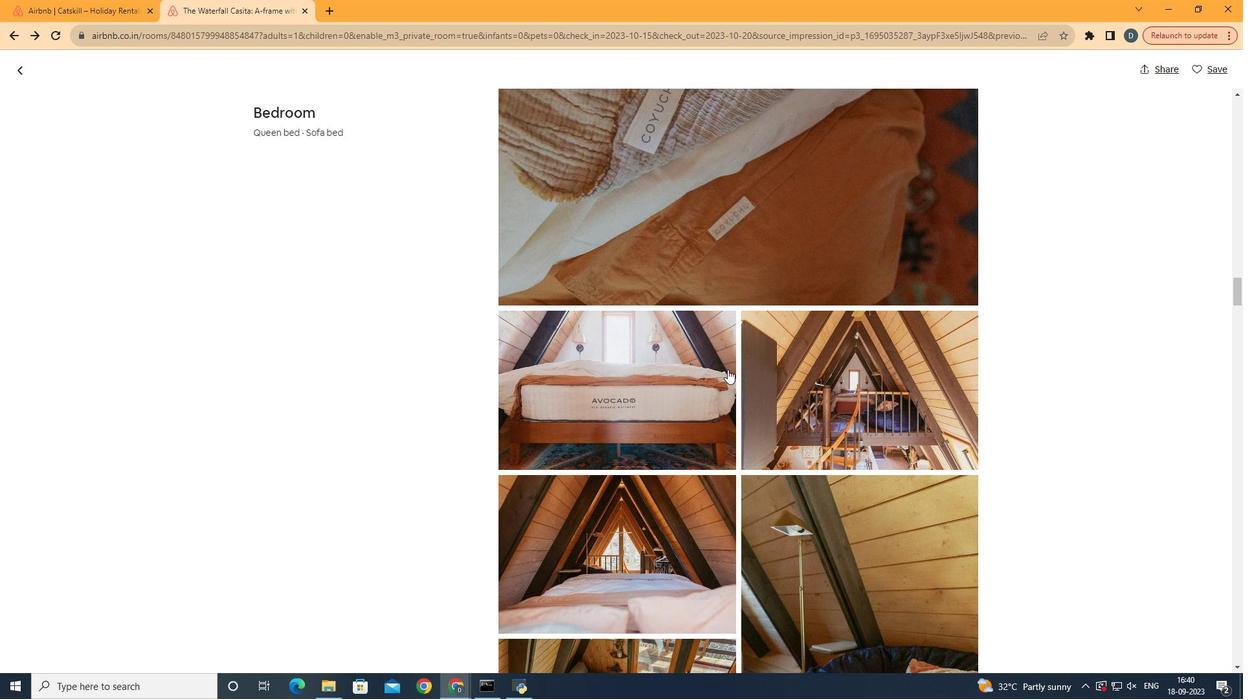 
Action: Mouse scrolled (728, 369) with delta (0, 0)
Screenshot: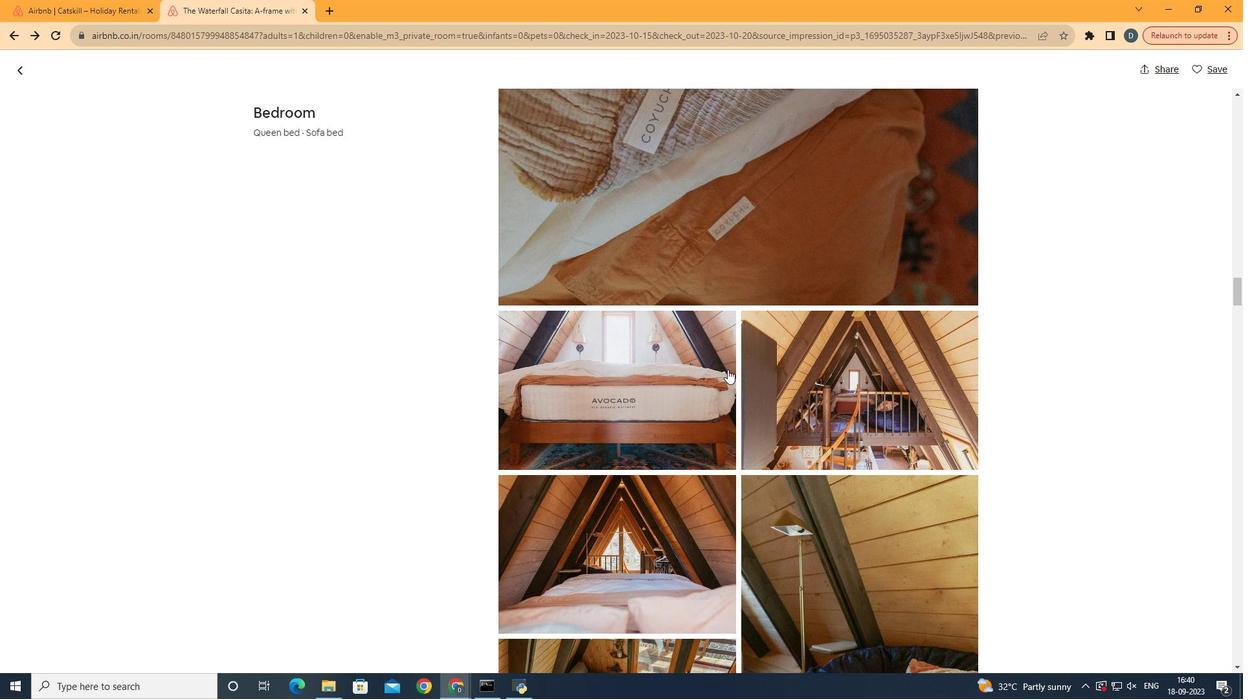 
Action: Mouse scrolled (728, 369) with delta (0, 0)
Screenshot: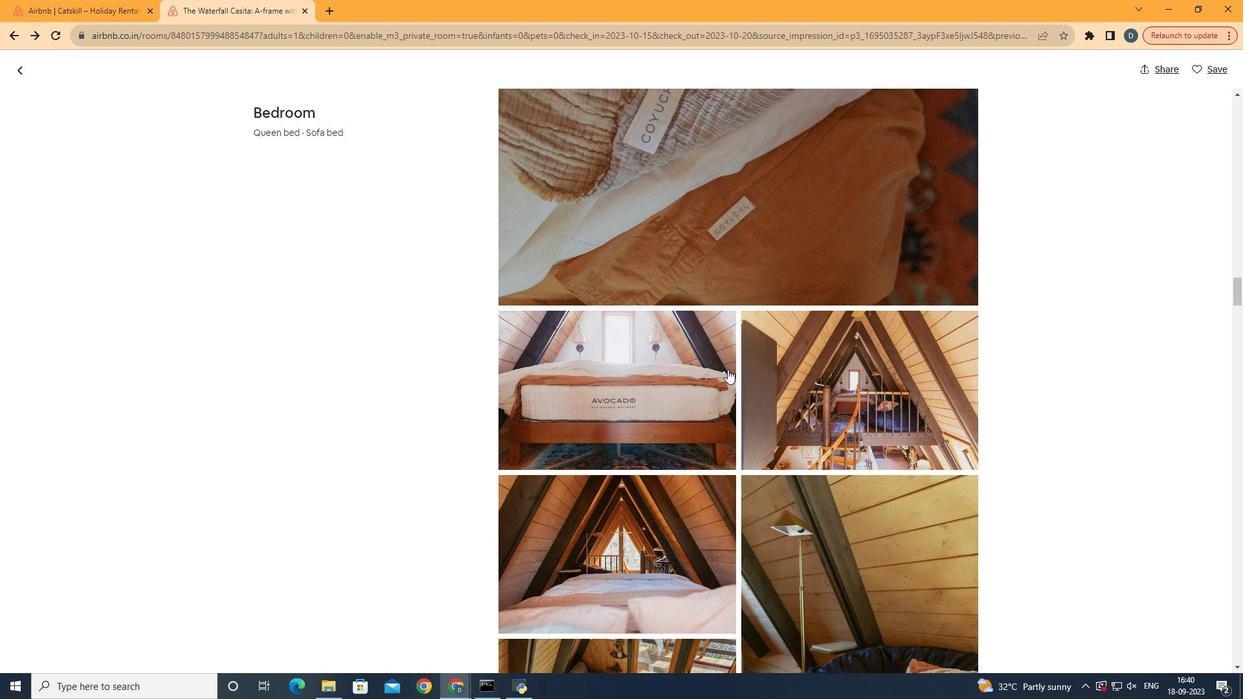 
Action: Mouse scrolled (728, 369) with delta (0, 0)
Screenshot: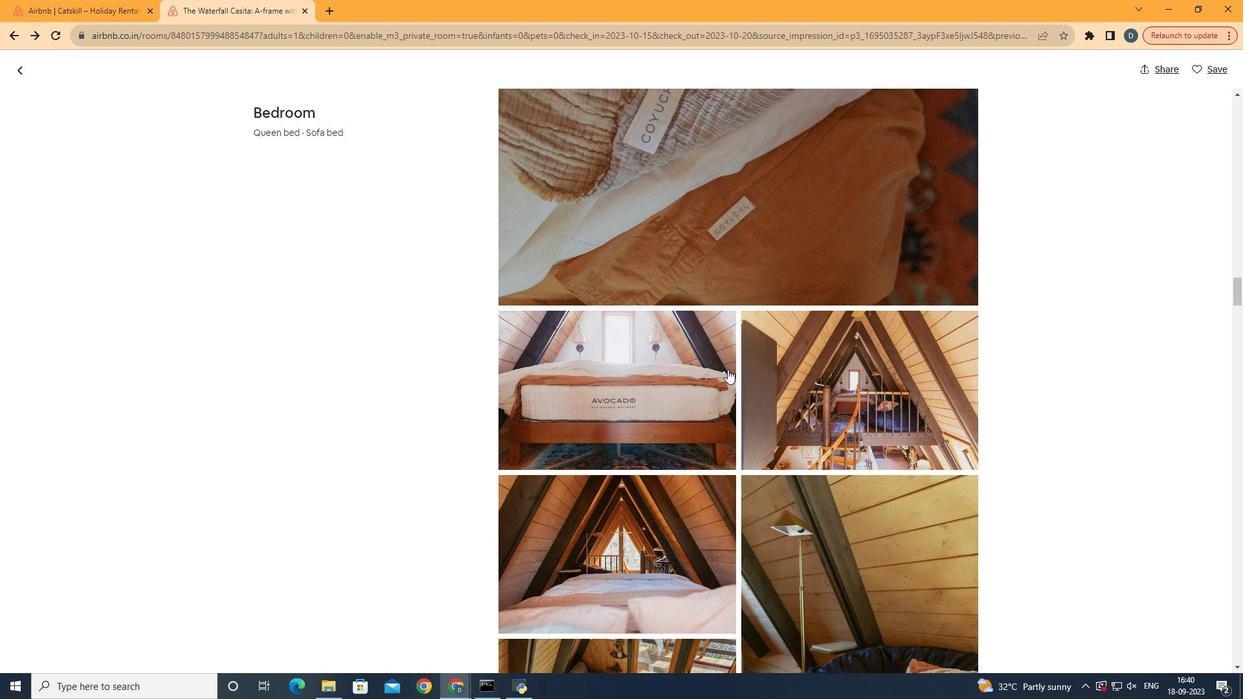 
Action: Mouse scrolled (728, 369) with delta (0, 0)
Screenshot: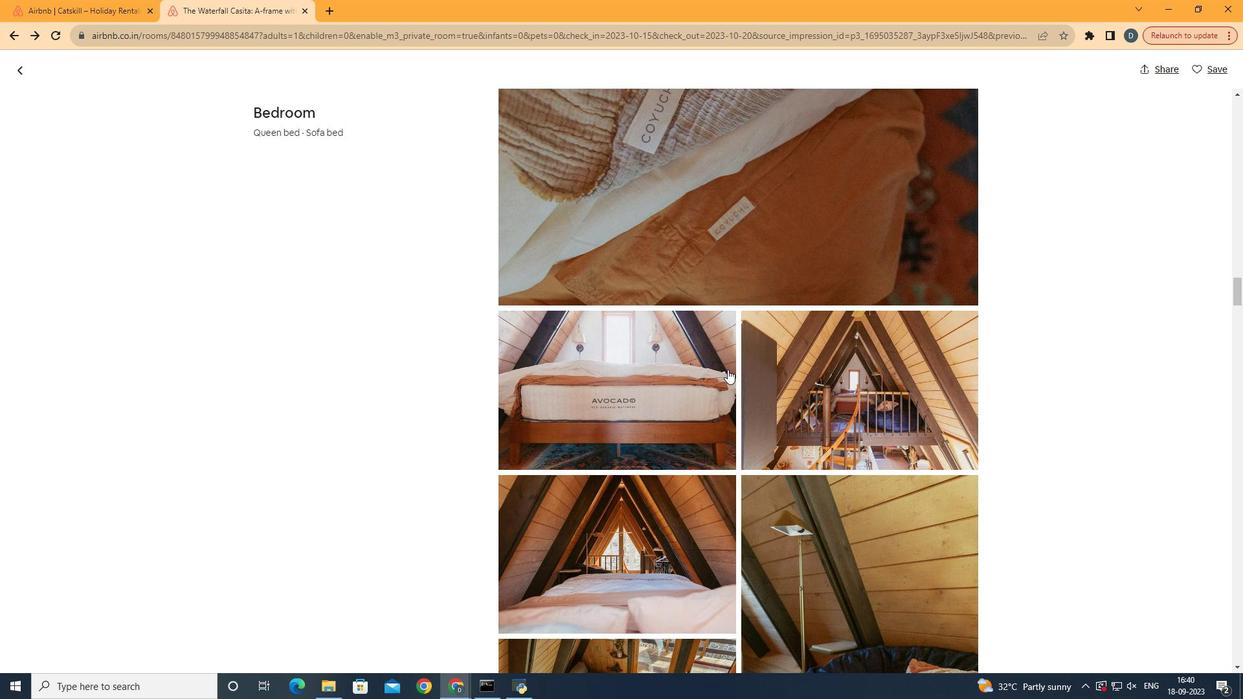 
Action: Mouse scrolled (728, 369) with delta (0, 0)
Screenshot: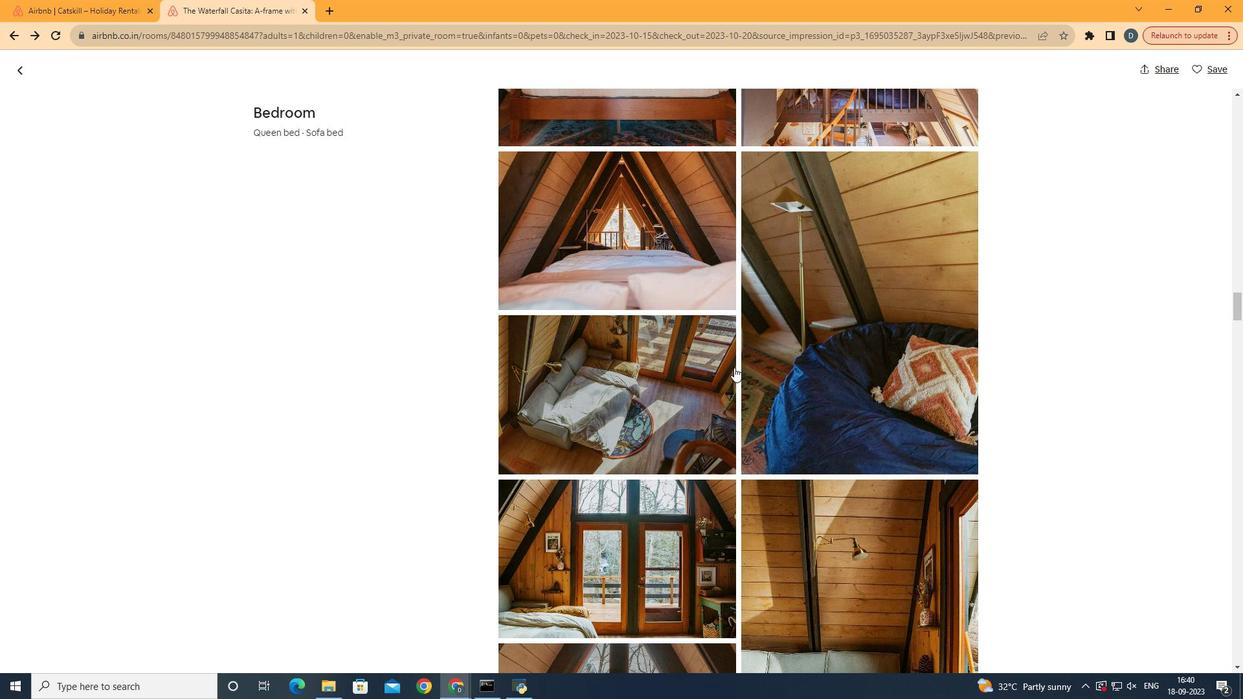 
Action: Mouse scrolled (728, 369) with delta (0, 0)
Screenshot: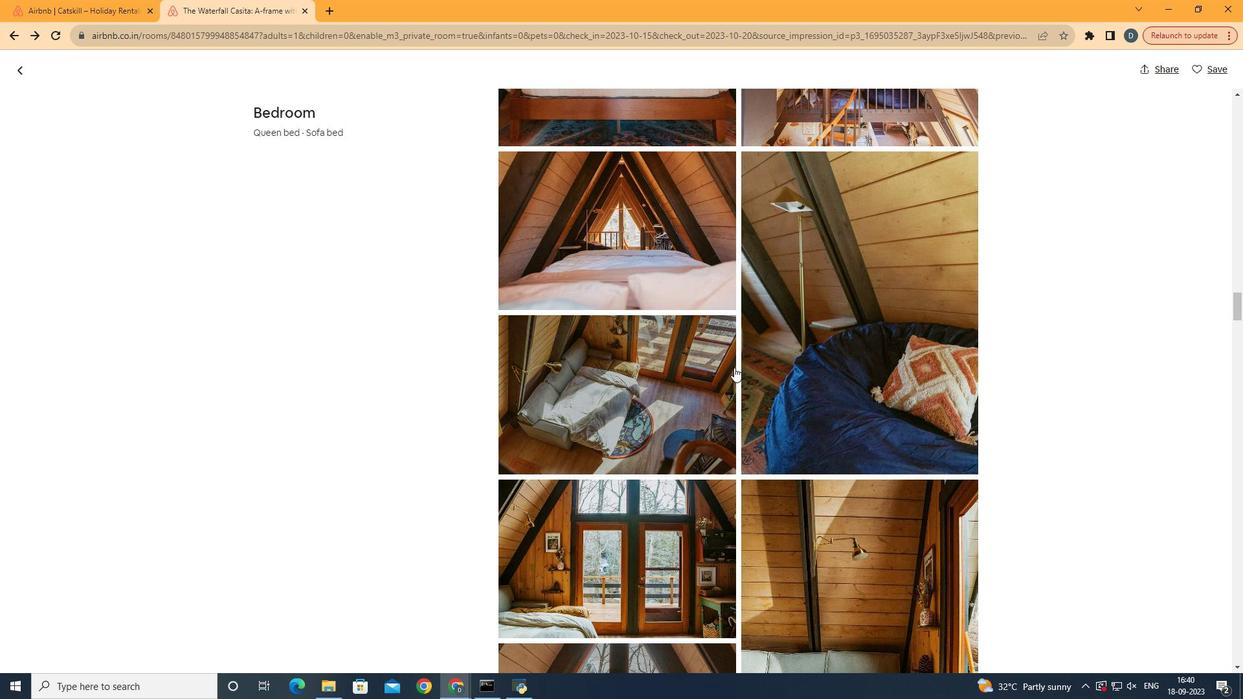 
Action: Mouse scrolled (728, 369) with delta (0, 0)
Screenshot: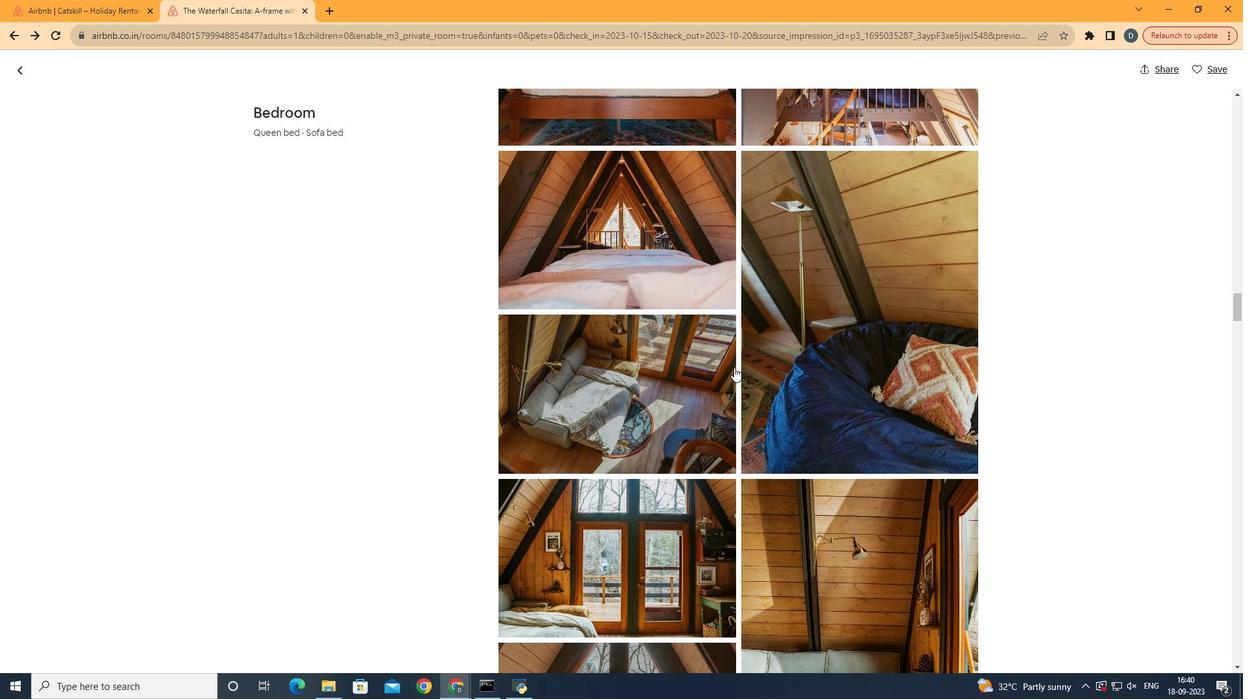 
Action: Mouse scrolled (728, 369) with delta (0, 0)
Screenshot: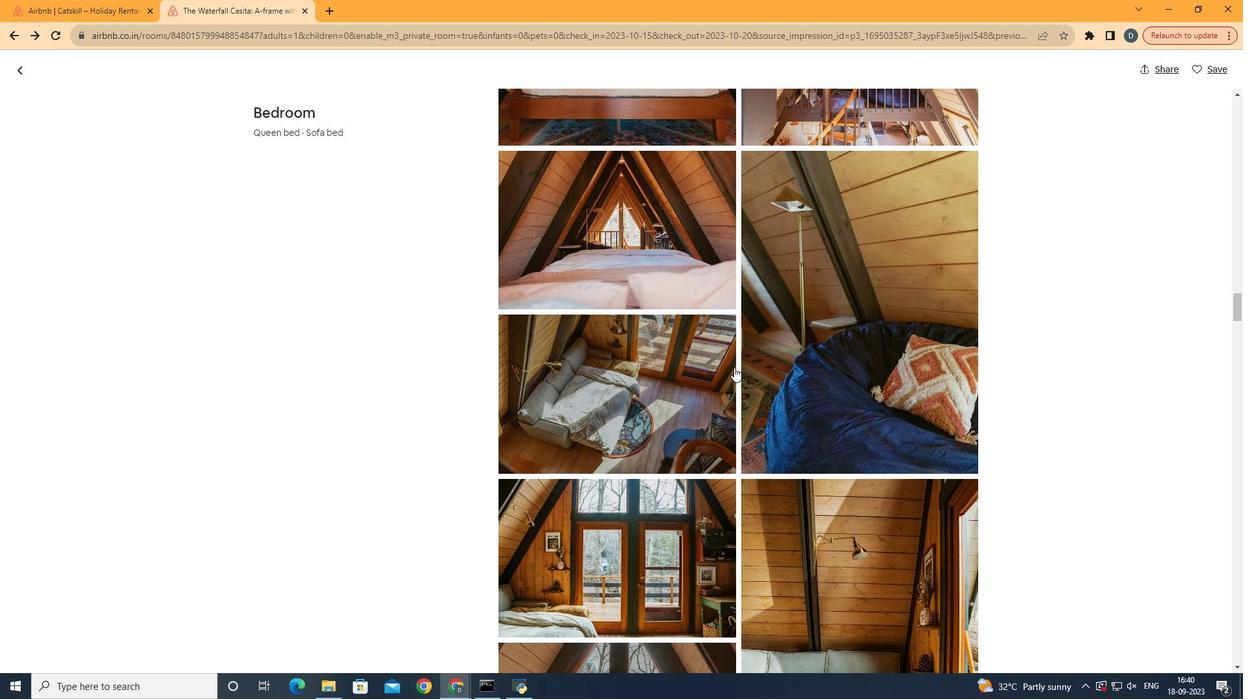 
Action: Mouse moved to (730, 368)
Screenshot: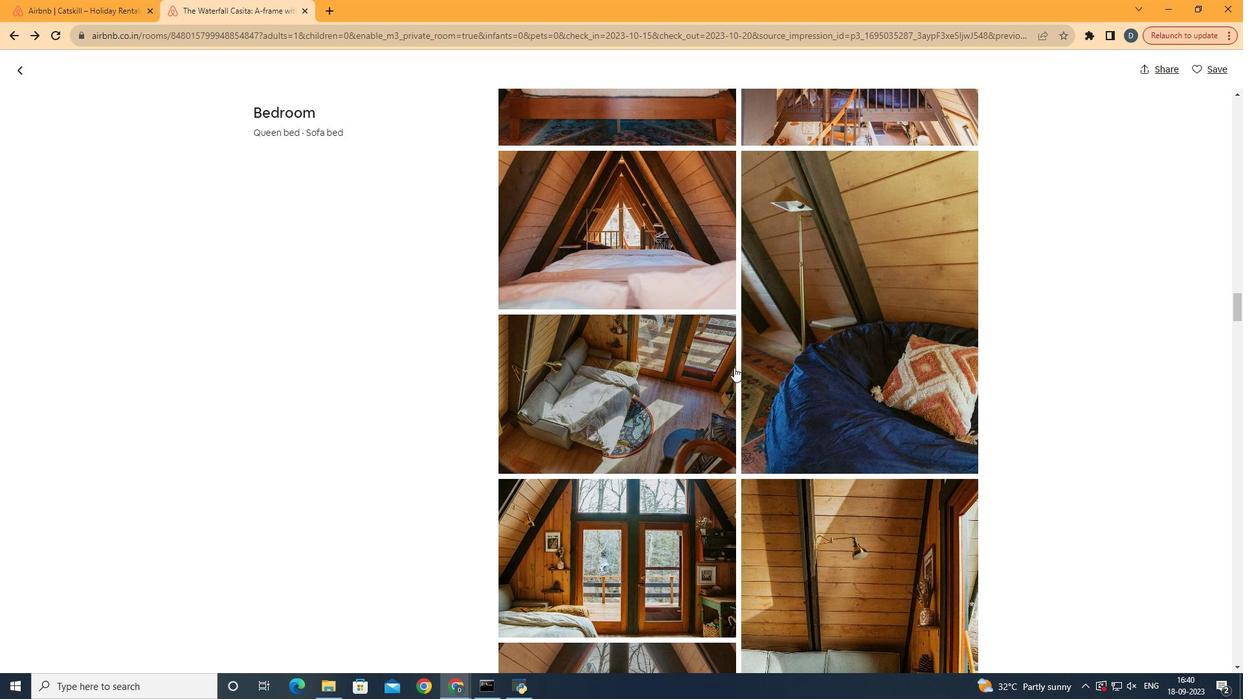 
Action: Mouse scrolled (730, 367) with delta (0, 0)
Screenshot: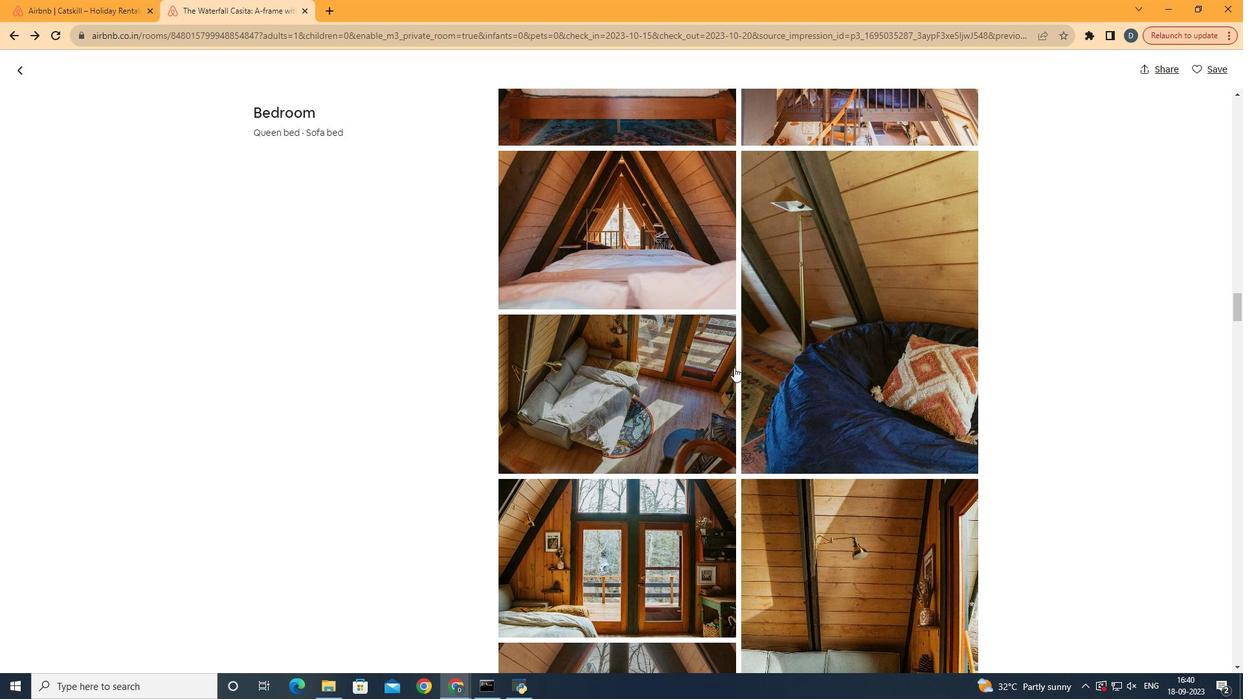 
Action: Mouse moved to (734, 367)
Screenshot: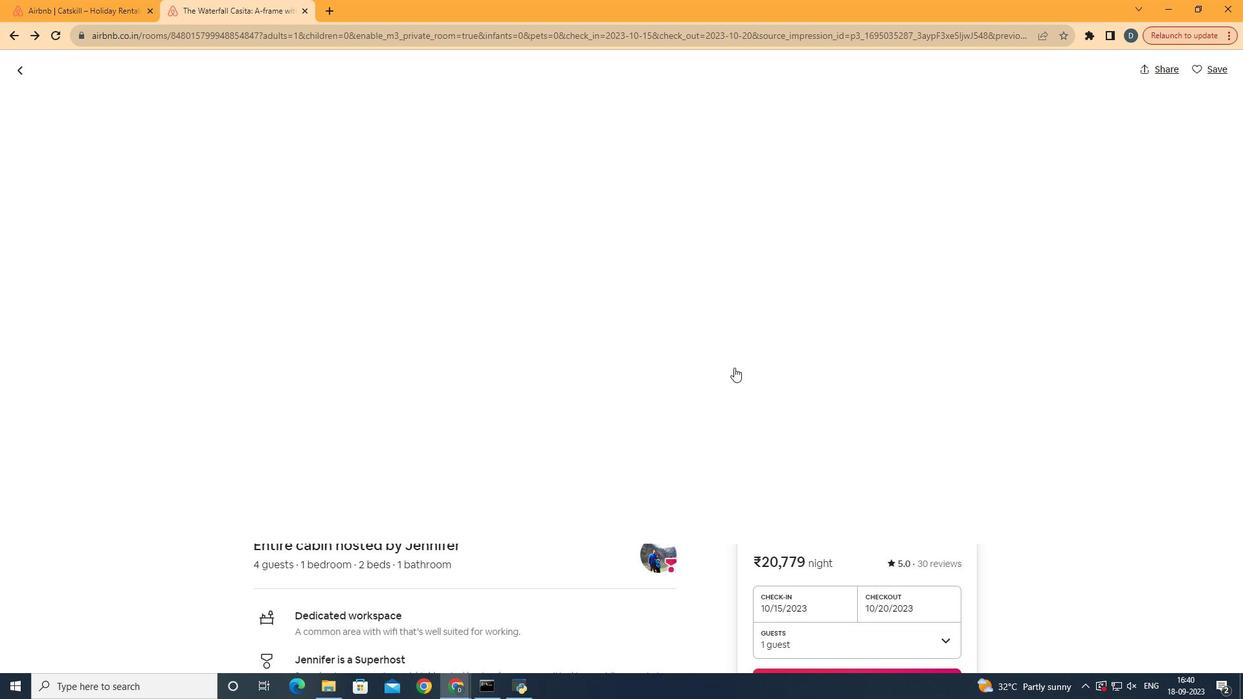 
Action: Mouse scrolled (734, 367) with delta (0, 0)
Screenshot: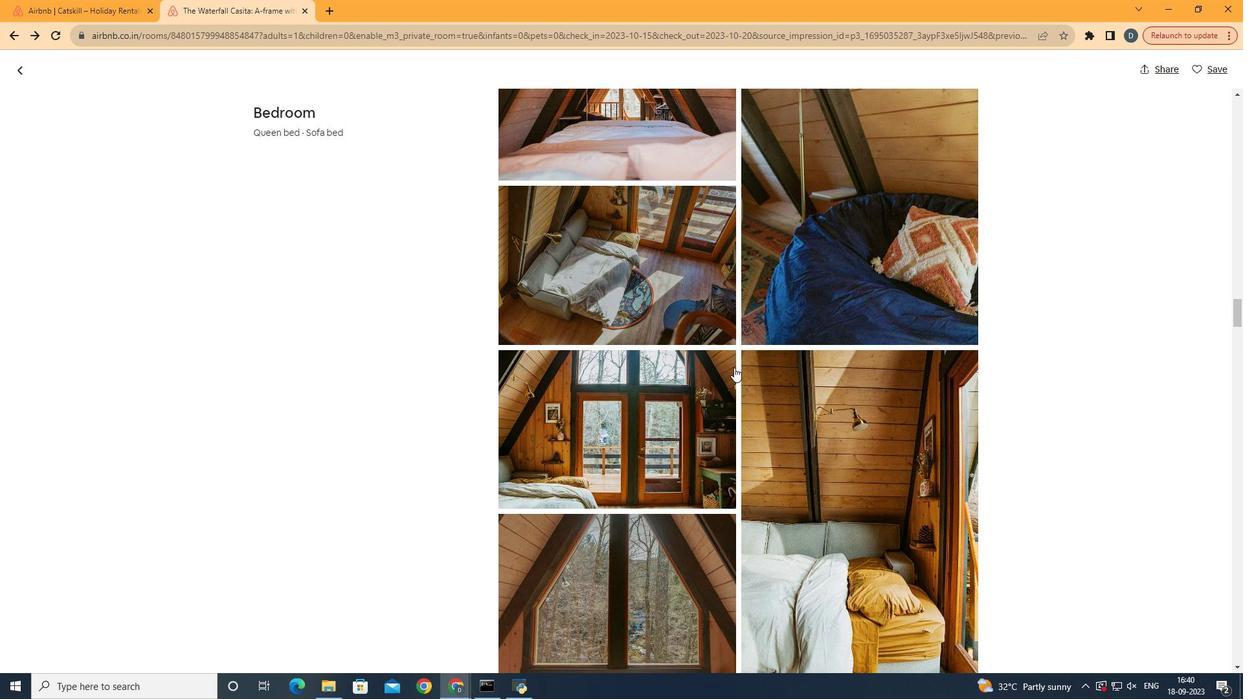 
Action: Mouse scrolled (734, 367) with delta (0, 0)
Screenshot: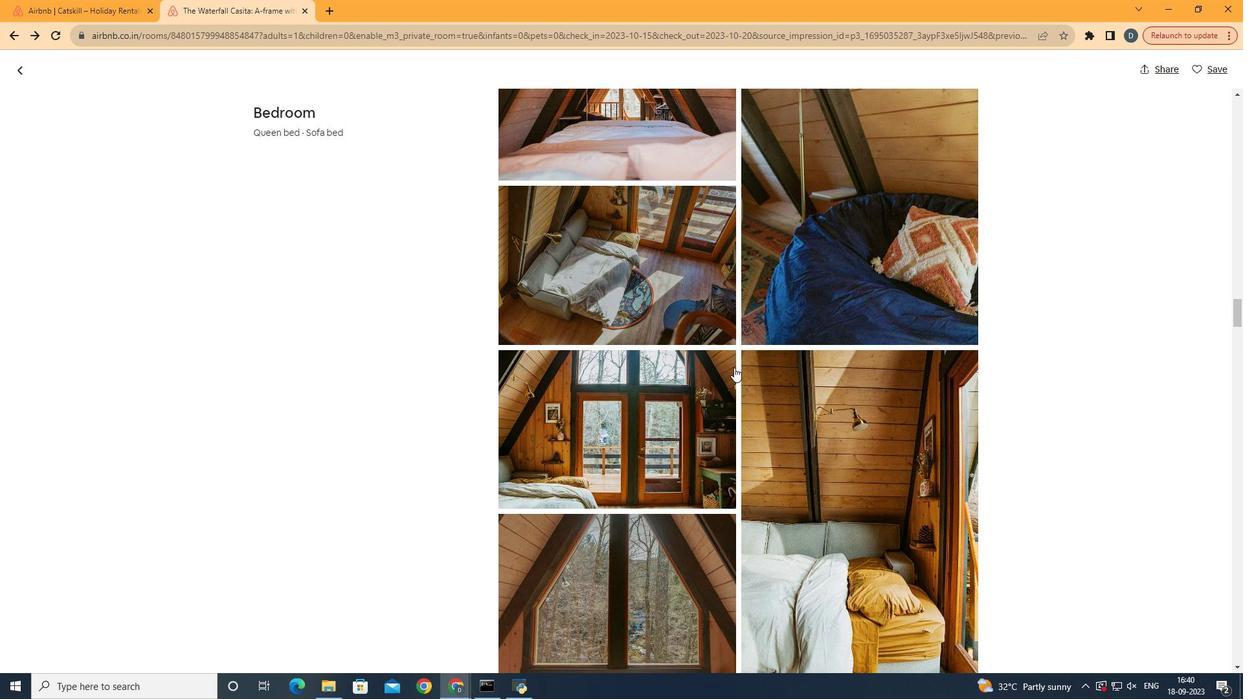 
Action: Mouse scrolled (734, 367) with delta (0, 0)
Screenshot: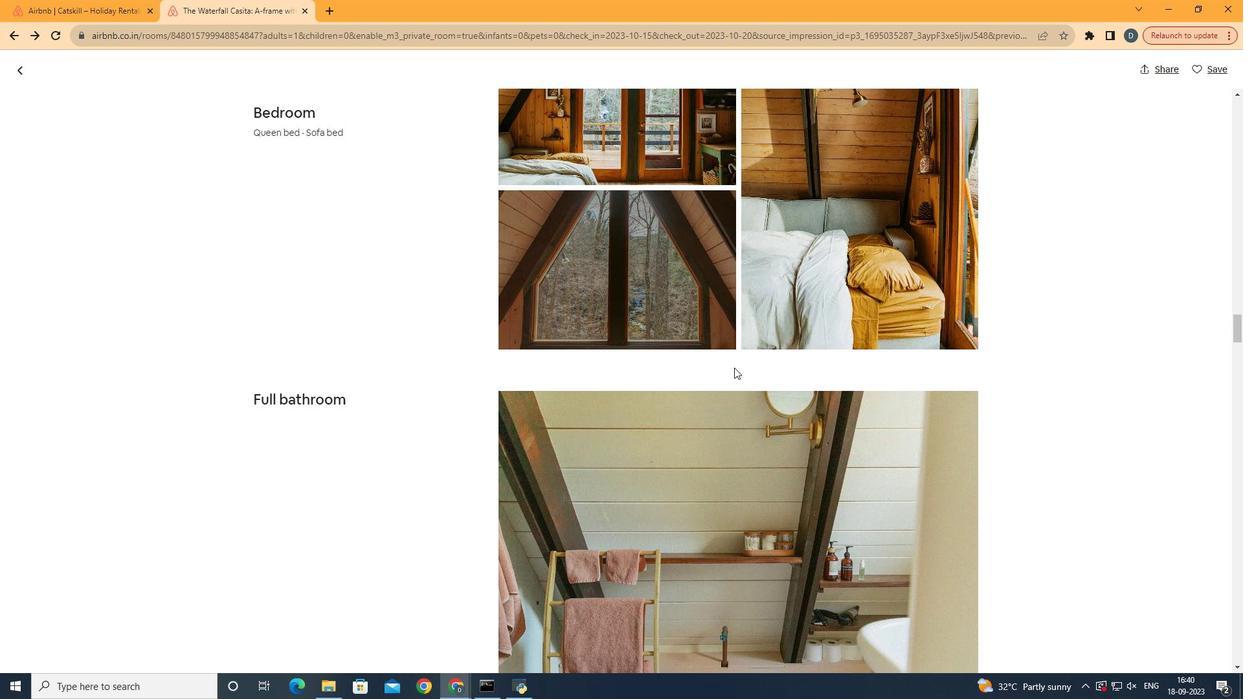 
Action: Mouse scrolled (734, 367) with delta (0, 0)
Screenshot: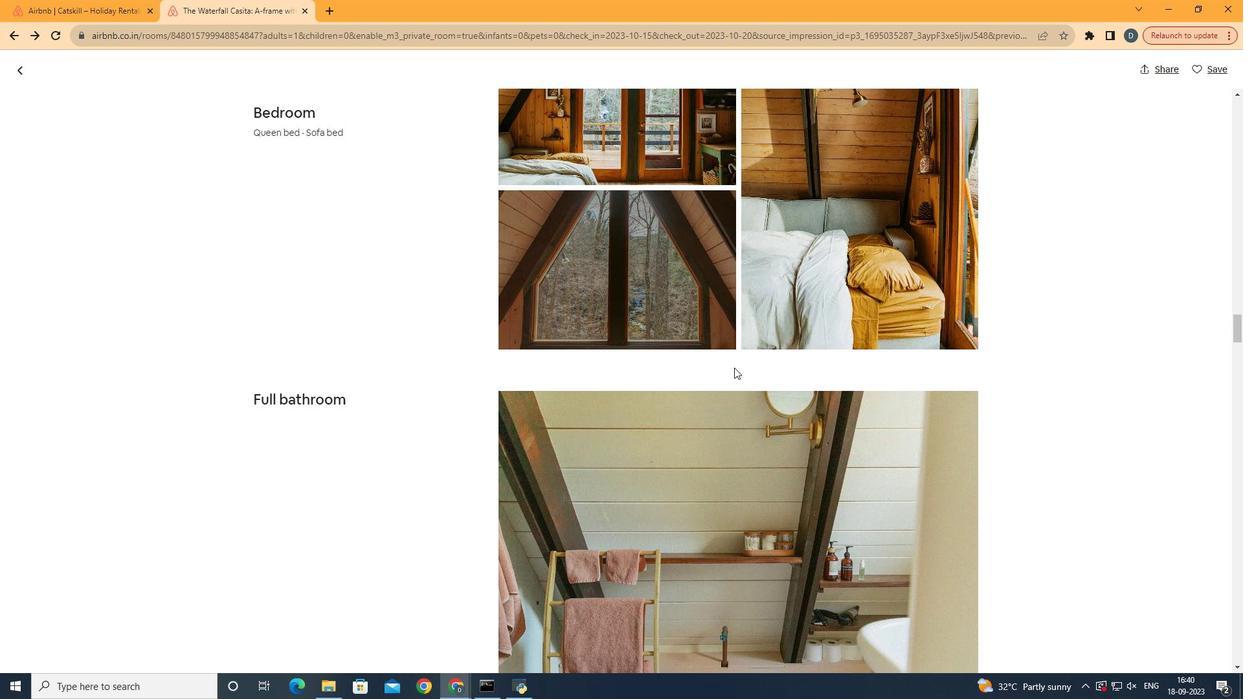 
Action: Mouse scrolled (734, 367) with delta (0, 0)
Screenshot: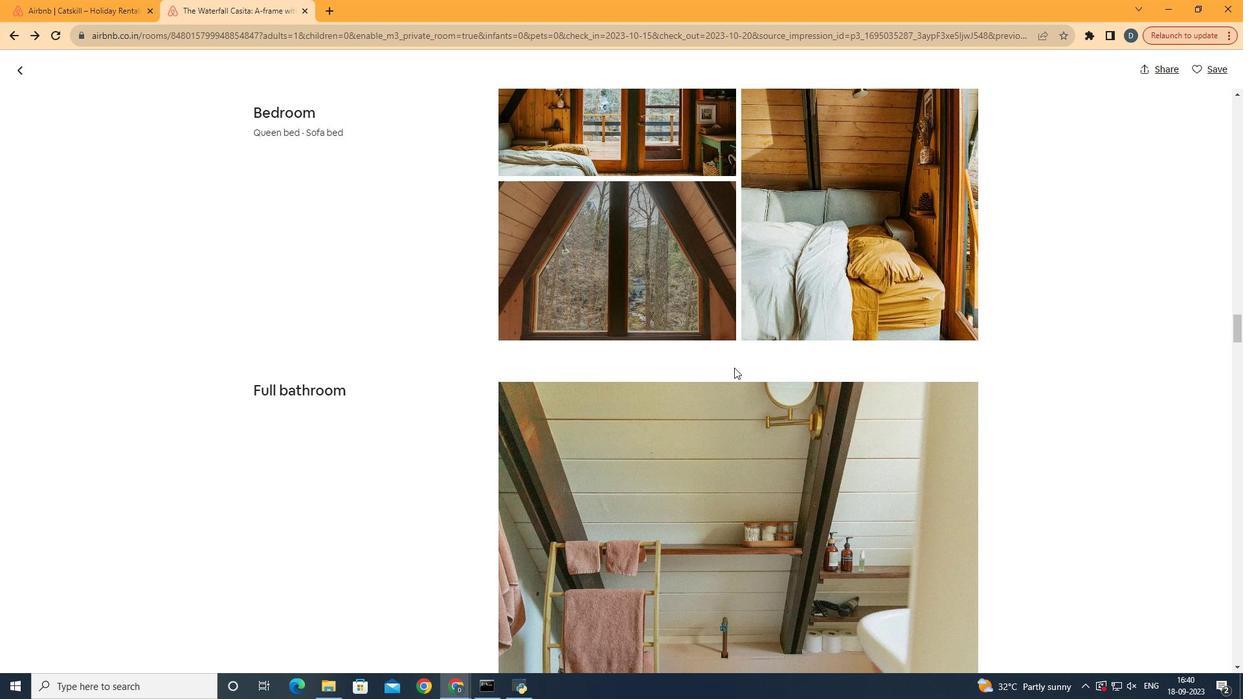 
Action: Mouse scrolled (734, 367) with delta (0, 0)
Screenshot: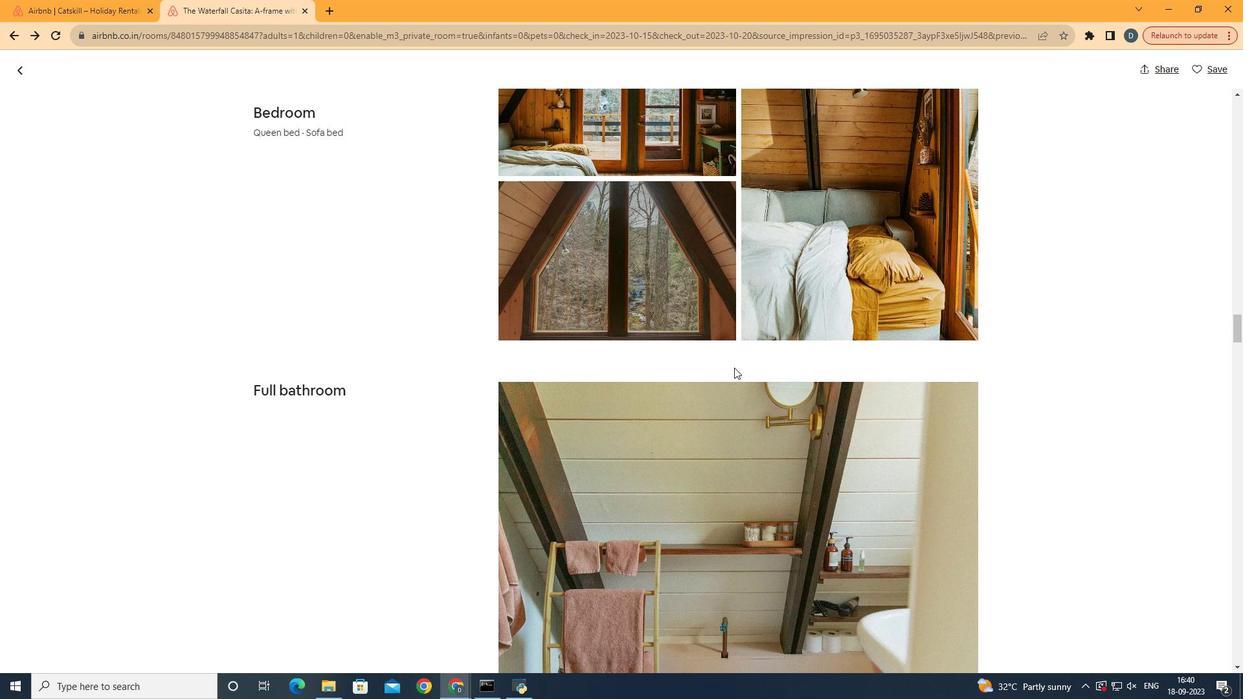 
Action: Mouse scrolled (734, 367) with delta (0, 0)
Screenshot: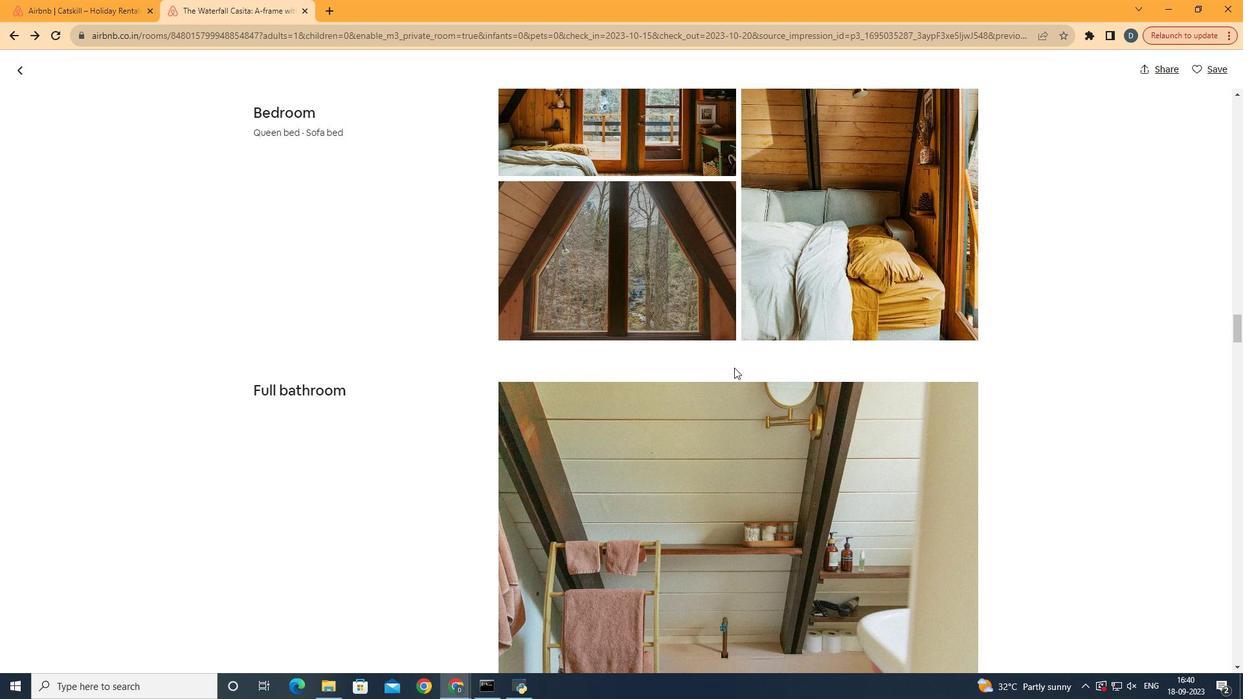 
Action: Mouse scrolled (734, 367) with delta (0, 0)
Screenshot: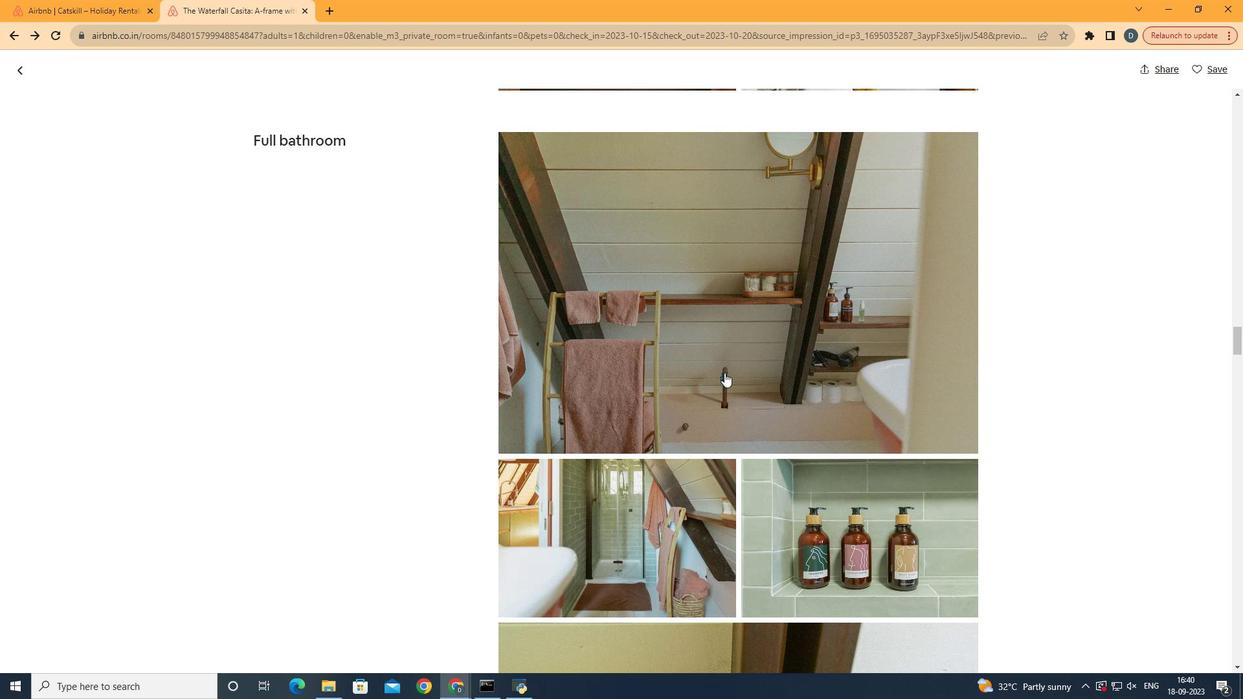 
Action: Mouse scrolled (734, 367) with delta (0, 0)
Screenshot: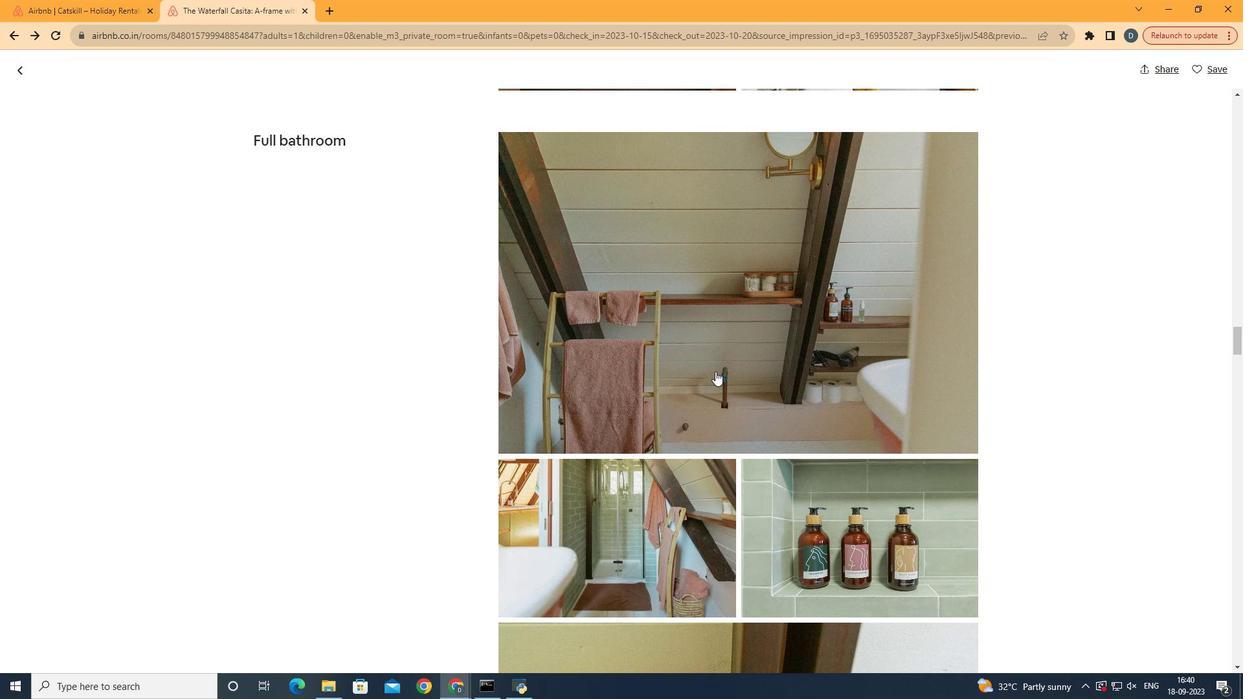 
Action: Mouse scrolled (734, 367) with delta (0, 0)
Screenshot: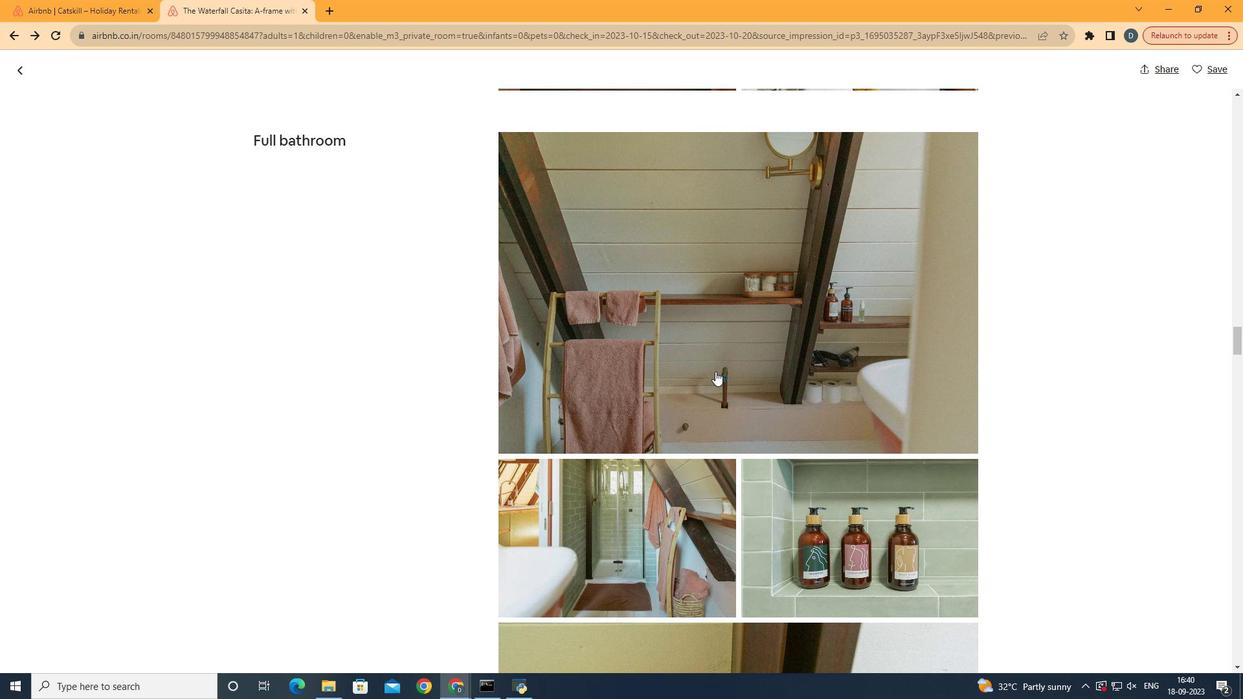
Action: Mouse scrolled (734, 367) with delta (0, 0)
Screenshot: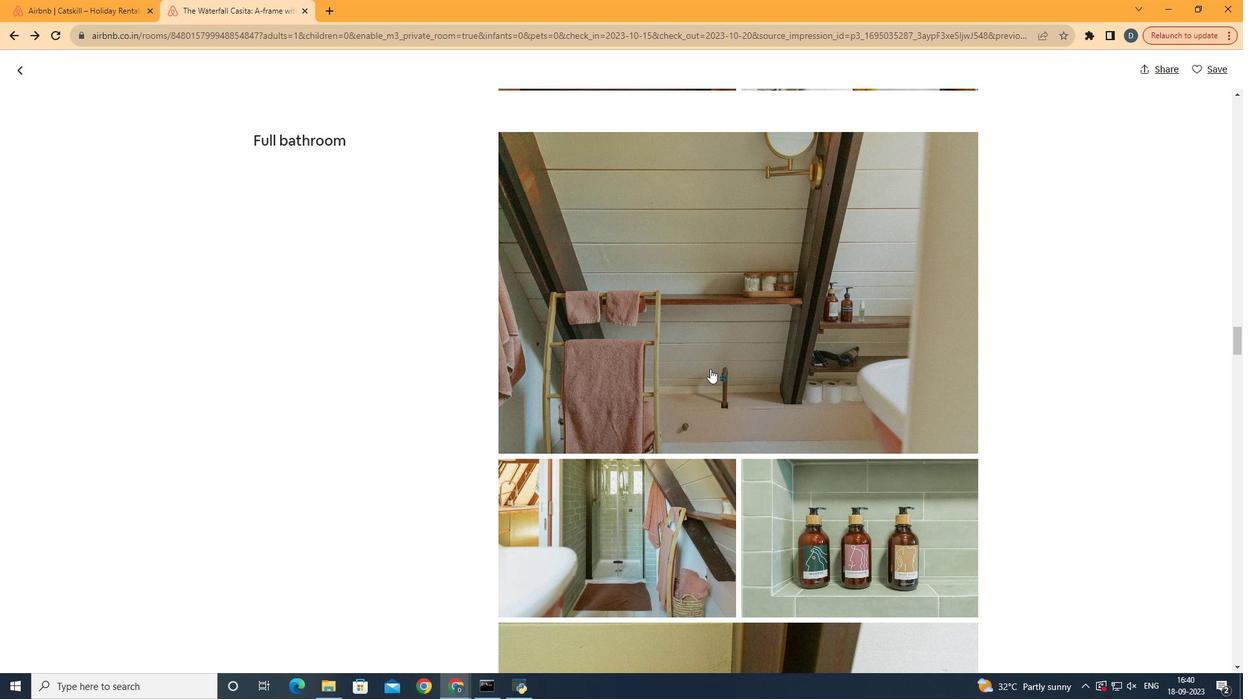 
Action: Mouse moved to (714, 366)
Screenshot: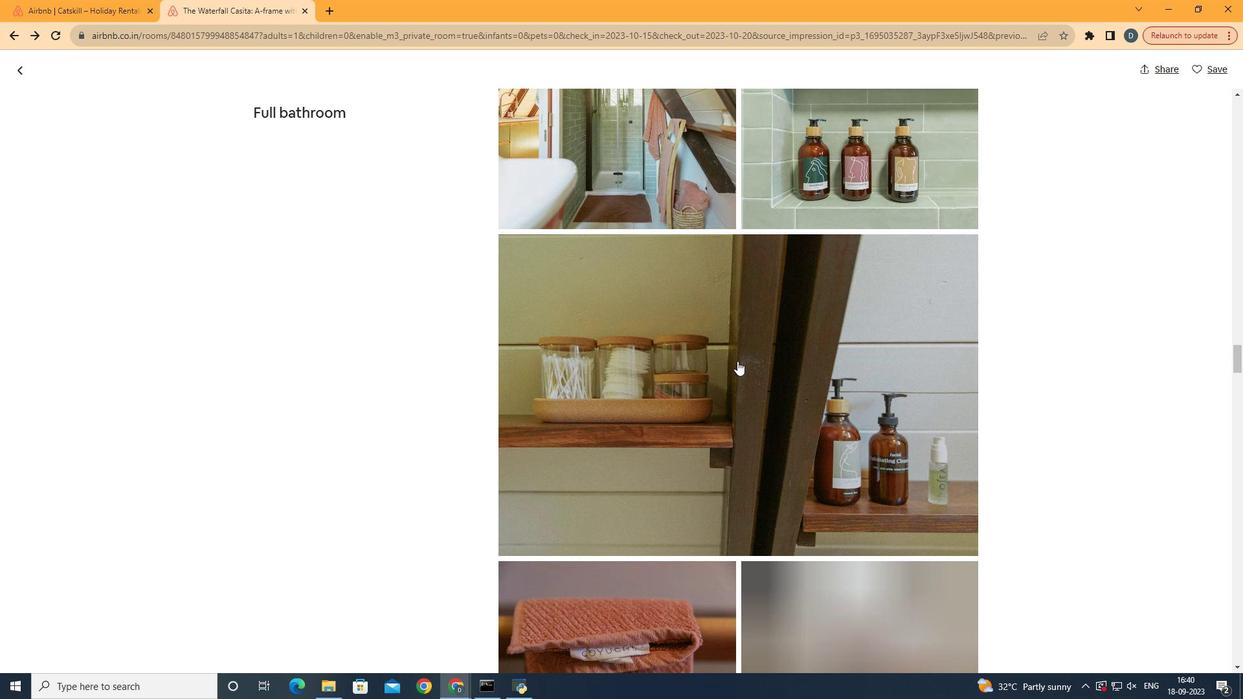 
Action: Mouse scrolled (714, 366) with delta (0, 0)
Screenshot: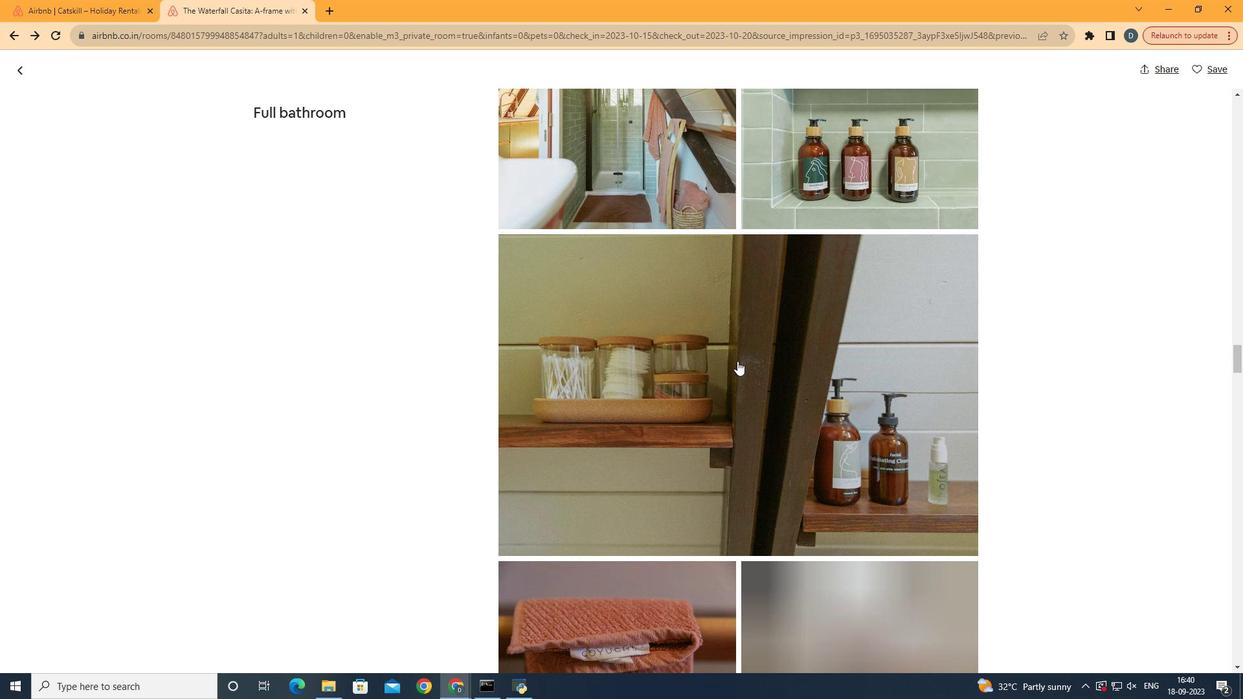 
Action: Mouse scrolled (714, 366) with delta (0, 0)
Screenshot: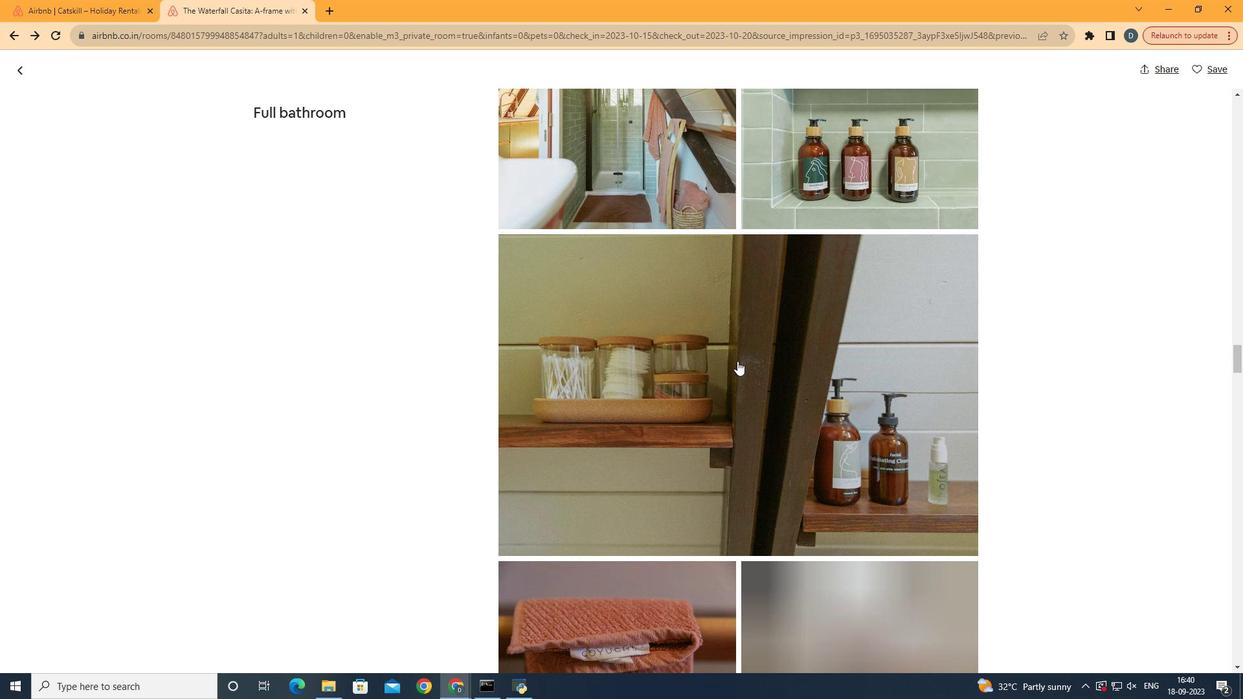 
Action: Mouse moved to (716, 366)
Screenshot: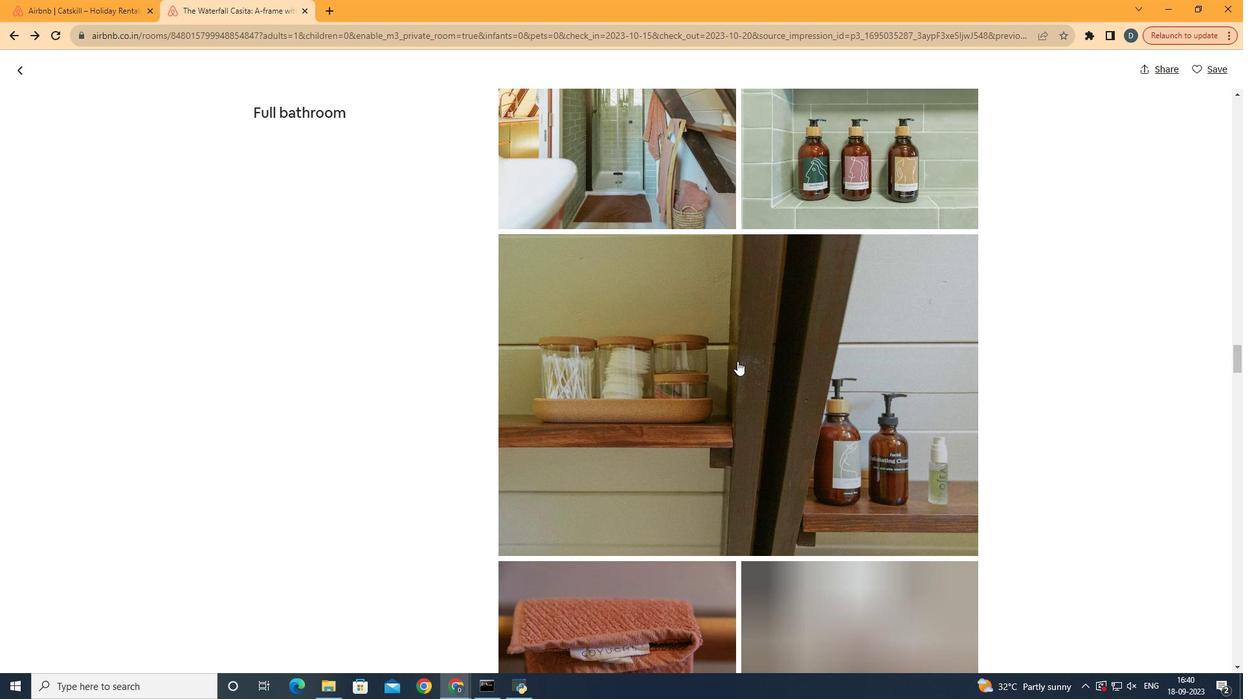 
Action: Mouse scrolled (716, 366) with delta (0, 0)
Screenshot: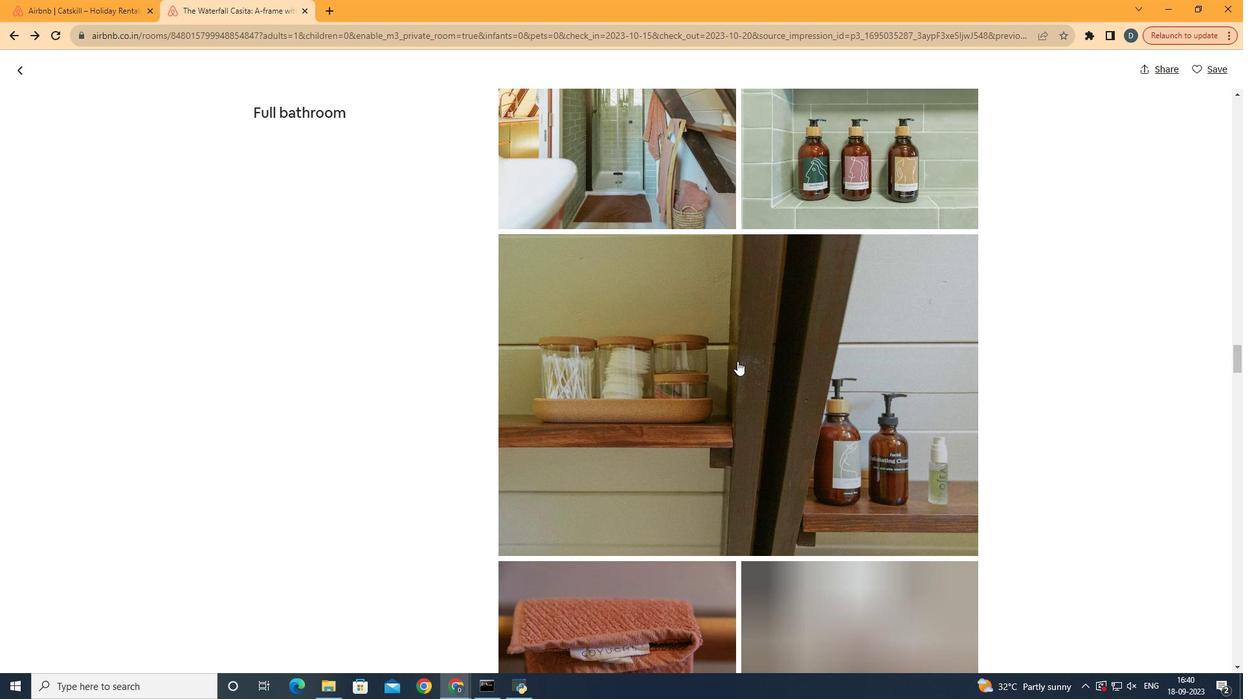 
Action: Mouse moved to (718, 366)
Screenshot: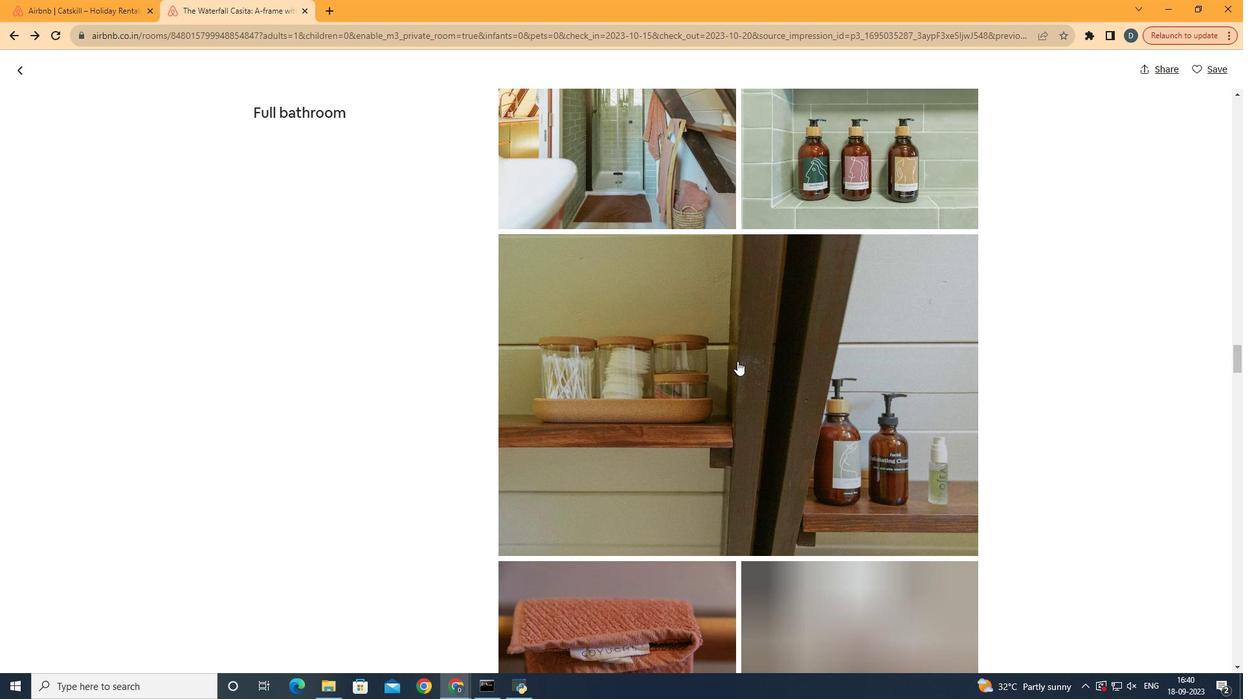 
Action: Mouse scrolled (718, 366) with delta (0, 0)
Screenshot: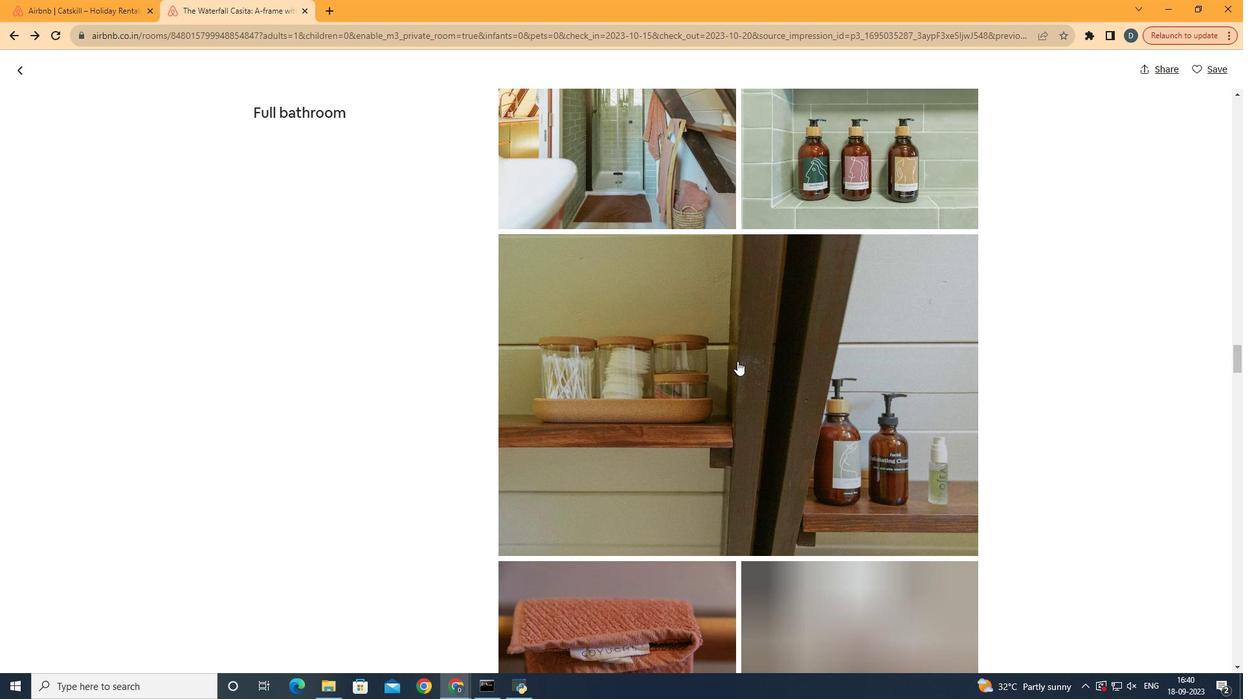 
Action: Mouse moved to (721, 365)
Screenshot: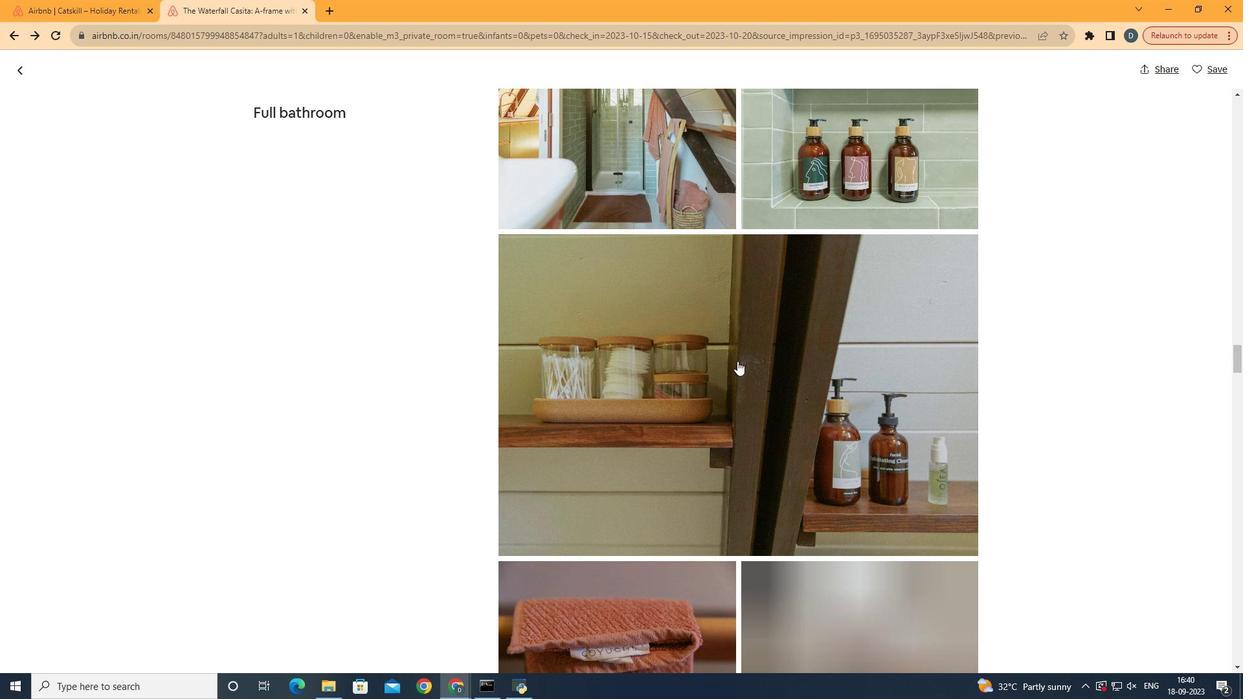 
Action: Mouse scrolled (721, 364) with delta (0, 0)
Screenshot: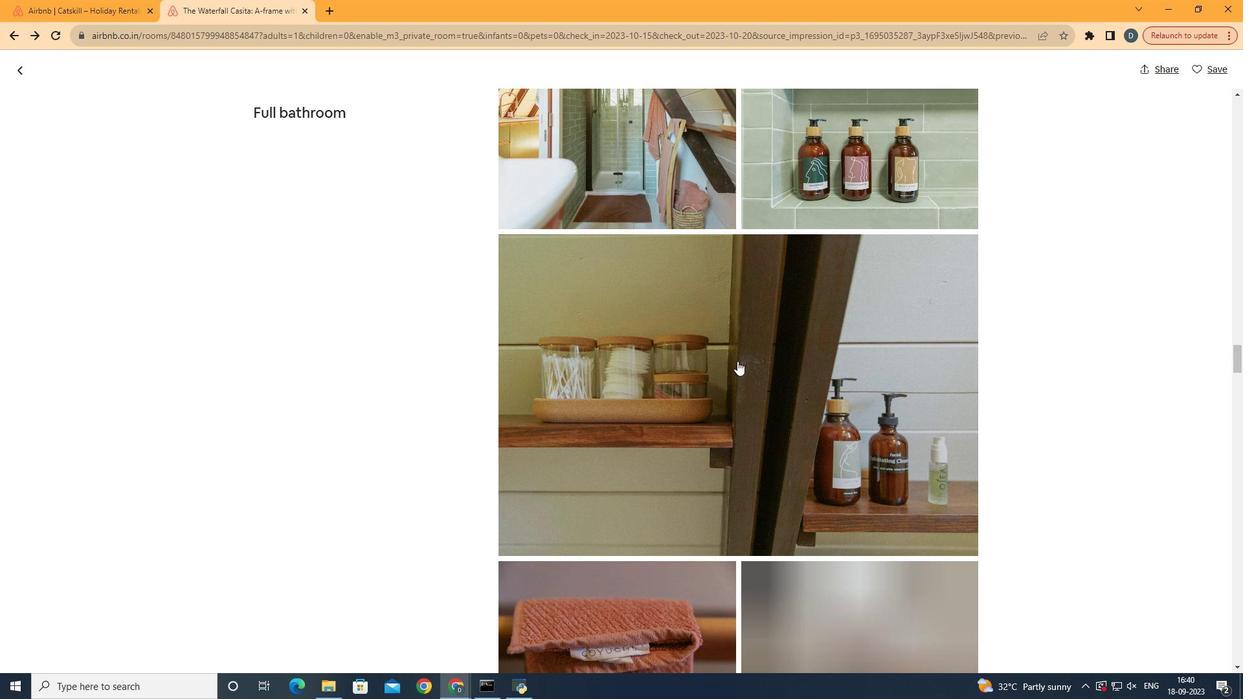 
Action: Mouse moved to (726, 364)
Screenshot: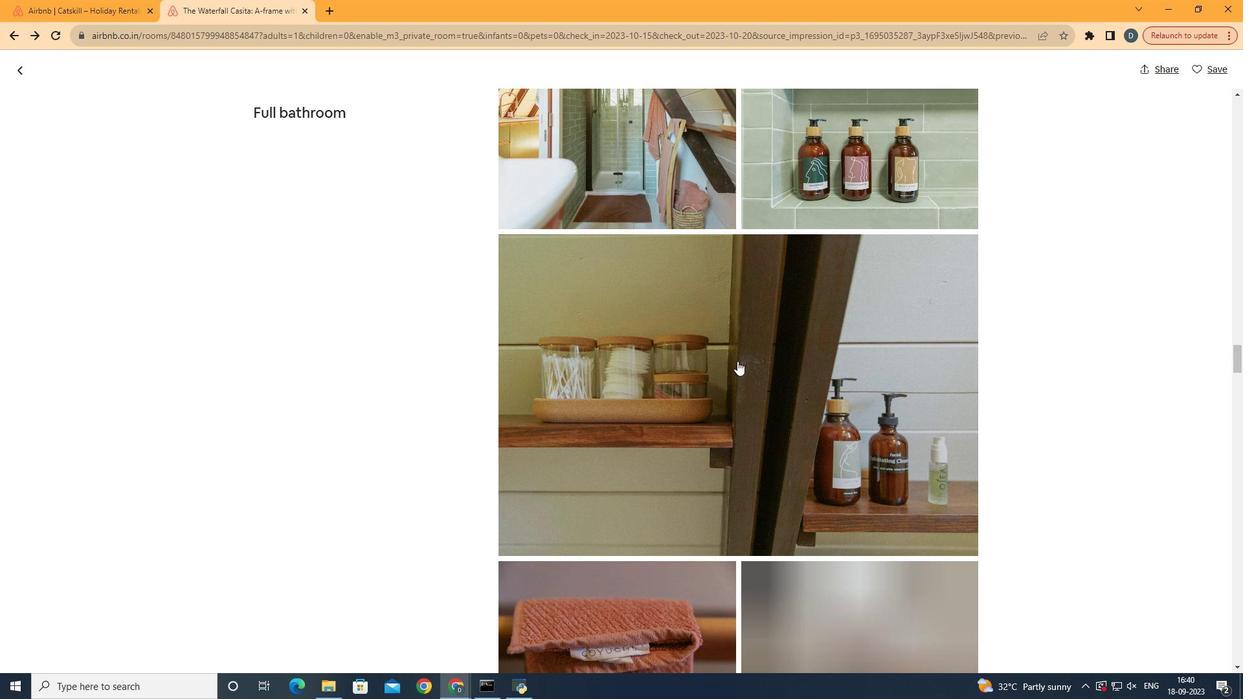 
Action: Mouse scrolled (726, 363) with delta (0, 0)
Screenshot: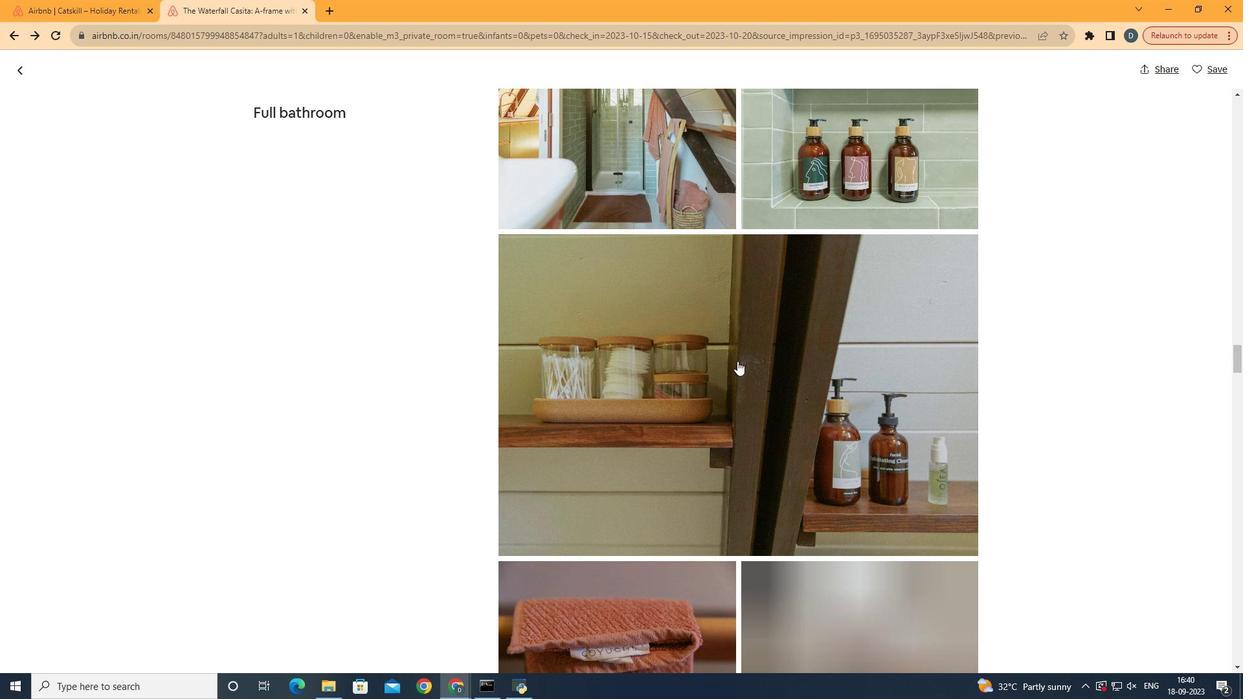 
Action: Mouse moved to (745, 359)
Screenshot: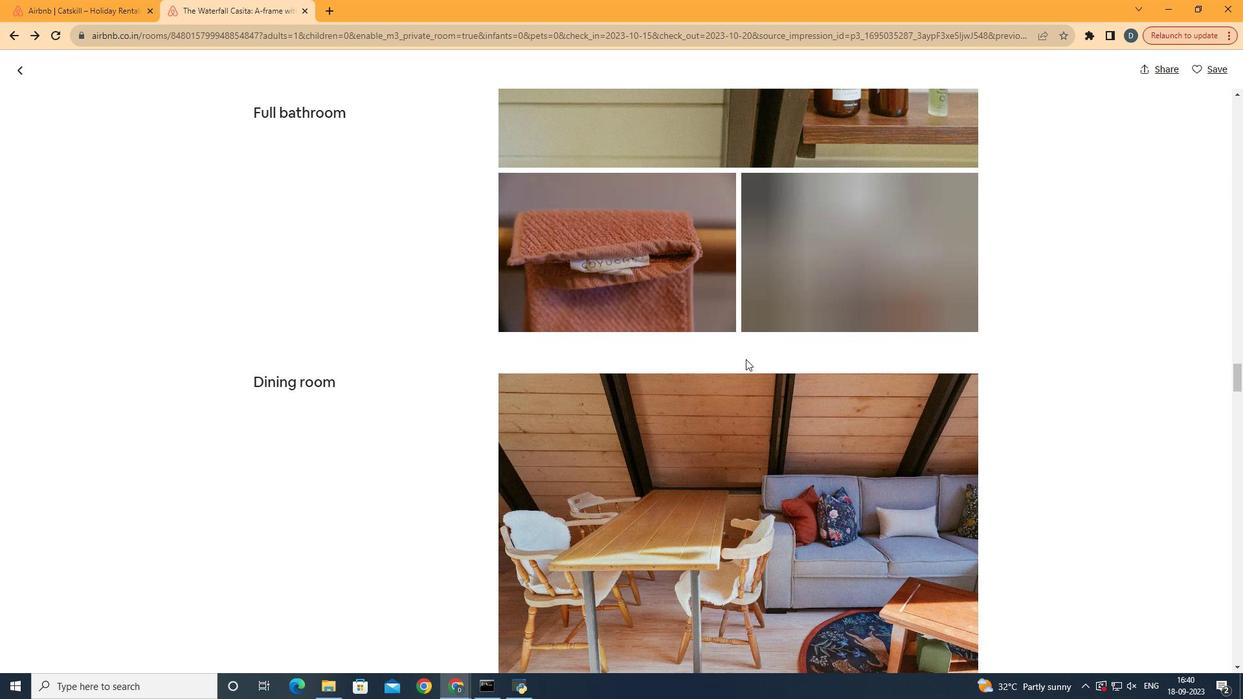 
Action: Mouse scrolled (745, 358) with delta (0, 0)
Screenshot: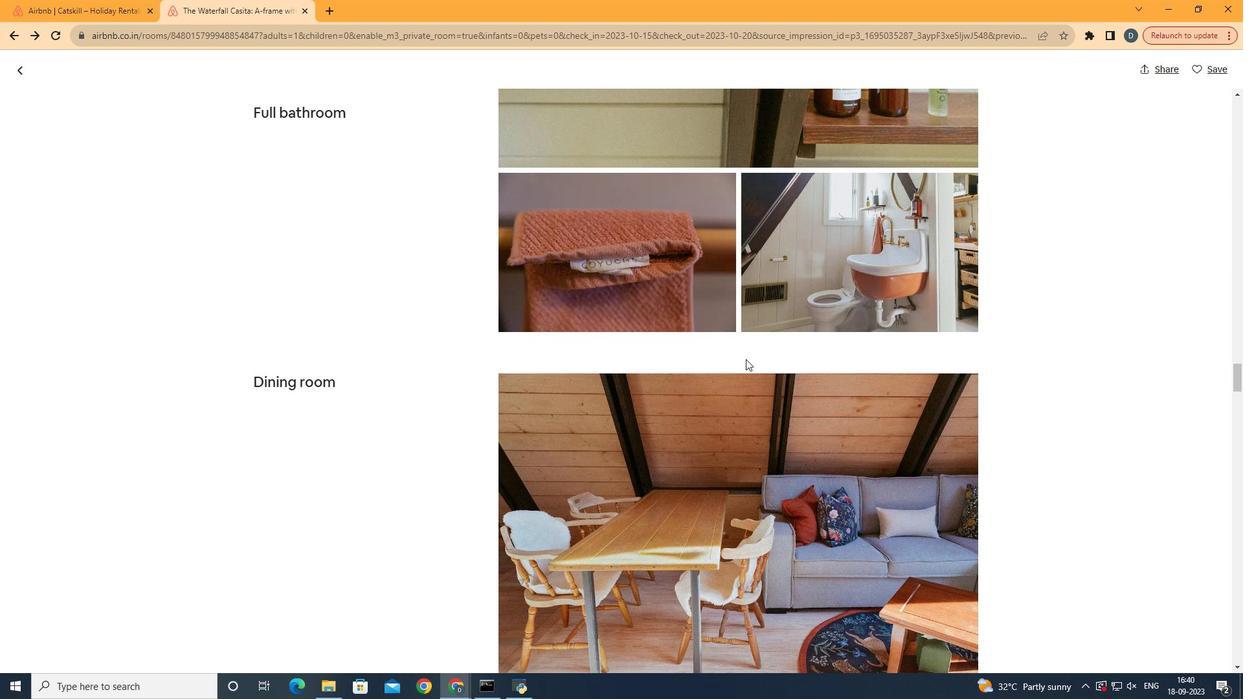 
Action: Mouse scrolled (745, 358) with delta (0, 0)
Screenshot: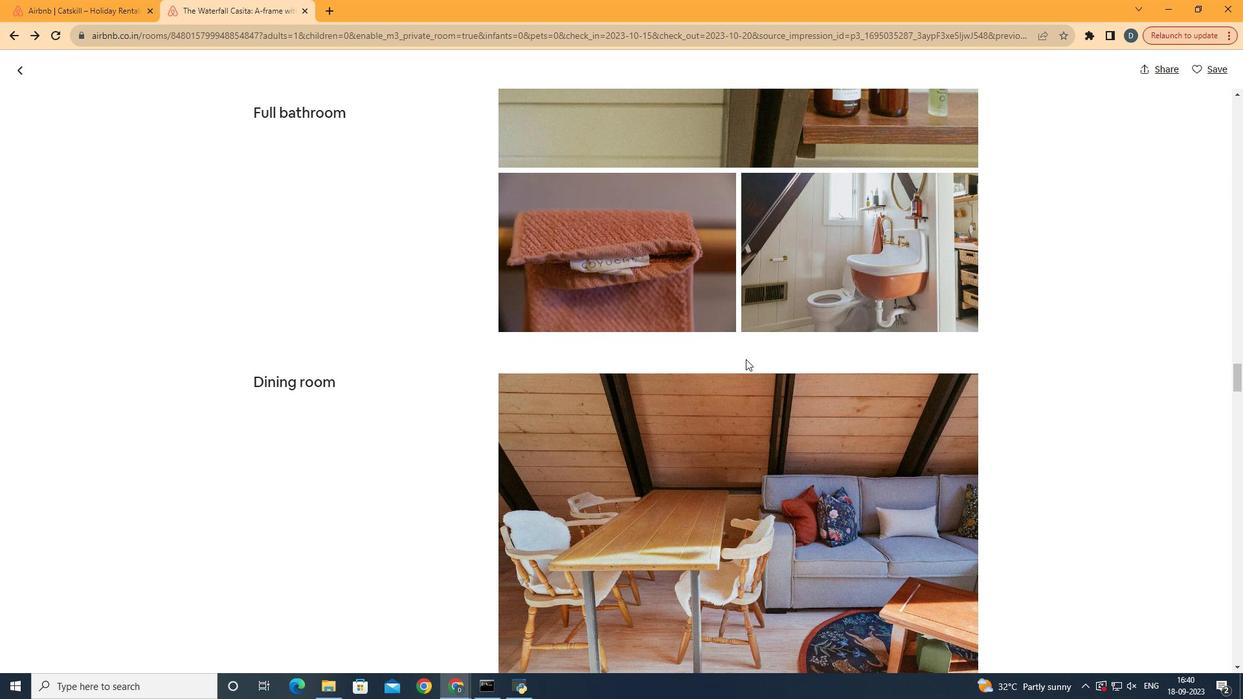 
Action: Mouse scrolled (745, 358) with delta (0, 0)
Screenshot: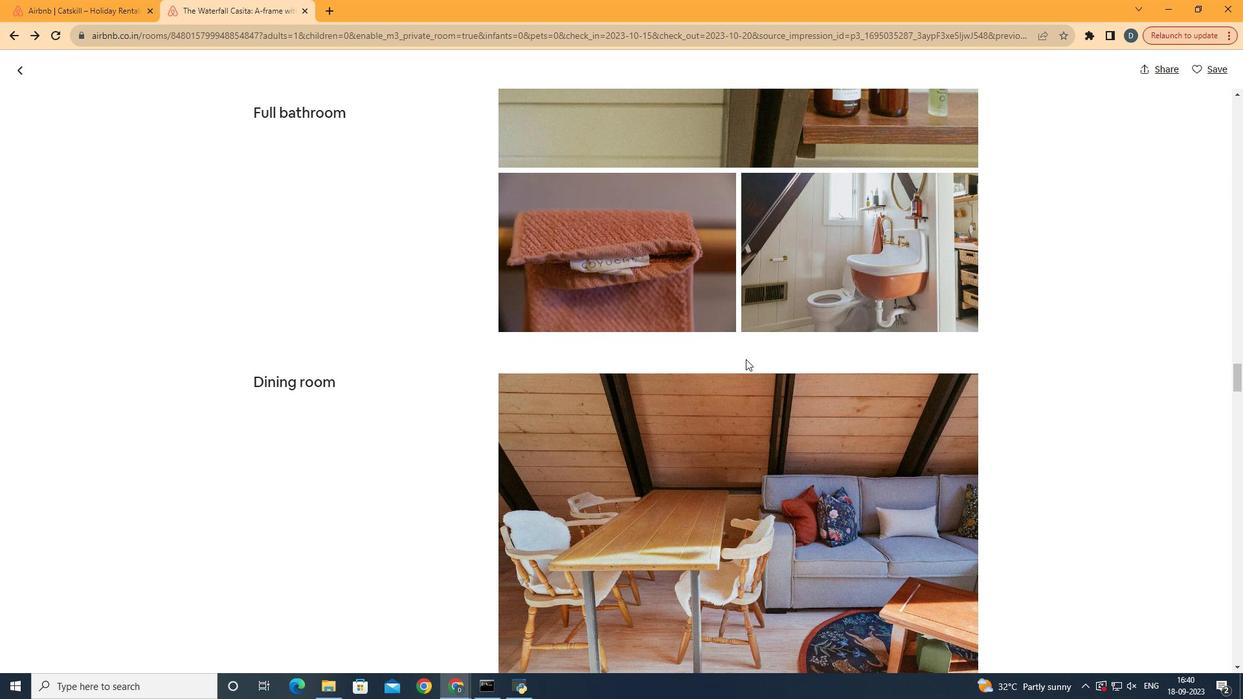 
Action: Mouse scrolled (745, 358) with delta (0, 0)
Screenshot: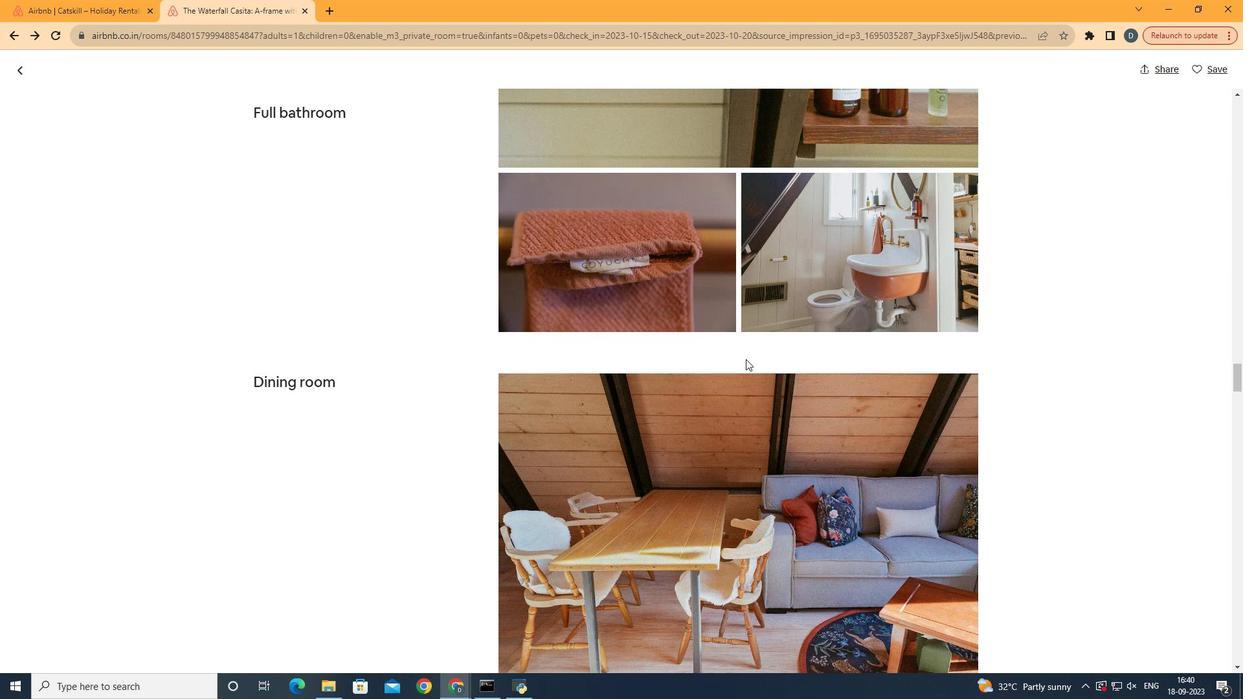 
Action: Mouse scrolled (745, 358) with delta (0, 0)
Screenshot: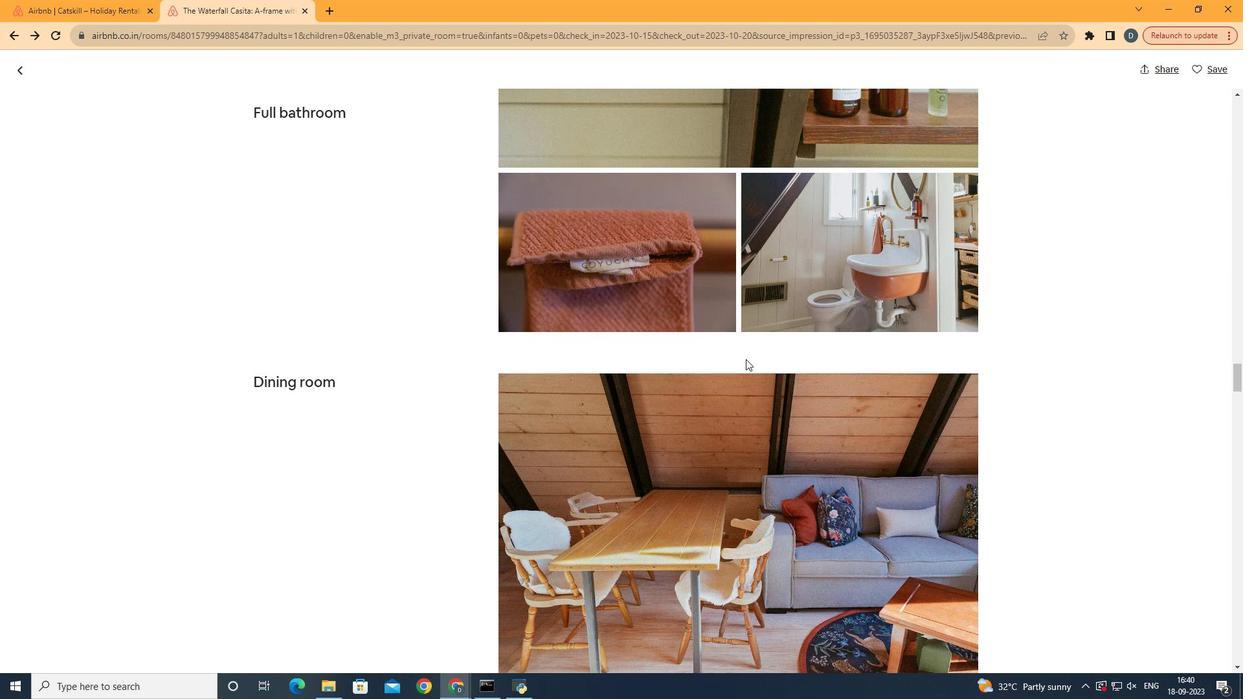 
Action: Mouse moved to (746, 359)
Screenshot: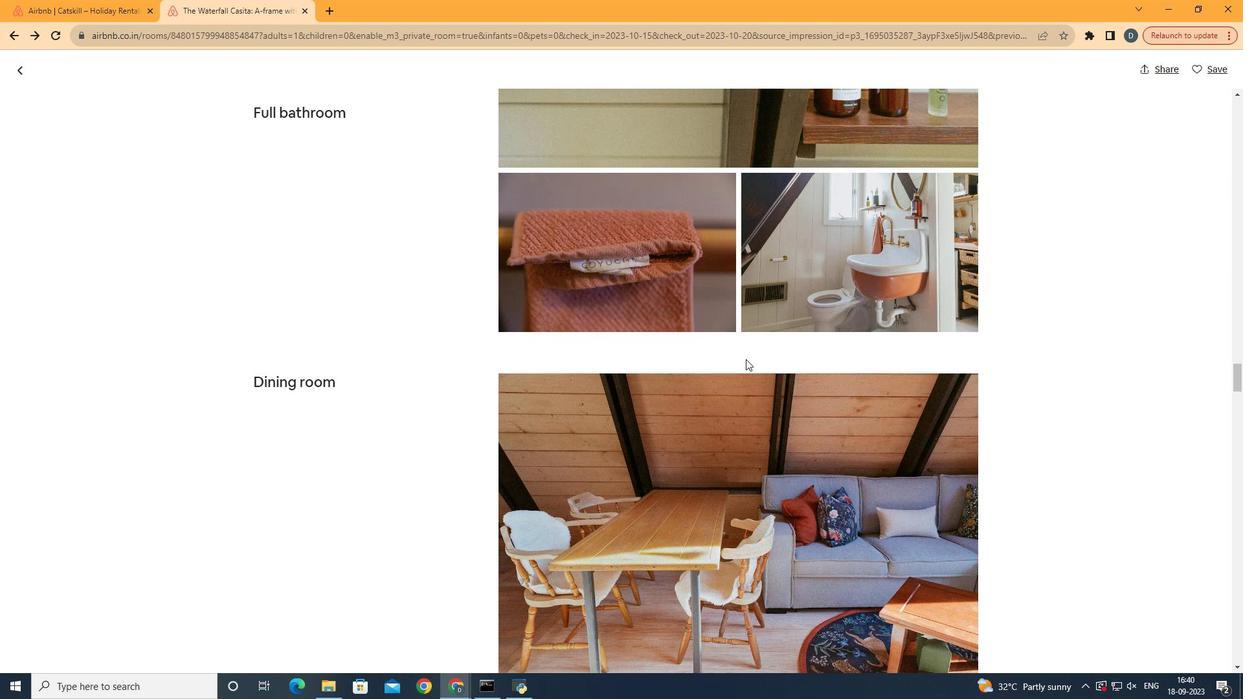 
Action: Mouse scrolled (746, 358) with delta (0, 0)
Screenshot: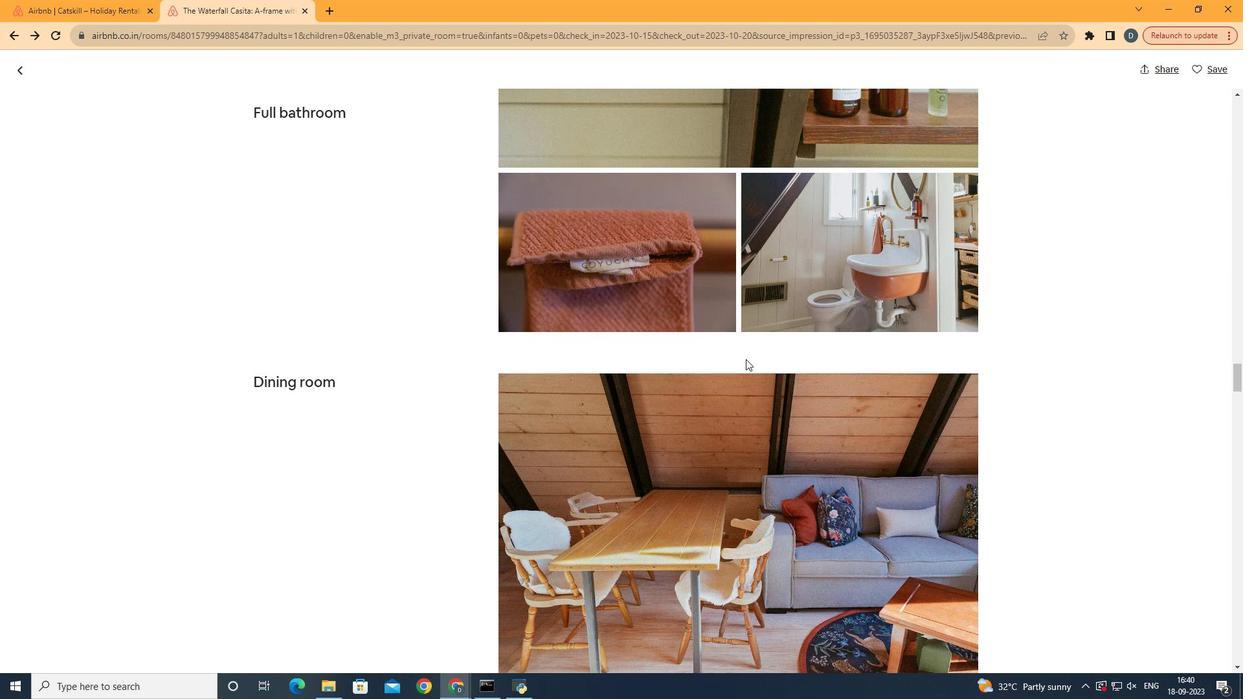 
Action: Mouse moved to (746, 359)
Screenshot: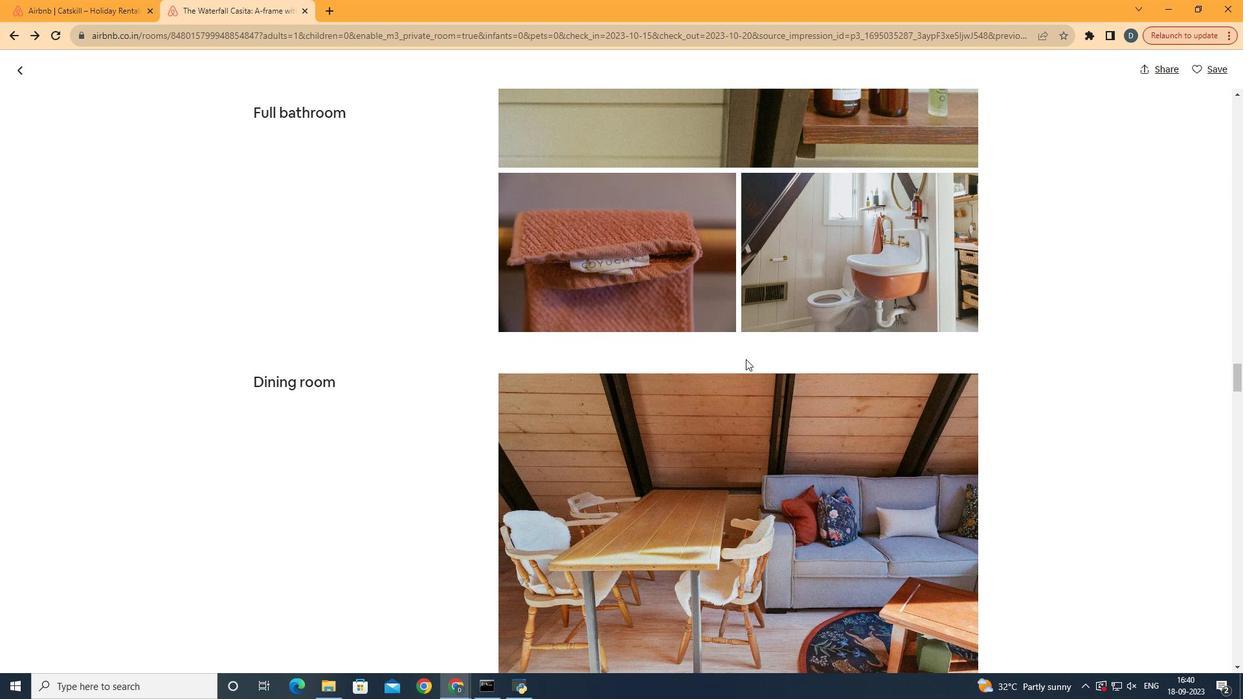 
Action: Mouse scrolled (746, 358) with delta (0, 0)
Screenshot: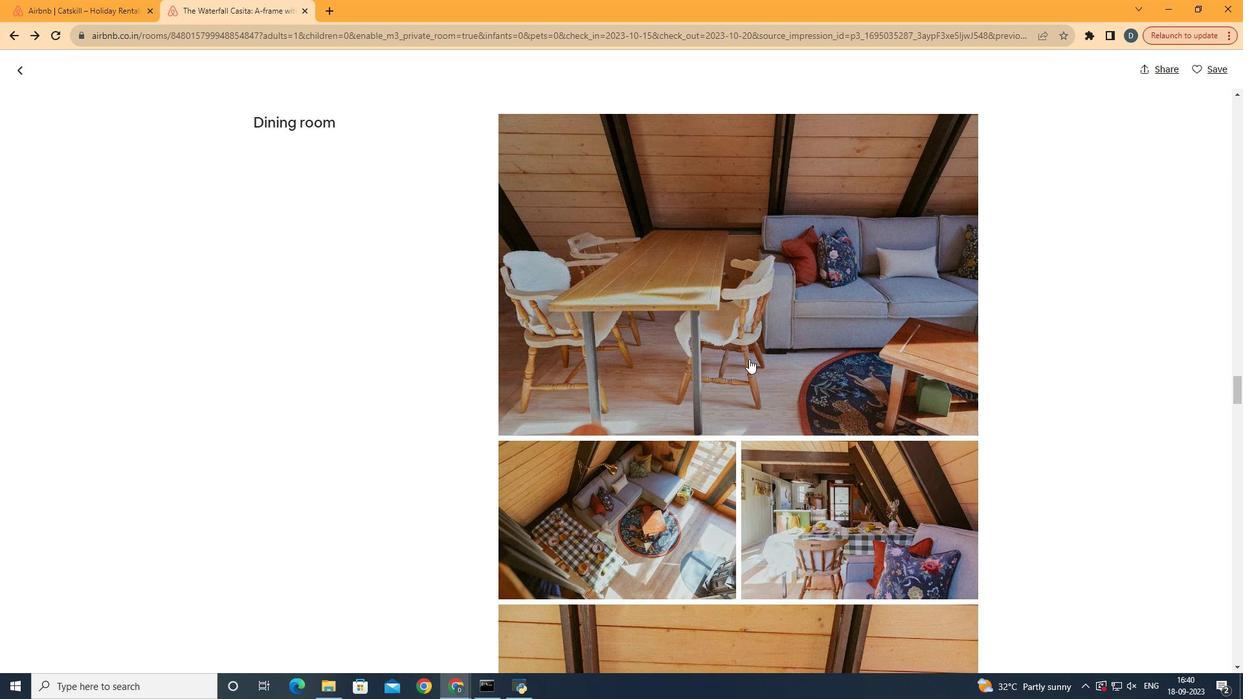 
Action: Mouse moved to (748, 359)
Screenshot: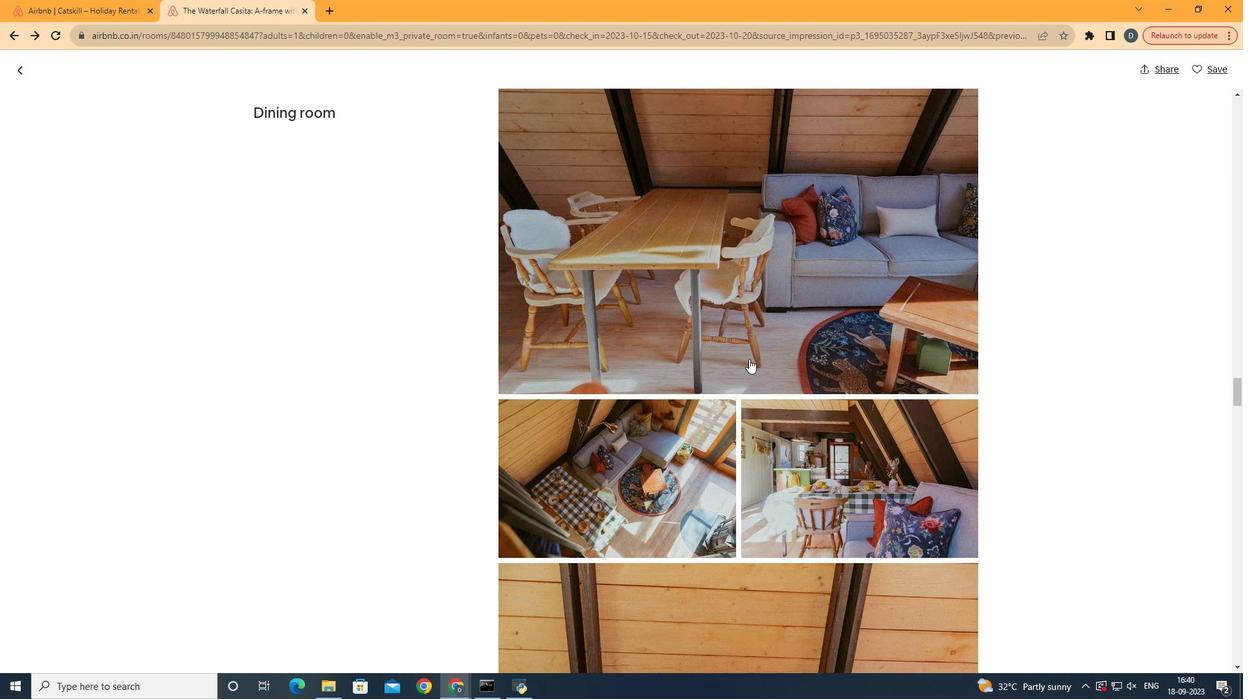 
Action: Mouse scrolled (748, 358) with delta (0, 0)
Screenshot: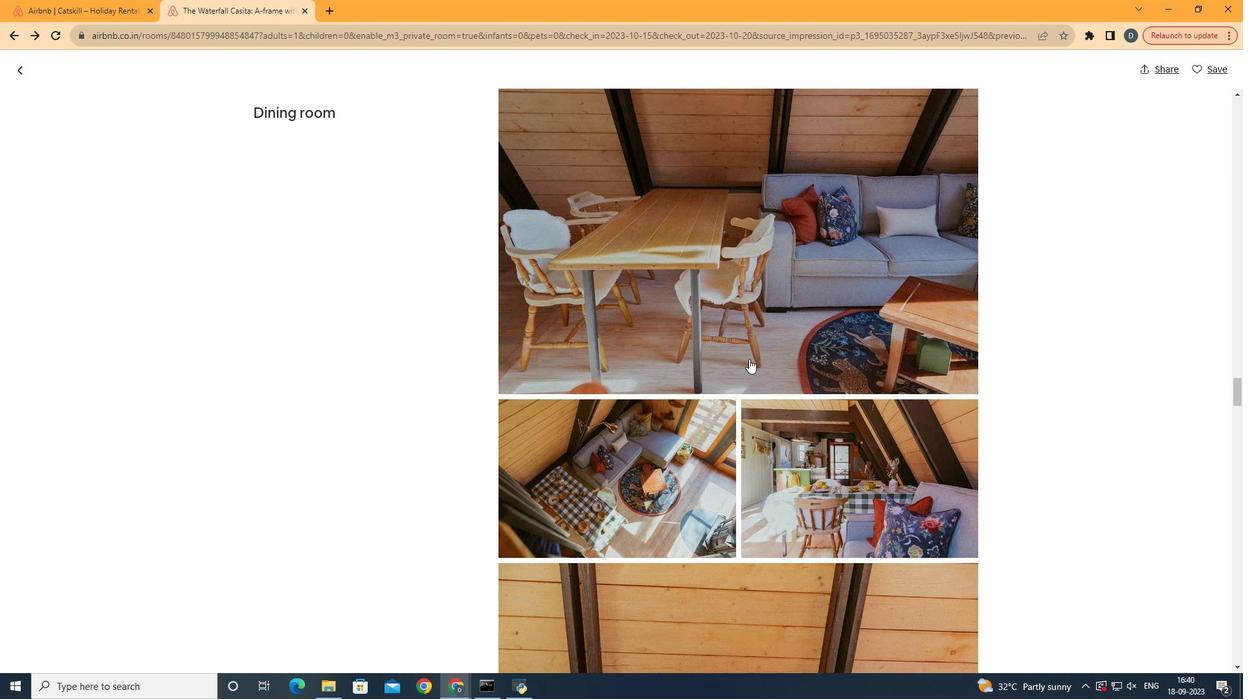 
Action: Mouse moved to (748, 359)
Screenshot: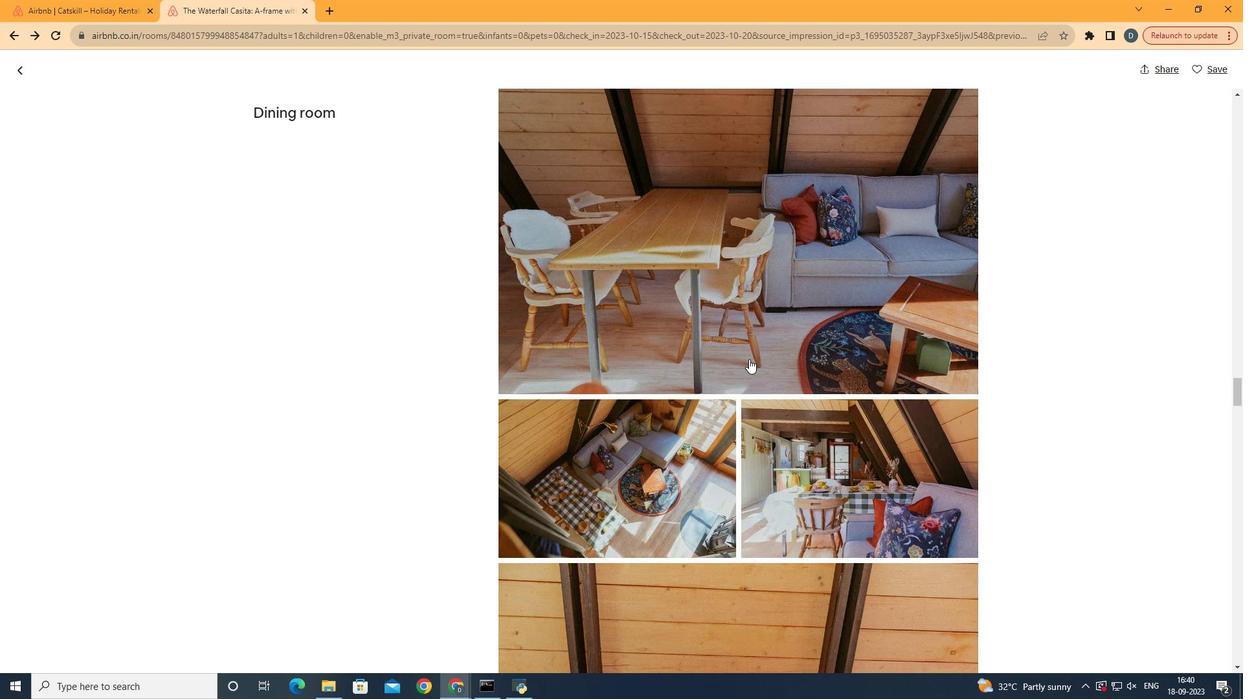 
Action: Mouse scrolled (748, 358) with delta (0, 0)
Screenshot: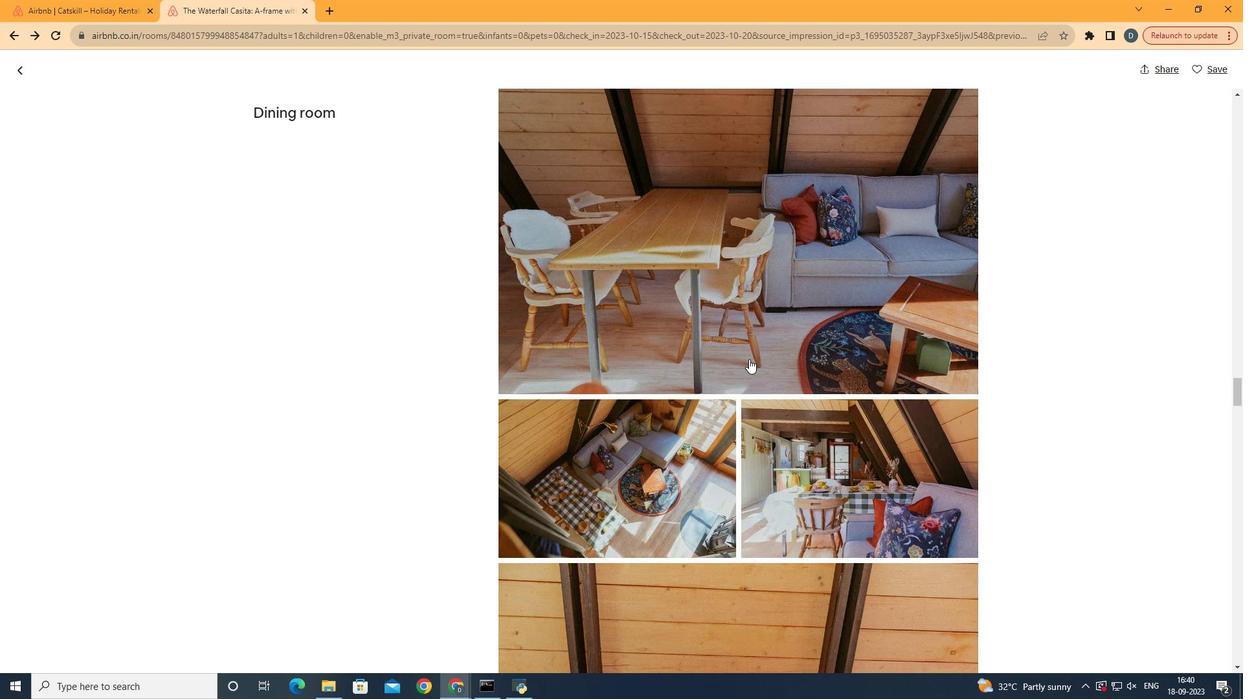
Action: Mouse moved to (749, 359)
Screenshot: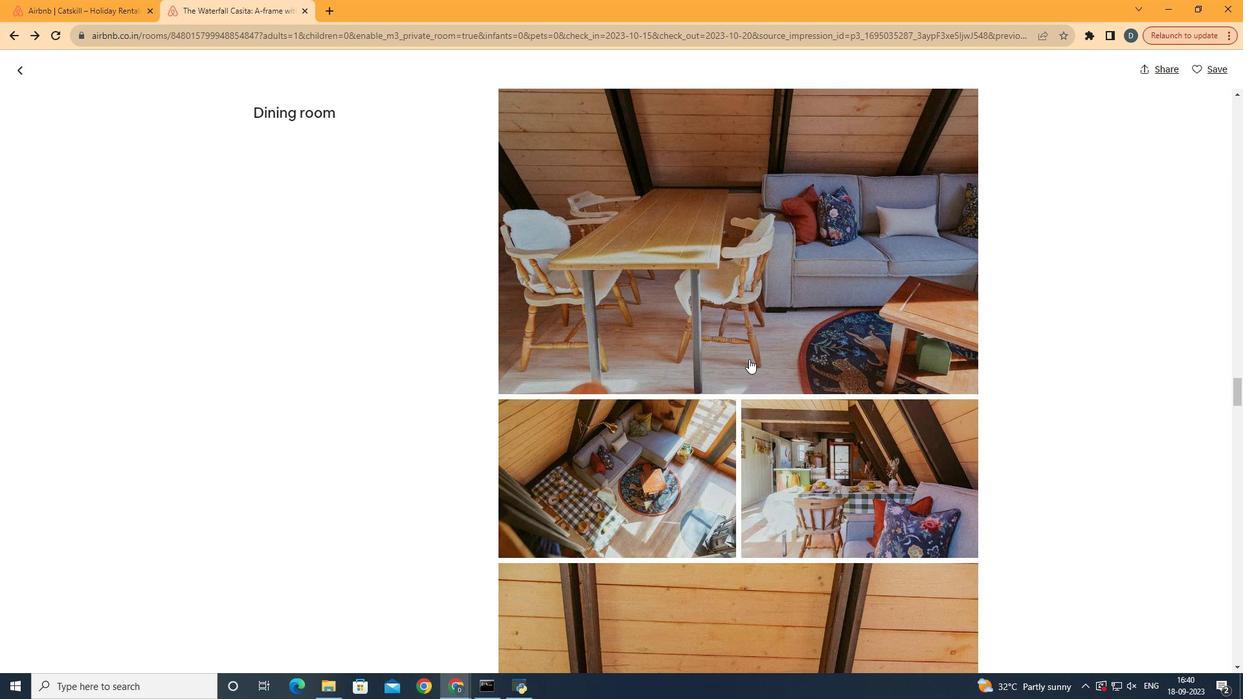 
Action: Mouse scrolled (749, 358) with delta (0, 0)
Screenshot: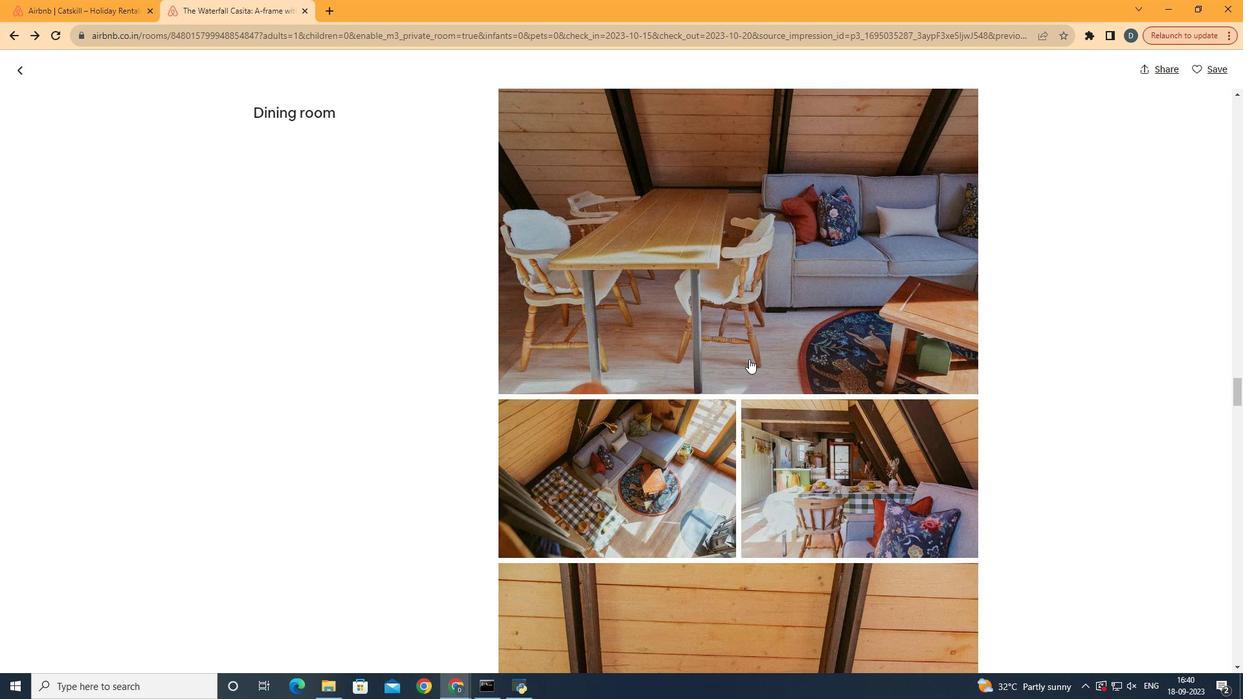 
Action: Mouse scrolled (749, 358) with delta (0, 0)
Screenshot: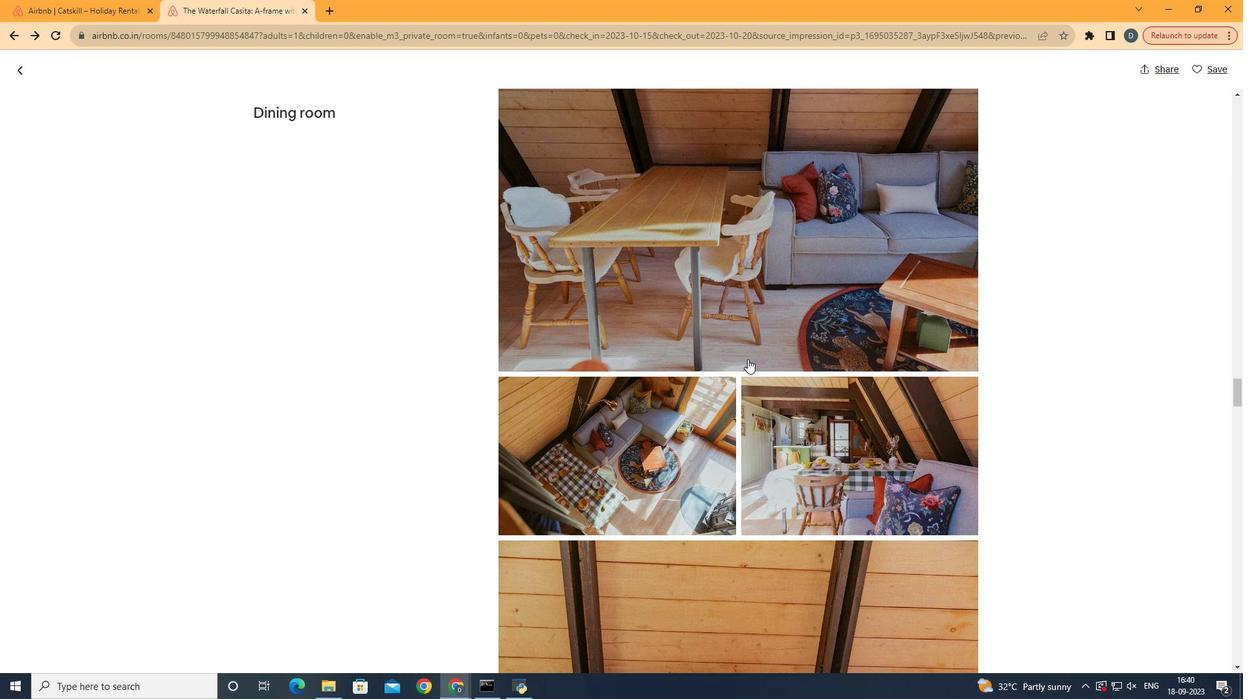 
Action: Mouse moved to (691, 385)
Screenshot: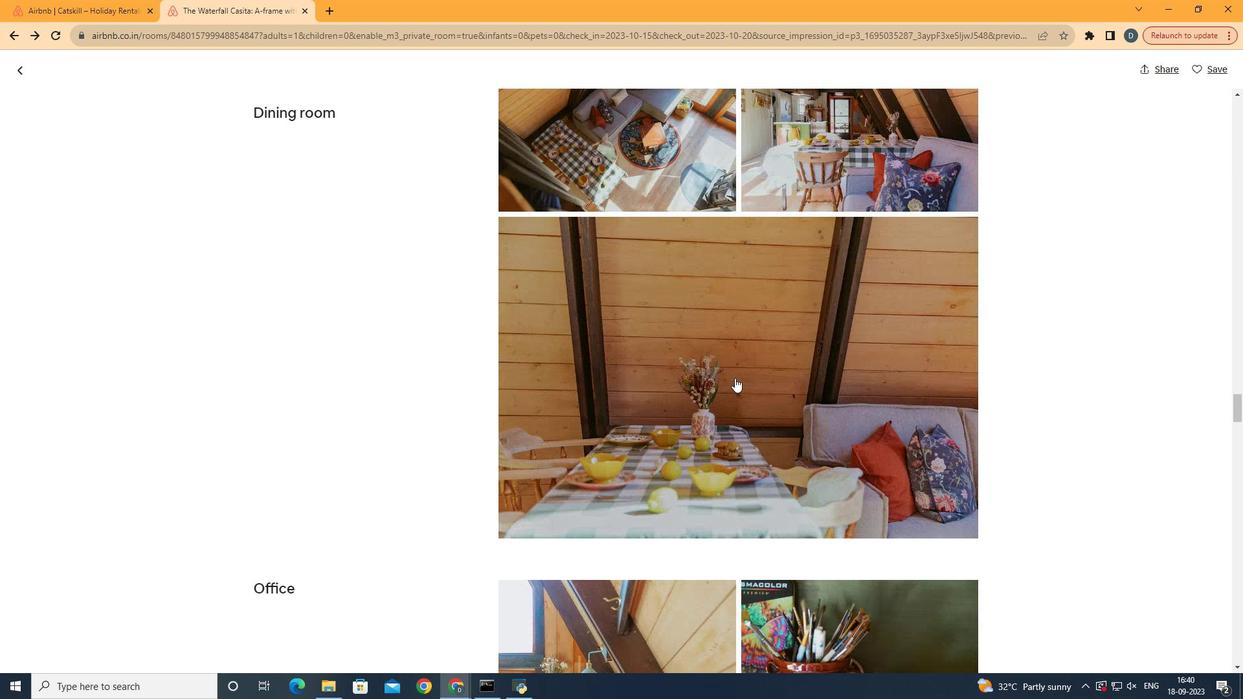 
Action: Mouse scrolled (691, 384) with delta (0, 0)
Screenshot: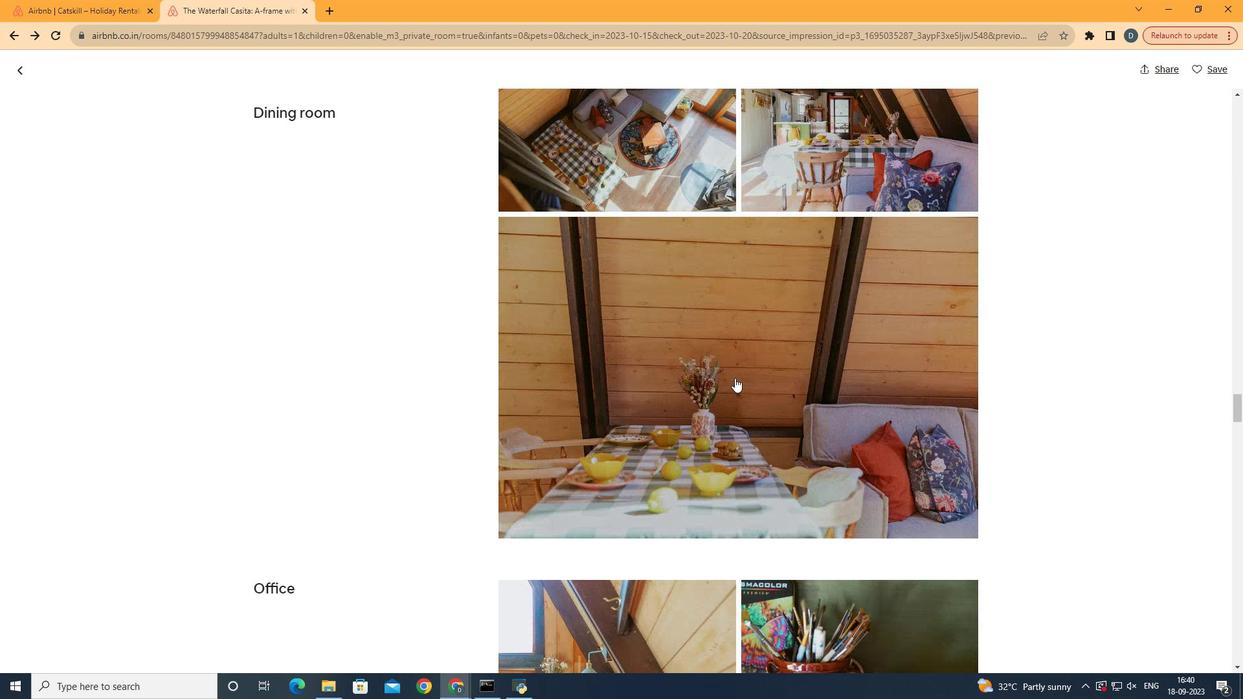 
Action: Mouse moved to (703, 389)
Screenshot: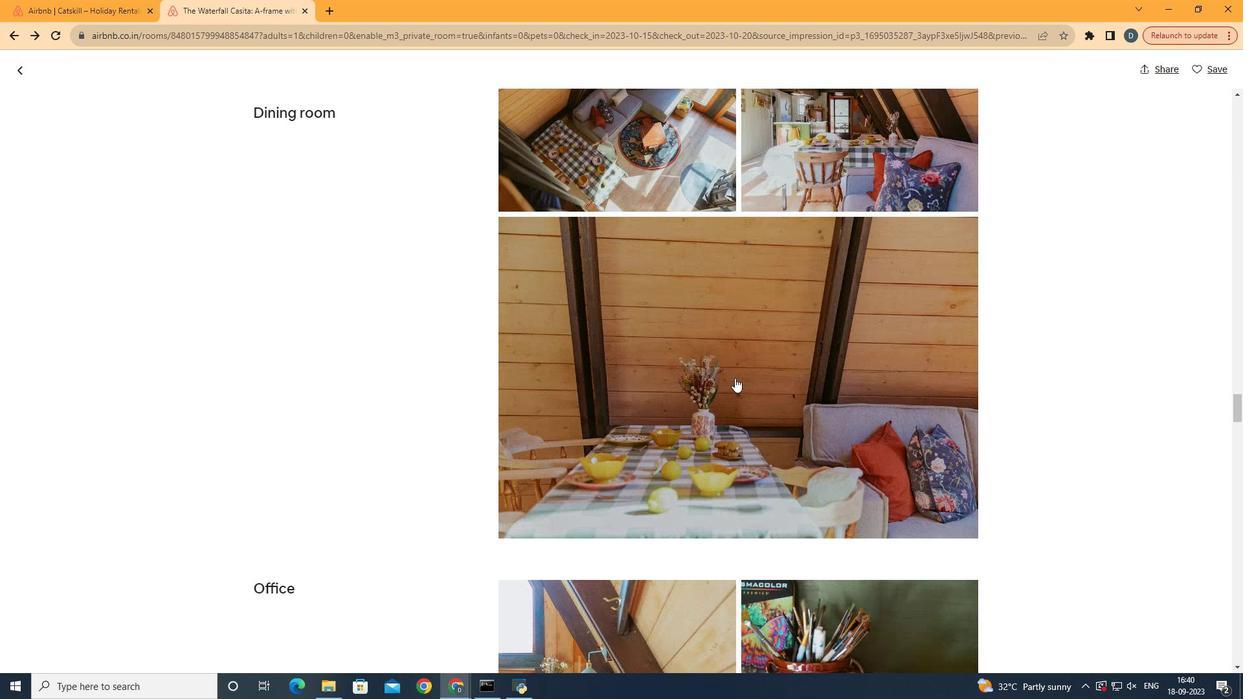 
Action: Mouse scrolled (703, 388) with delta (0, 0)
Screenshot: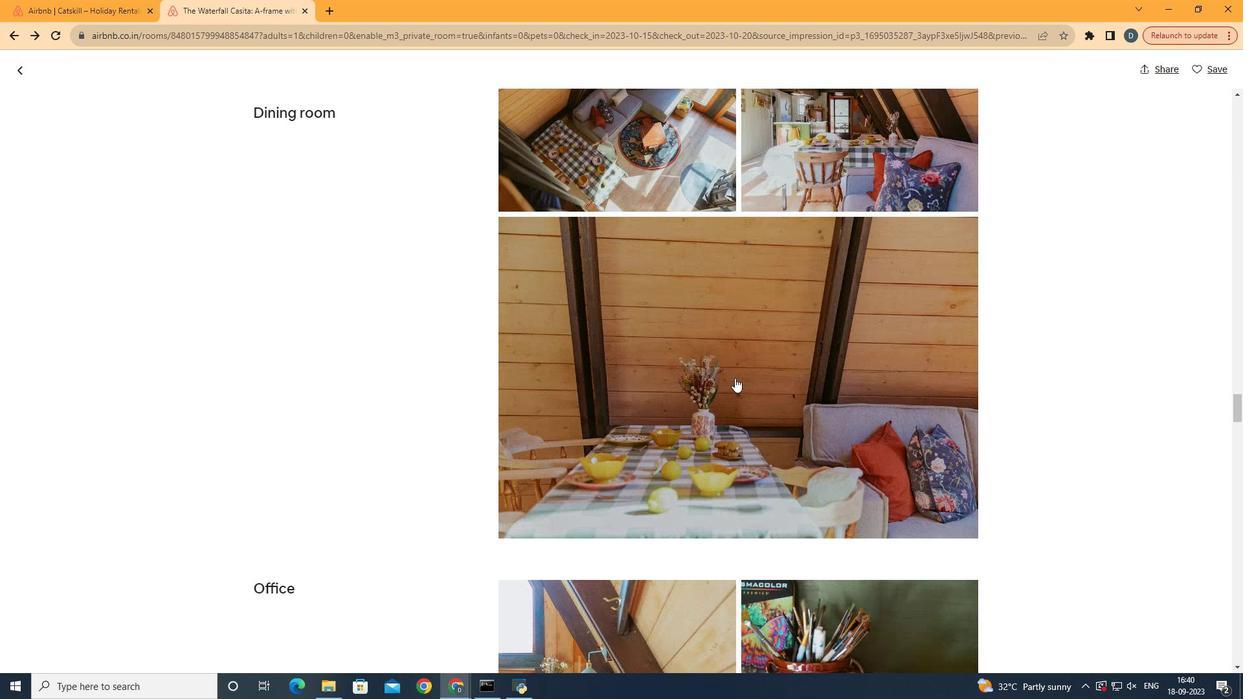 
Action: Mouse moved to (722, 390)
Screenshot: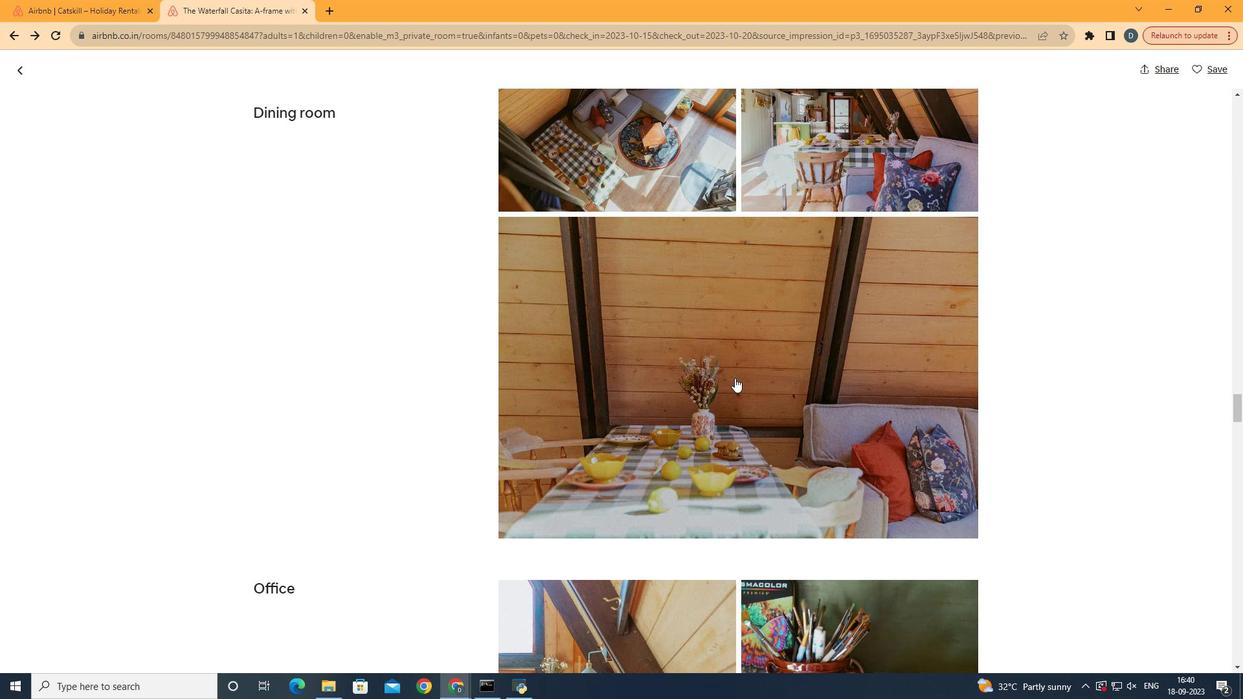 
Action: Mouse scrolled (722, 389) with delta (0, 0)
Screenshot: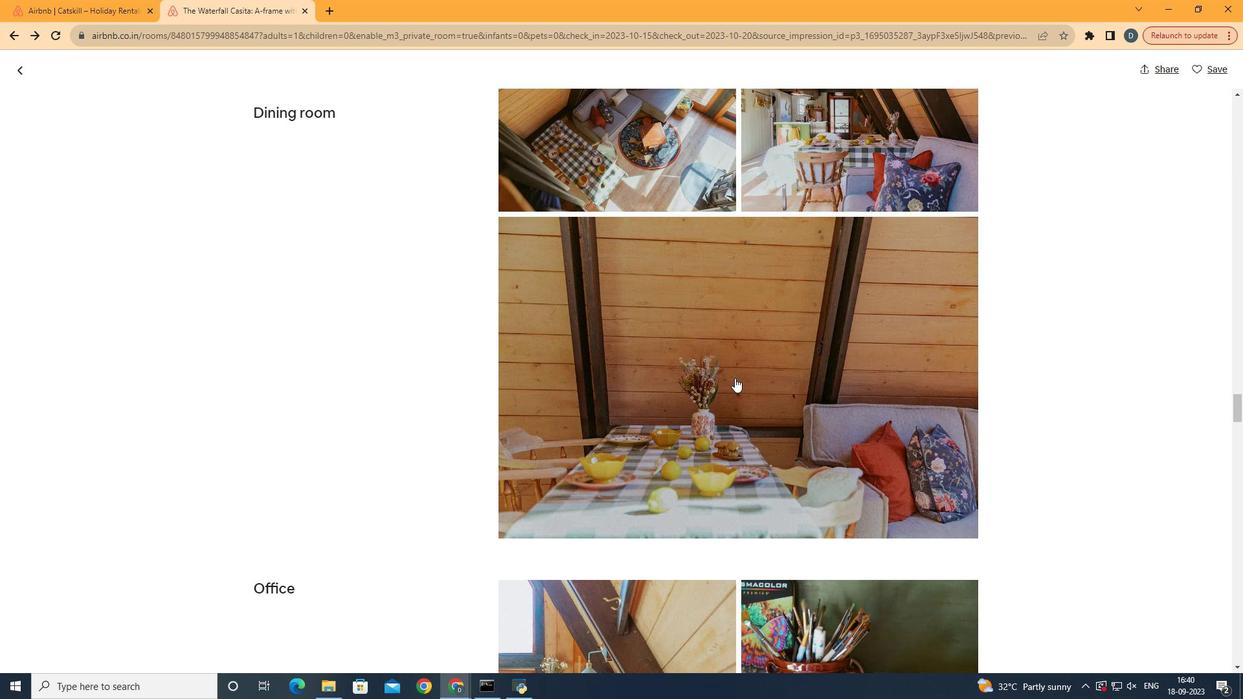 
Action: Mouse moved to (723, 390)
Screenshot: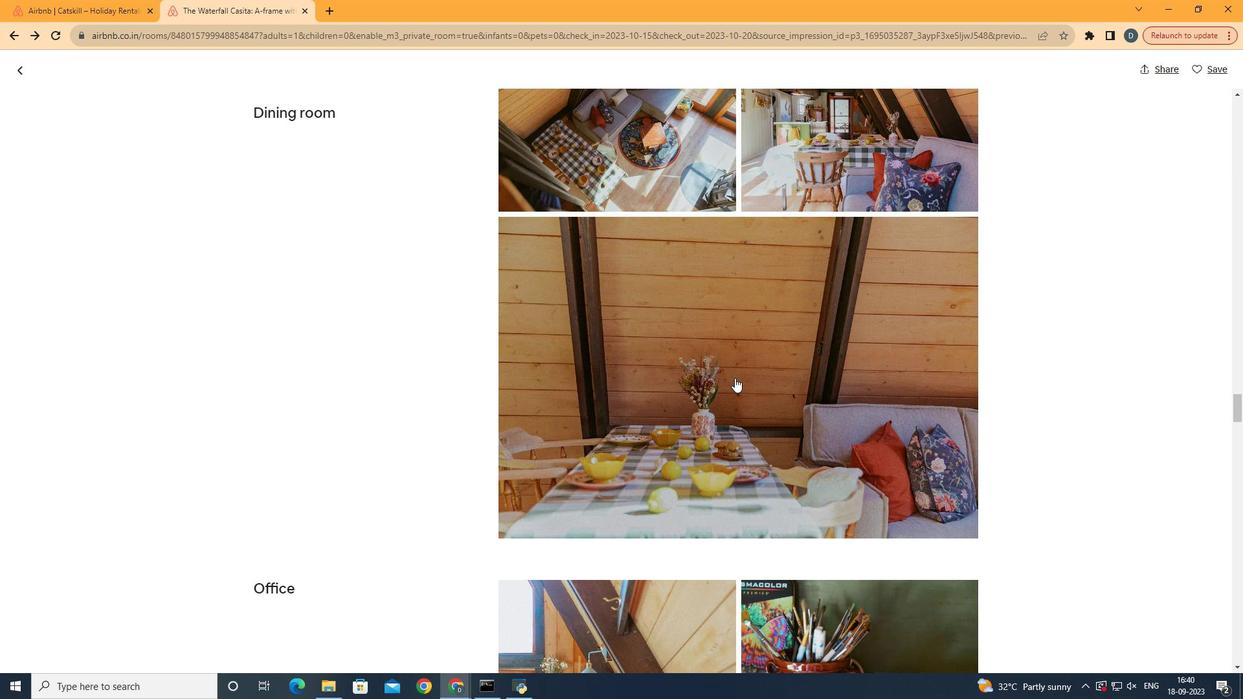 
Action: Mouse scrolled (723, 389) with delta (0, 0)
Screenshot: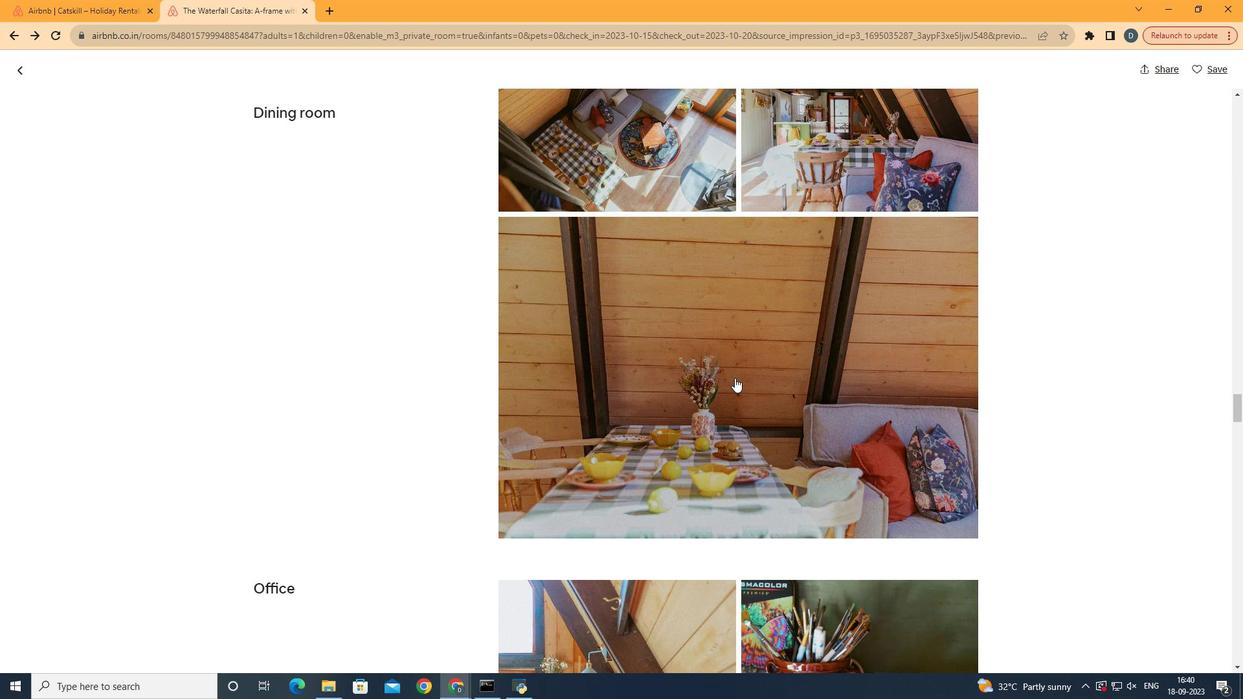 
Action: Mouse moved to (726, 389)
Screenshot: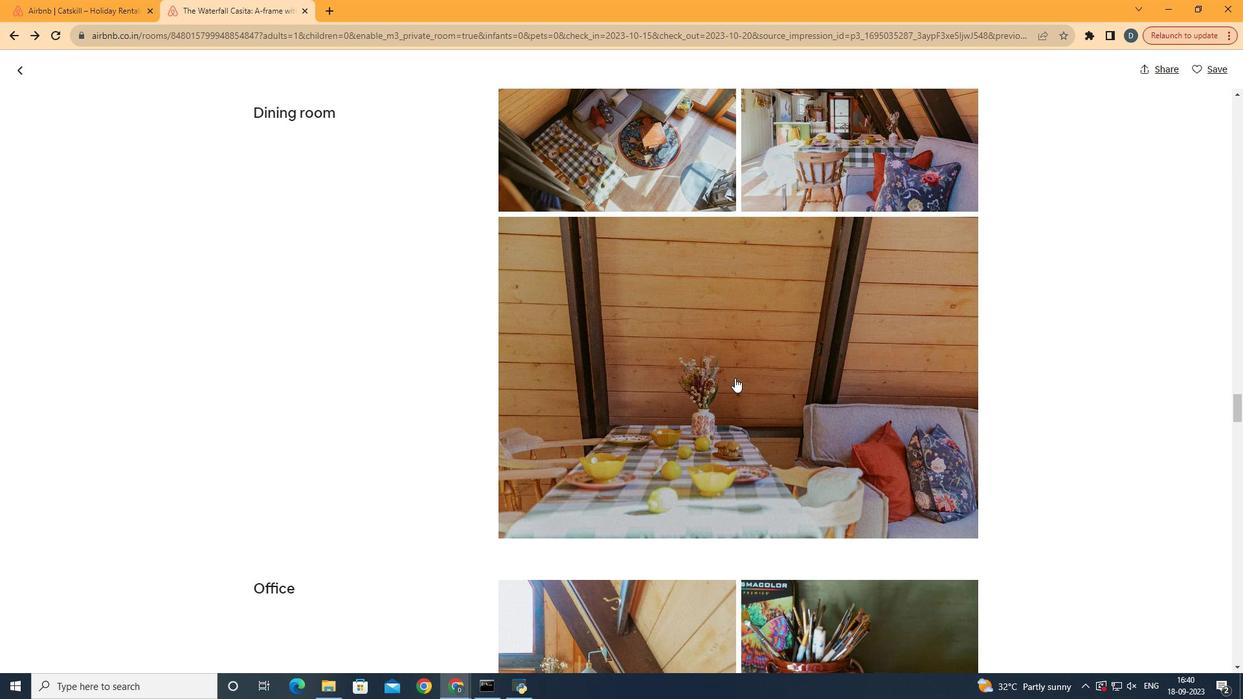 
Action: Mouse scrolled (726, 388) with delta (0, 0)
Screenshot: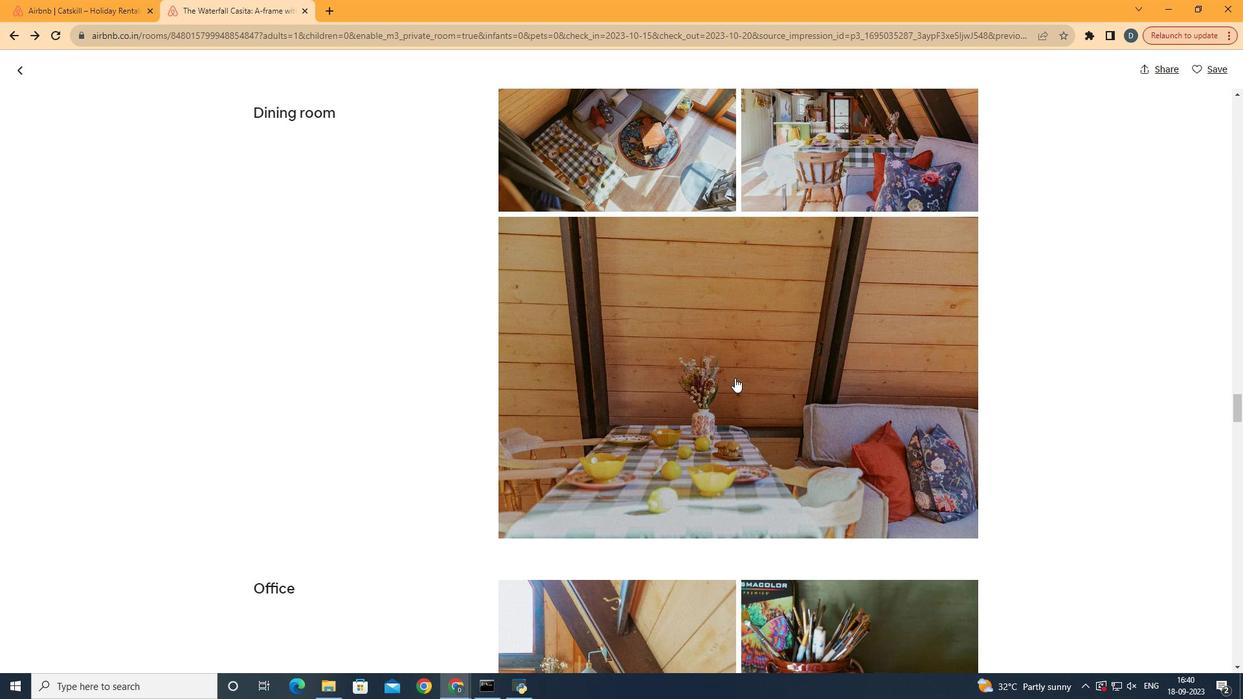 
Action: Mouse moved to (735, 380)
Screenshot: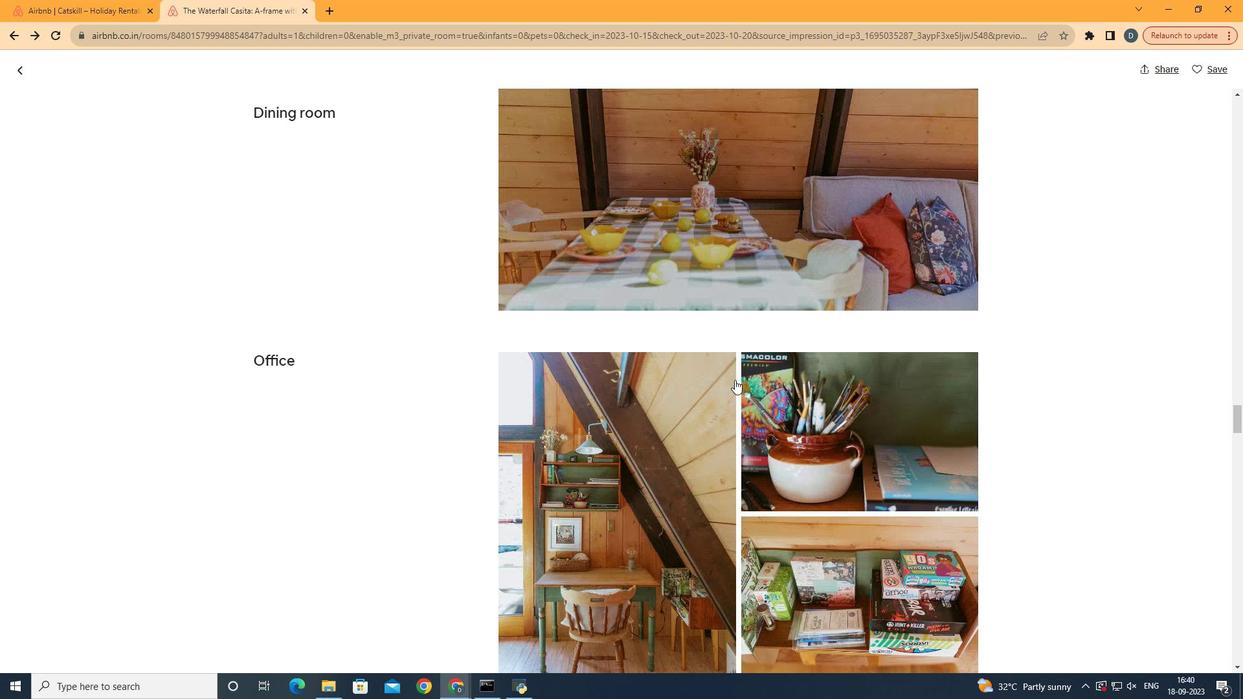 
Action: Mouse scrolled (735, 379) with delta (0, 0)
Screenshot: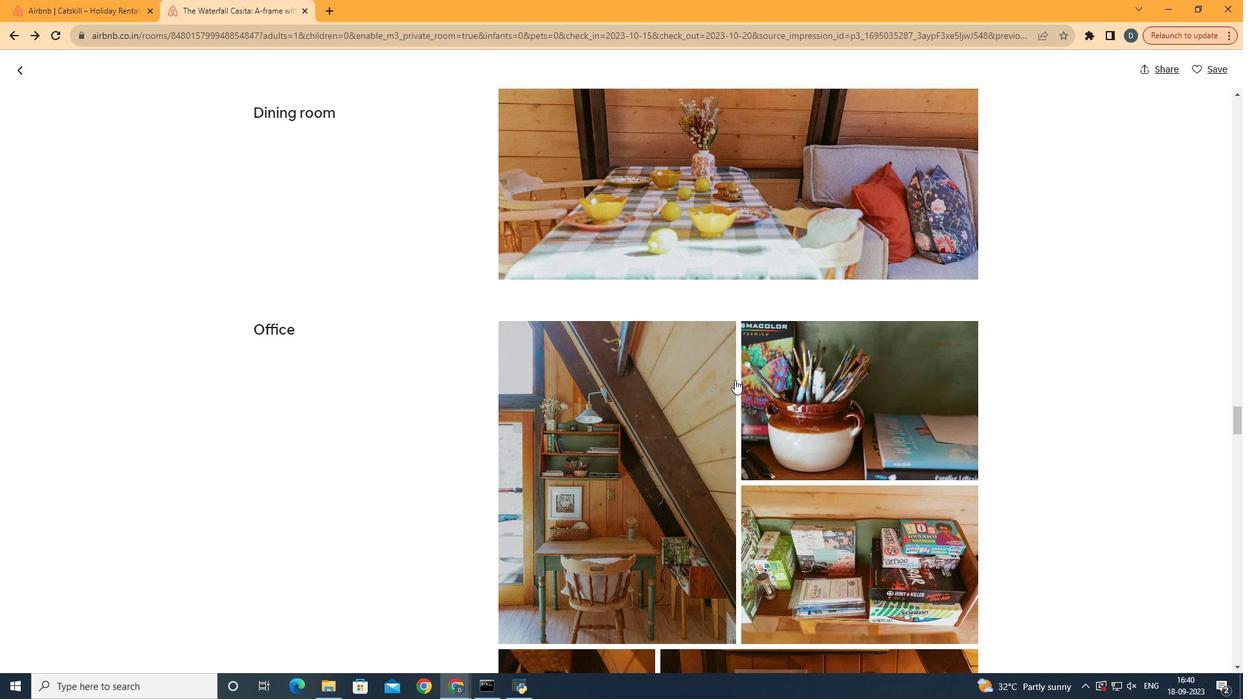 
Action: Mouse scrolled (735, 379) with delta (0, 0)
Screenshot: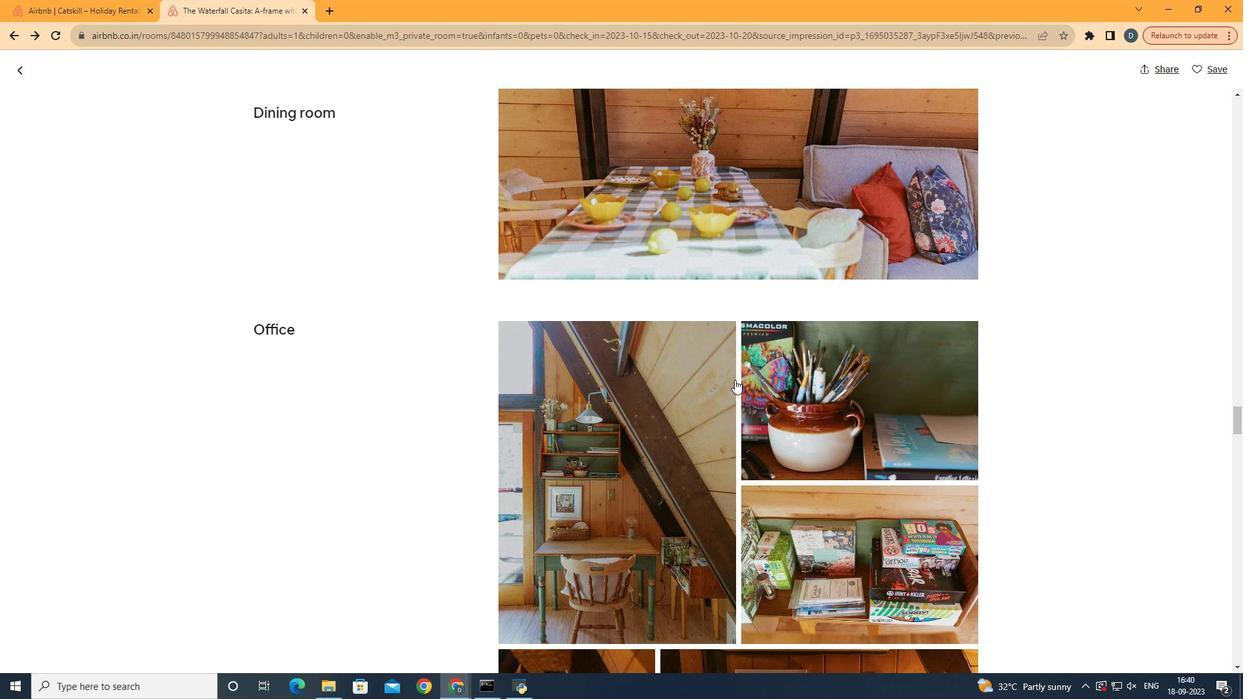 
Action: Mouse scrolled (735, 379) with delta (0, 0)
Screenshot: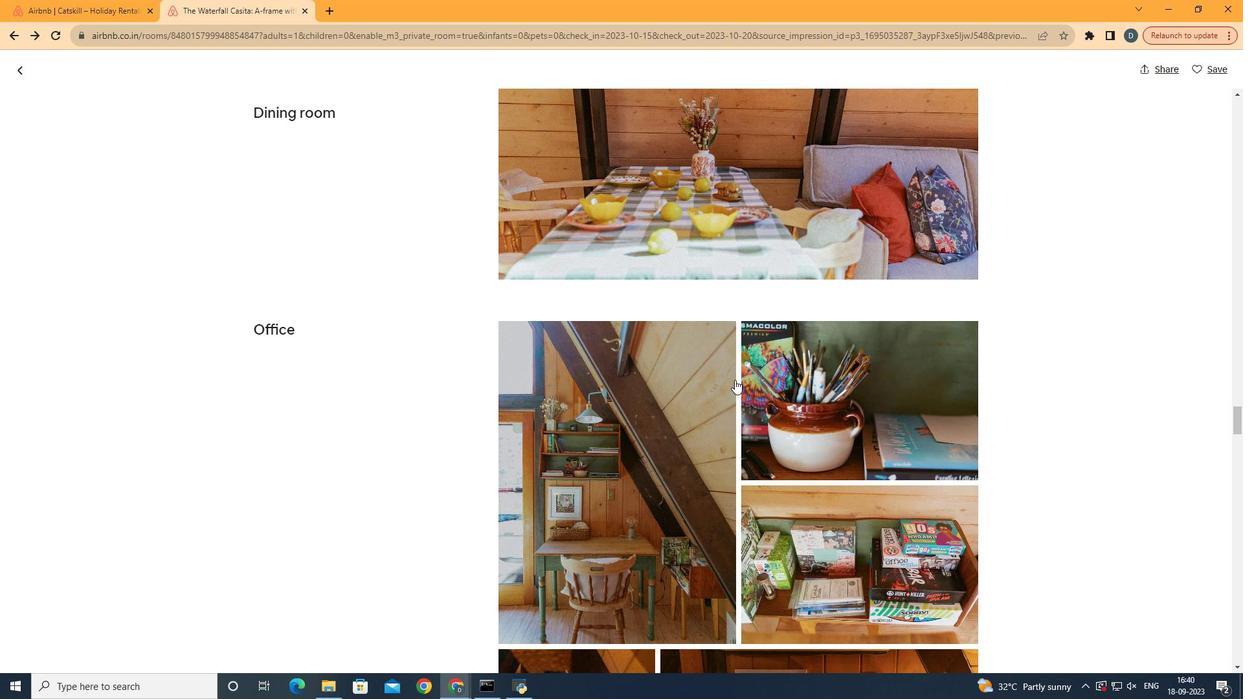 
Action: Mouse scrolled (735, 379) with delta (0, 0)
Screenshot: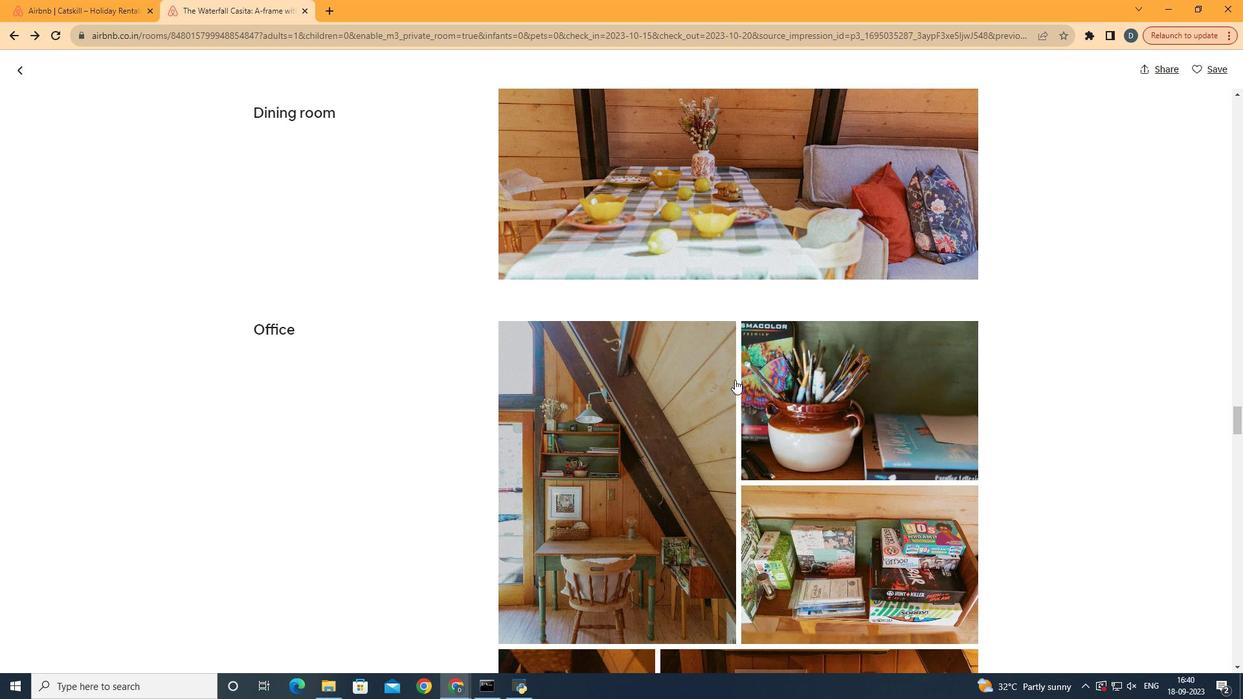 
Action: Mouse scrolled (735, 379) with delta (0, 0)
Screenshot: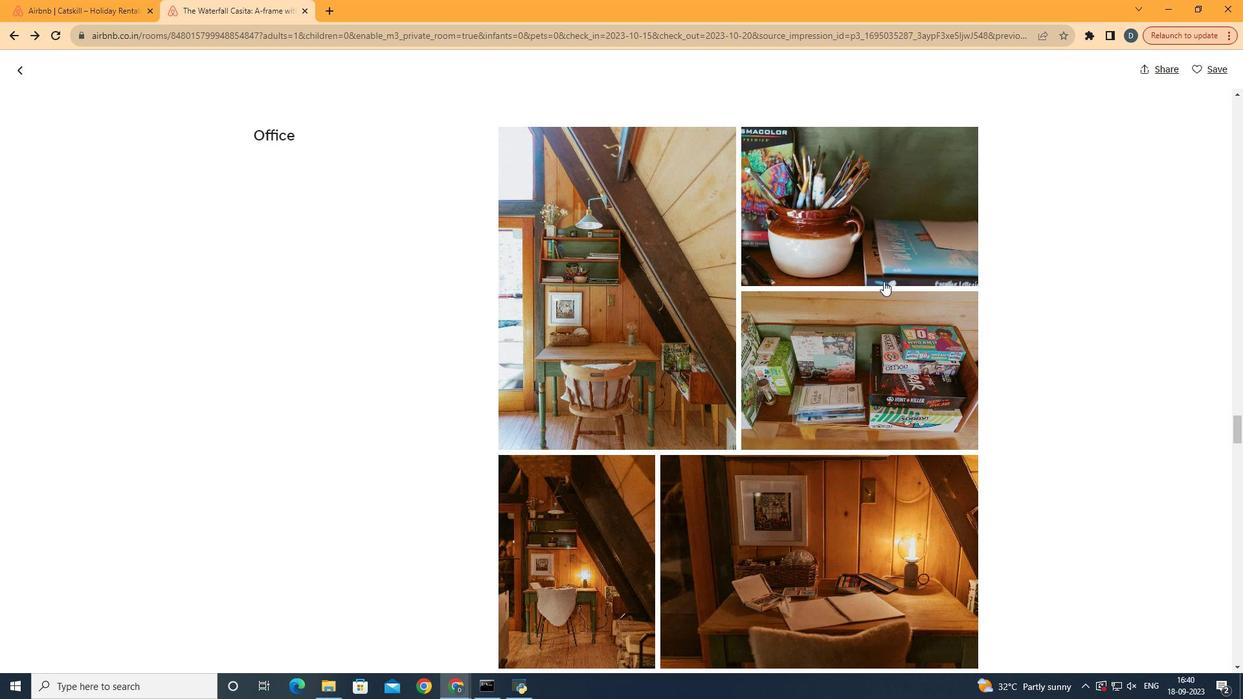 
Action: Mouse scrolled (735, 379) with delta (0, 0)
Screenshot: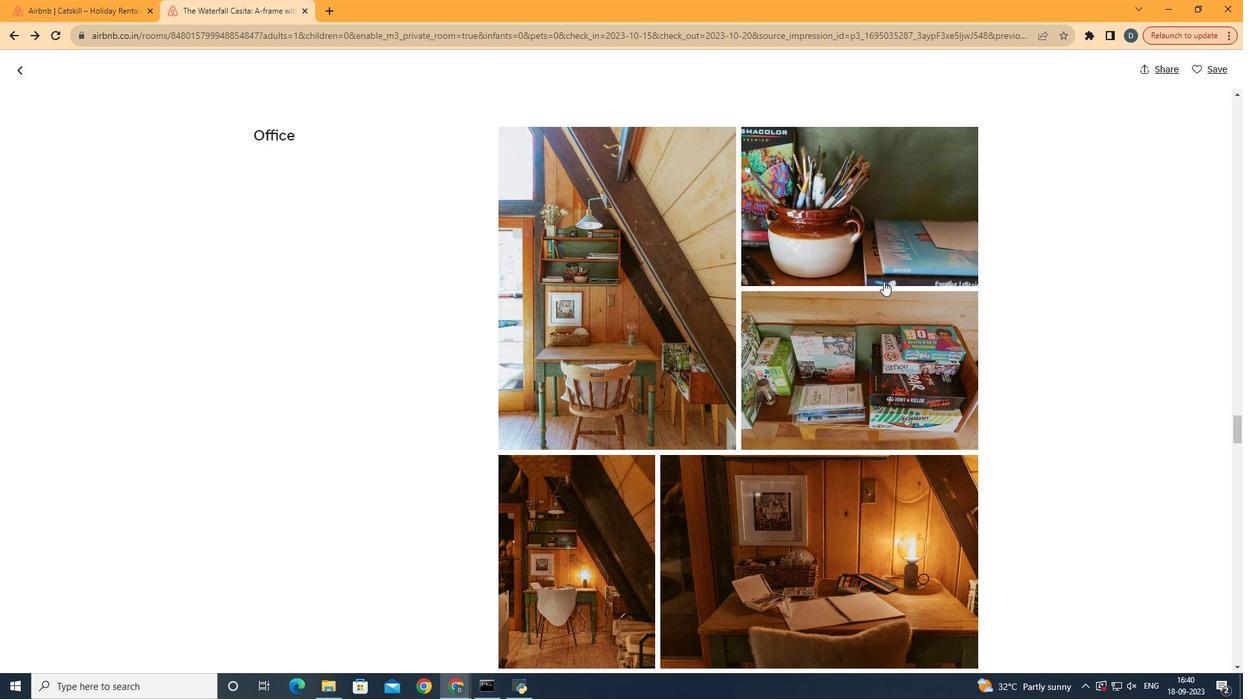 
Action: Mouse scrolled (735, 379) with delta (0, 0)
Screenshot: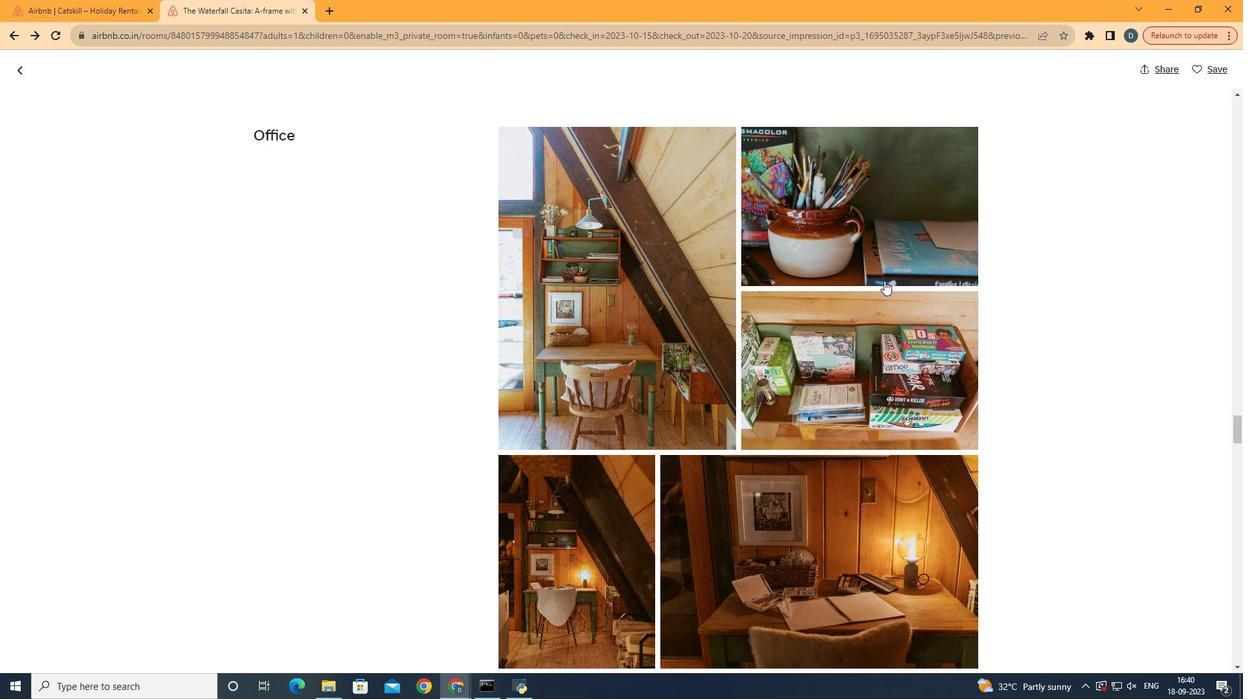 
Action: Mouse moved to (873, 337)
Screenshot: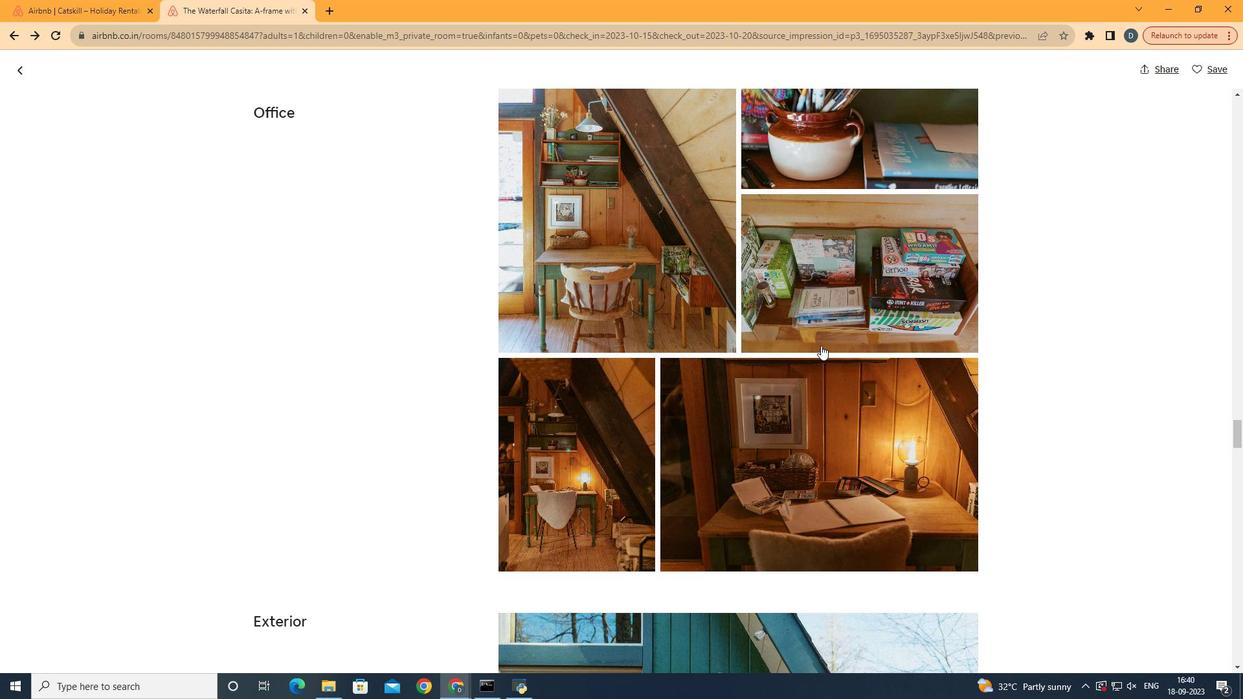 
Action: Mouse scrolled (873, 336) with delta (0, 0)
Screenshot: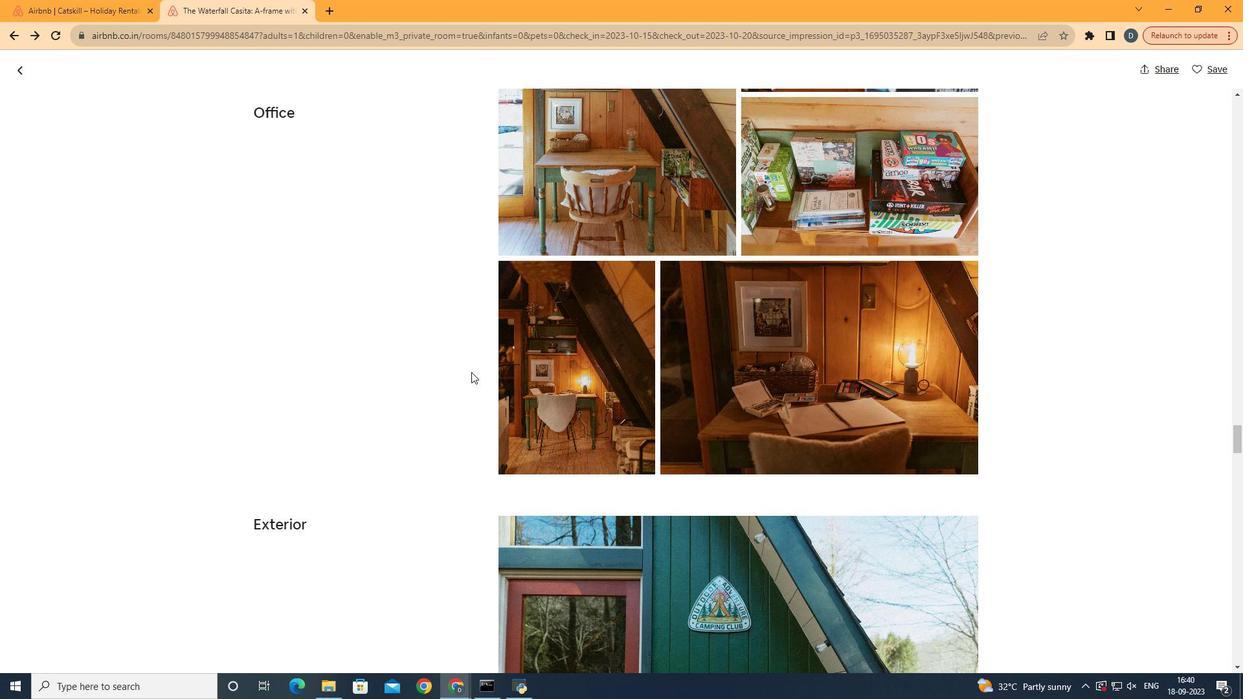 
Action: Mouse scrolled (873, 336) with delta (0, 0)
Screenshot: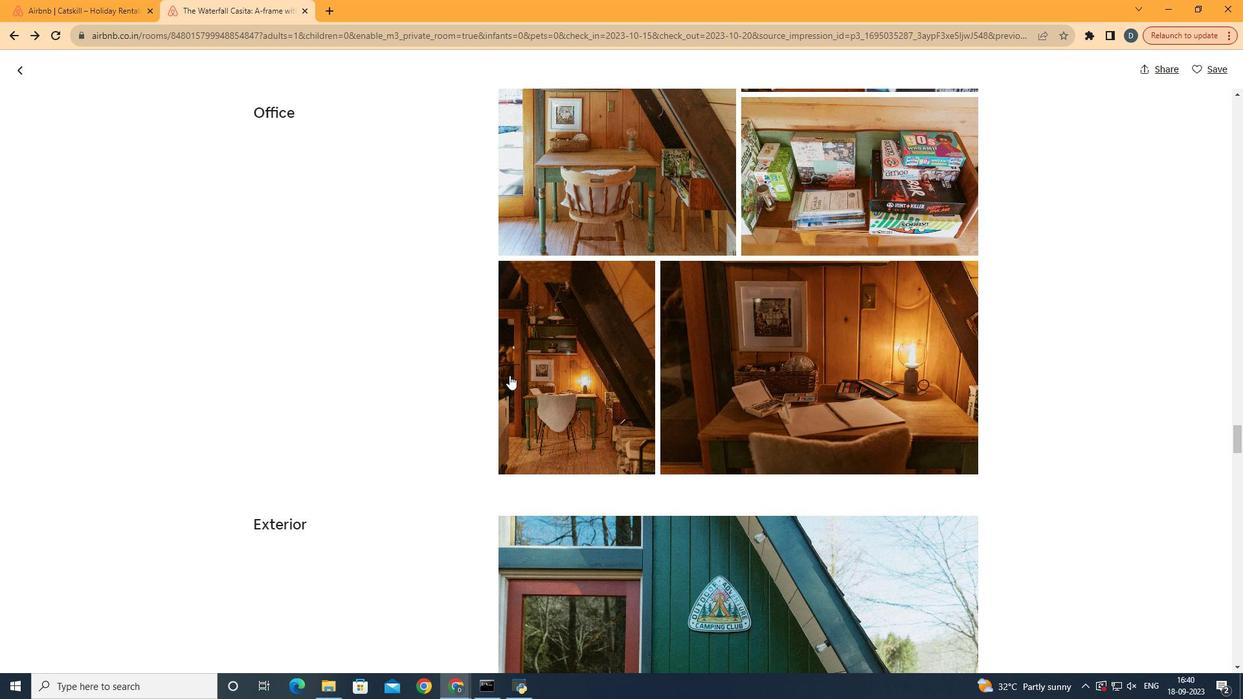 
Action: Mouse scrolled (873, 336) with delta (0, 0)
Screenshot: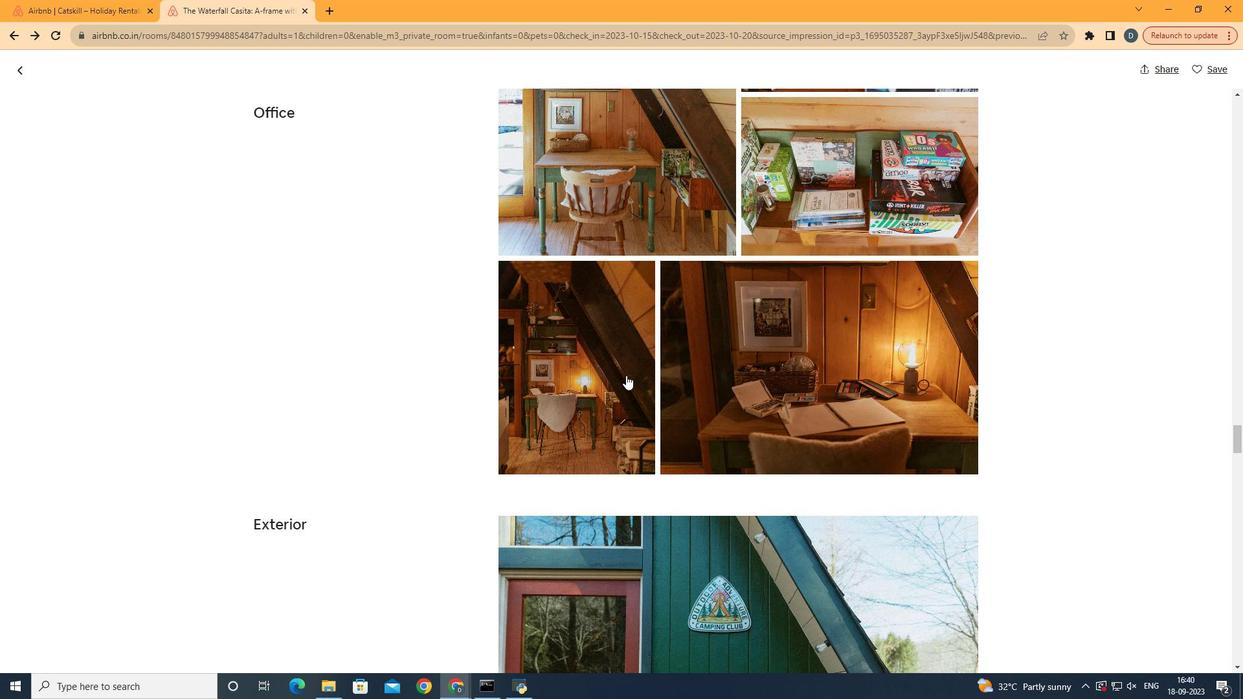 
Action: Mouse moved to (769, 379)
Screenshot: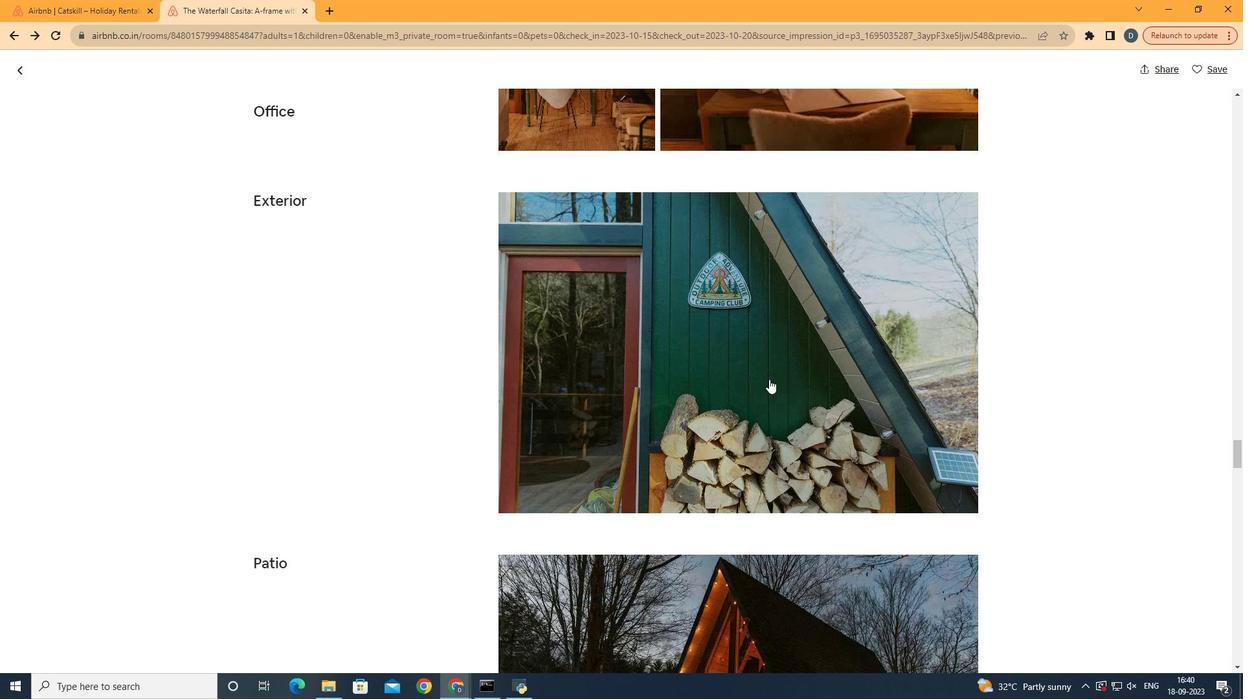 
Action: Mouse scrolled (769, 378) with delta (0, 0)
Screenshot: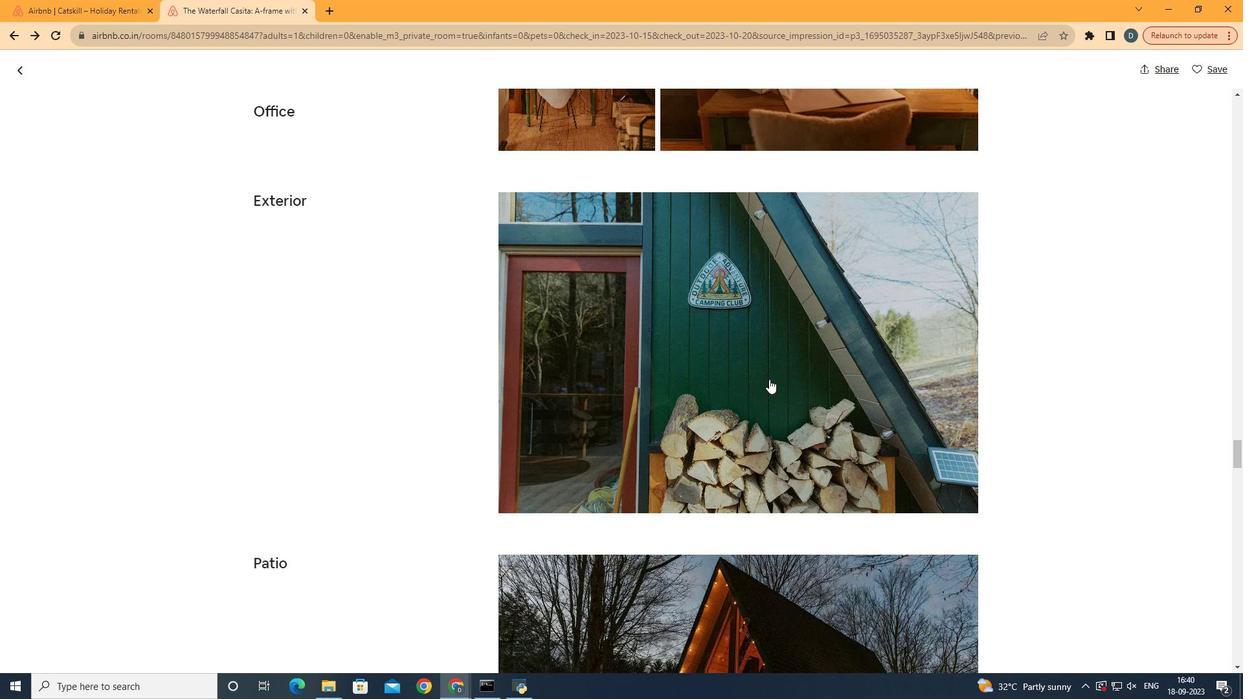
Action: Mouse scrolled (769, 378) with delta (0, 0)
Screenshot: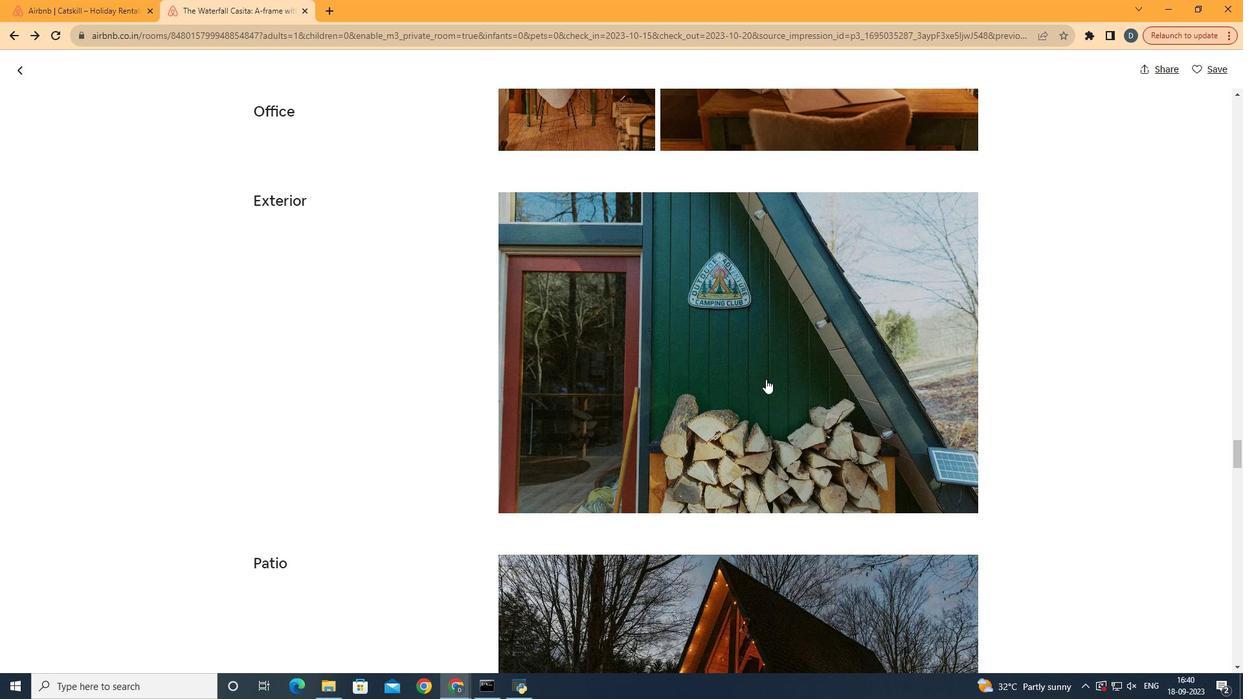 
Action: Mouse scrolled (769, 378) with delta (0, 0)
Screenshot: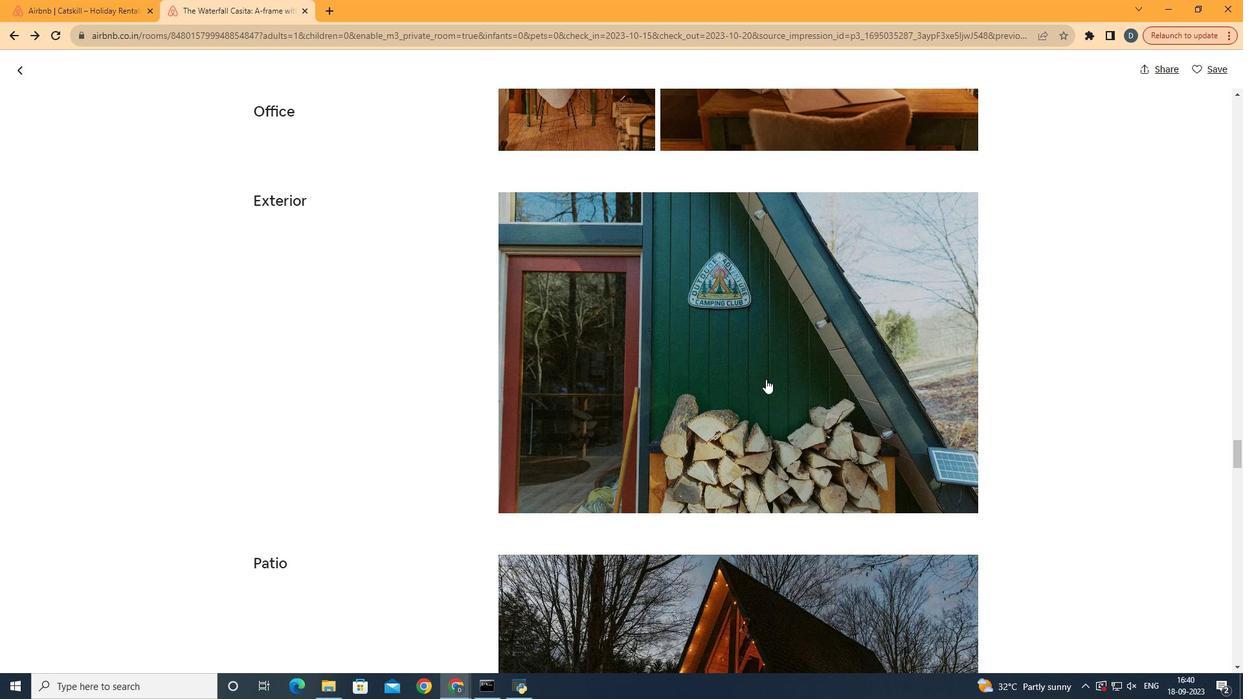 
Action: Mouse scrolled (769, 378) with delta (0, 0)
Screenshot: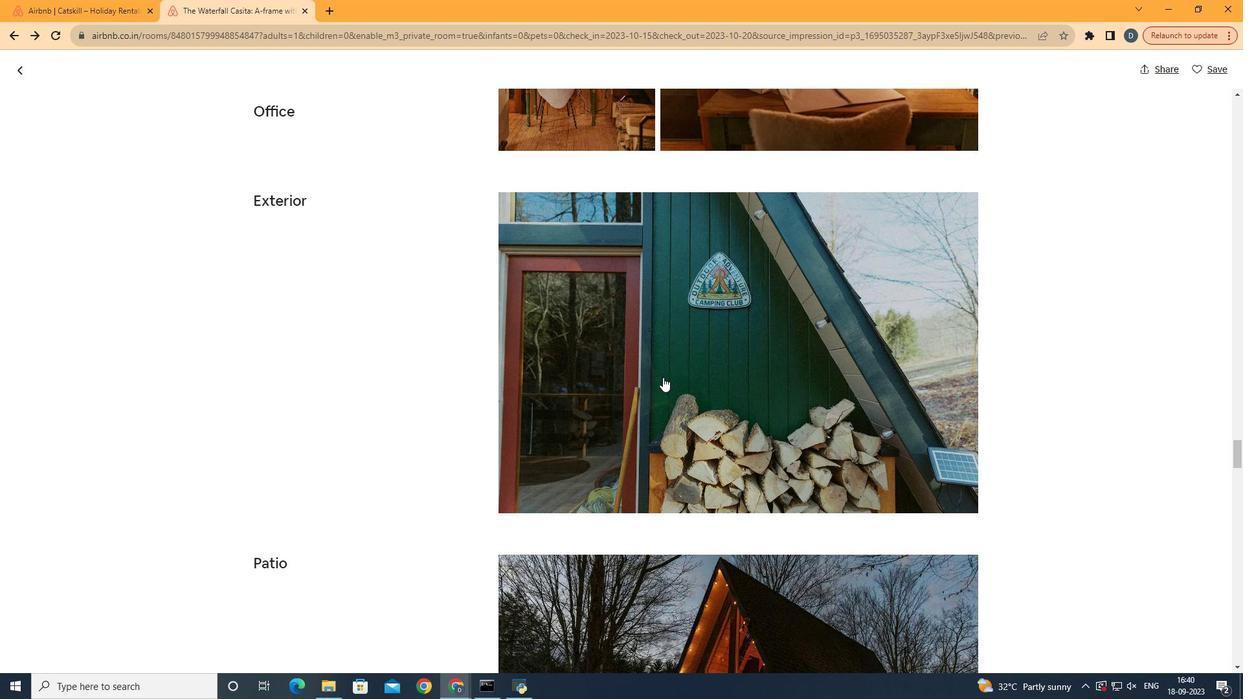 
Action: Mouse scrolled (769, 378) with delta (0, 0)
Screenshot: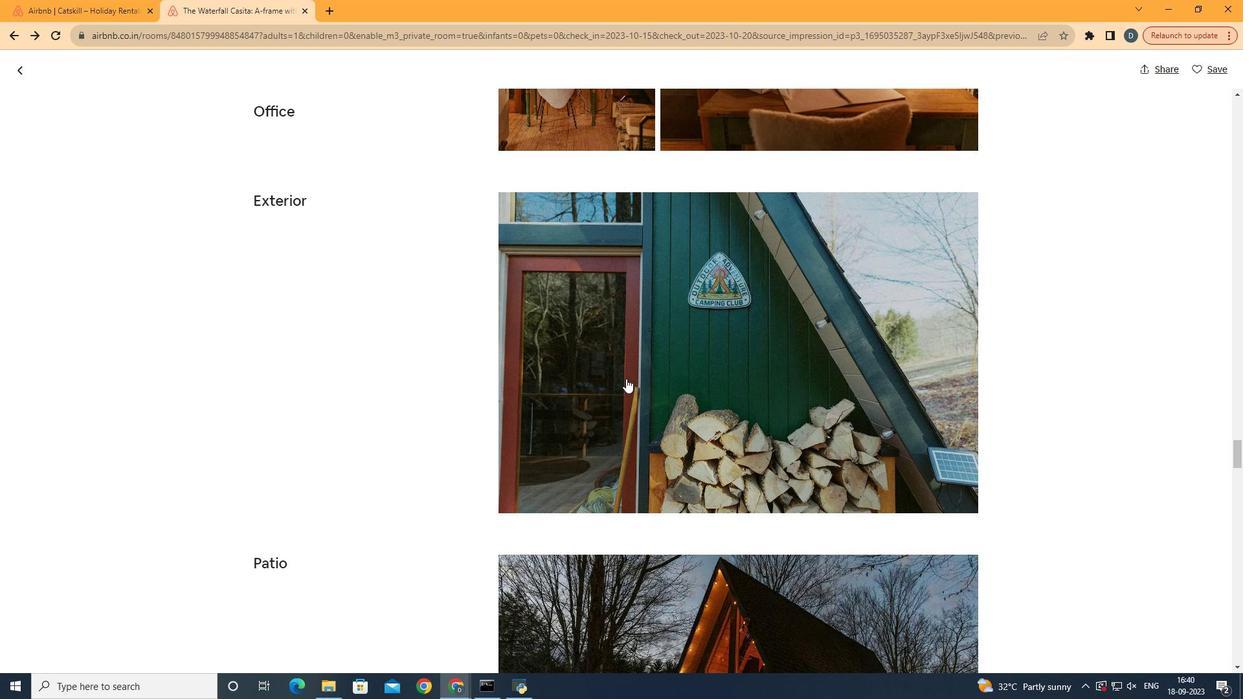 
Action: Mouse moved to (853, 417)
Screenshot: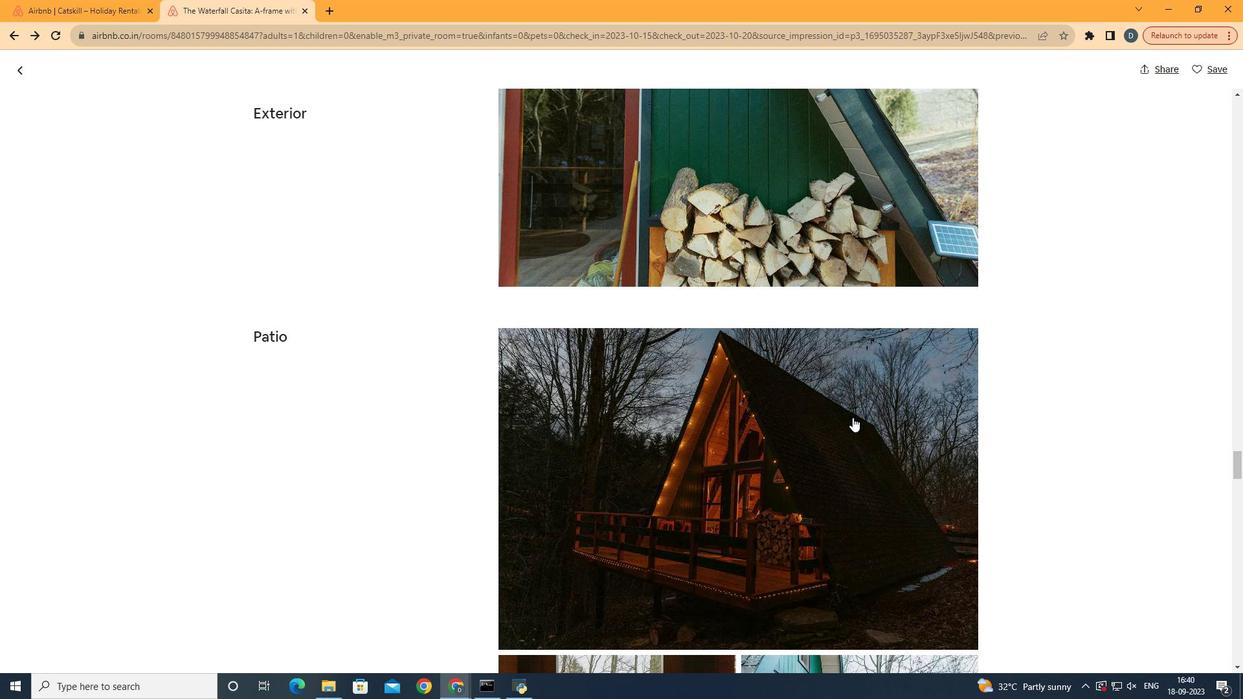 
Action: Mouse scrolled (853, 417) with delta (0, 0)
Screenshot: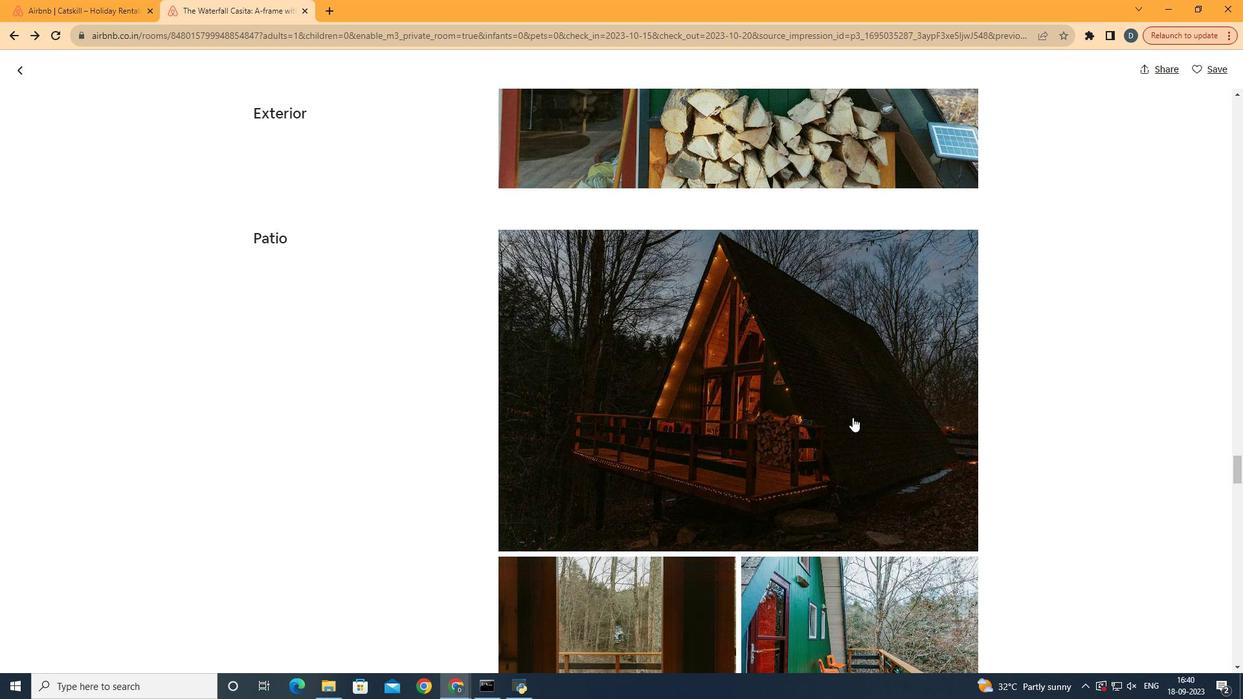 
Action: Mouse scrolled (853, 417) with delta (0, 0)
Screenshot: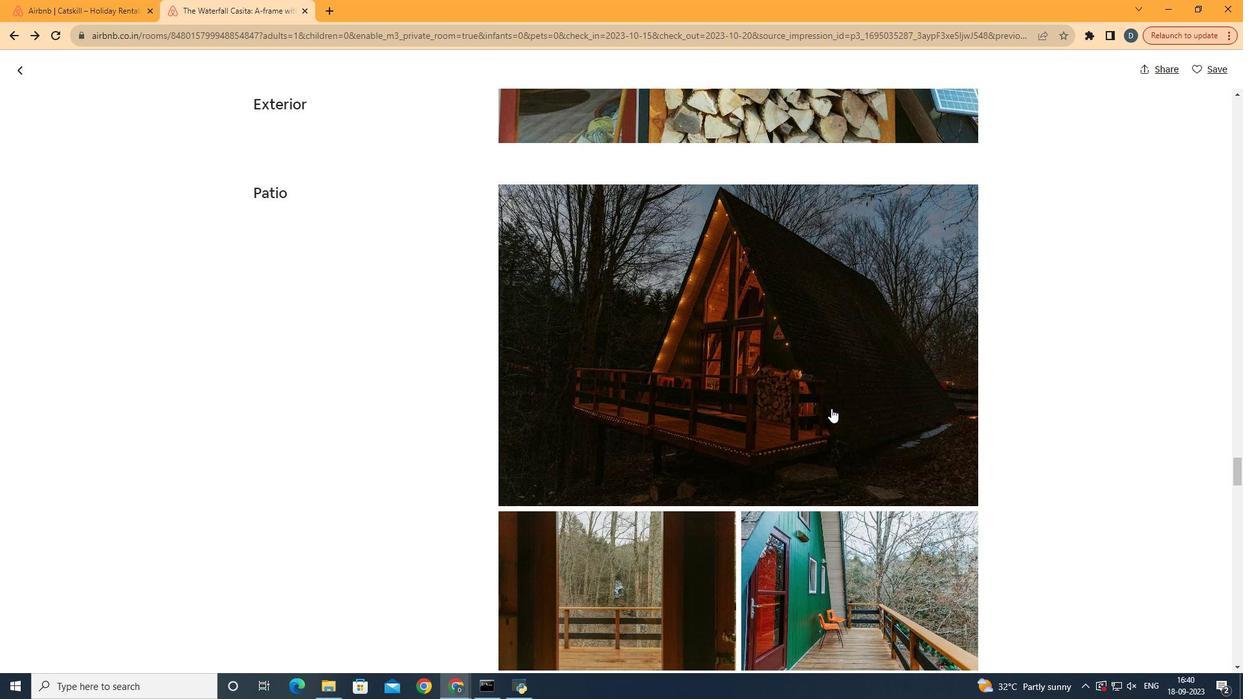 
Action: Mouse scrolled (853, 417) with delta (0, 0)
Screenshot: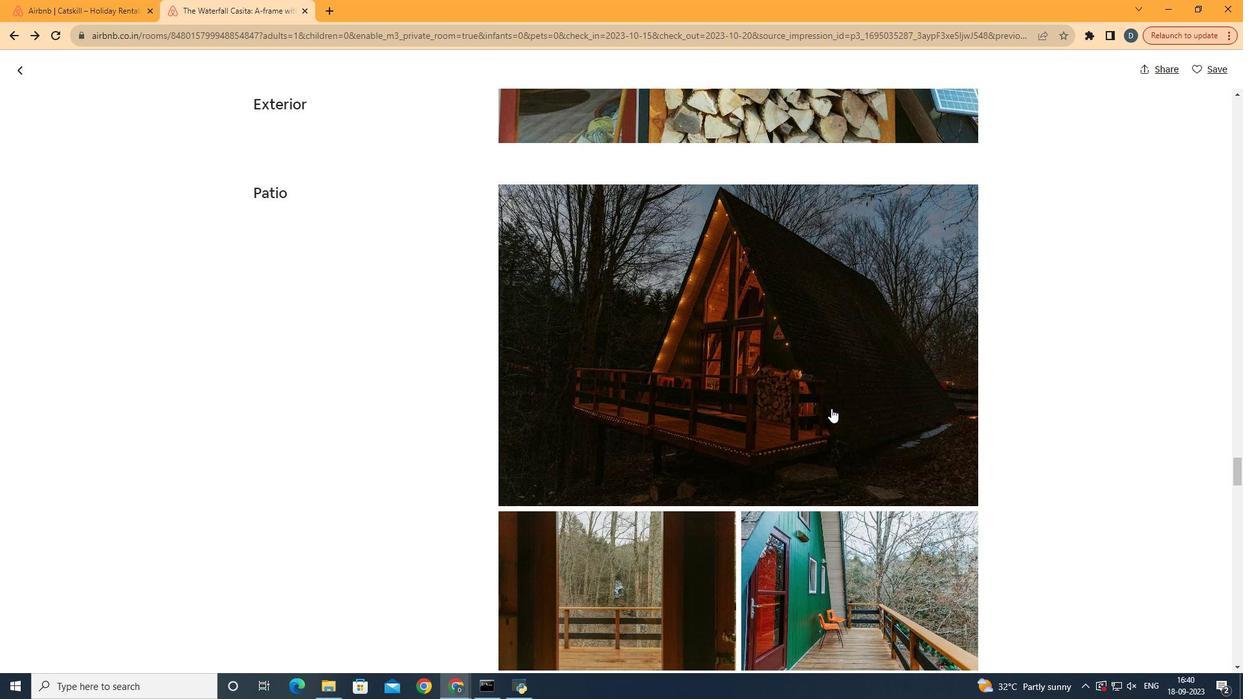 
Action: Mouse scrolled (853, 417) with delta (0, 0)
Screenshot: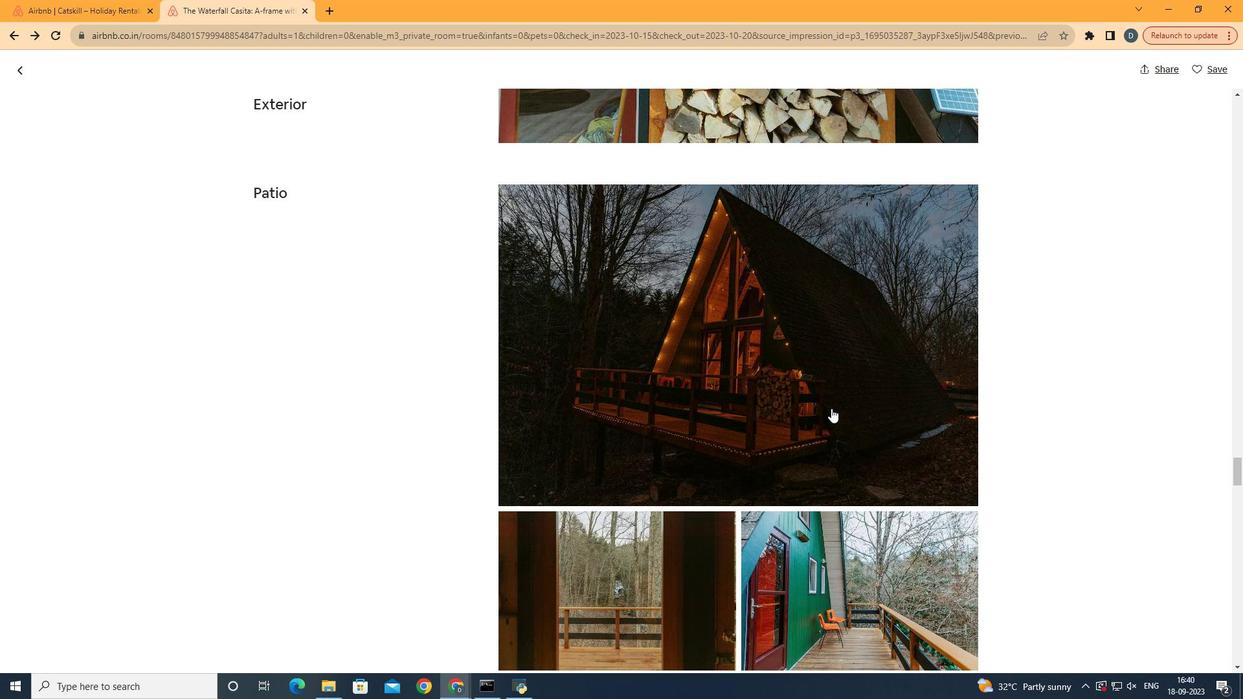 
Action: Mouse scrolled (853, 417) with delta (0, 0)
Screenshot: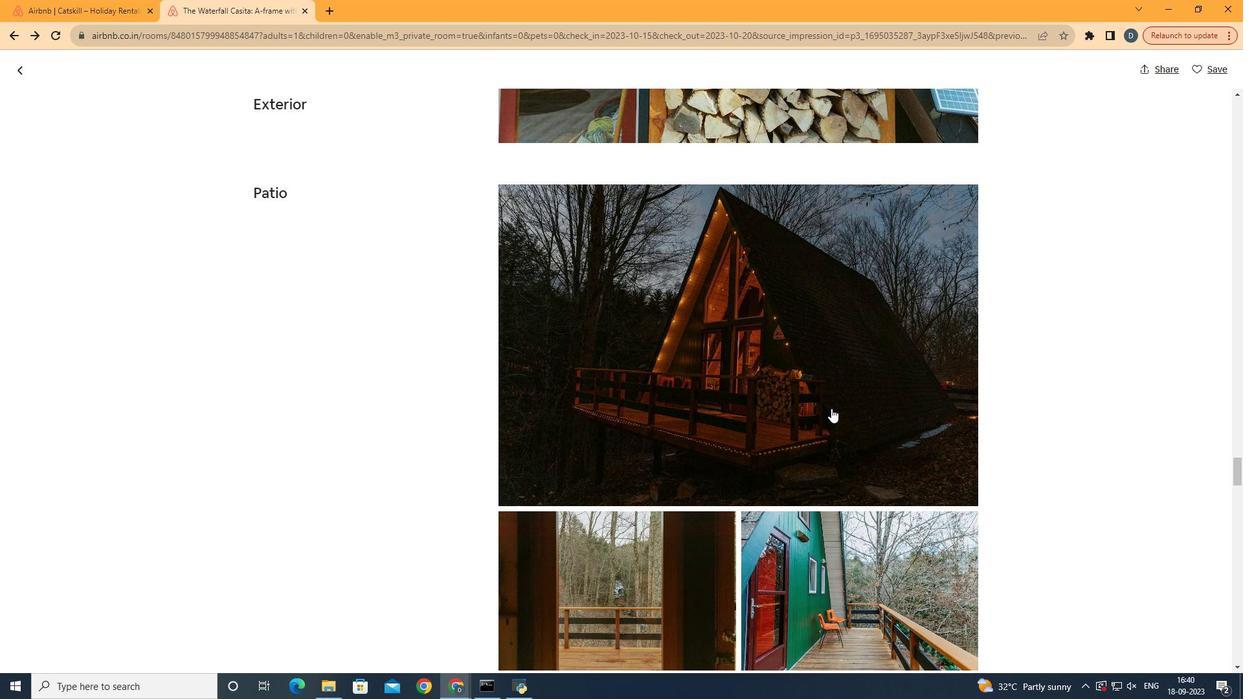 
Action: Mouse scrolled (853, 417) with delta (0, 0)
Screenshot: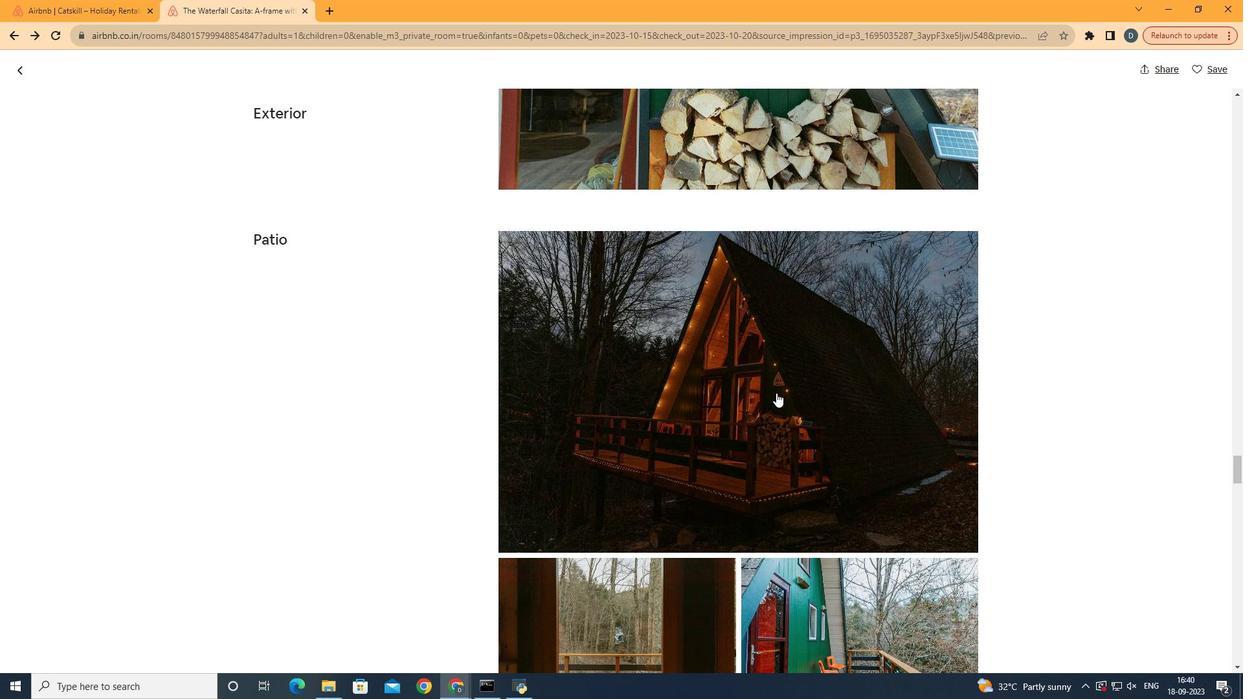 
Action: Mouse scrolled (853, 418) with delta (0, 0)
Screenshot: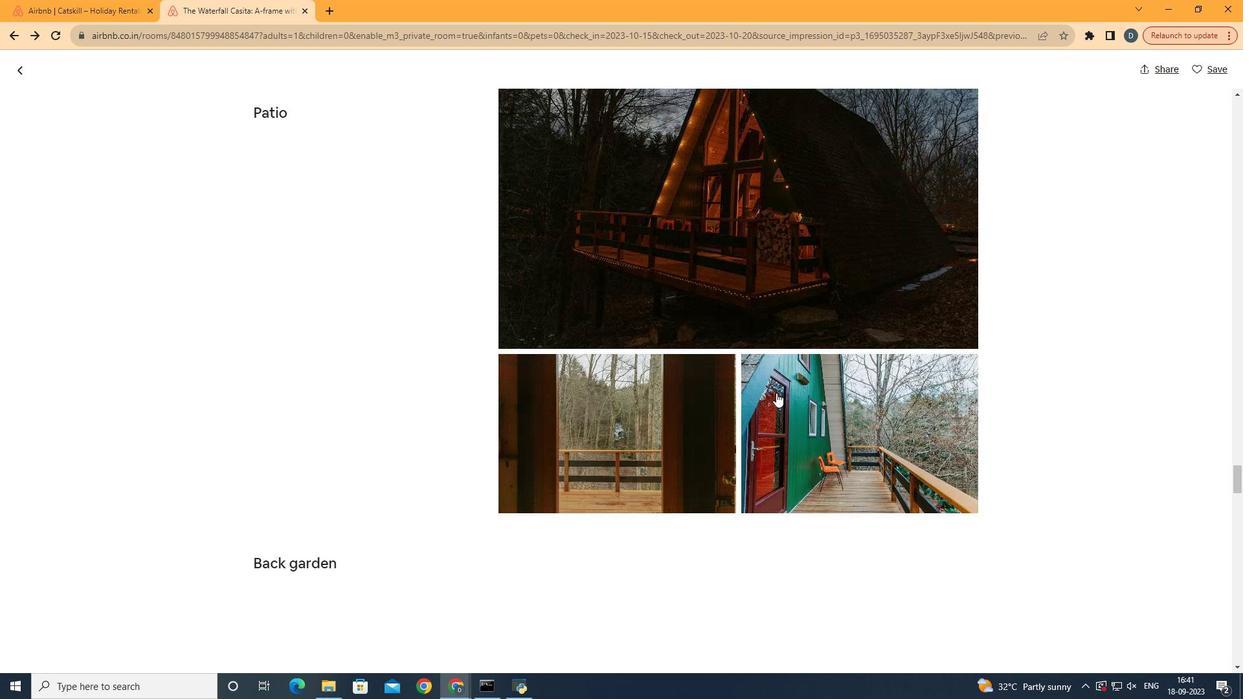 
Action: Mouse moved to (776, 393)
Screenshot: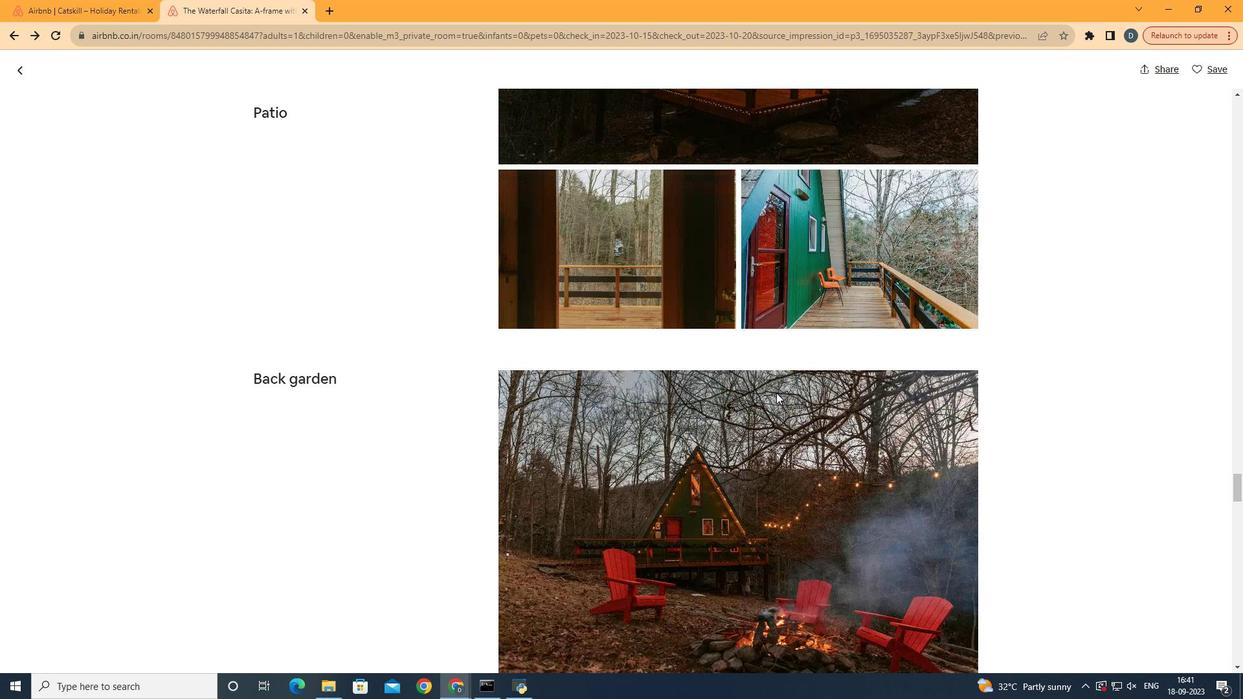
Action: Mouse scrolled (776, 392) with delta (0, 0)
Screenshot: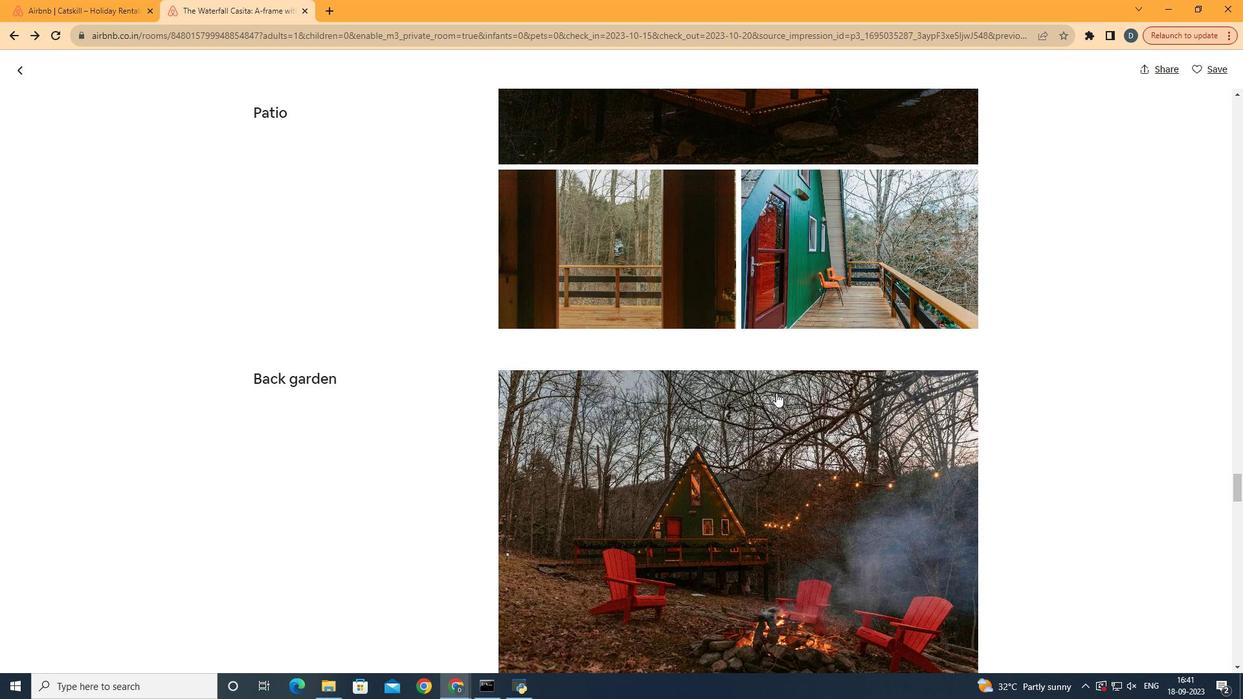 
Action: Mouse scrolled (776, 392) with delta (0, 0)
